 Task: Search and explore beachside Airbnb homes in Cape Cod.
Action: Mouse moved to (444, 64)
Screenshot: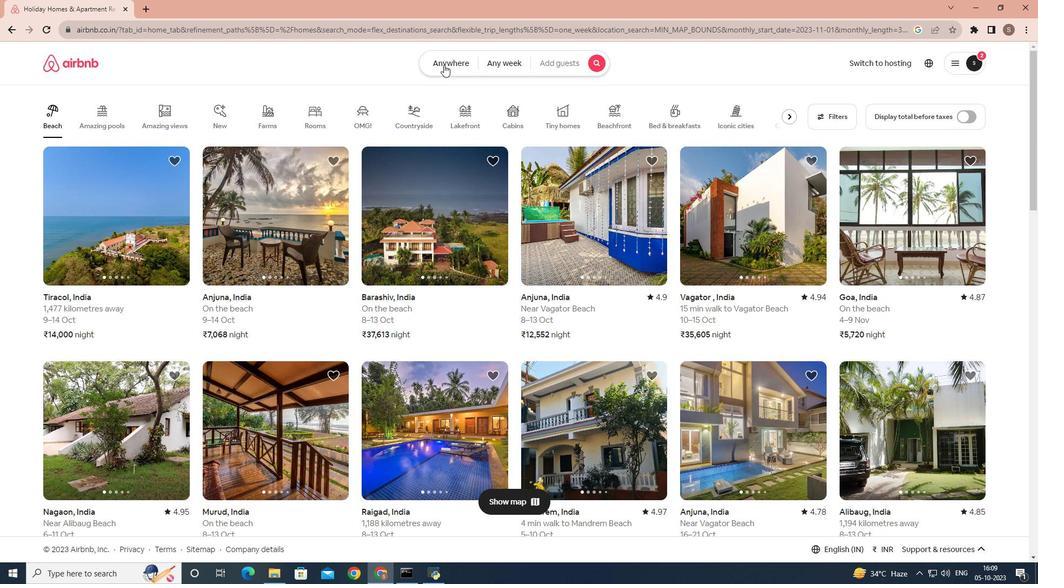
Action: Mouse pressed left at (444, 64)
Screenshot: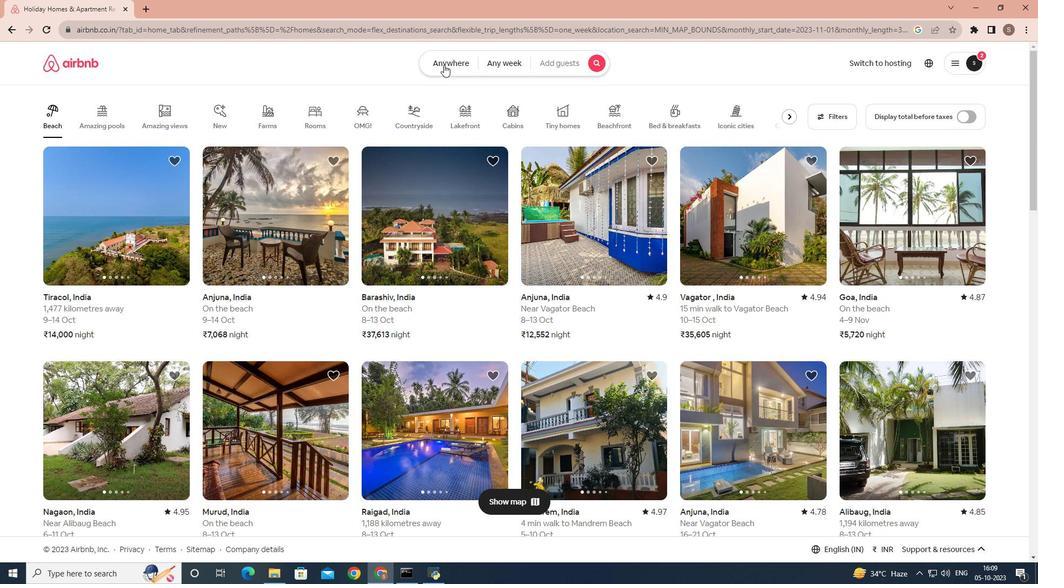 
Action: Mouse moved to (394, 106)
Screenshot: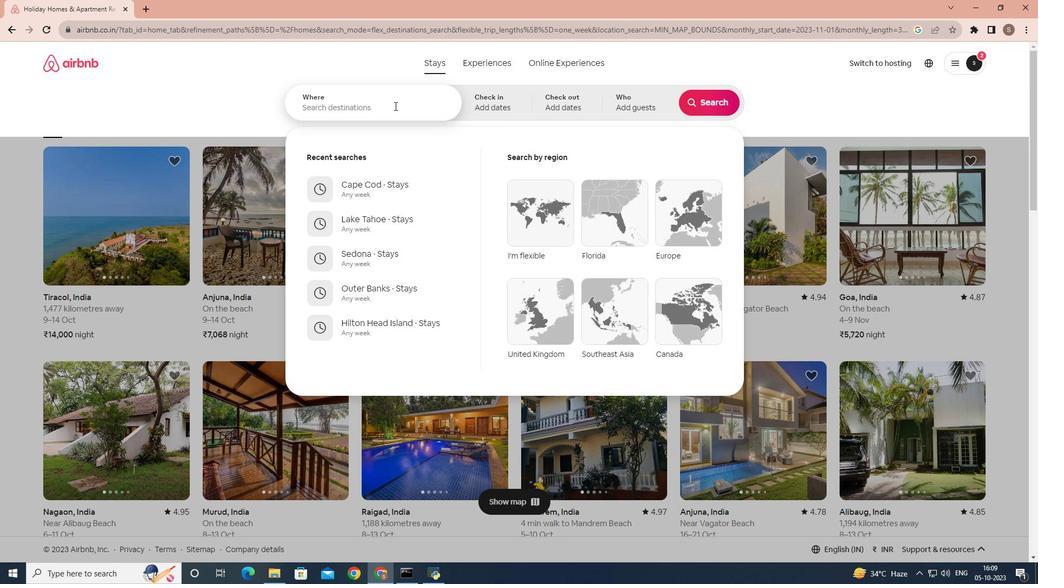 
Action: Mouse pressed left at (394, 106)
Screenshot: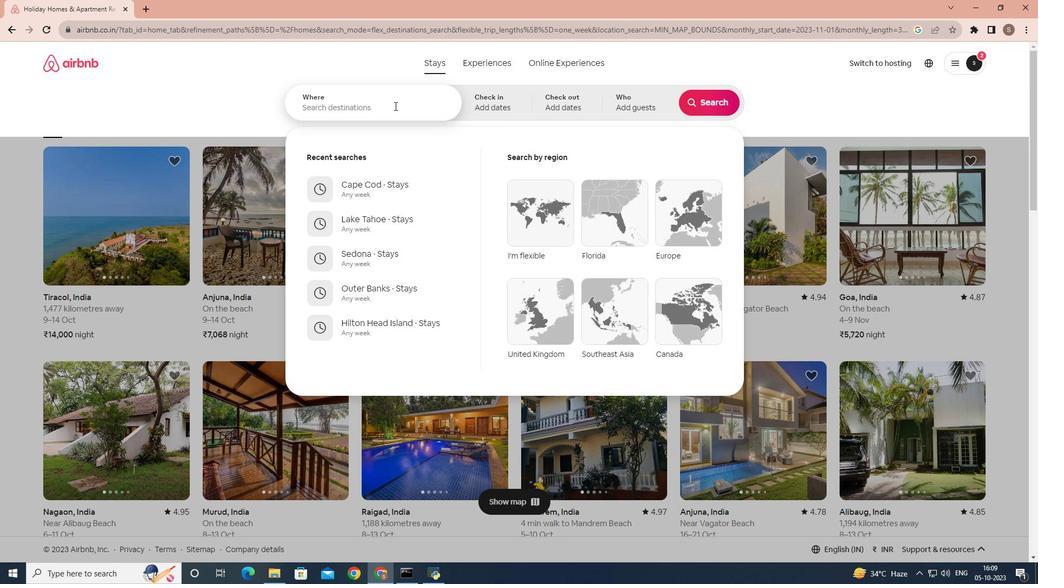 
Action: Key pressed <Key.shift>Cape<Key.space><Key.shift>cod
Screenshot: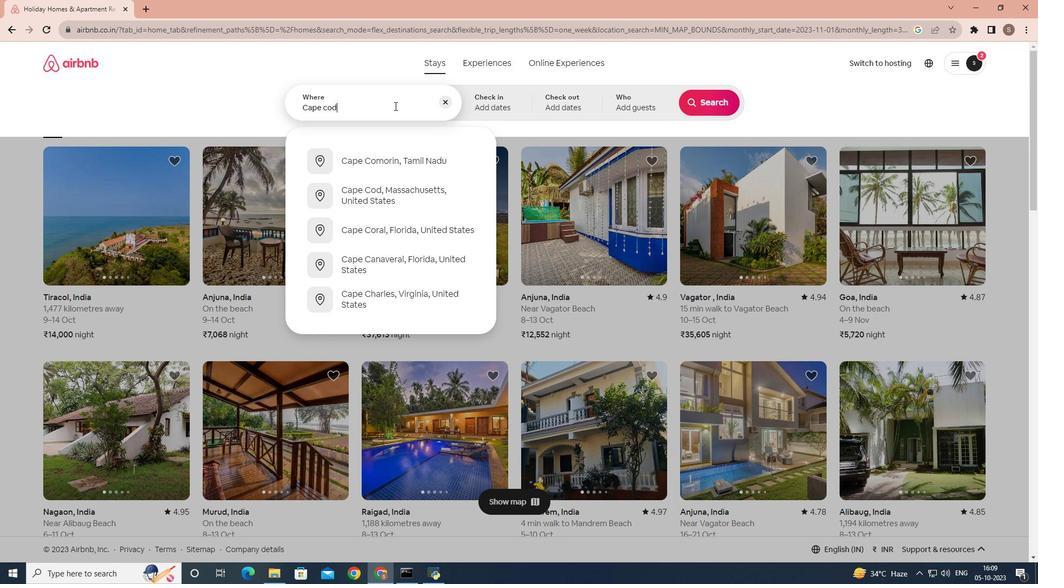 
Action: Mouse moved to (735, 102)
Screenshot: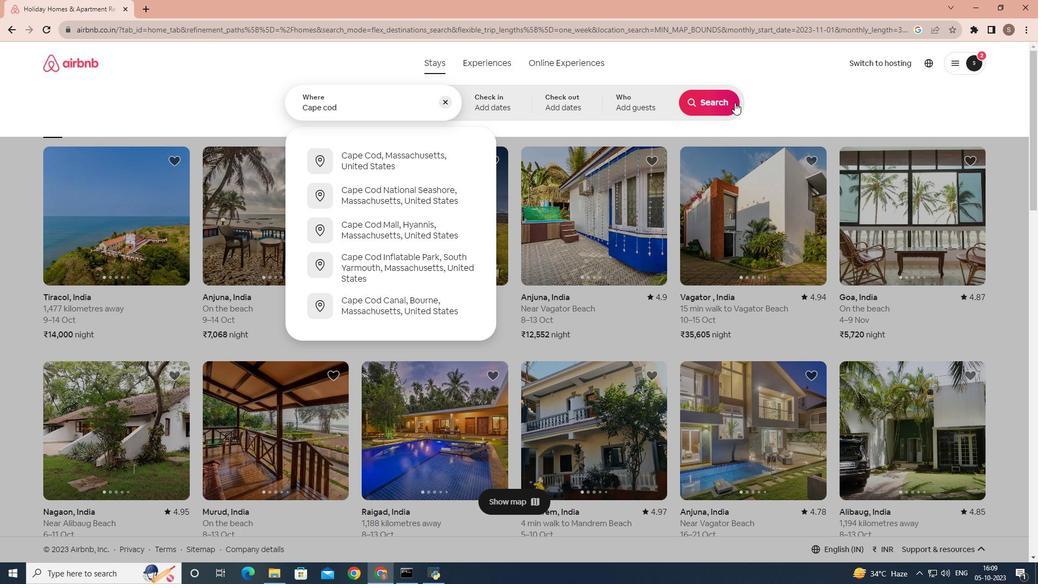 
Action: Mouse pressed left at (735, 102)
Screenshot: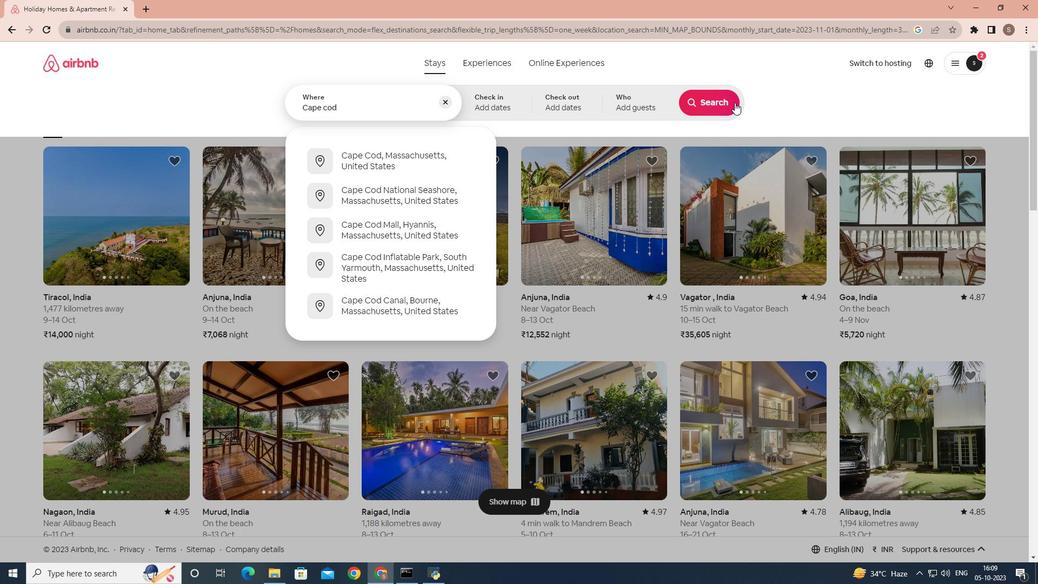 
Action: Mouse moved to (822, 106)
Screenshot: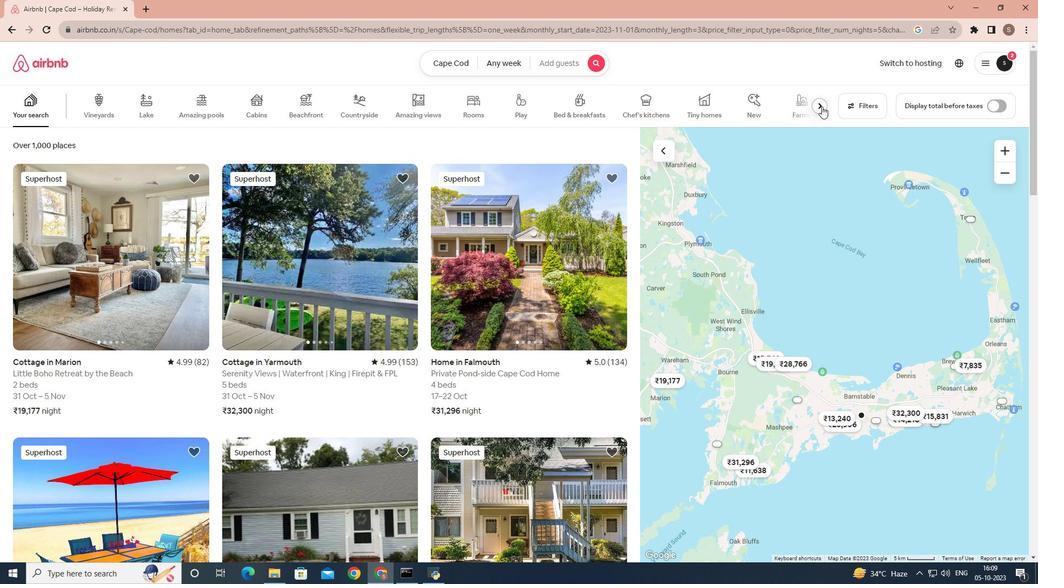 
Action: Mouse pressed left at (822, 106)
Screenshot: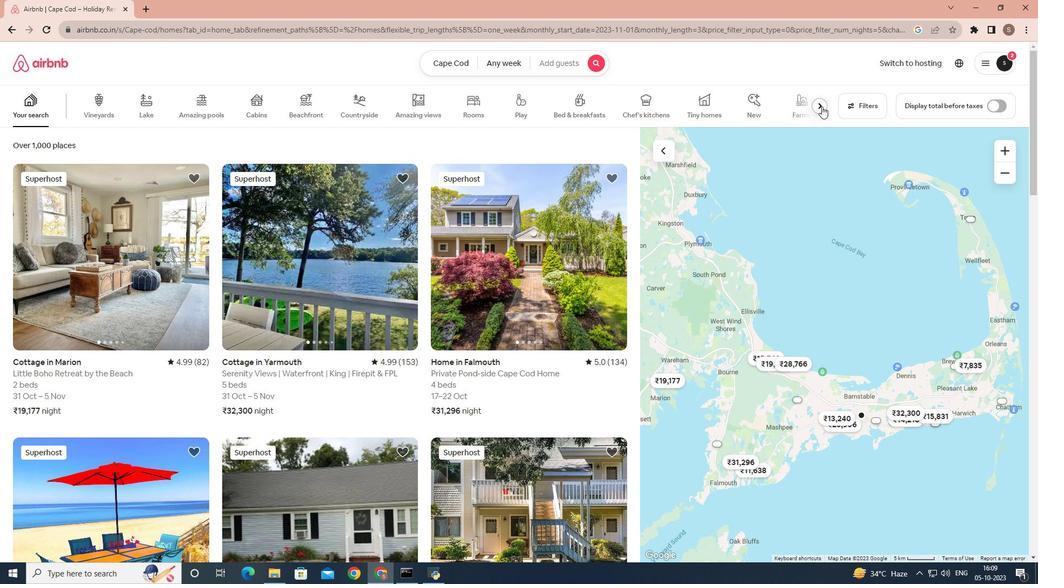 
Action: Mouse moved to (790, 104)
Screenshot: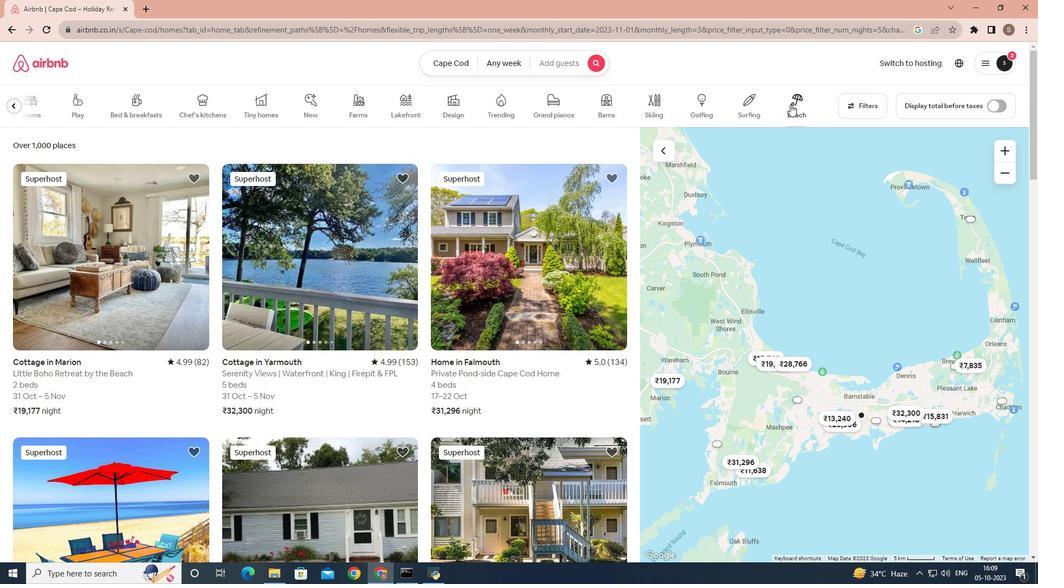 
Action: Mouse pressed left at (790, 104)
Screenshot: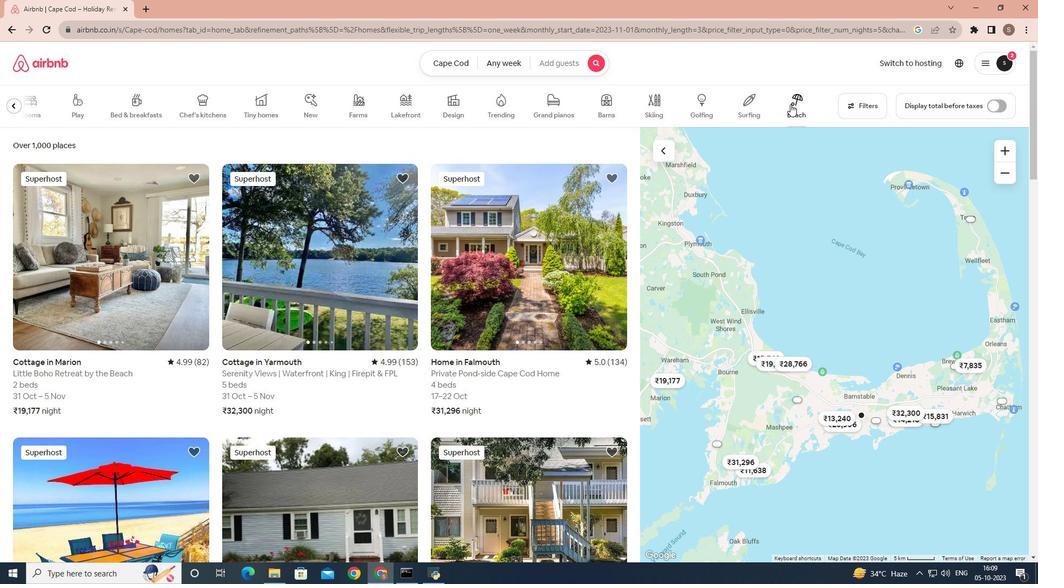 
Action: Mouse moved to (152, 298)
Screenshot: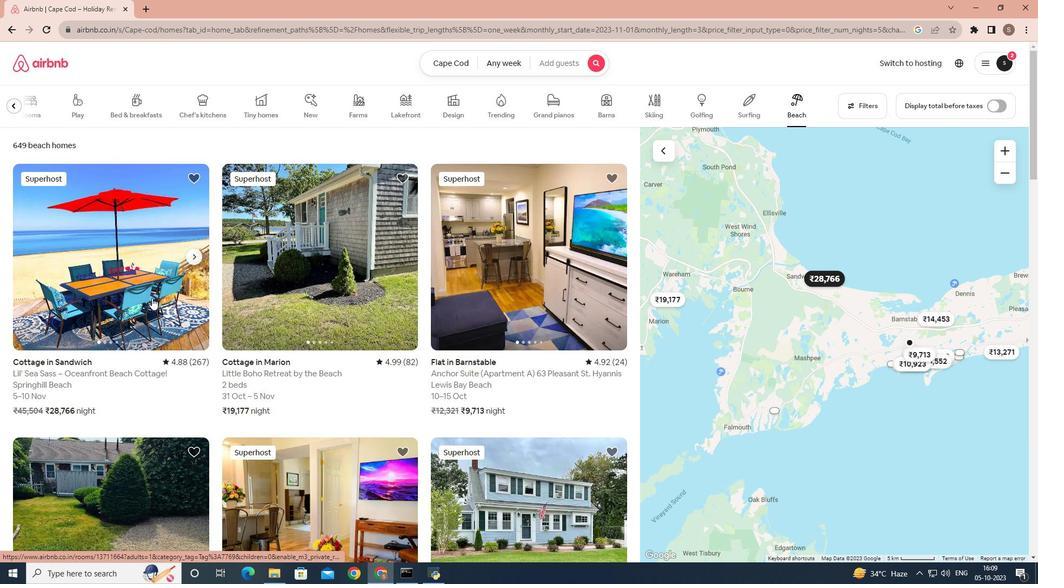 
Action: Mouse pressed left at (152, 298)
Screenshot: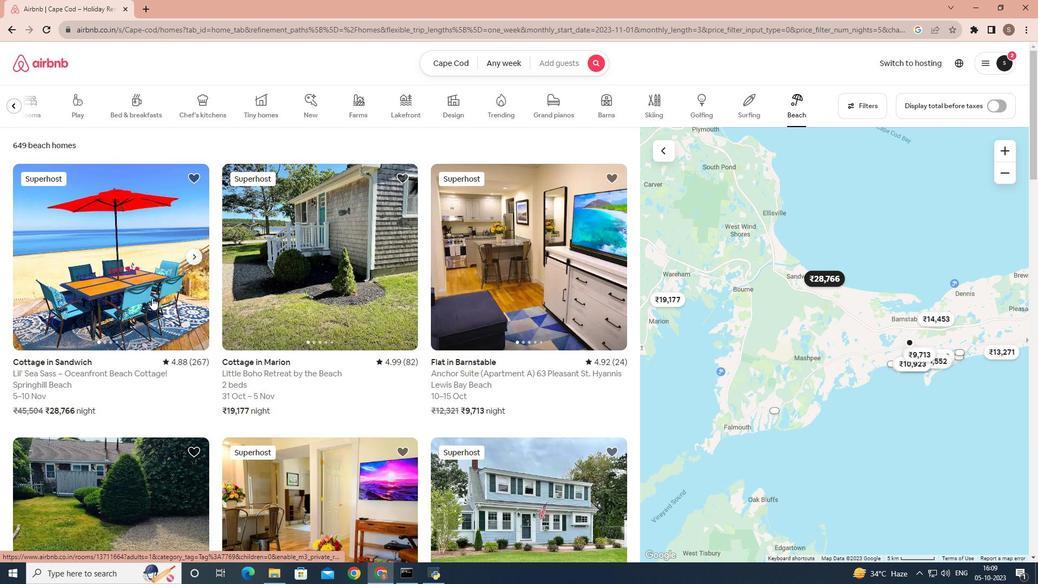 
Action: Mouse moved to (745, 400)
Screenshot: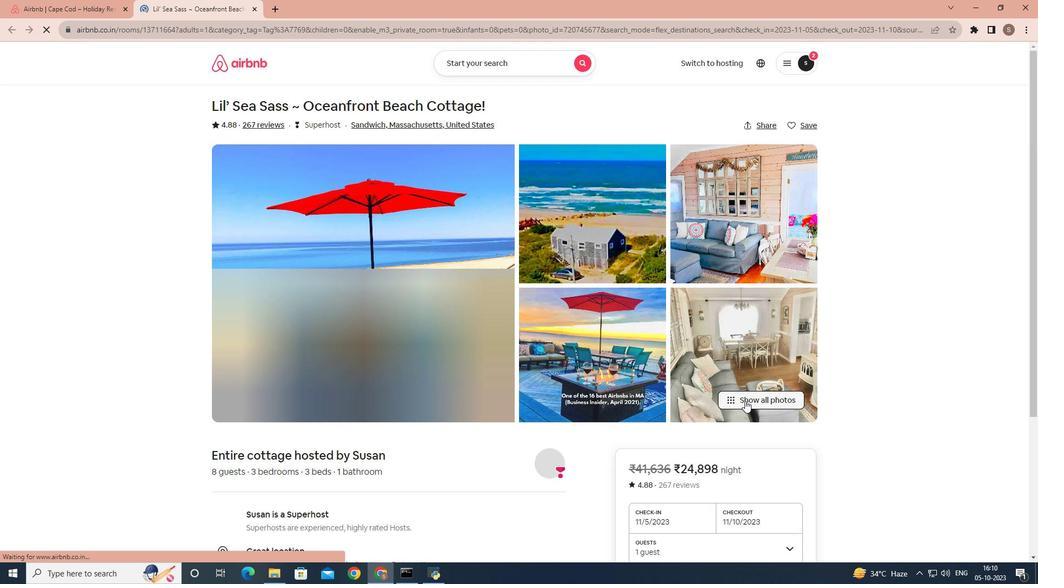 
Action: Mouse pressed left at (745, 400)
Screenshot: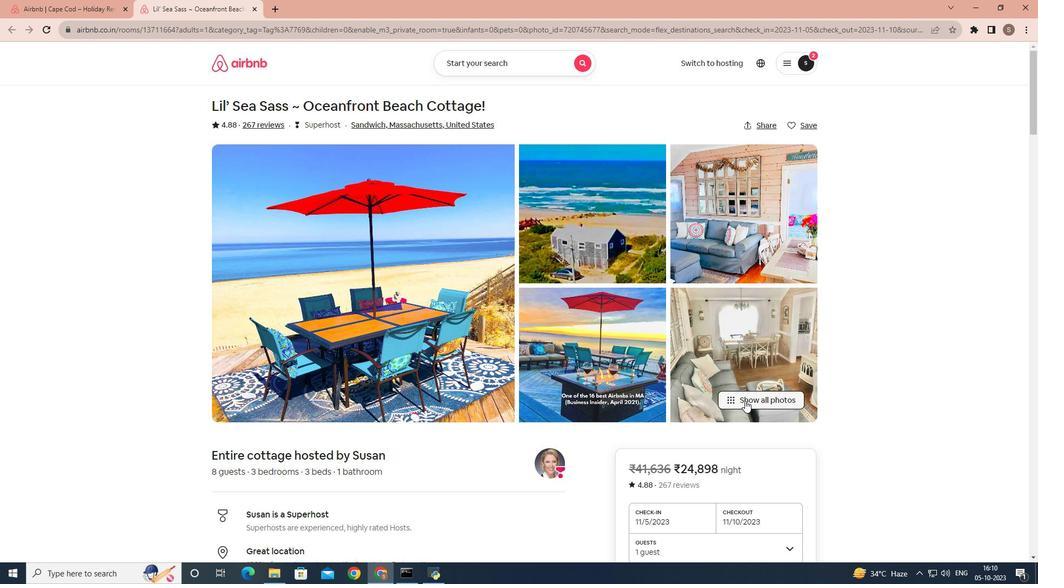 
Action: Mouse moved to (728, 407)
Screenshot: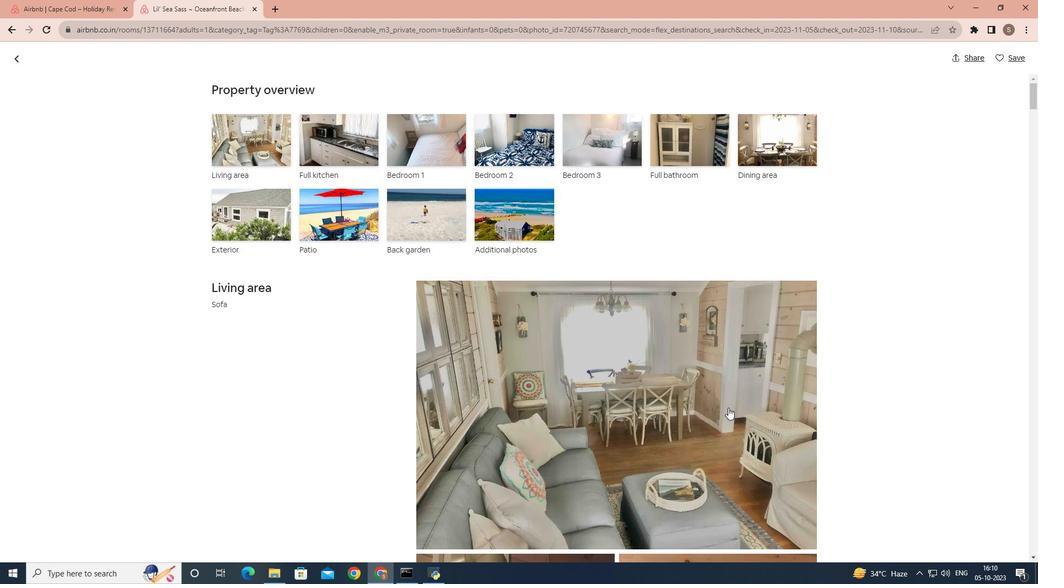 
Action: Mouse scrolled (728, 407) with delta (0, 0)
Screenshot: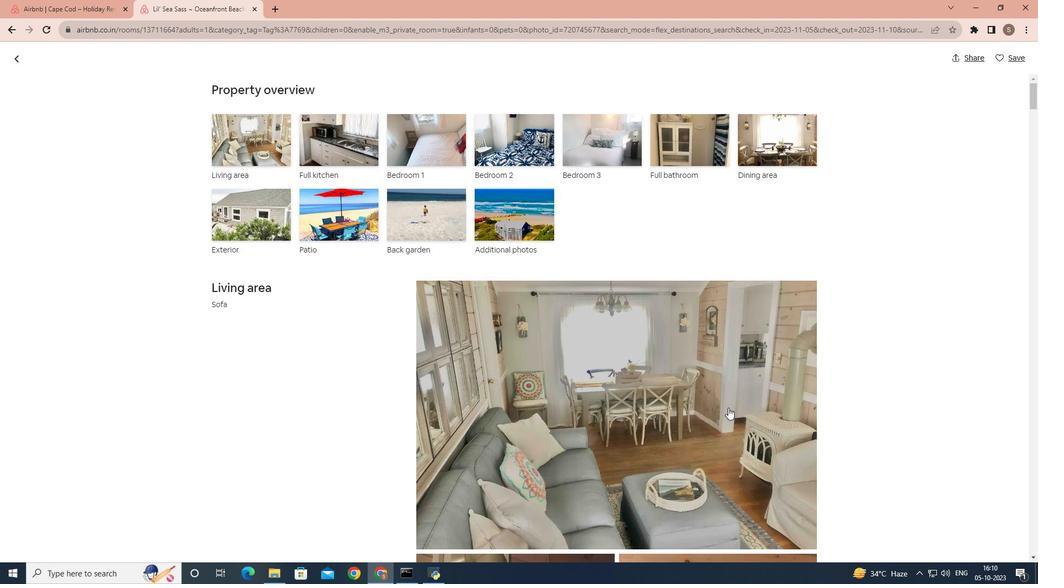
Action: Mouse scrolled (728, 407) with delta (0, 0)
Screenshot: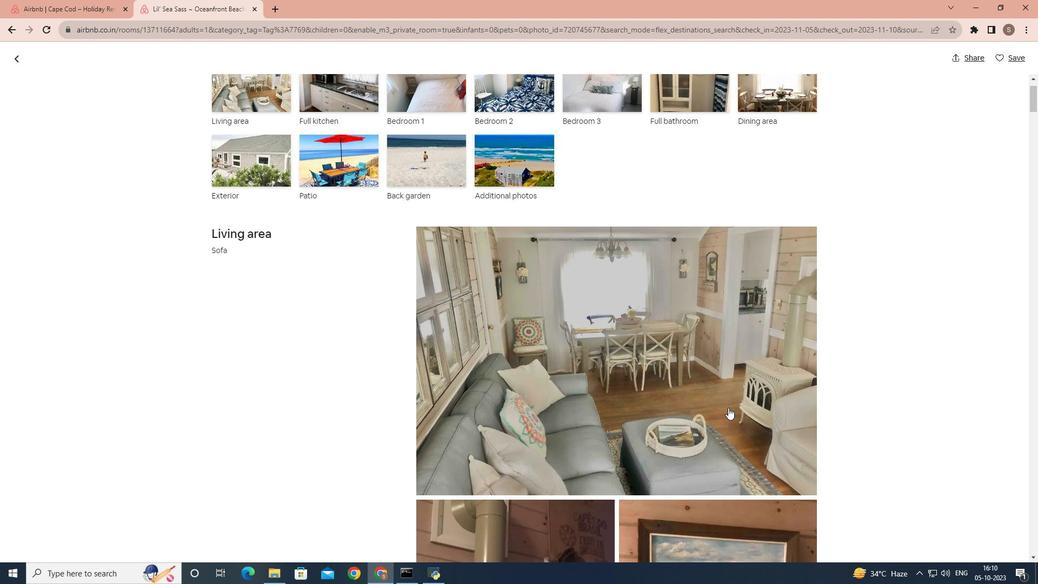 
Action: Mouse scrolled (728, 407) with delta (0, 0)
Screenshot: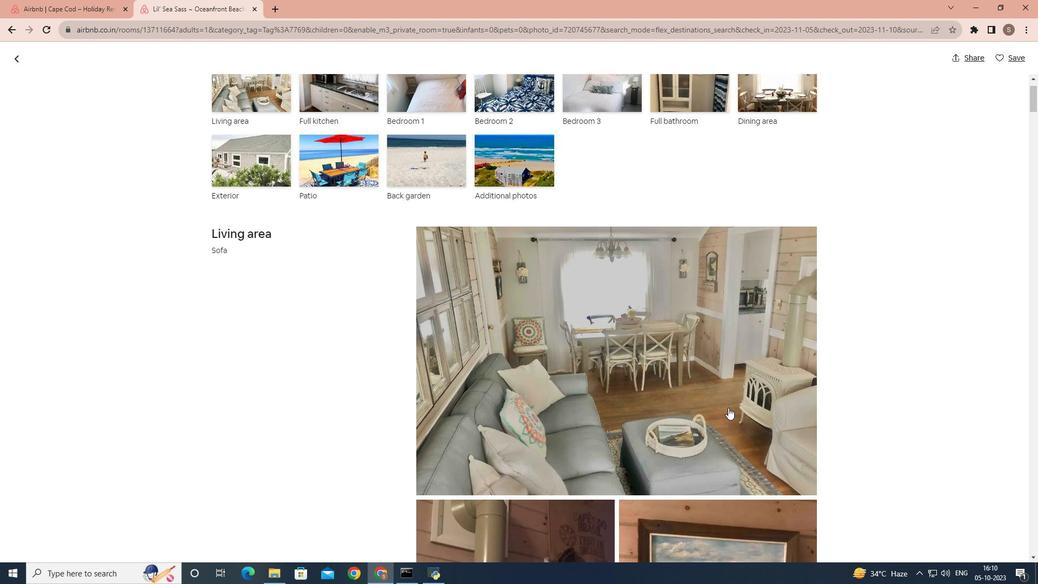 
Action: Mouse scrolled (728, 407) with delta (0, 0)
Screenshot: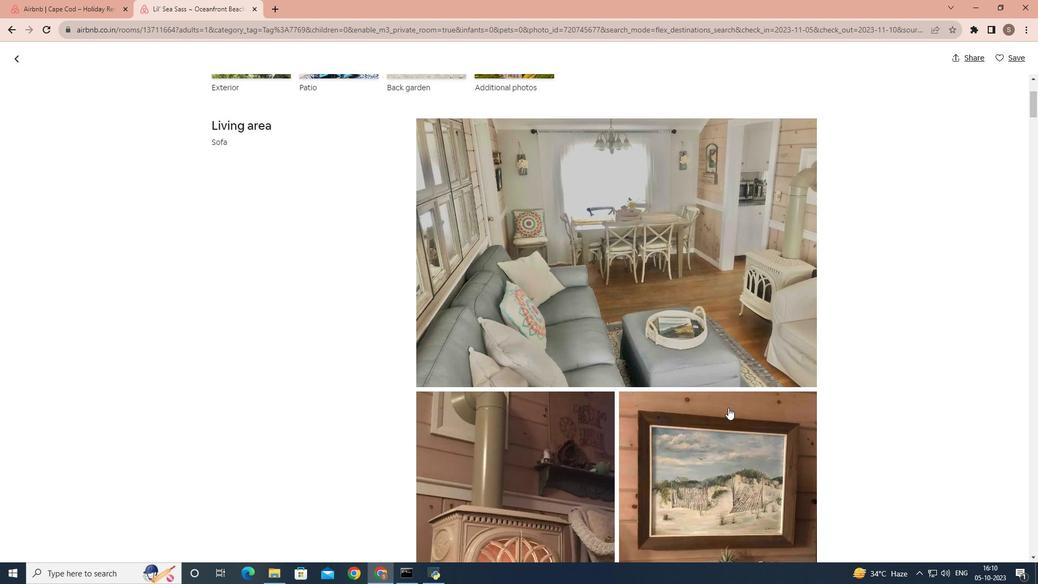 
Action: Mouse scrolled (728, 407) with delta (0, 0)
Screenshot: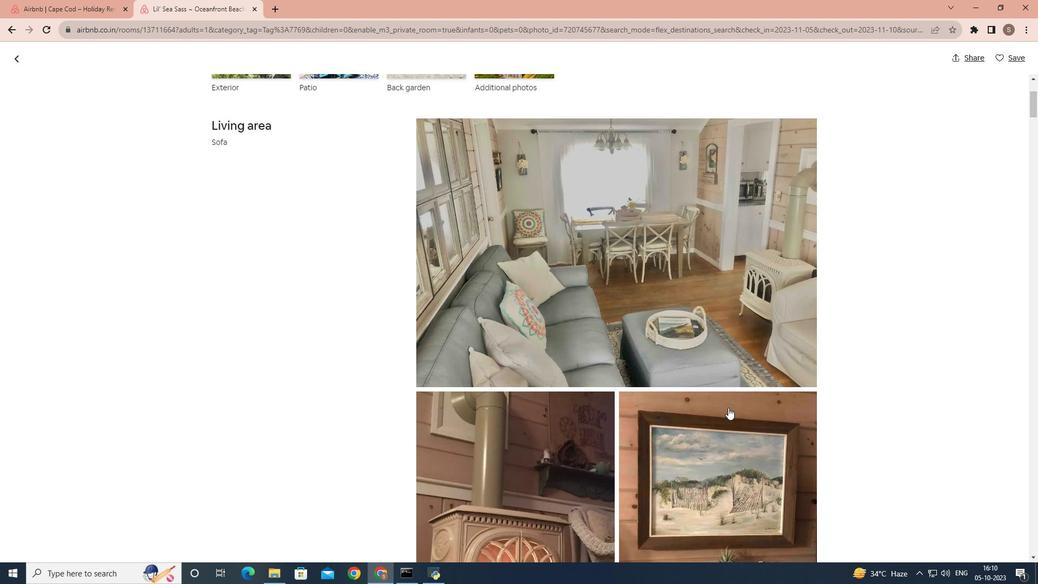 
Action: Mouse scrolled (728, 407) with delta (0, 0)
Screenshot: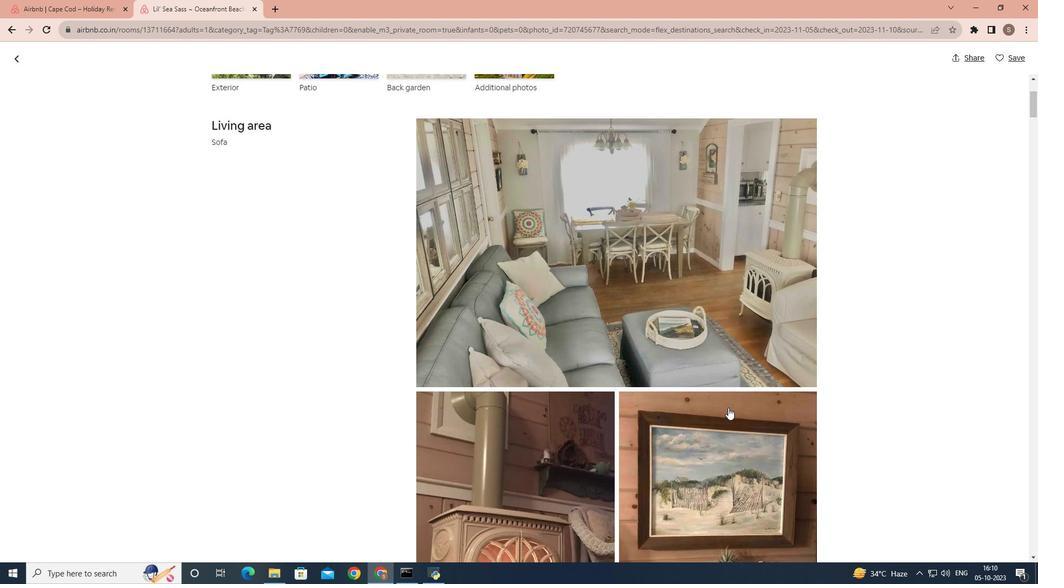 
Action: Mouse scrolled (728, 407) with delta (0, 0)
Screenshot: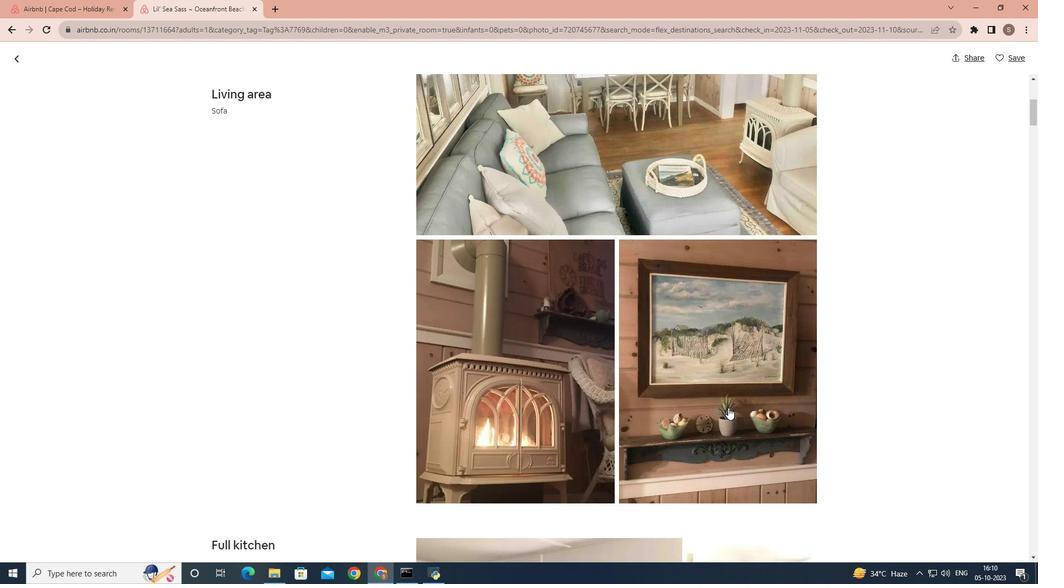 
Action: Mouse scrolled (728, 407) with delta (0, 0)
Screenshot: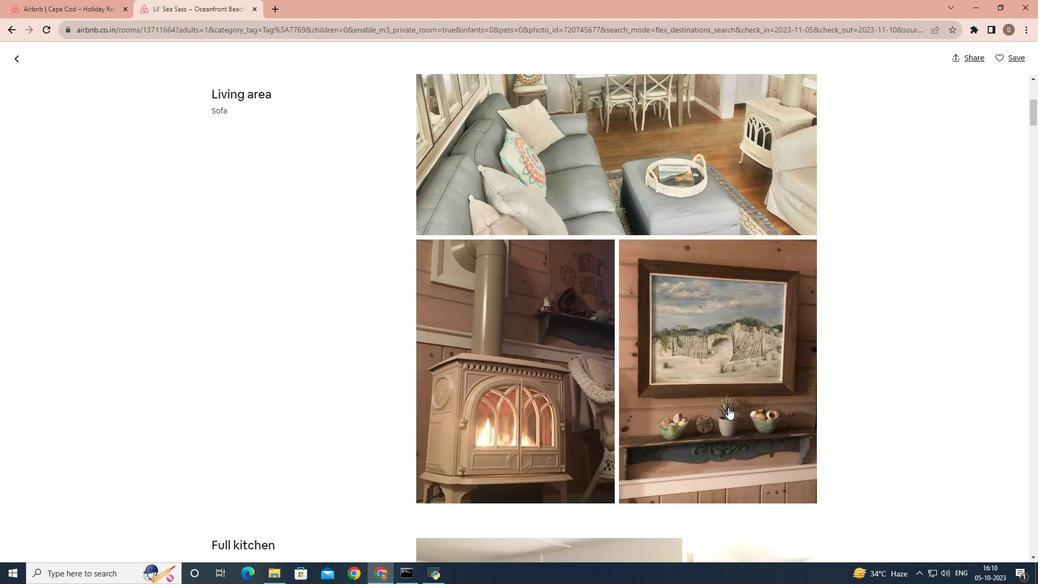 
Action: Mouse scrolled (728, 407) with delta (0, 0)
Screenshot: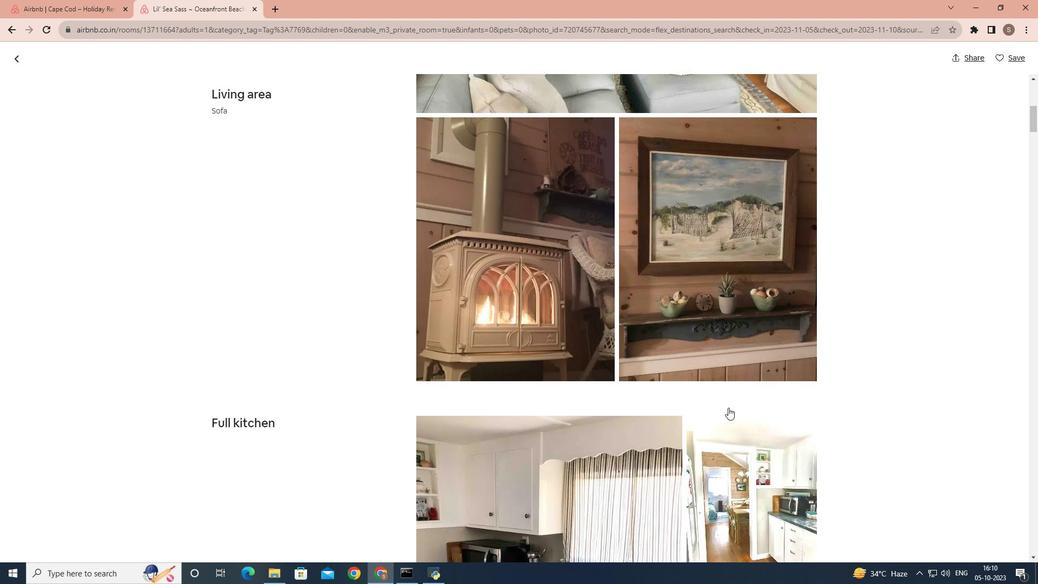 
Action: Mouse scrolled (728, 407) with delta (0, 0)
Screenshot: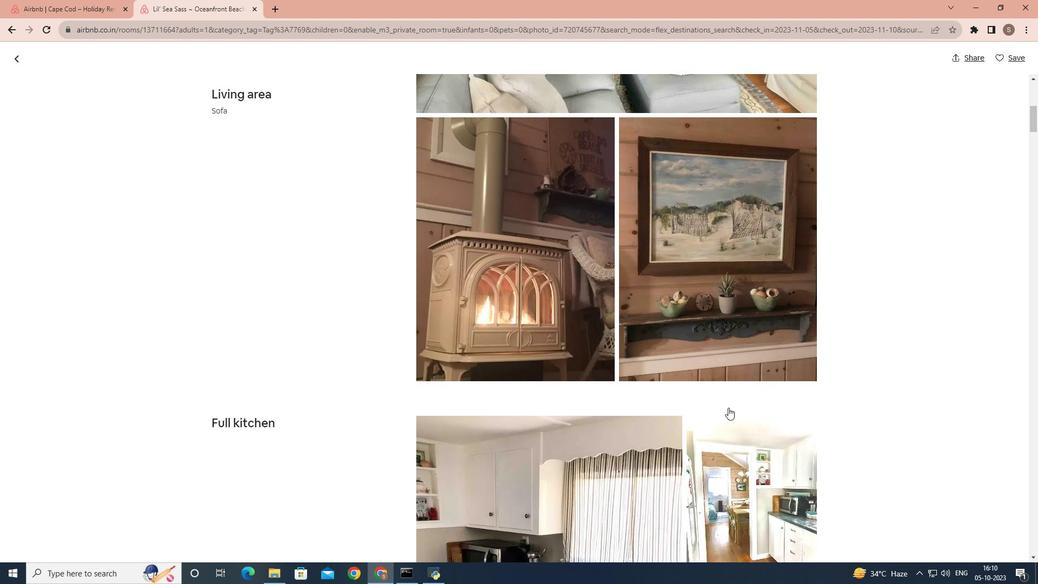 
Action: Mouse scrolled (728, 407) with delta (0, 0)
Screenshot: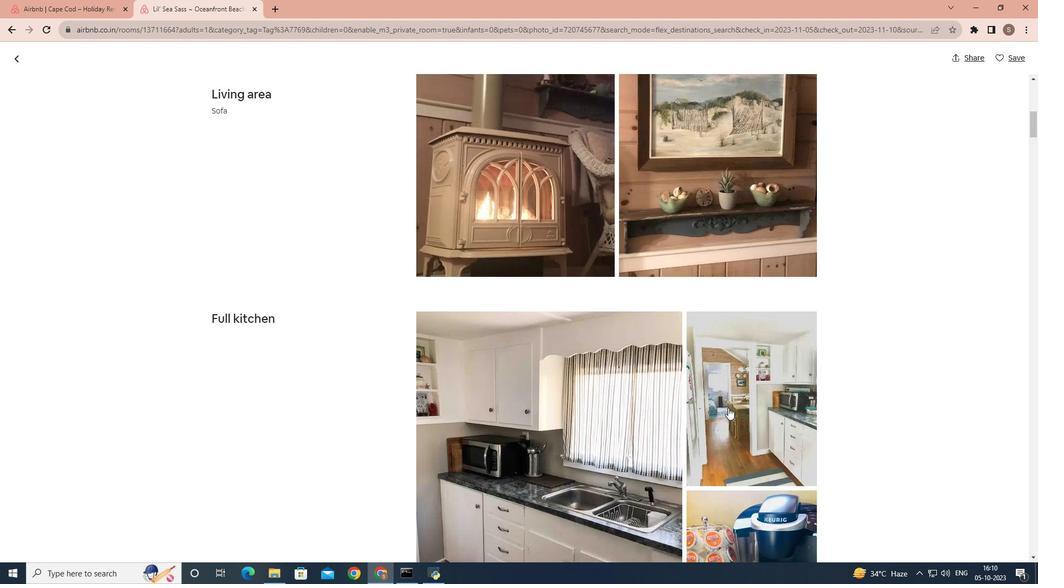 
Action: Mouse scrolled (728, 407) with delta (0, 0)
Screenshot: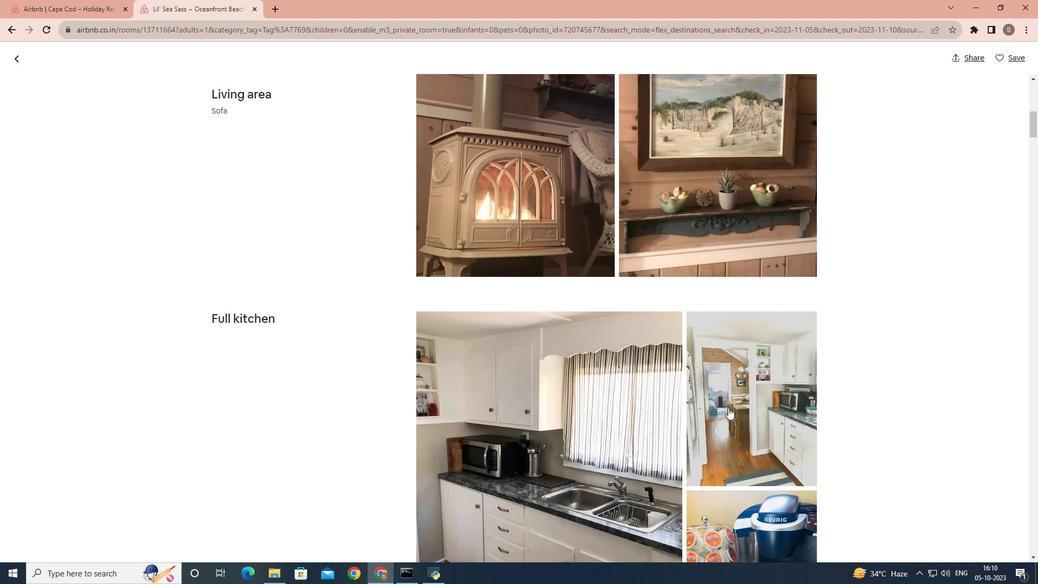 
Action: Mouse scrolled (728, 407) with delta (0, 0)
Screenshot: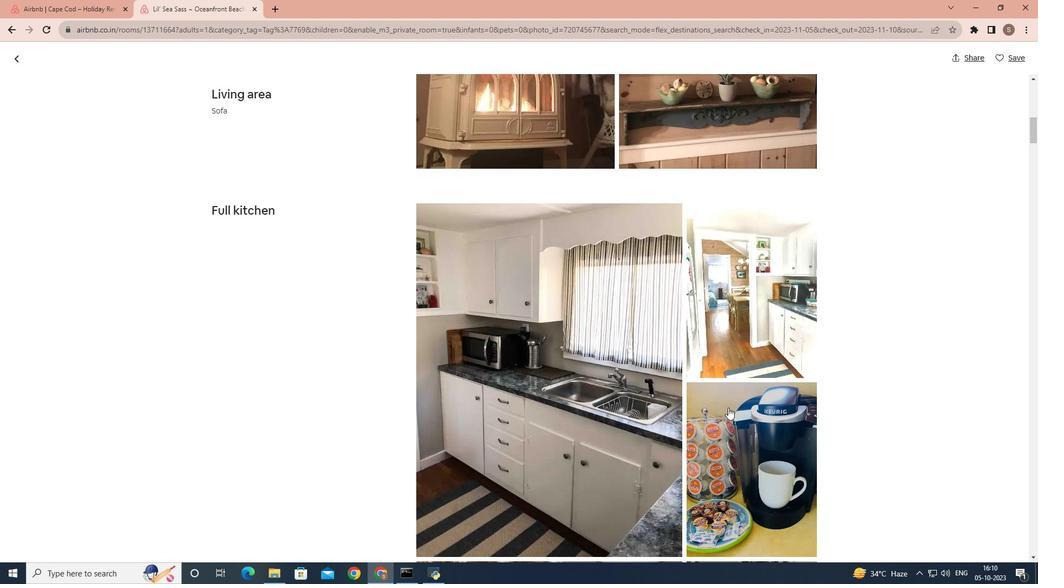 
Action: Mouse scrolled (728, 407) with delta (0, 0)
Screenshot: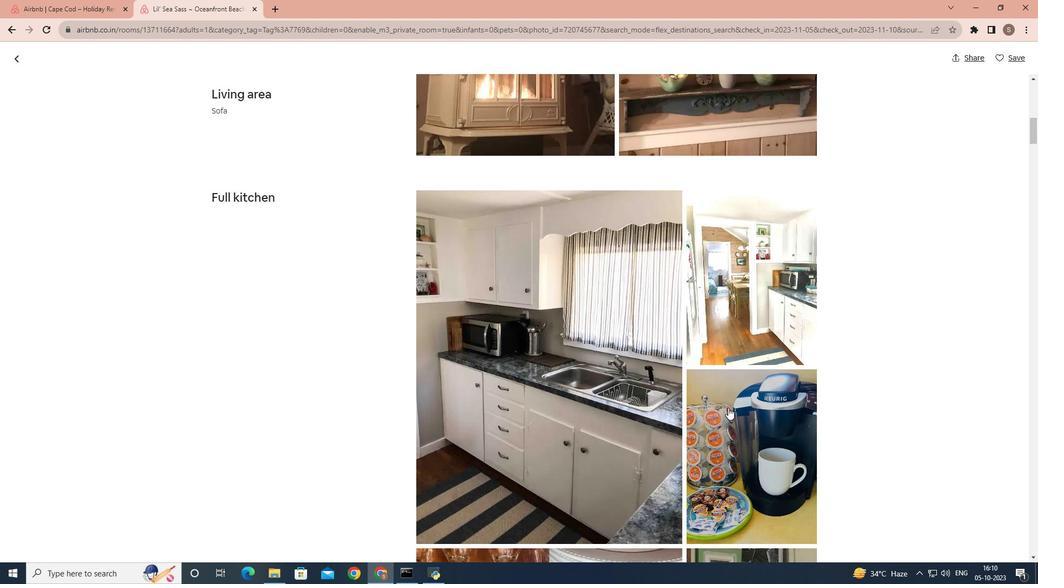 
Action: Mouse scrolled (728, 407) with delta (0, 0)
Screenshot: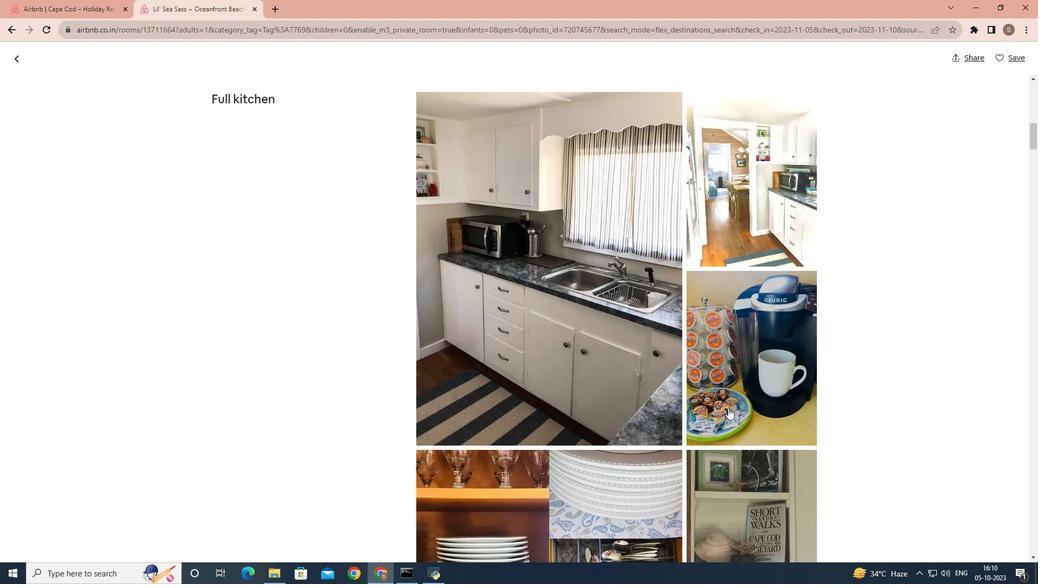 
Action: Mouse scrolled (728, 407) with delta (0, 0)
Screenshot: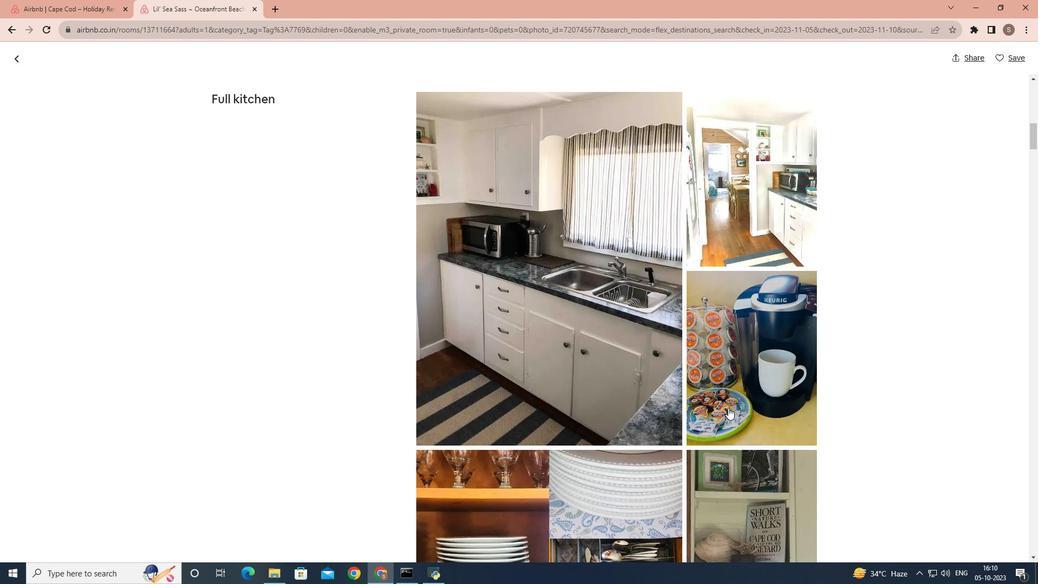 
Action: Mouse scrolled (728, 407) with delta (0, 0)
Screenshot: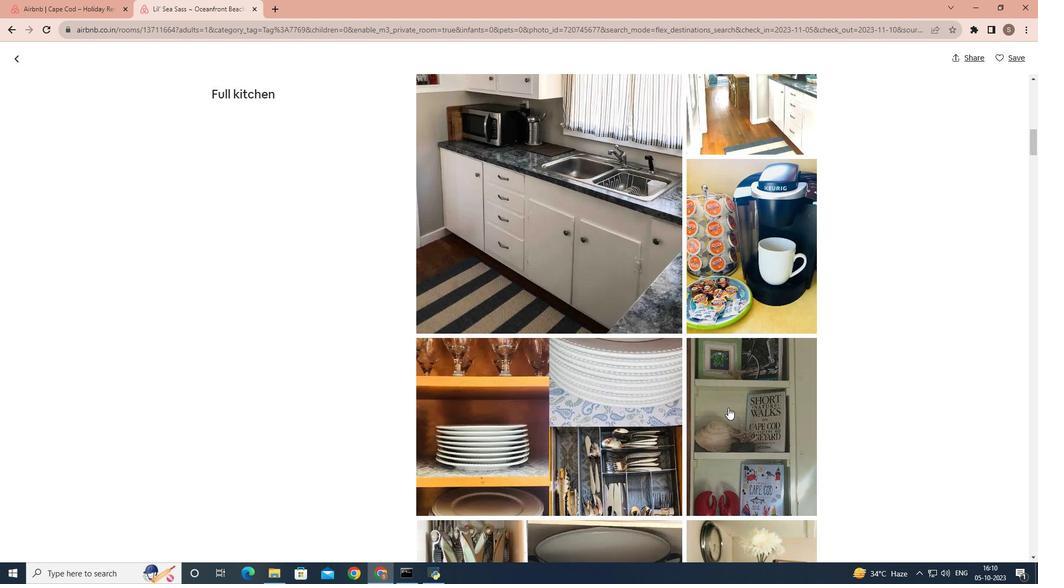 
Action: Mouse scrolled (728, 407) with delta (0, 0)
Screenshot: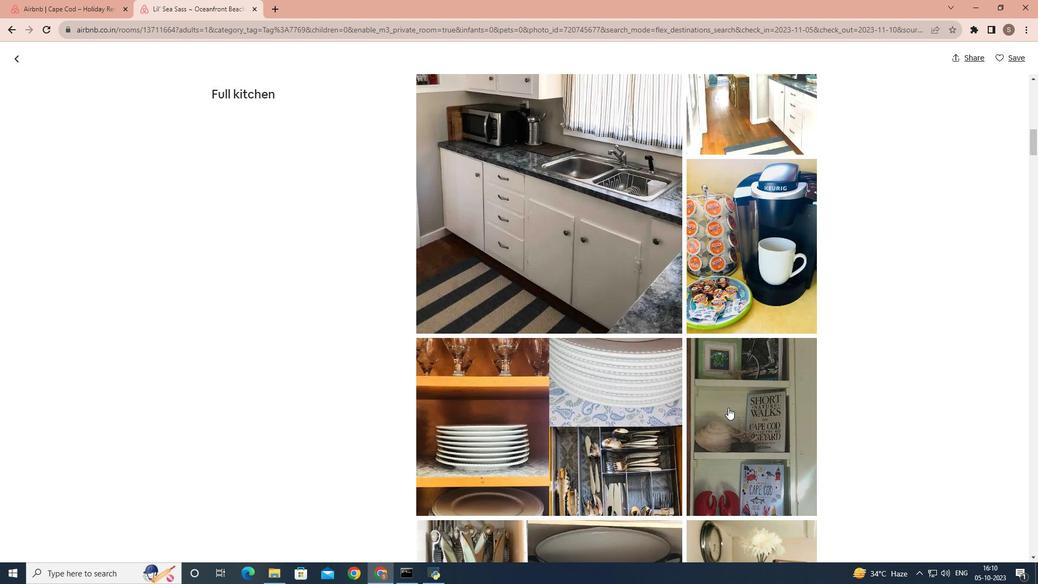 
Action: Mouse scrolled (728, 407) with delta (0, 0)
Screenshot: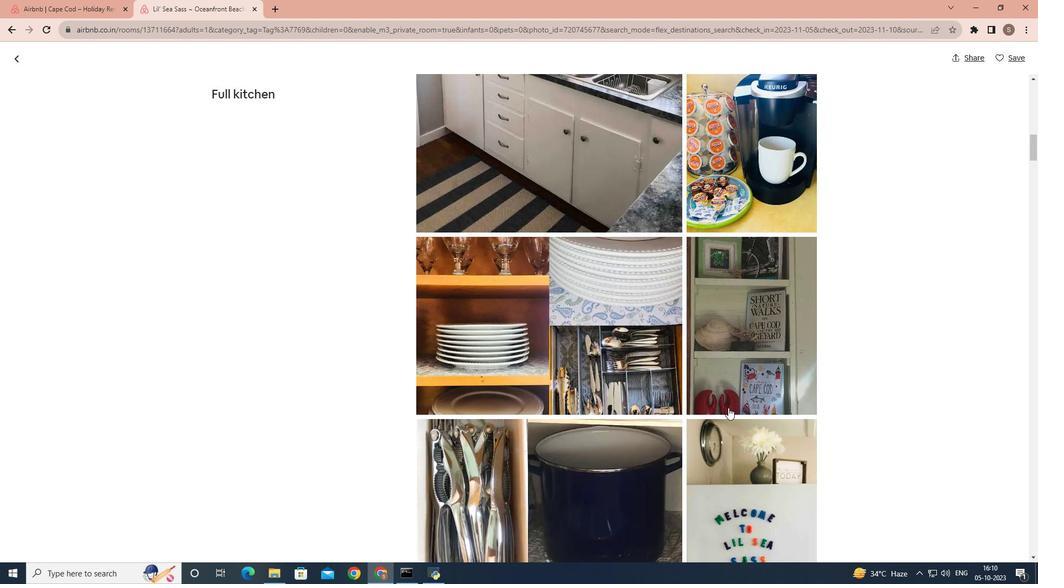 
Action: Mouse scrolled (728, 407) with delta (0, 0)
Screenshot: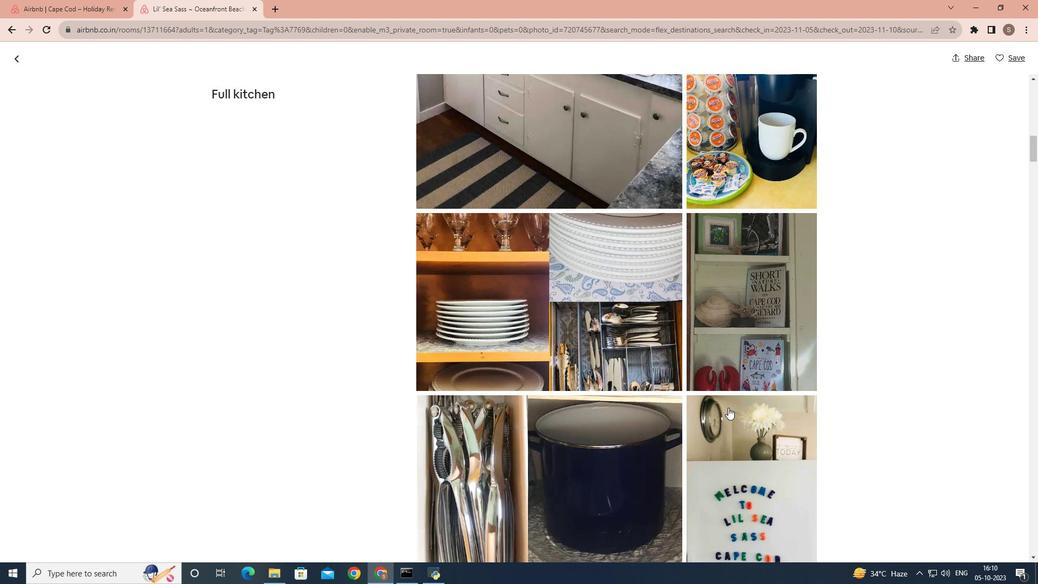 
Action: Mouse scrolled (728, 407) with delta (0, 0)
Screenshot: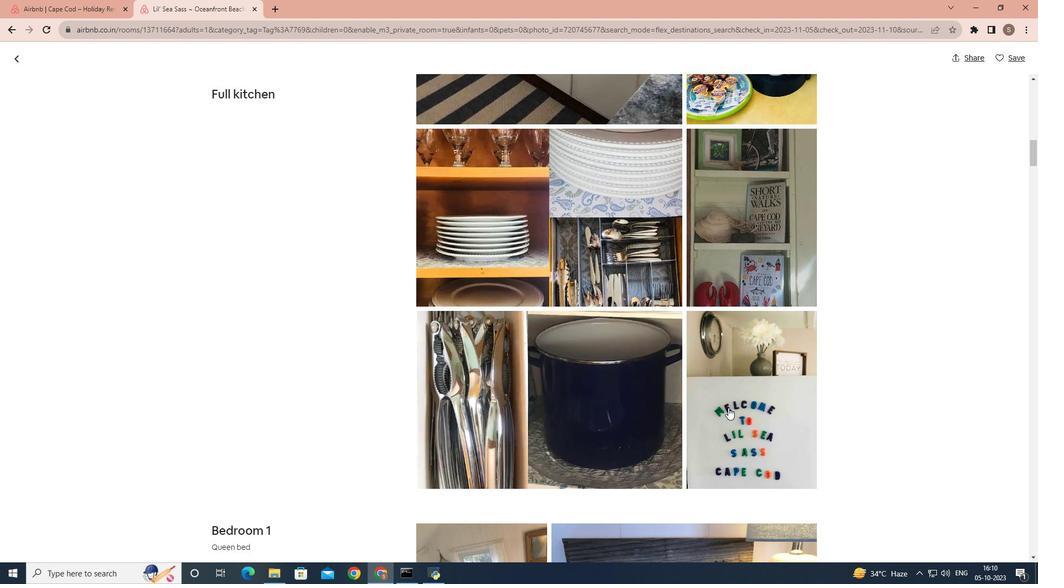 
Action: Mouse scrolled (728, 407) with delta (0, 0)
Screenshot: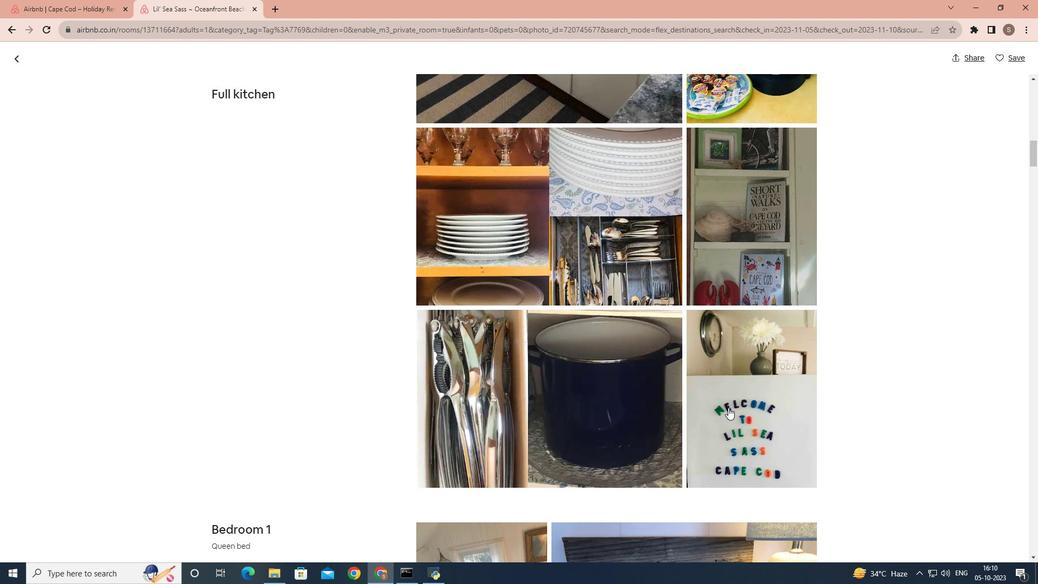 
Action: Mouse scrolled (728, 407) with delta (0, 0)
Screenshot: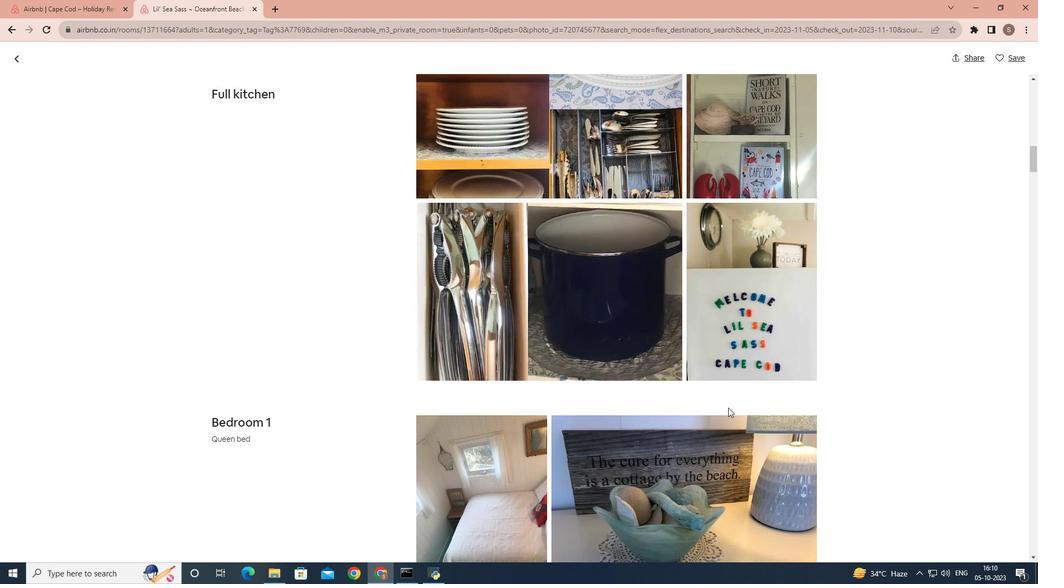 
Action: Mouse scrolled (728, 407) with delta (0, 0)
Screenshot: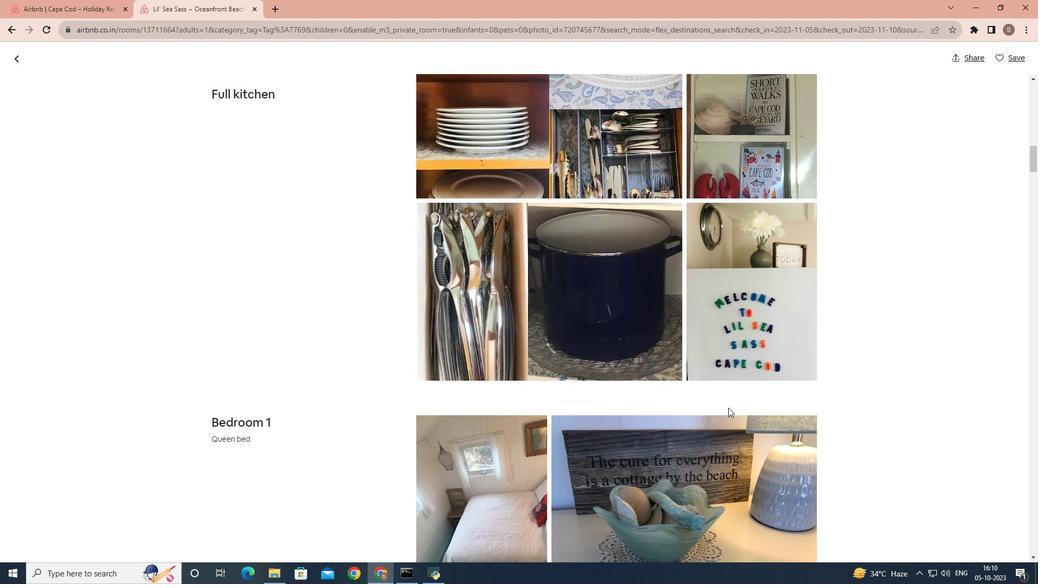 
Action: Mouse scrolled (728, 407) with delta (0, 0)
Screenshot: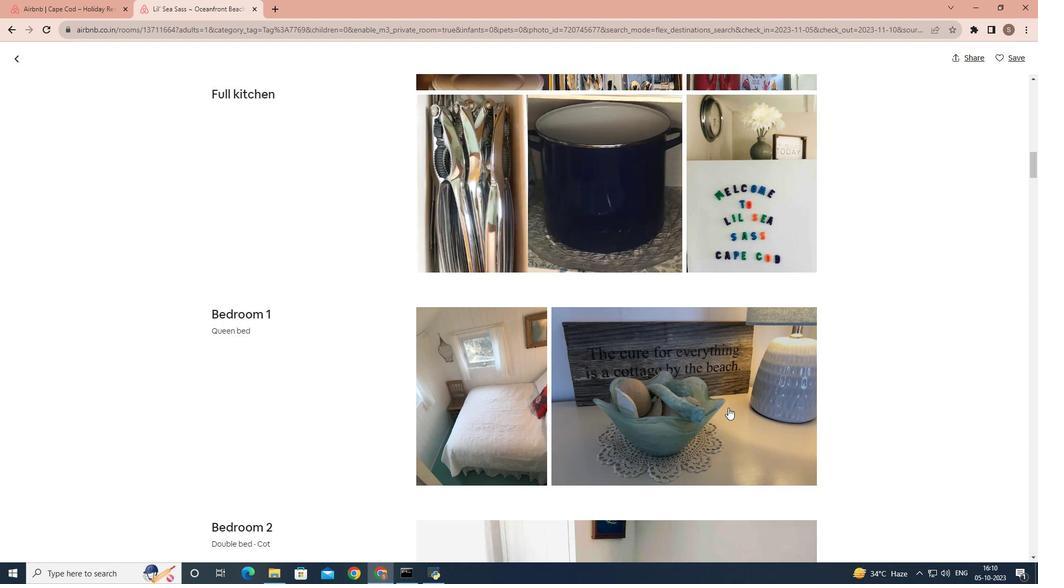 
Action: Mouse scrolled (728, 407) with delta (0, 0)
Screenshot: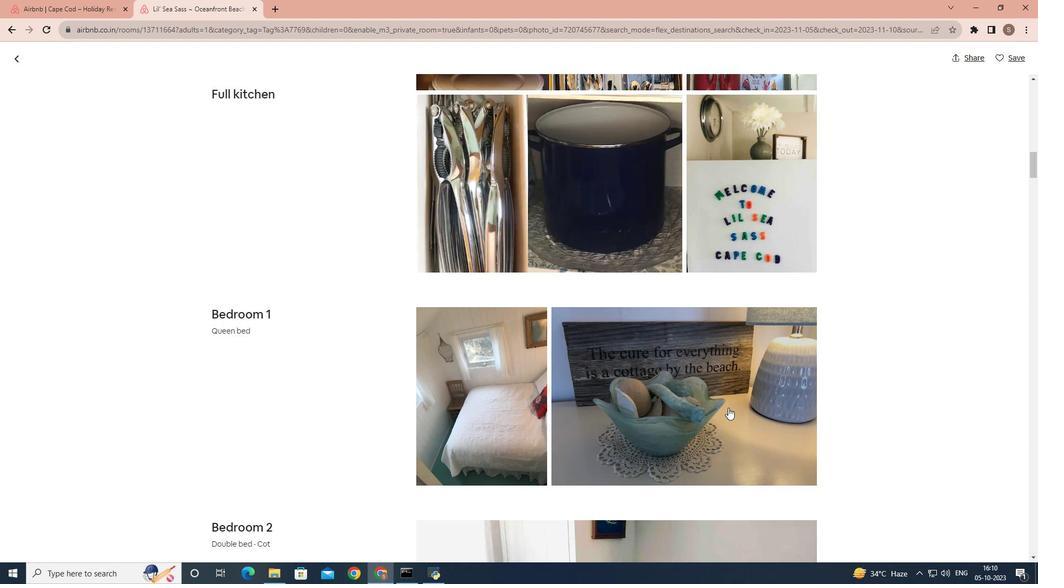 
Action: Mouse scrolled (728, 407) with delta (0, 0)
Screenshot: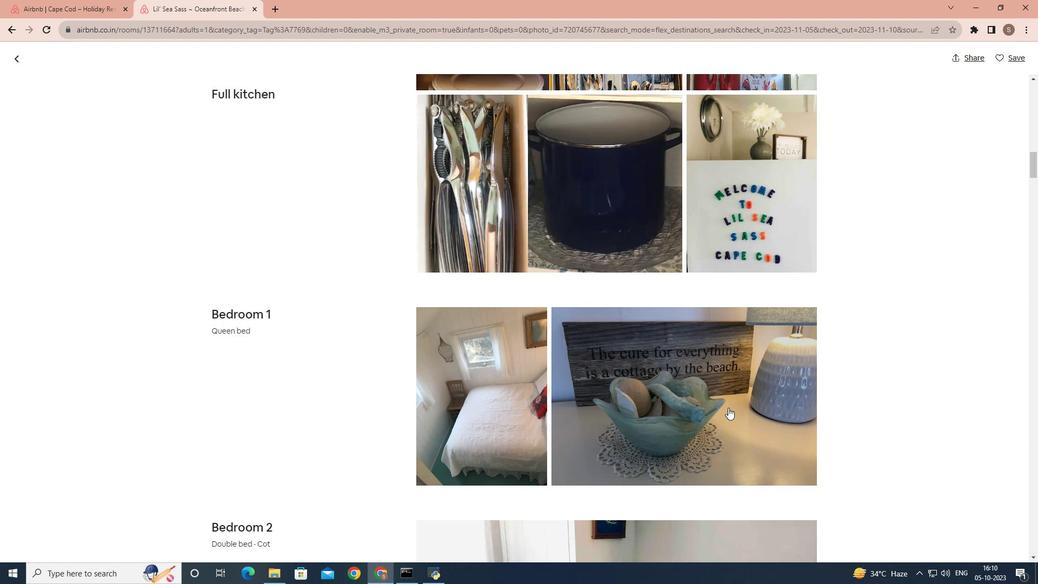 
Action: Mouse scrolled (728, 407) with delta (0, 0)
Screenshot: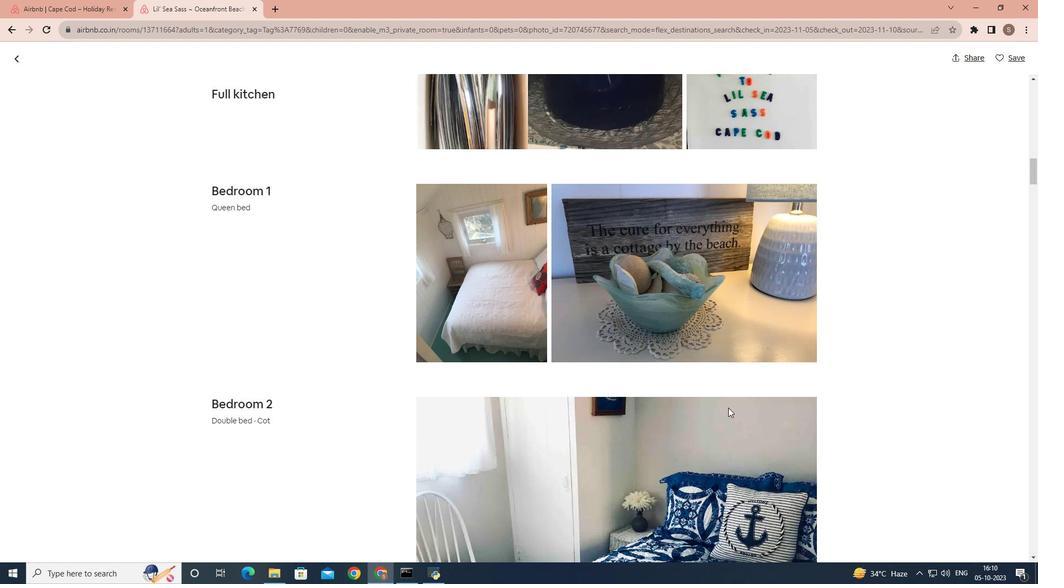 
Action: Mouse scrolled (728, 407) with delta (0, 0)
Screenshot: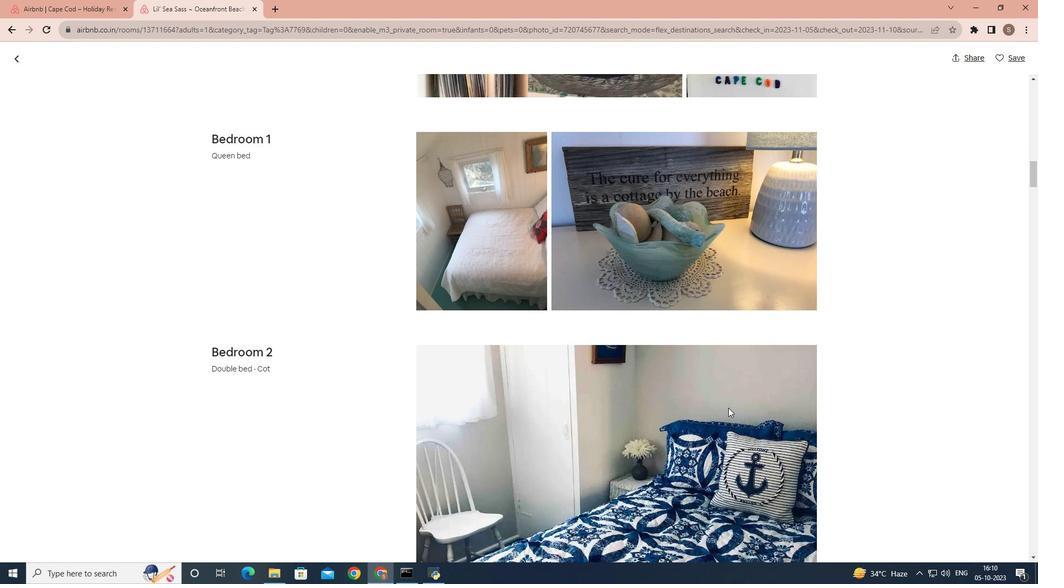 
Action: Mouse scrolled (728, 407) with delta (0, 0)
Screenshot: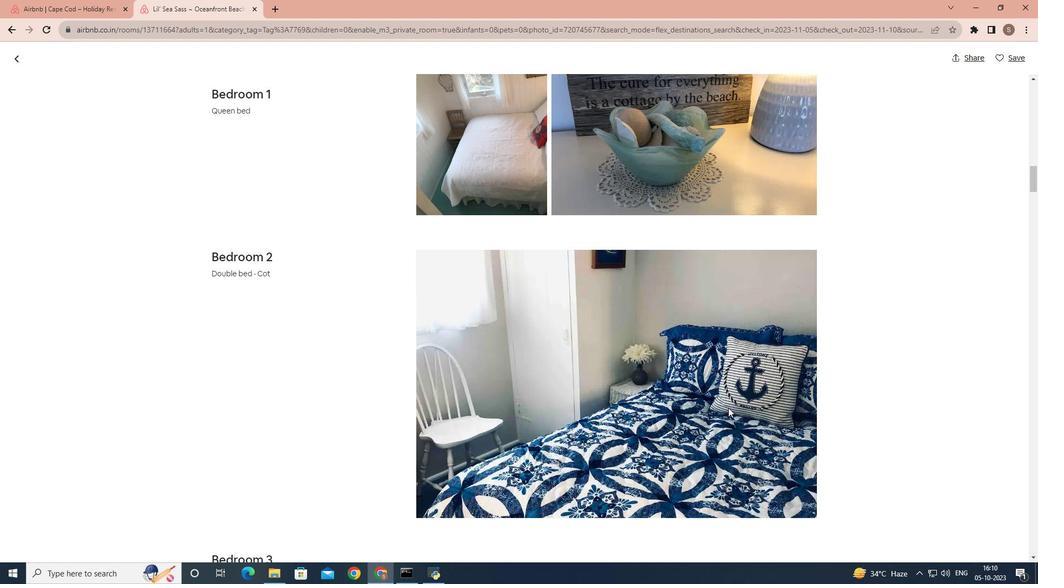 
Action: Mouse scrolled (728, 407) with delta (0, 0)
Screenshot: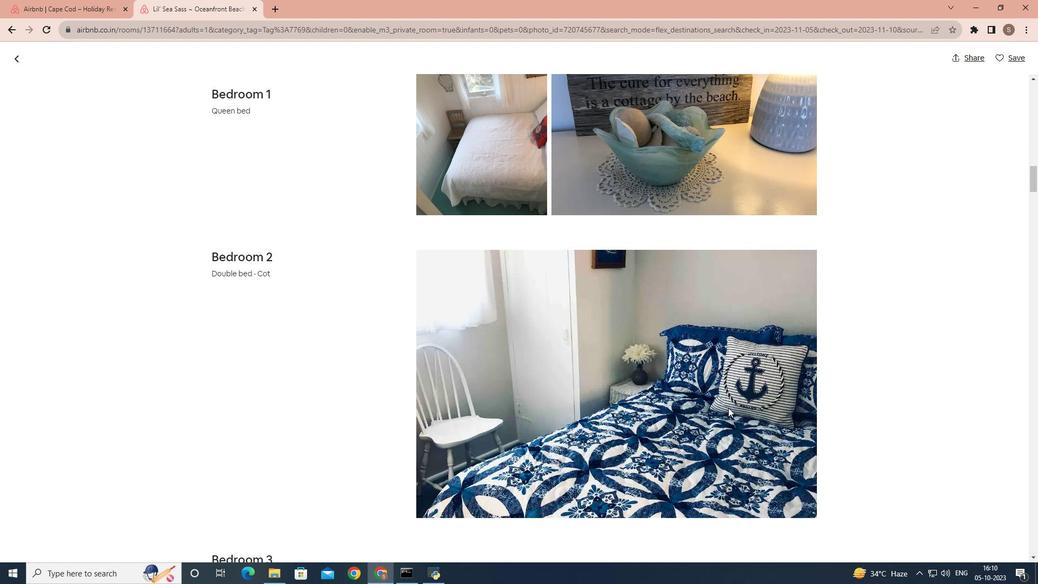 
Action: Mouse scrolled (728, 407) with delta (0, 0)
Screenshot: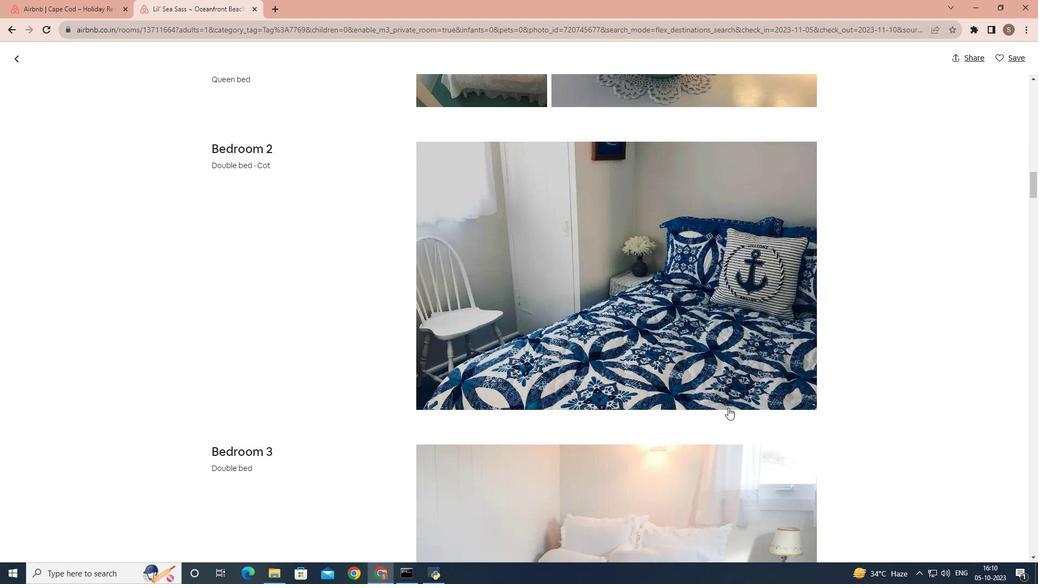 
Action: Mouse scrolled (728, 407) with delta (0, 0)
Screenshot: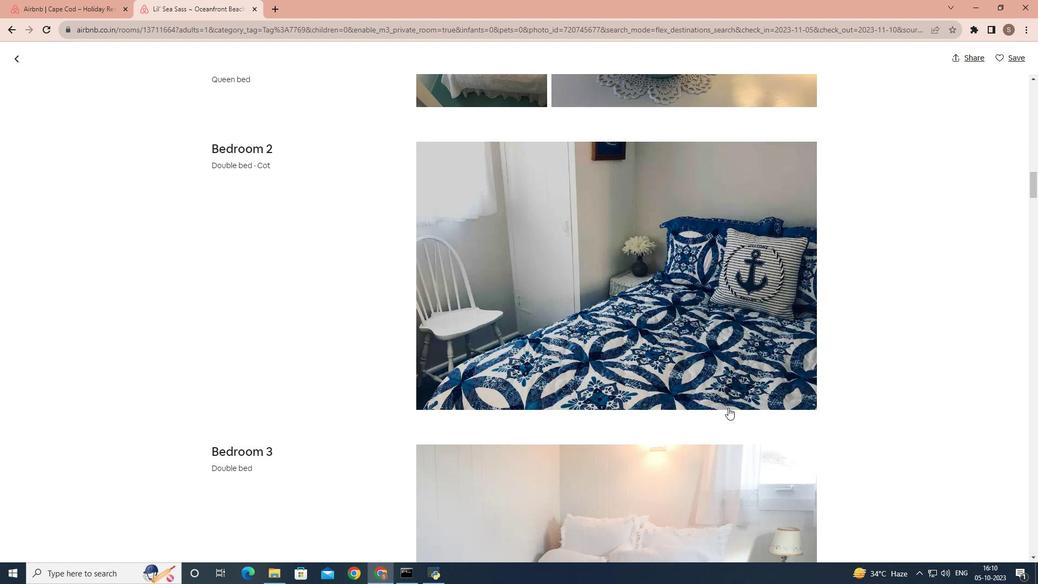 
Action: Mouse scrolled (728, 407) with delta (0, 0)
Screenshot: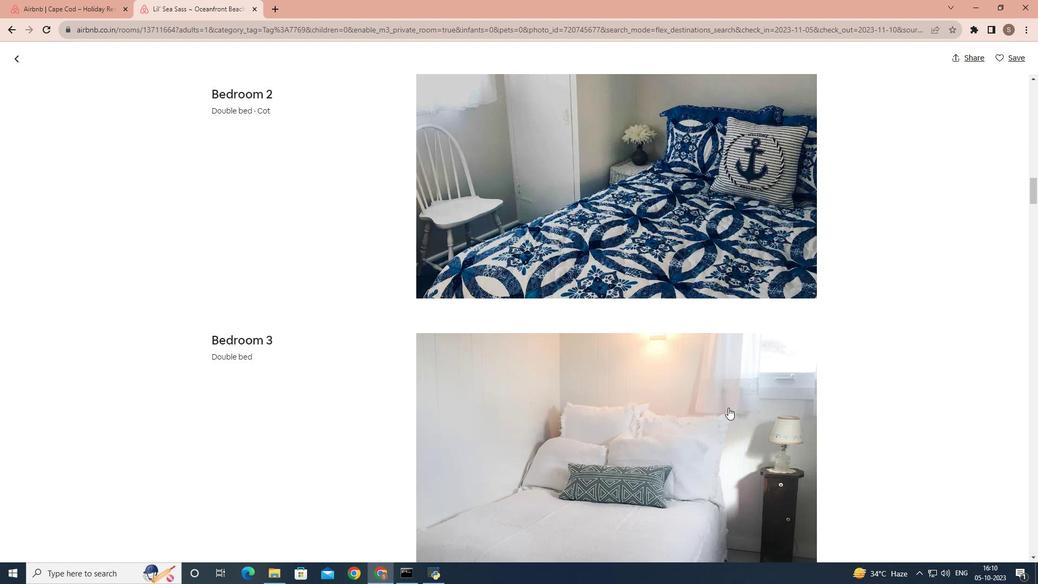 
Action: Mouse scrolled (728, 407) with delta (0, 0)
Screenshot: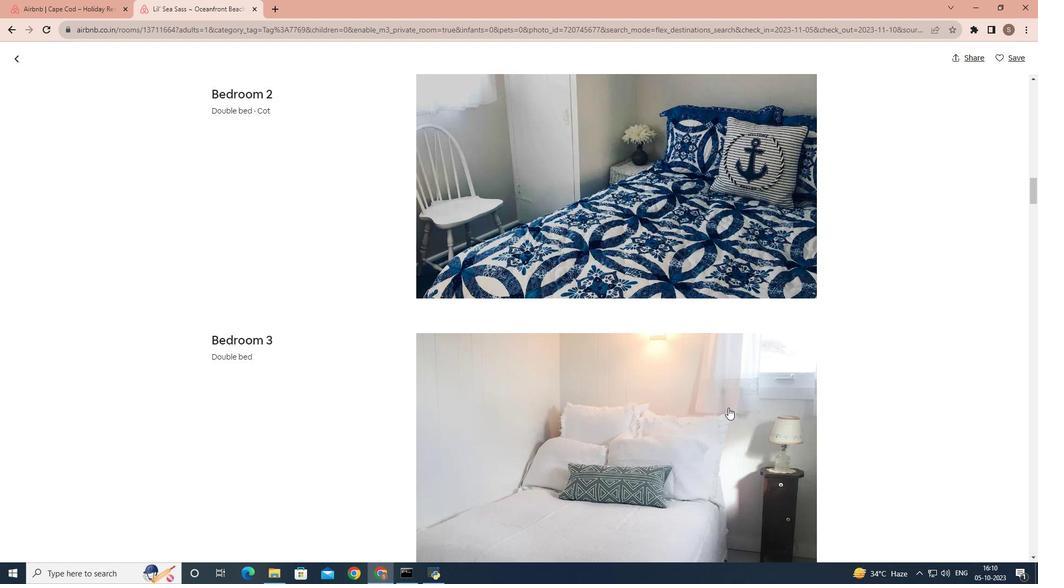 
Action: Mouse scrolled (728, 407) with delta (0, 0)
Screenshot: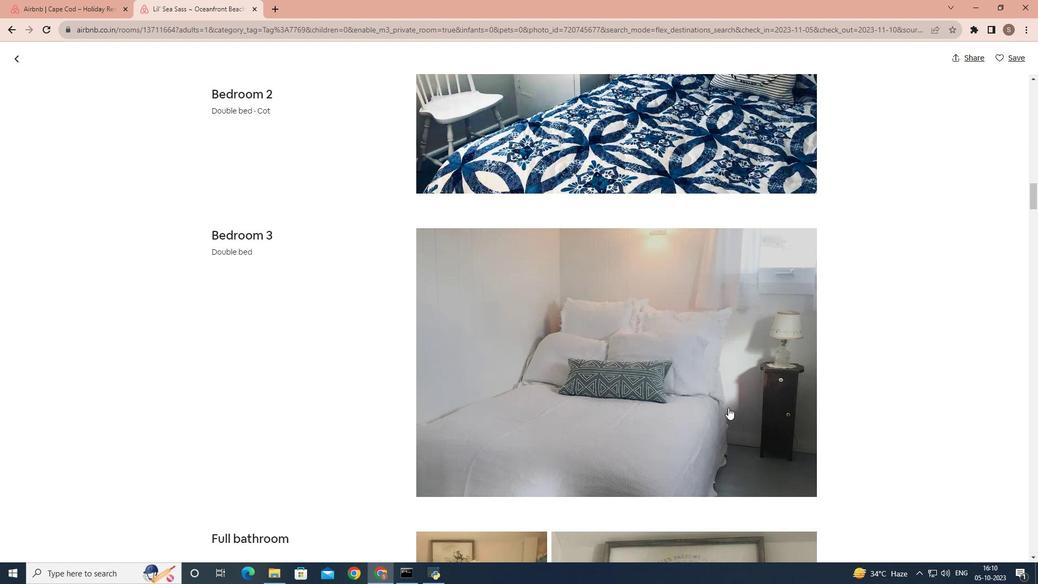 
Action: Mouse scrolled (728, 407) with delta (0, 0)
Screenshot: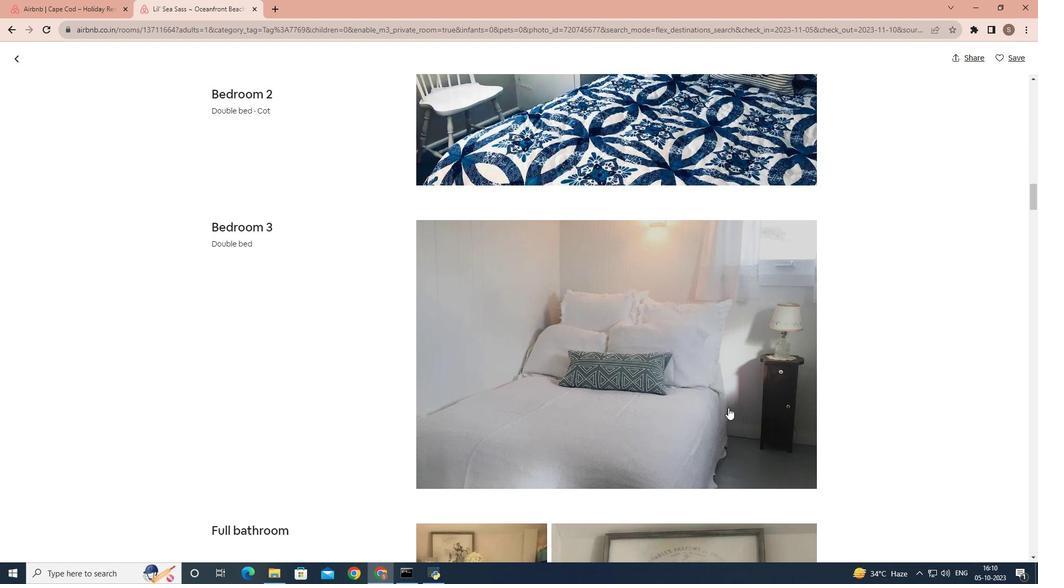 
Action: Mouse scrolled (728, 407) with delta (0, 0)
Screenshot: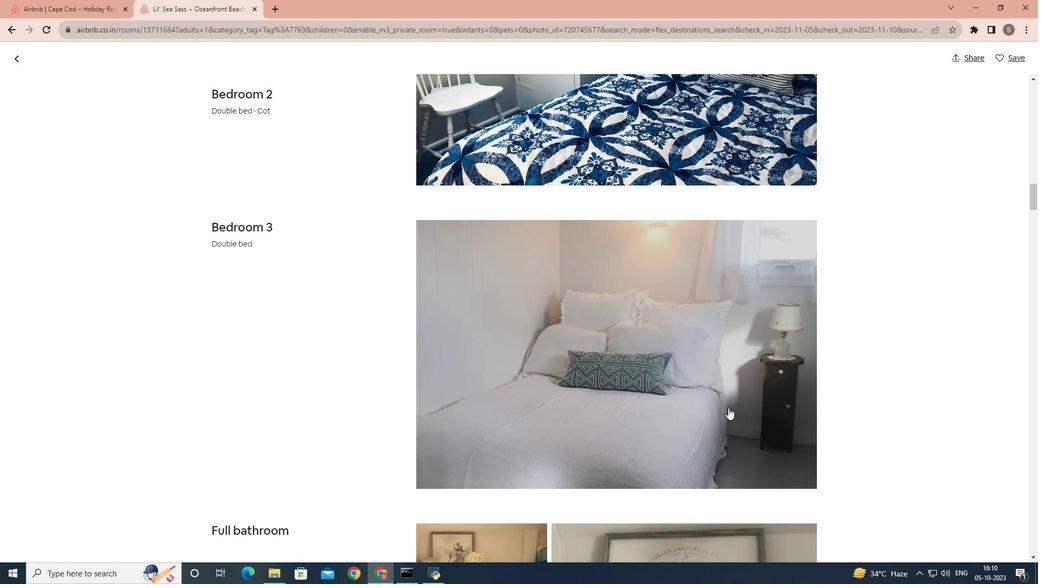 
Action: Mouse moved to (755, 395)
Screenshot: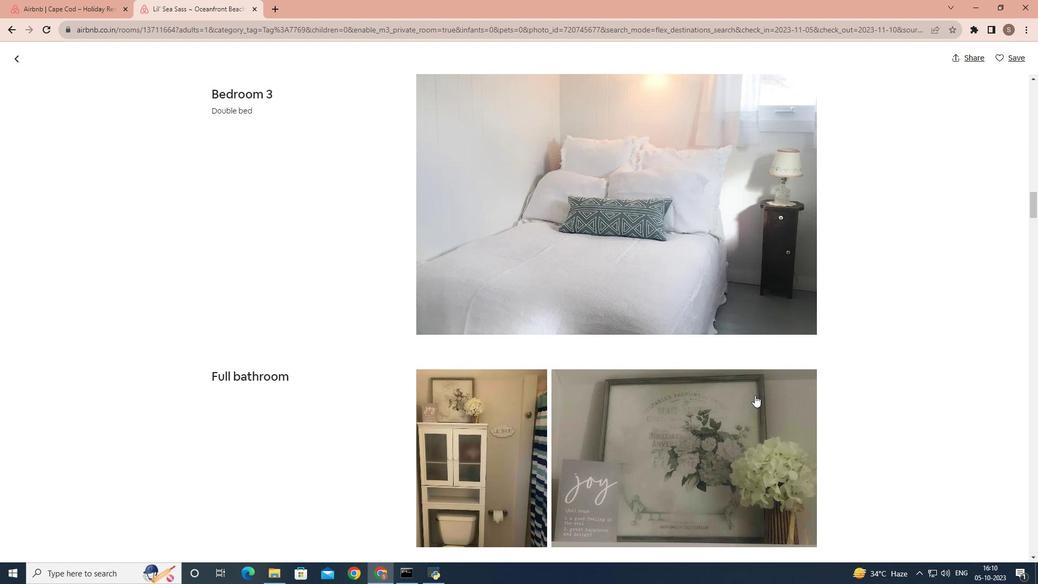 
Action: Mouse scrolled (755, 394) with delta (0, 0)
Screenshot: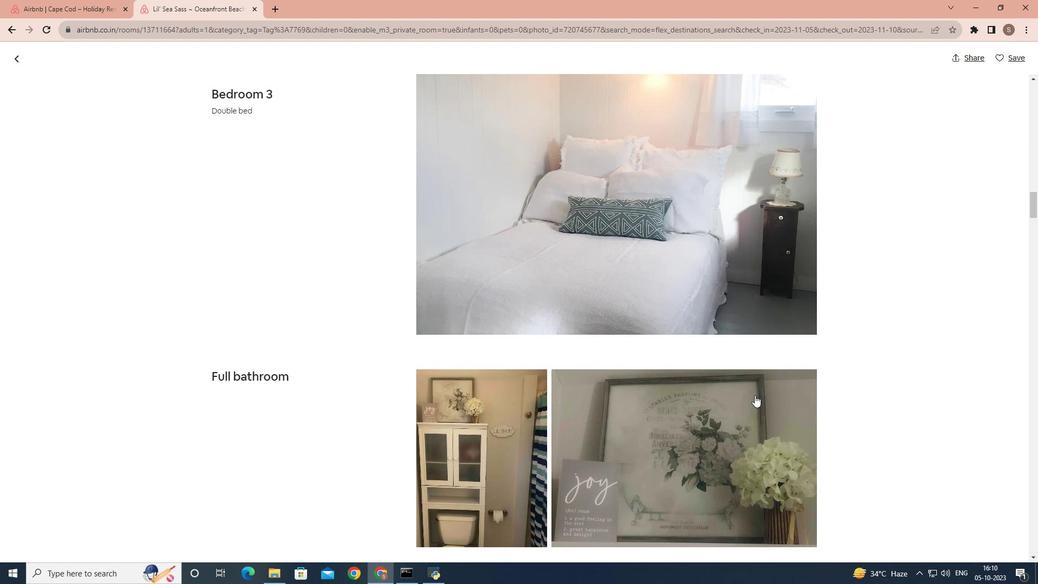 
Action: Mouse scrolled (755, 394) with delta (0, 0)
Screenshot: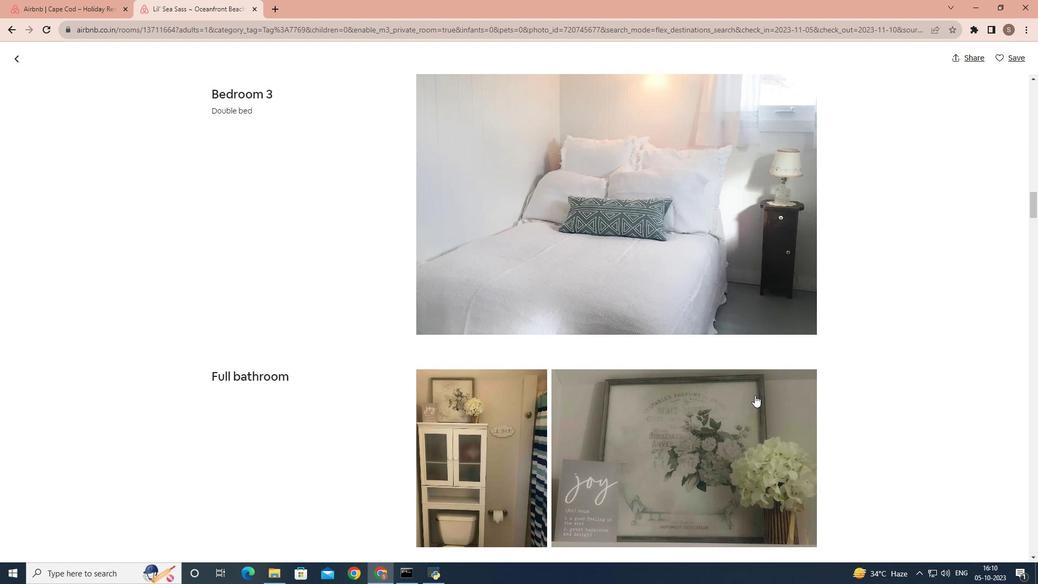
Action: Mouse moved to (814, 401)
Screenshot: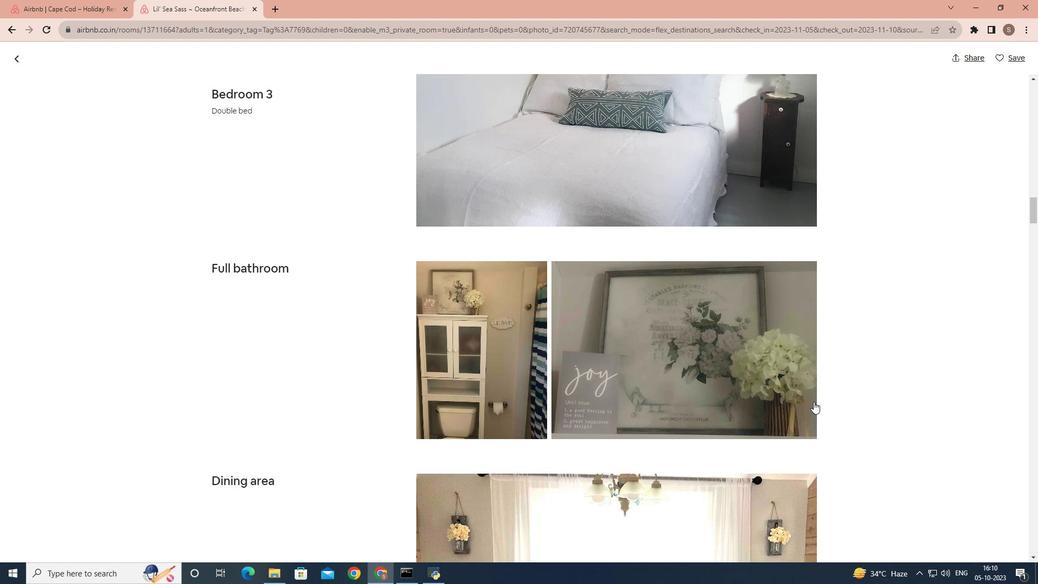 
Action: Mouse scrolled (814, 401) with delta (0, 0)
Screenshot: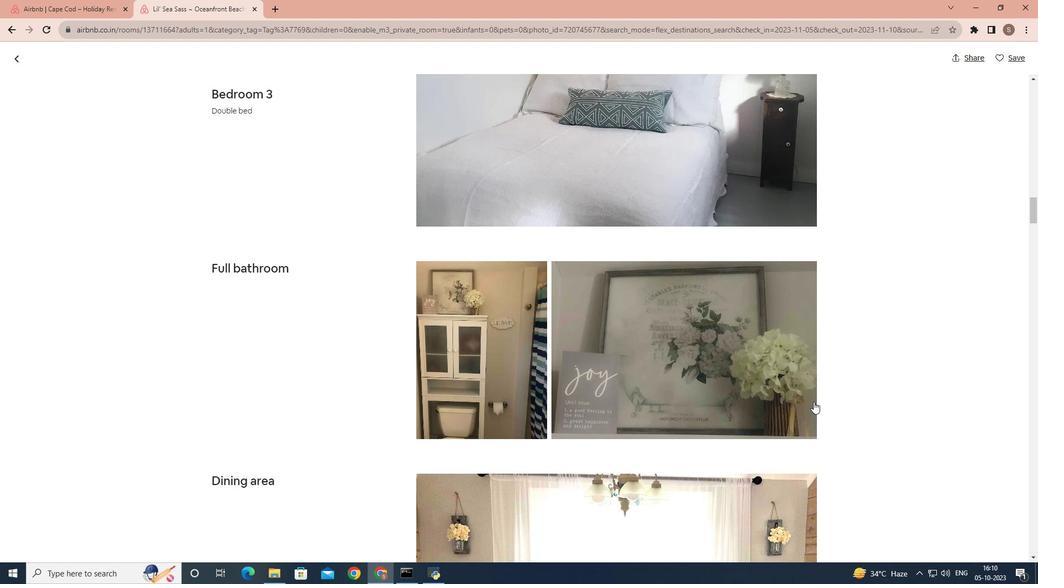 
Action: Mouse scrolled (814, 401) with delta (0, 0)
Screenshot: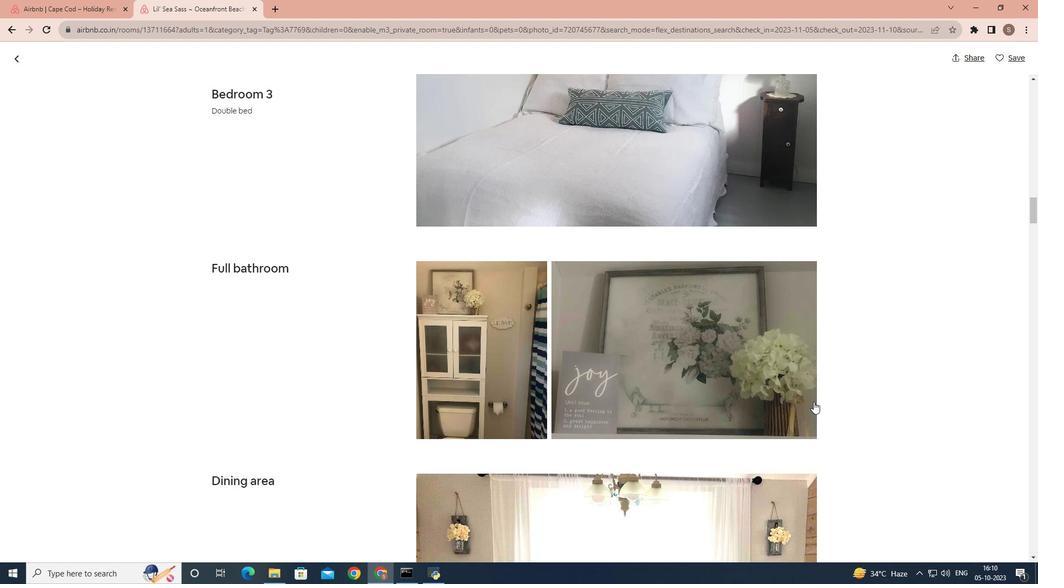 
Action: Mouse scrolled (814, 401) with delta (0, 0)
Screenshot: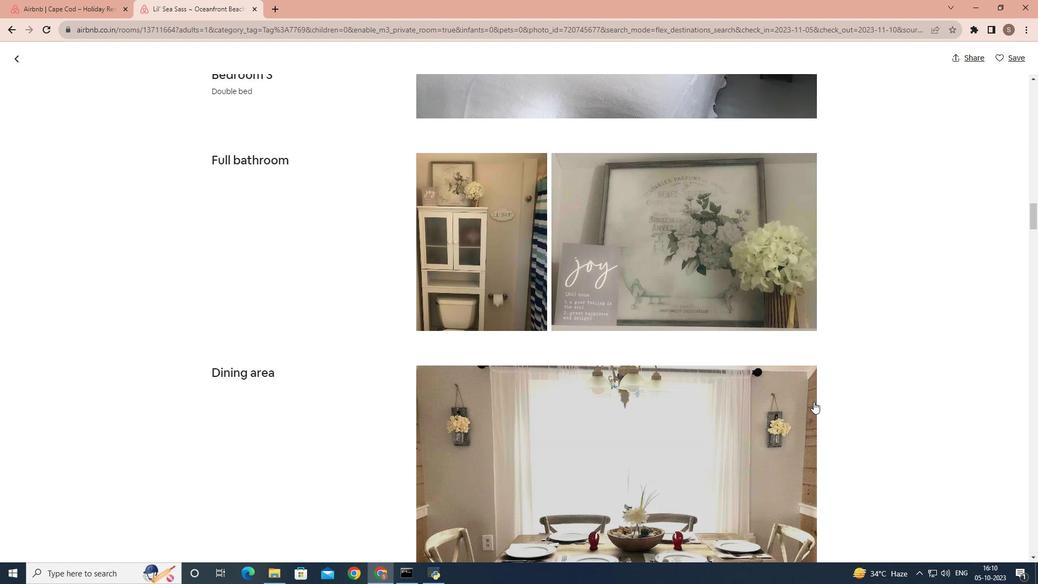 
Action: Mouse scrolled (814, 401) with delta (0, 0)
Screenshot: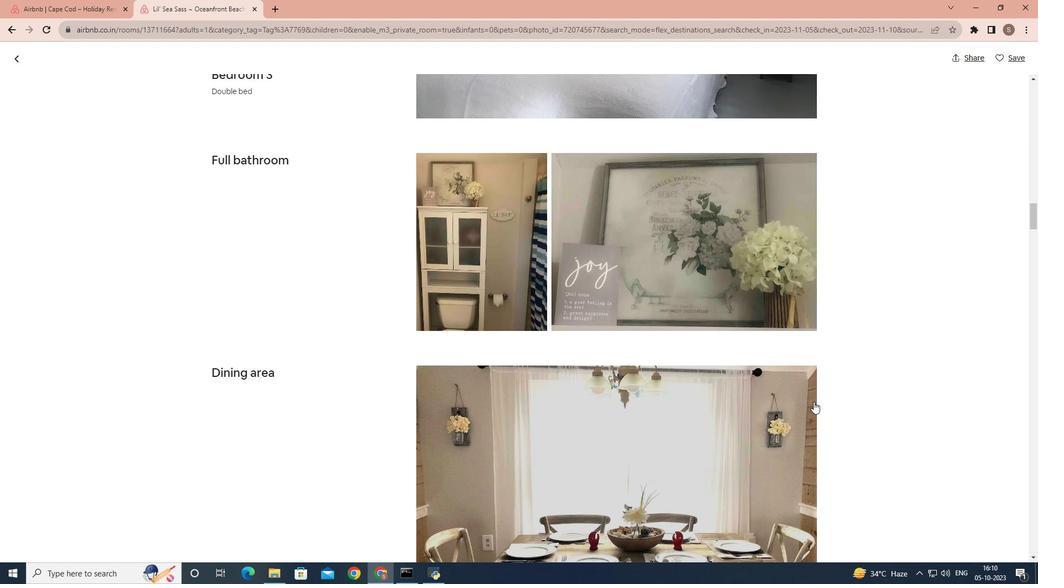 
Action: Mouse scrolled (814, 401) with delta (0, 0)
Screenshot: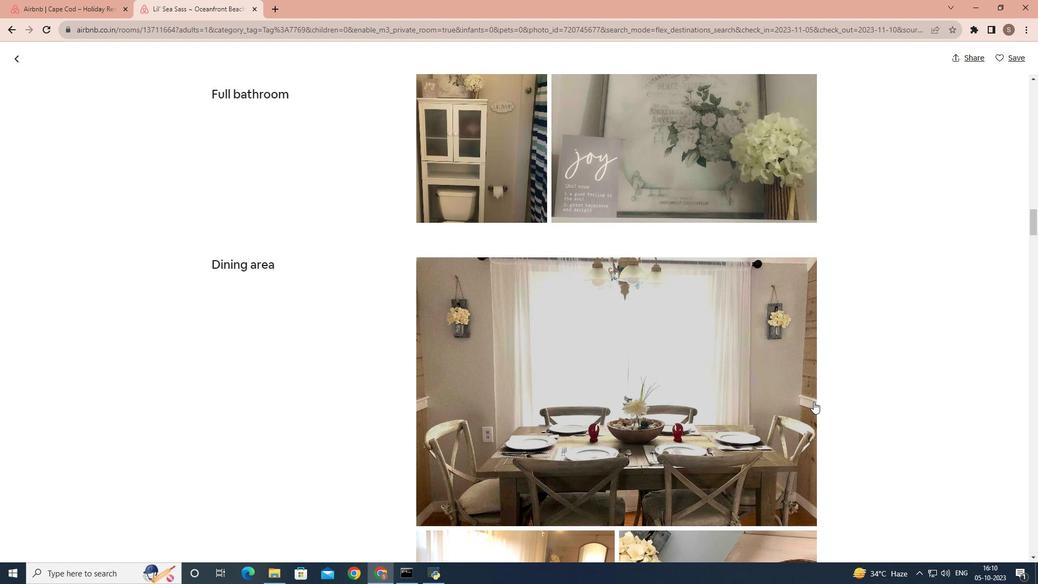 
Action: Mouse scrolled (814, 401) with delta (0, 0)
Screenshot: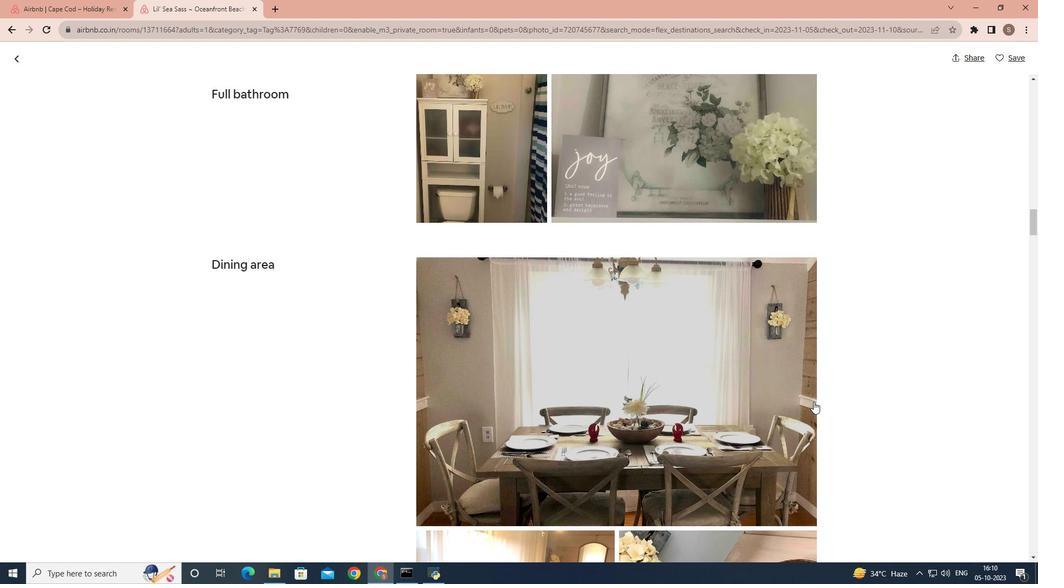 
Action: Mouse scrolled (814, 401) with delta (0, 0)
Screenshot: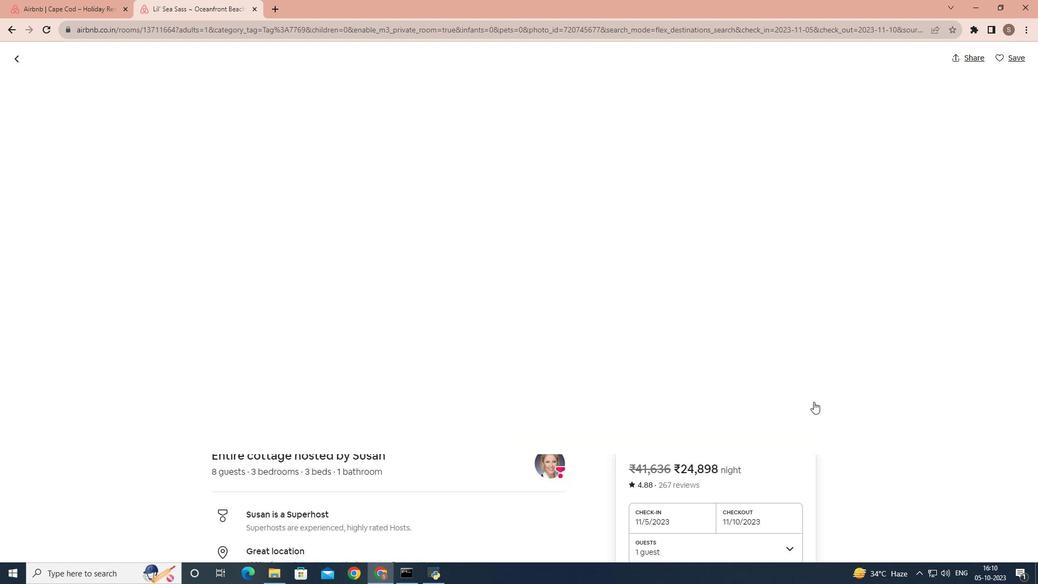 
Action: Mouse scrolled (814, 401) with delta (0, 0)
Screenshot: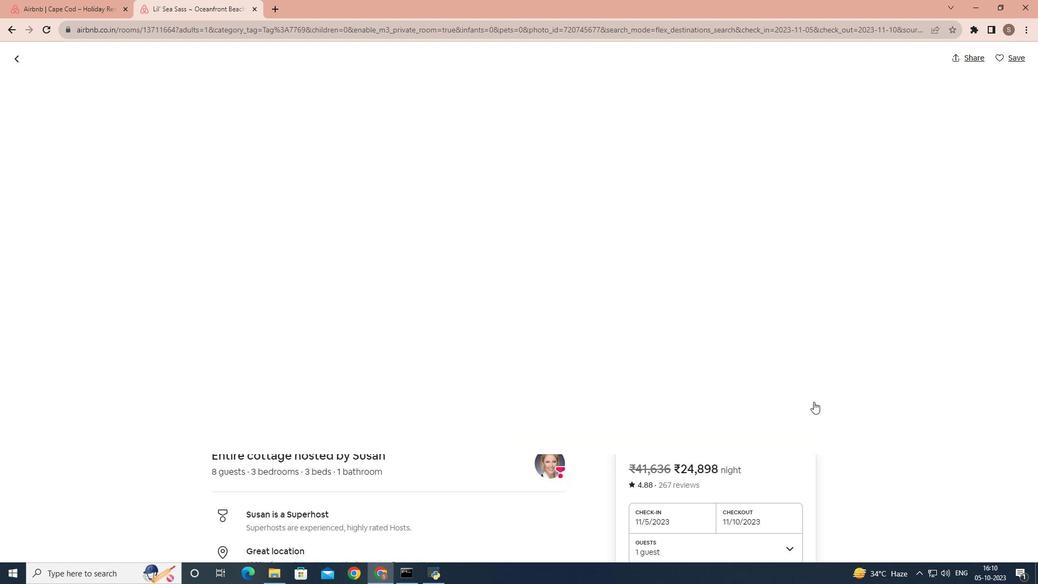
Action: Mouse scrolled (814, 401) with delta (0, 0)
Screenshot: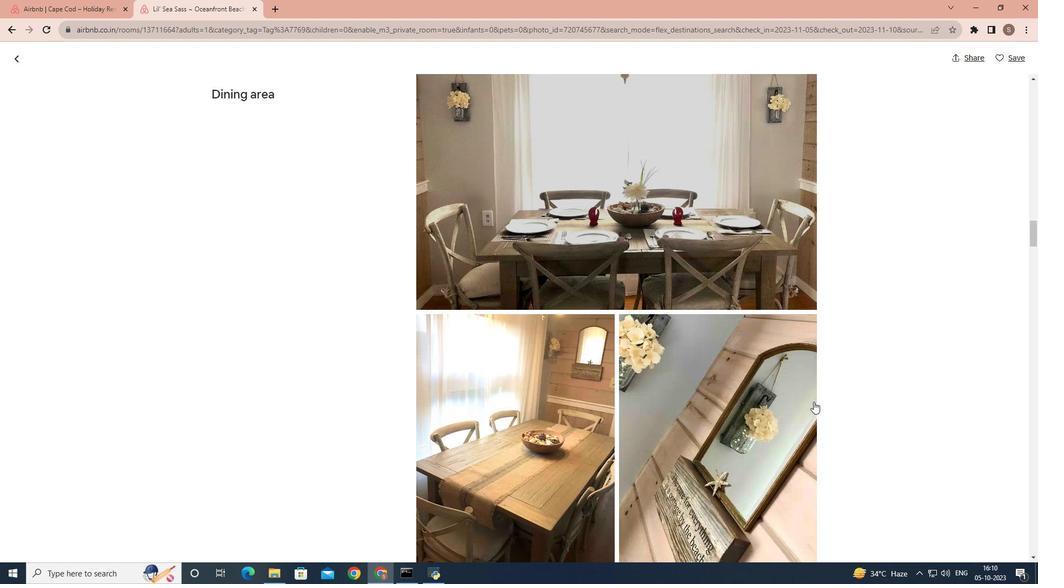 
Action: Mouse scrolled (814, 401) with delta (0, 0)
Screenshot: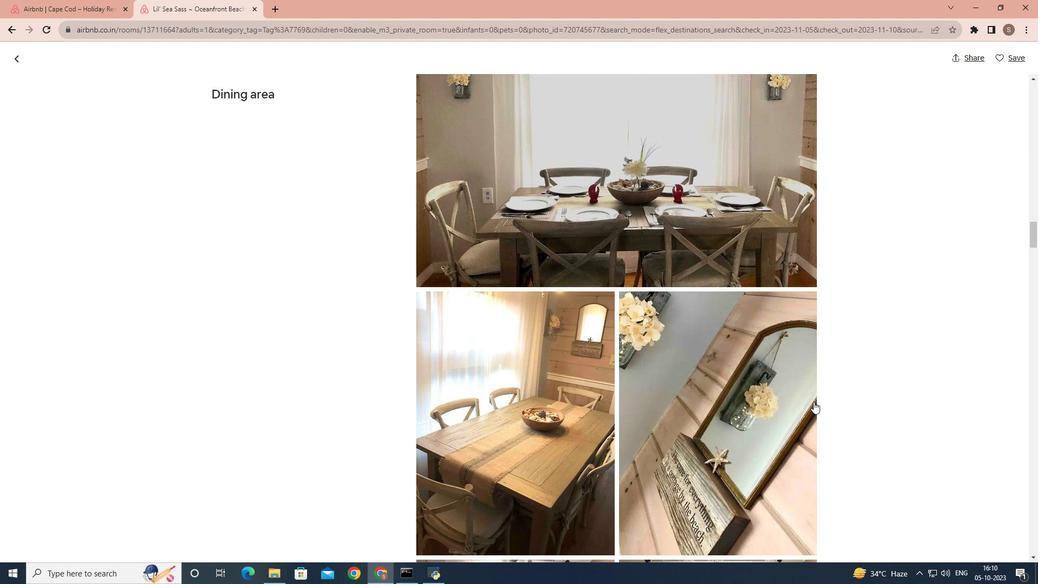 
Action: Mouse scrolled (814, 401) with delta (0, 0)
Screenshot: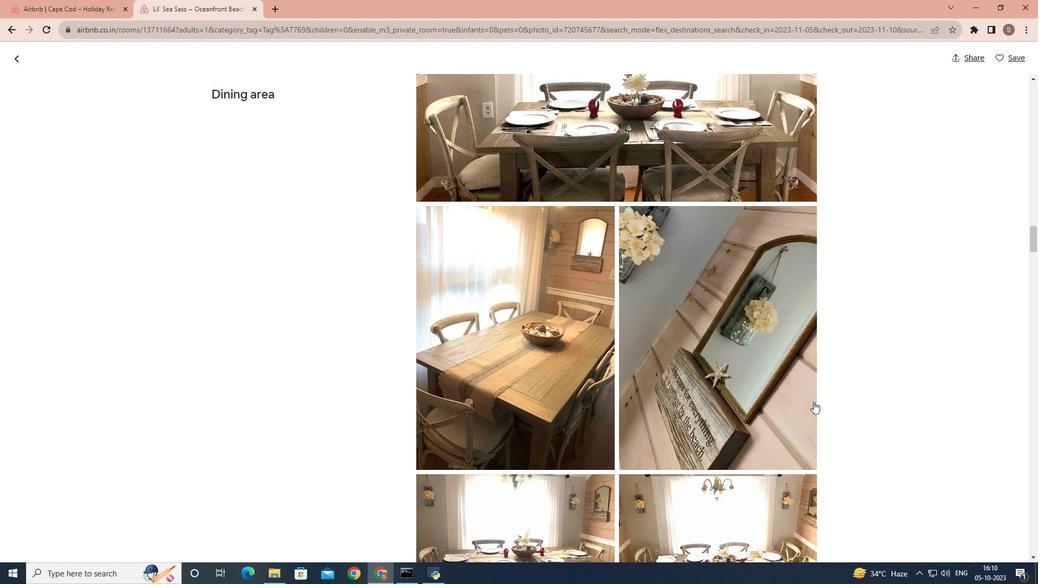 
Action: Mouse scrolled (814, 401) with delta (0, 0)
Screenshot: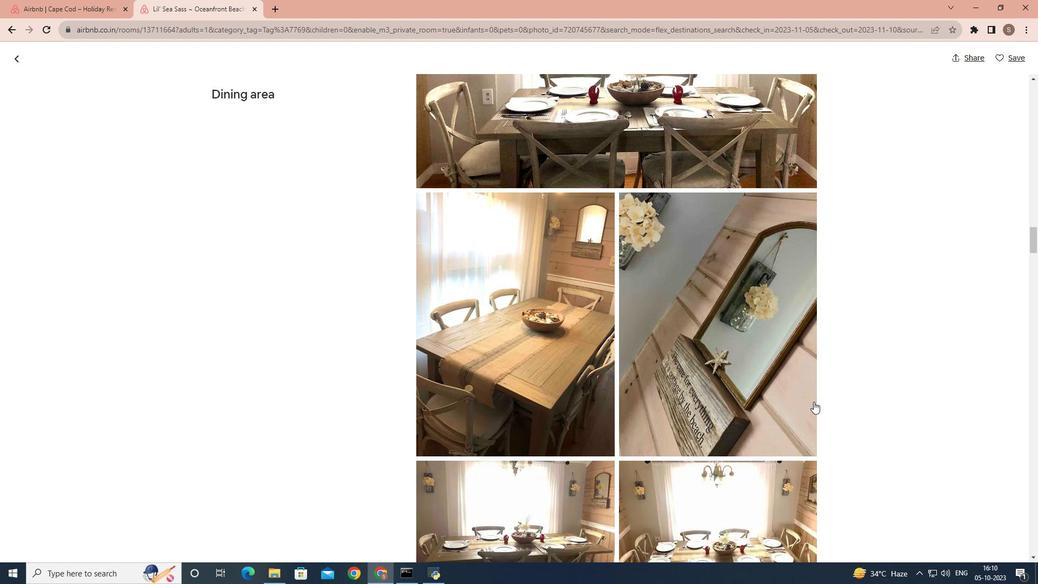 
Action: Mouse scrolled (814, 401) with delta (0, 0)
Screenshot: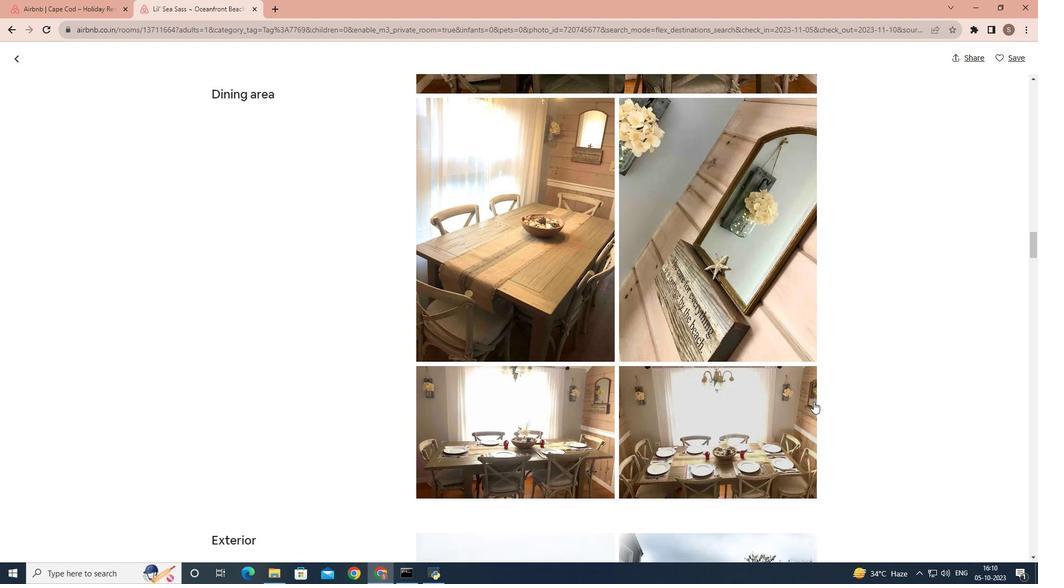 
Action: Mouse scrolled (814, 401) with delta (0, 0)
Screenshot: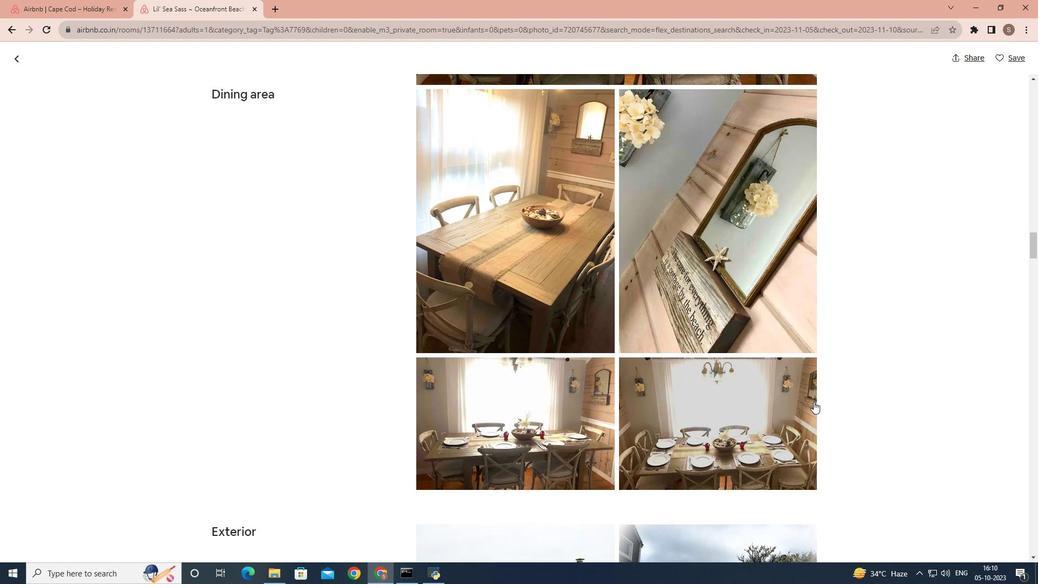 
Action: Mouse scrolled (814, 401) with delta (0, 0)
Screenshot: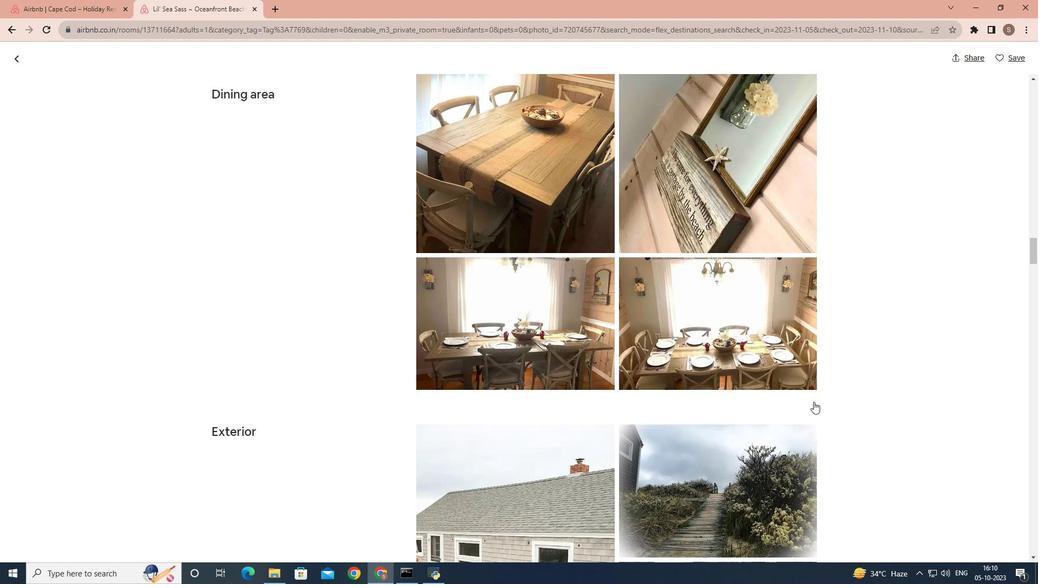 
Action: Mouse scrolled (814, 401) with delta (0, 0)
Screenshot: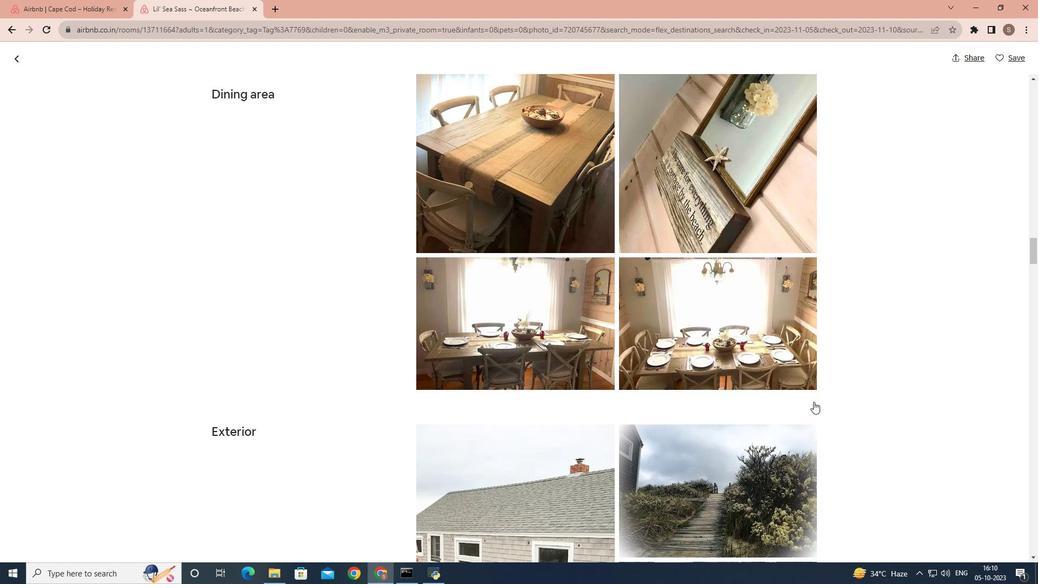 
Action: Mouse scrolled (814, 401) with delta (0, 0)
Screenshot: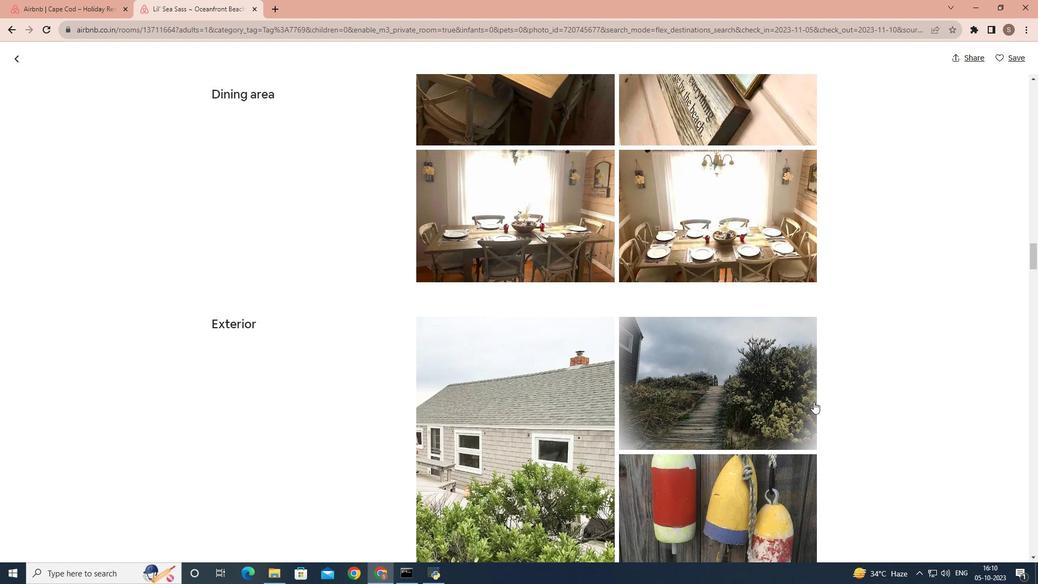 
Action: Mouse scrolled (814, 401) with delta (0, 0)
Screenshot: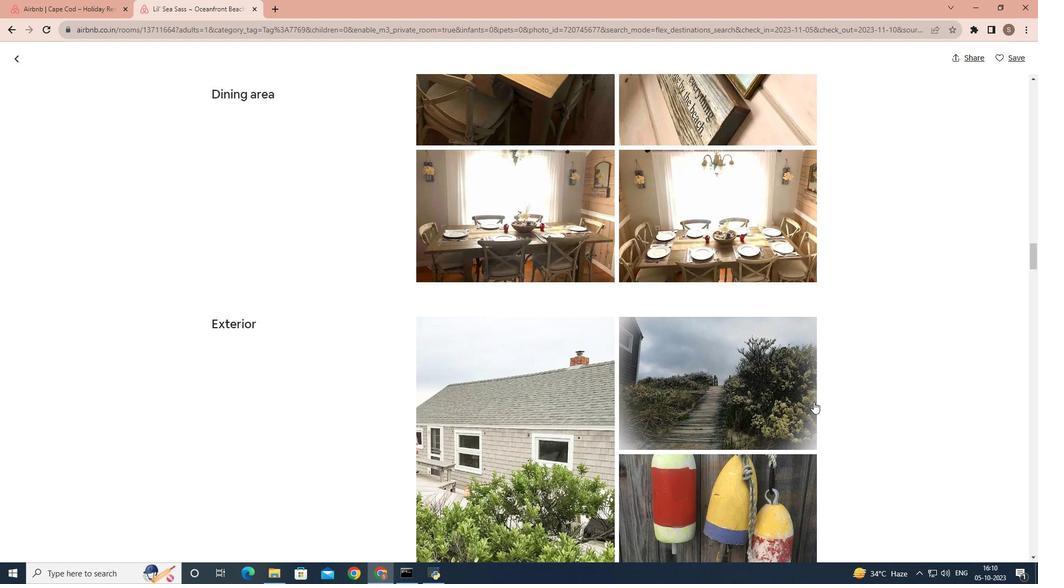 
Action: Mouse scrolled (814, 401) with delta (0, 0)
Screenshot: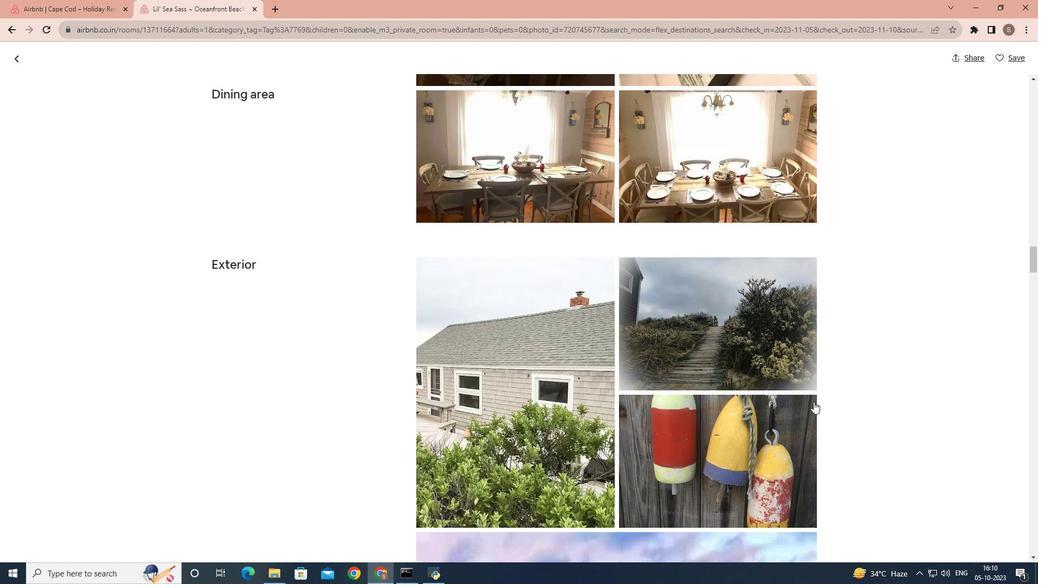 
Action: Mouse scrolled (814, 401) with delta (0, 0)
Screenshot: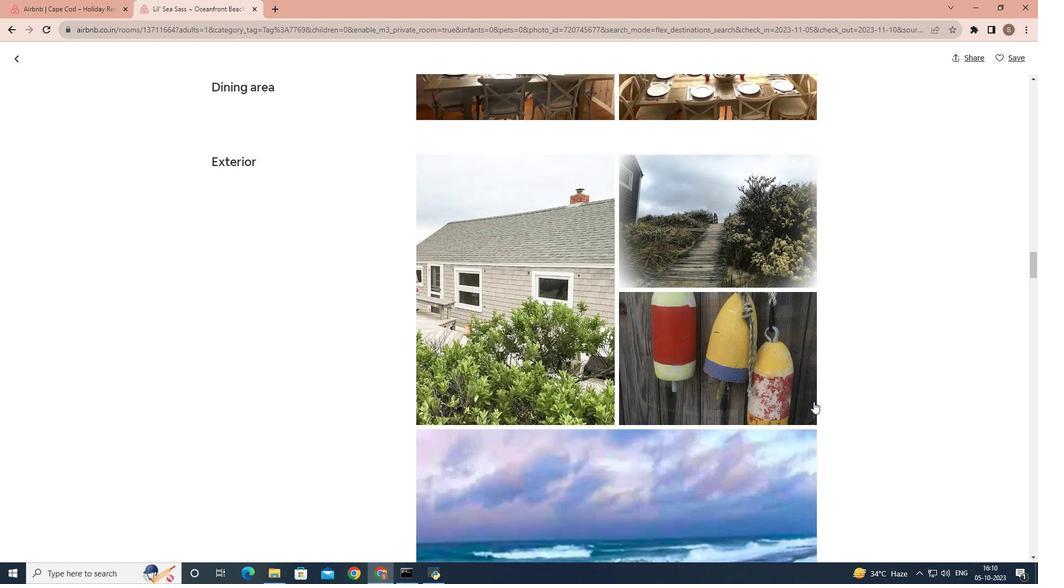 
Action: Mouse scrolled (814, 401) with delta (0, 0)
Screenshot: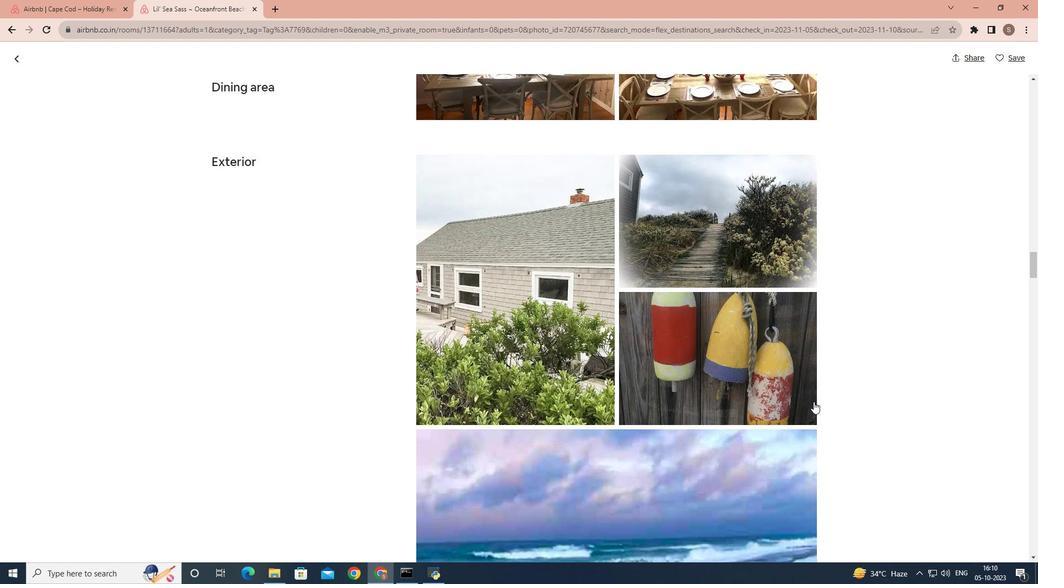 
Action: Mouse scrolled (814, 401) with delta (0, 0)
Screenshot: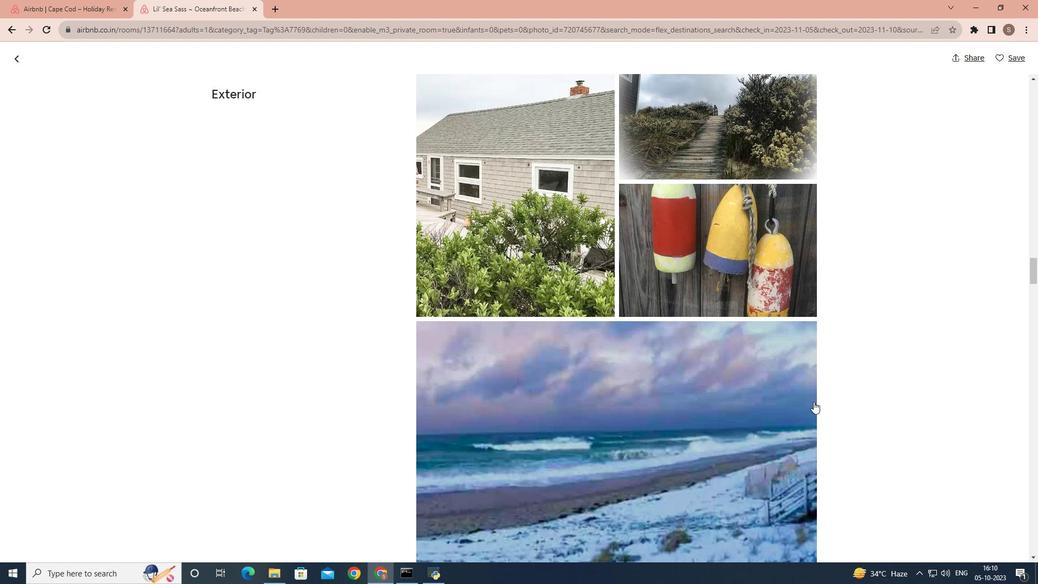
Action: Mouse scrolled (814, 401) with delta (0, 0)
Screenshot: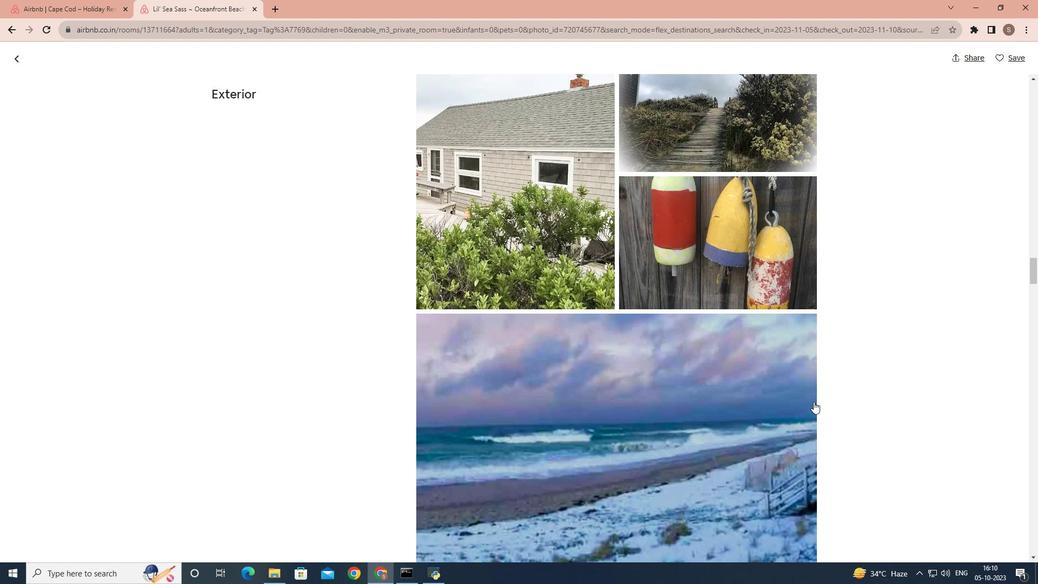 
Action: Mouse scrolled (814, 401) with delta (0, 0)
Screenshot: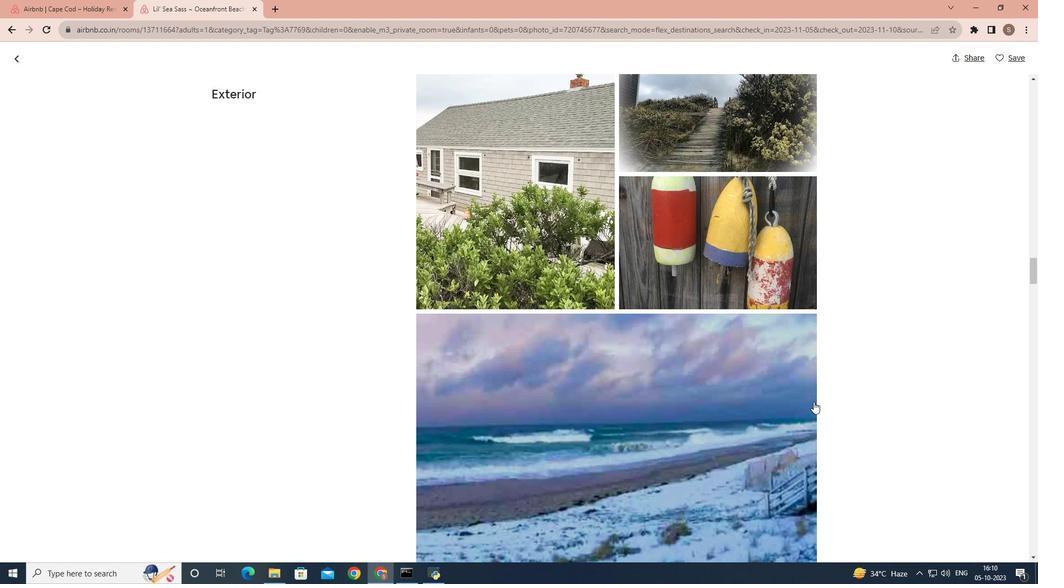 
Action: Mouse scrolled (814, 401) with delta (0, 0)
Screenshot: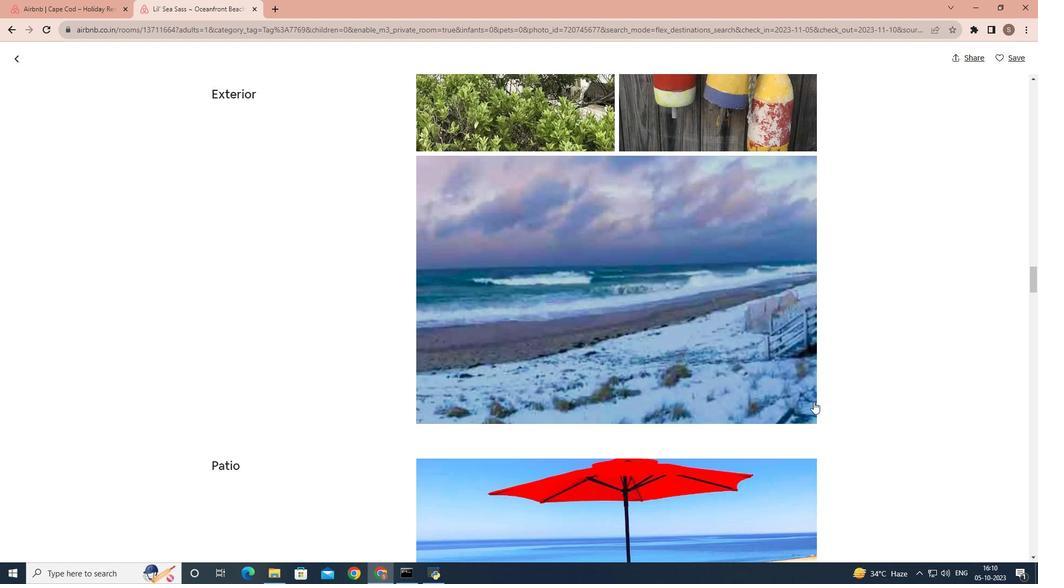 
Action: Mouse scrolled (814, 401) with delta (0, 0)
Screenshot: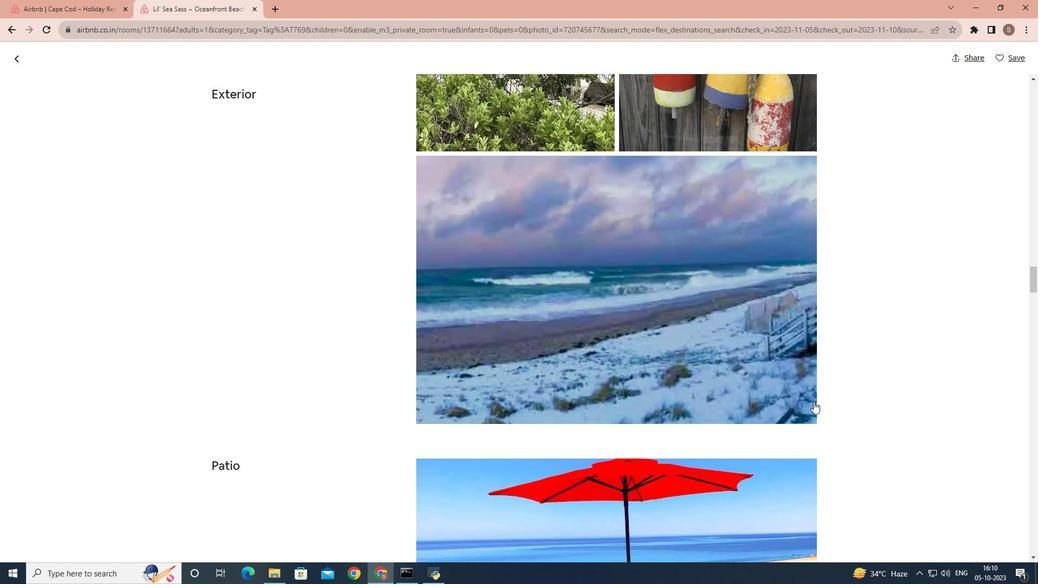 
Action: Mouse scrolled (814, 401) with delta (0, 0)
Screenshot: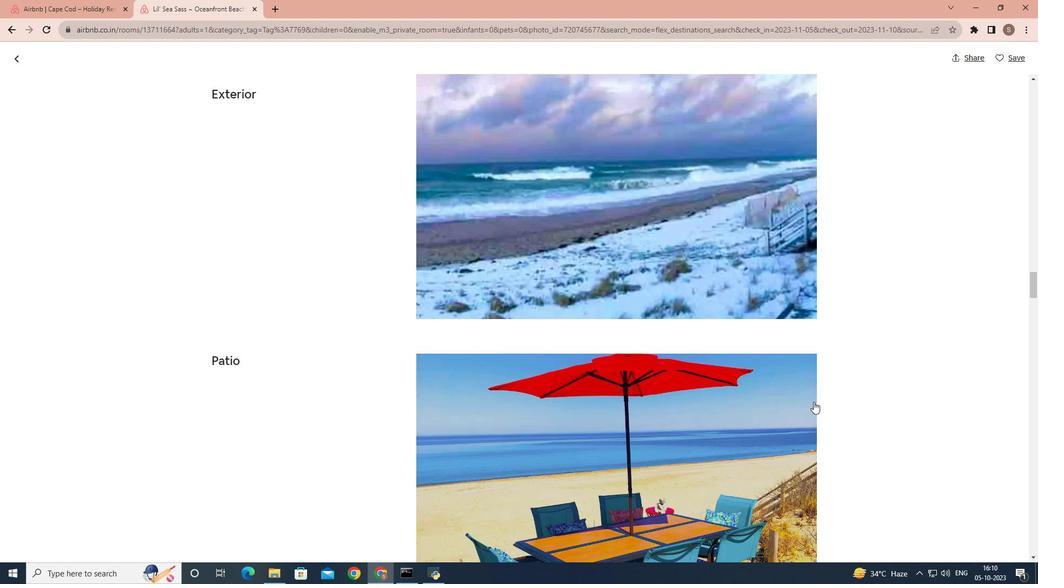 
Action: Mouse scrolled (814, 401) with delta (0, 0)
Screenshot: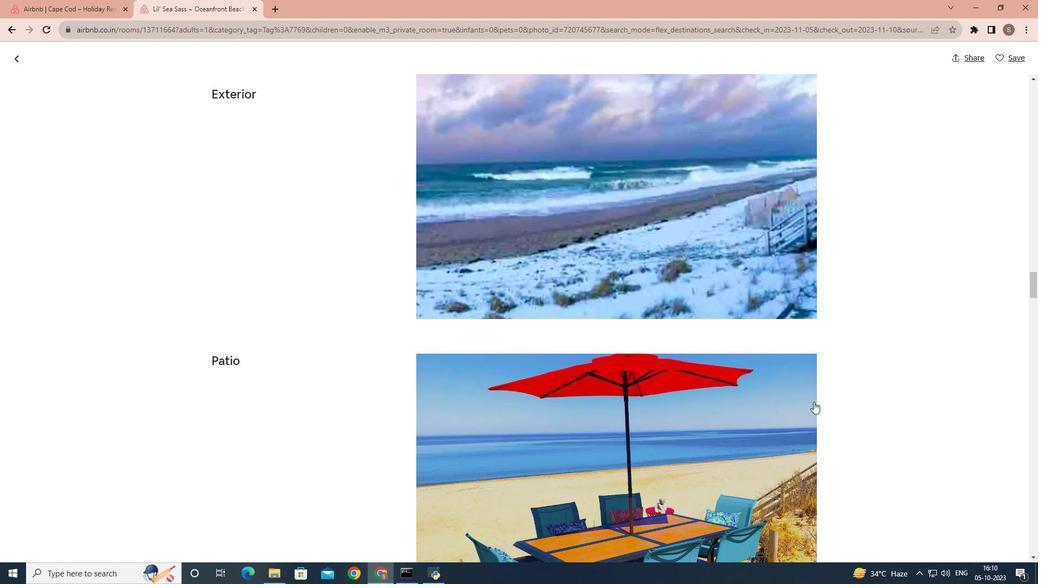 
Action: Mouse scrolled (814, 401) with delta (0, 0)
Screenshot: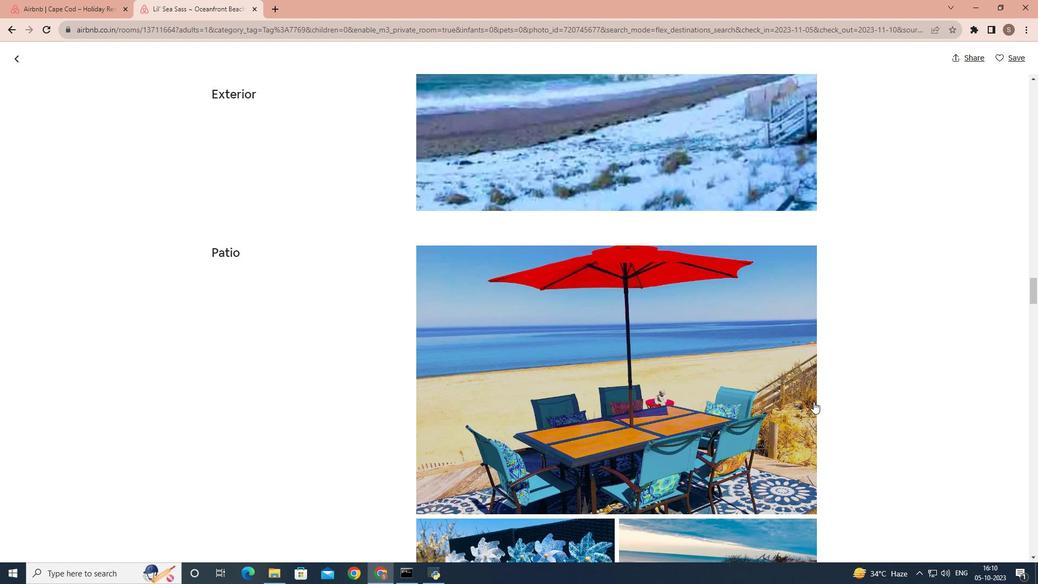 
Action: Mouse scrolled (814, 401) with delta (0, 0)
Screenshot: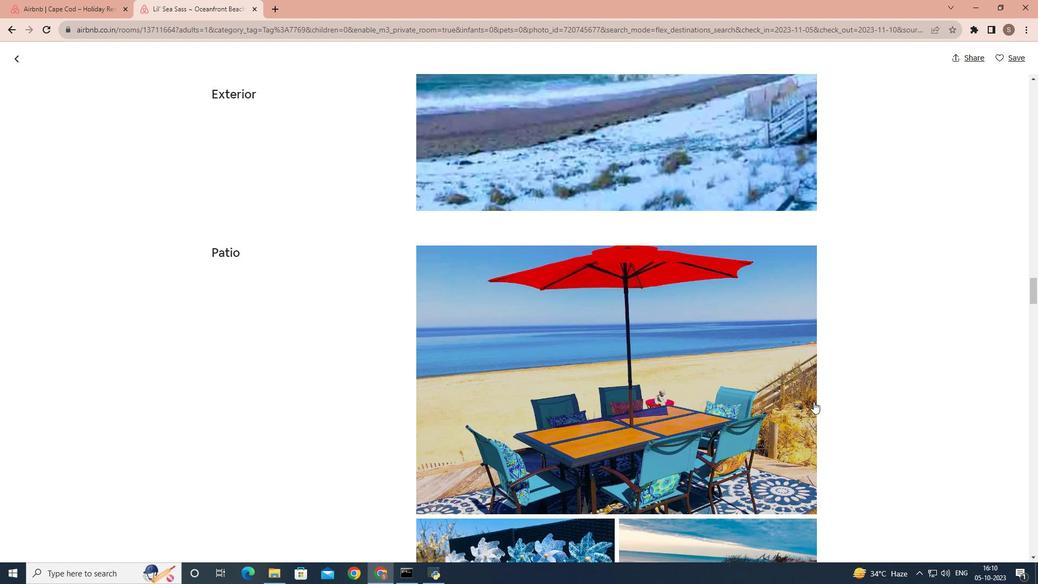 
Action: Mouse scrolled (814, 401) with delta (0, 0)
Screenshot: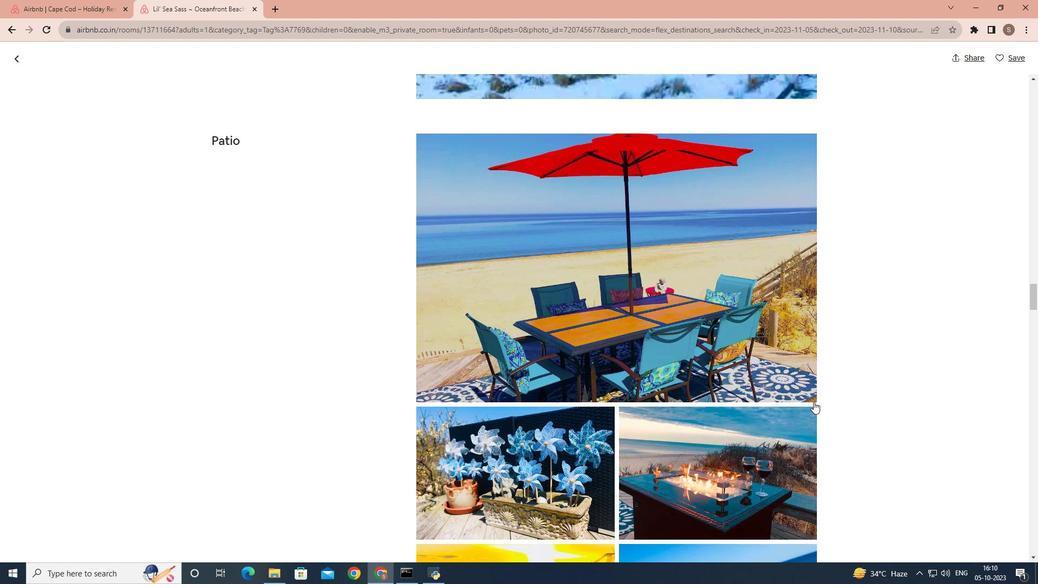 
Action: Mouse scrolled (814, 401) with delta (0, 0)
Screenshot: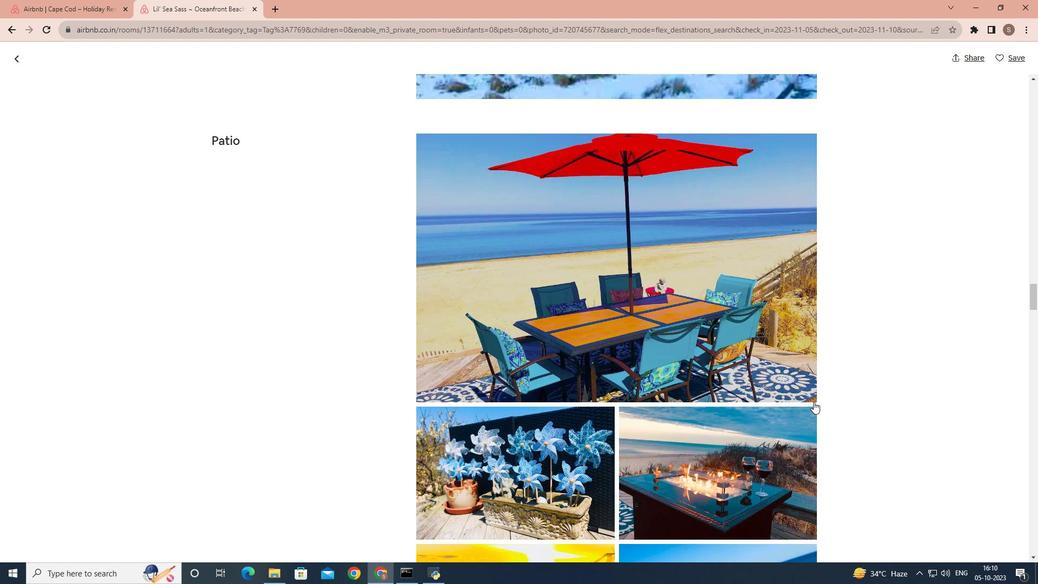 
Action: Mouse scrolled (814, 401) with delta (0, 0)
Screenshot: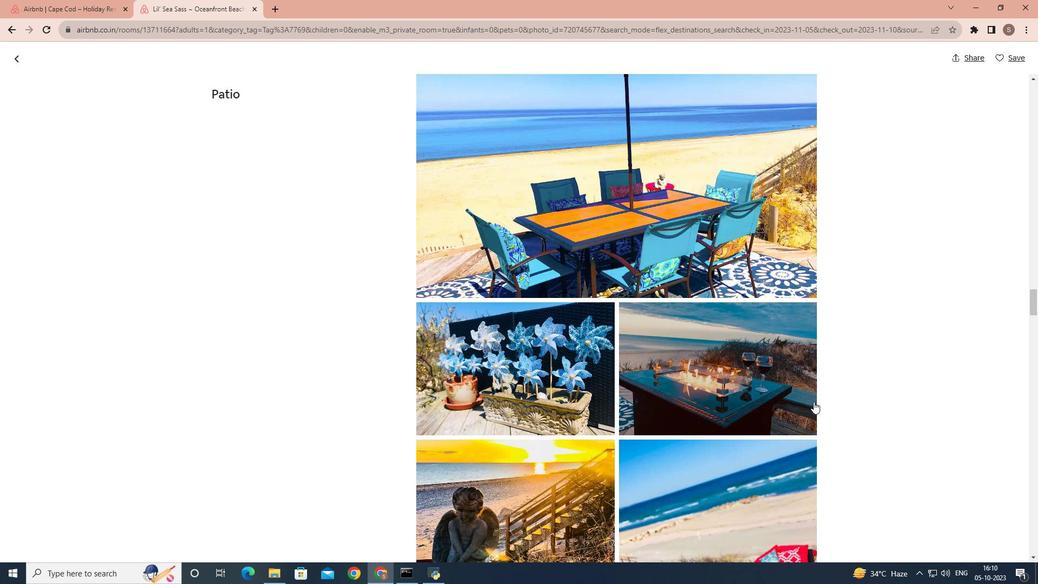 
Action: Mouse scrolled (814, 401) with delta (0, 0)
Screenshot: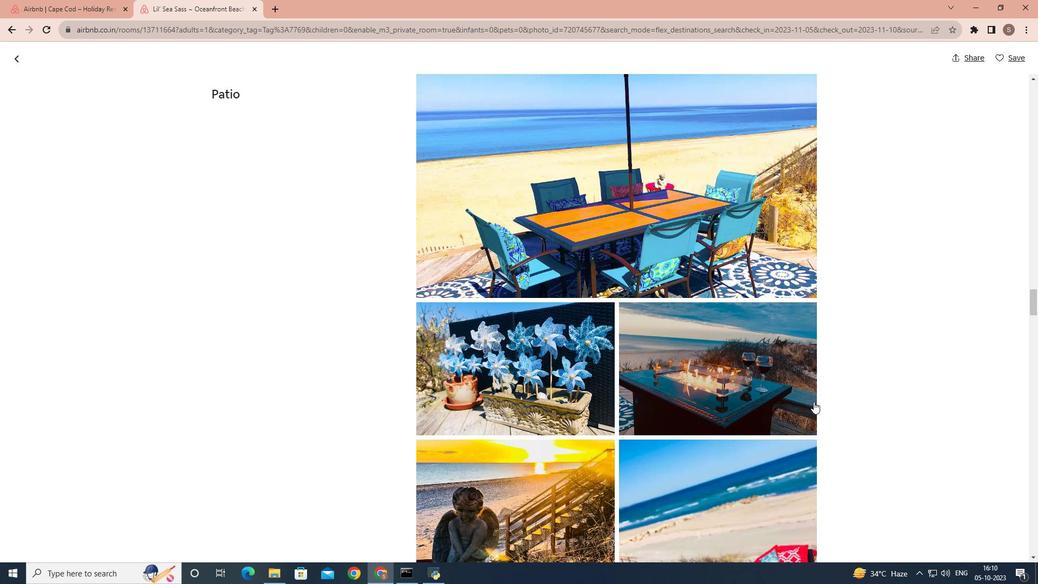 
Action: Mouse scrolled (814, 401) with delta (0, 0)
Screenshot: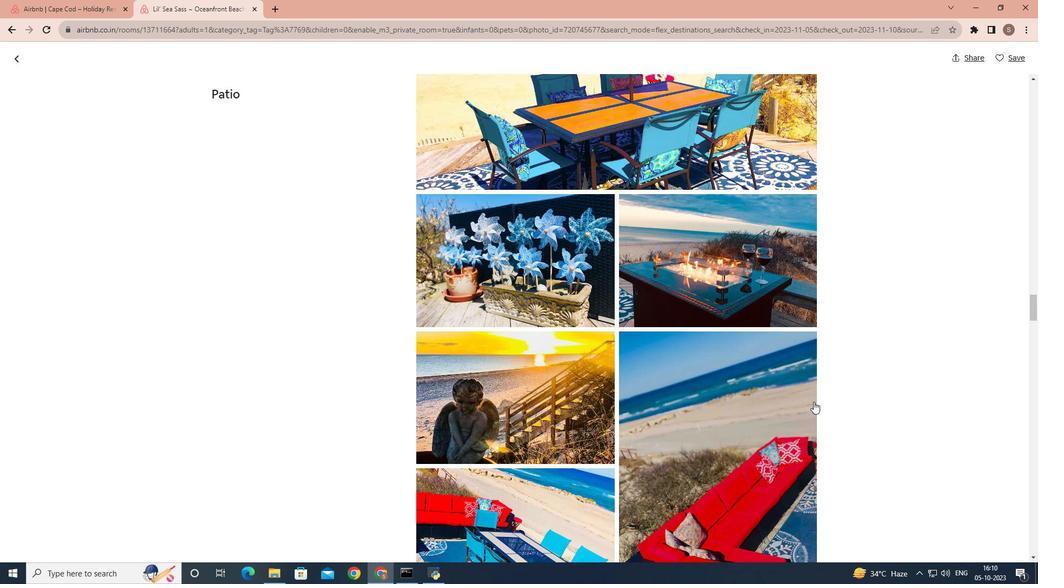 
Action: Mouse scrolled (814, 401) with delta (0, 0)
Screenshot: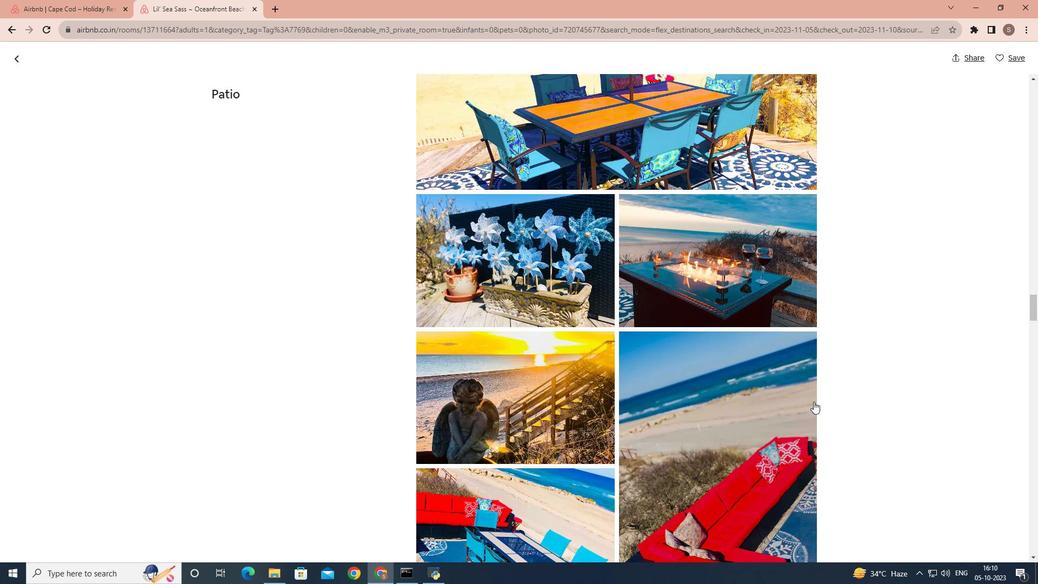 
Action: Mouse scrolled (814, 401) with delta (0, 0)
Screenshot: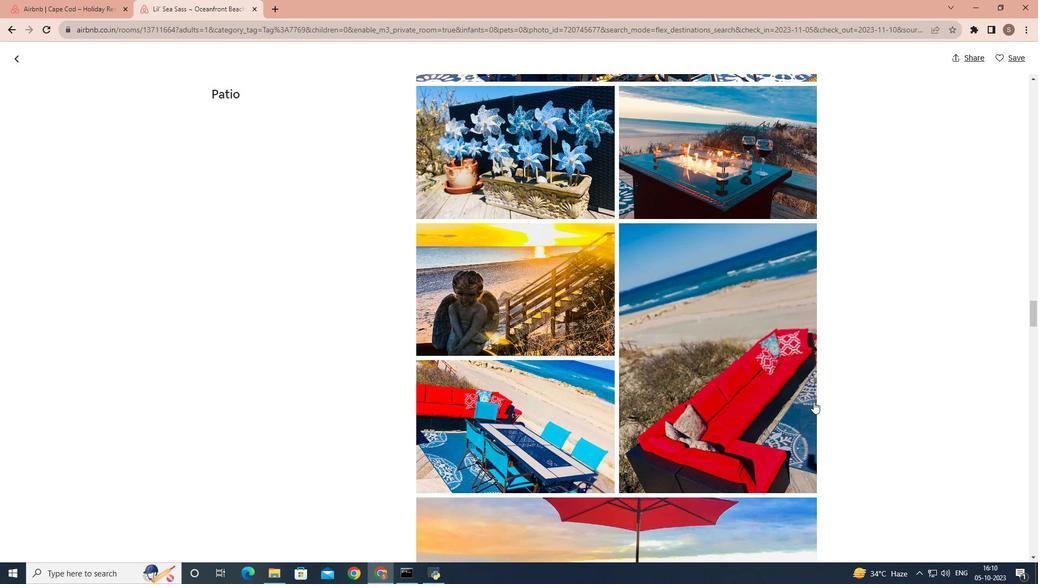 
Action: Mouse scrolled (814, 401) with delta (0, 0)
Screenshot: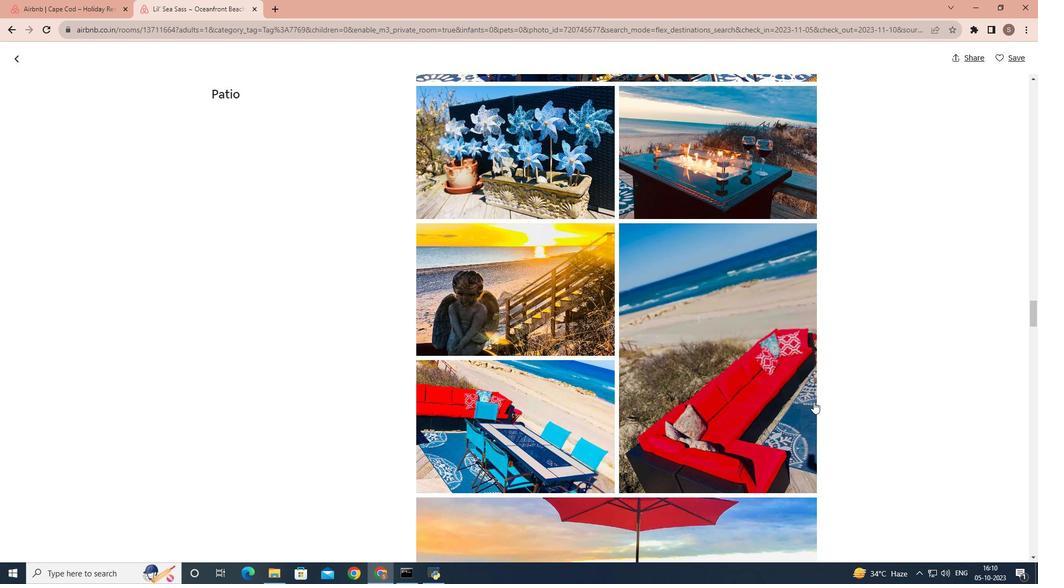 
Action: Mouse scrolled (814, 401) with delta (0, 0)
Screenshot: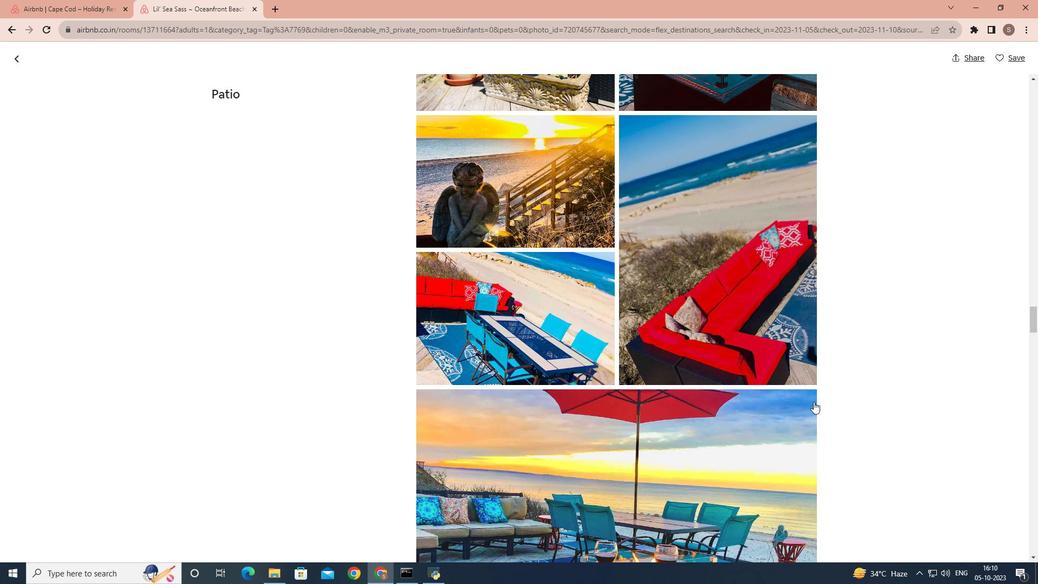 
Action: Mouse scrolled (814, 401) with delta (0, 0)
Screenshot: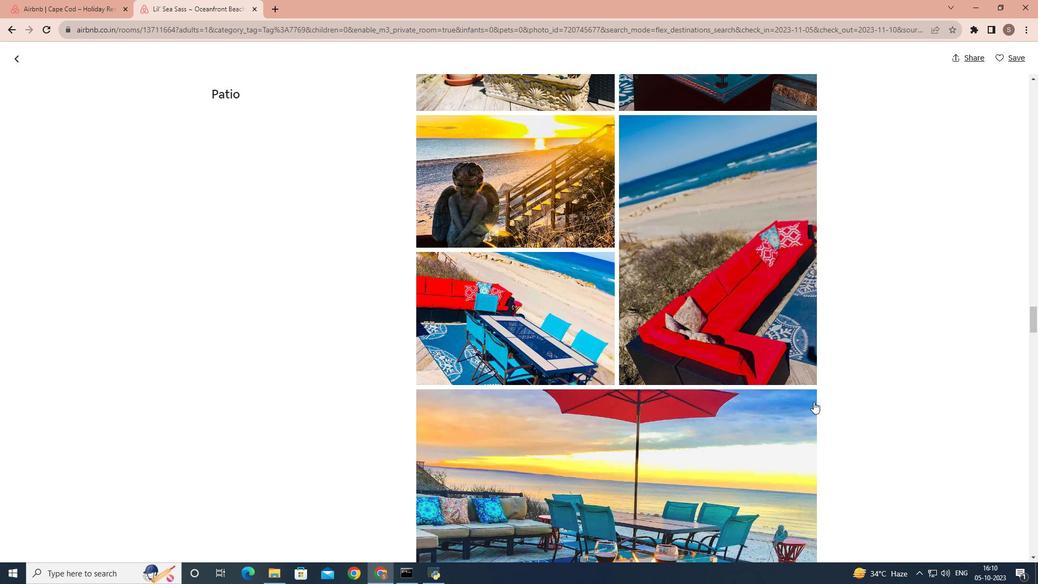 
Action: Mouse scrolled (814, 401) with delta (0, 0)
Screenshot: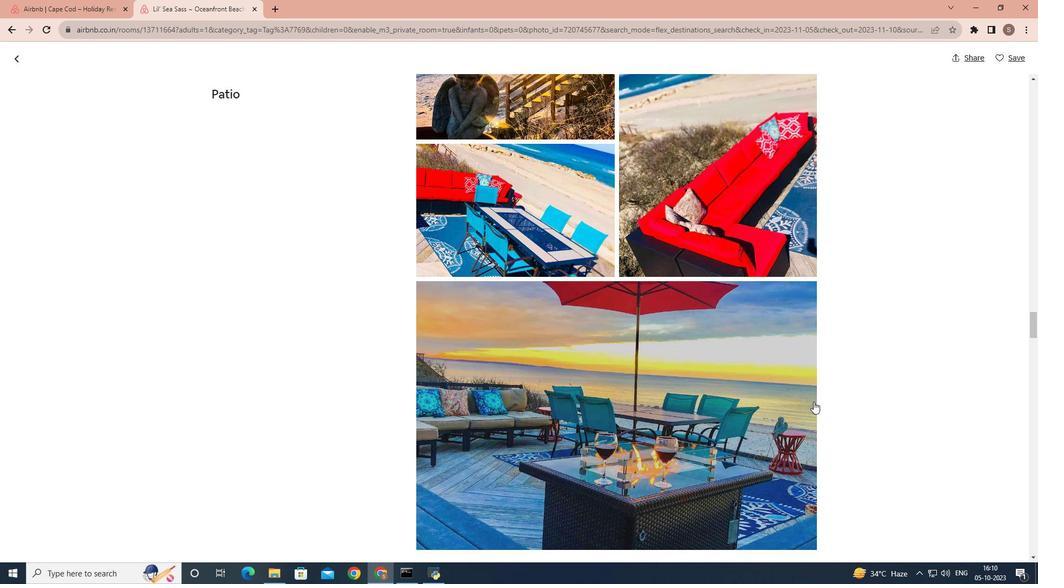 
Action: Mouse scrolled (814, 401) with delta (0, 0)
Screenshot: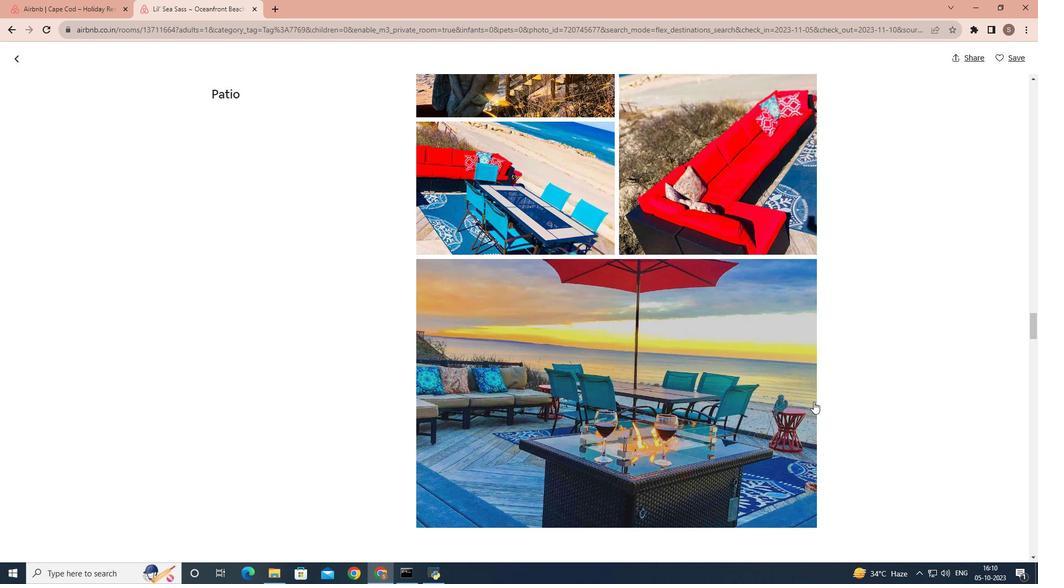
Action: Mouse scrolled (814, 401) with delta (0, 0)
Screenshot: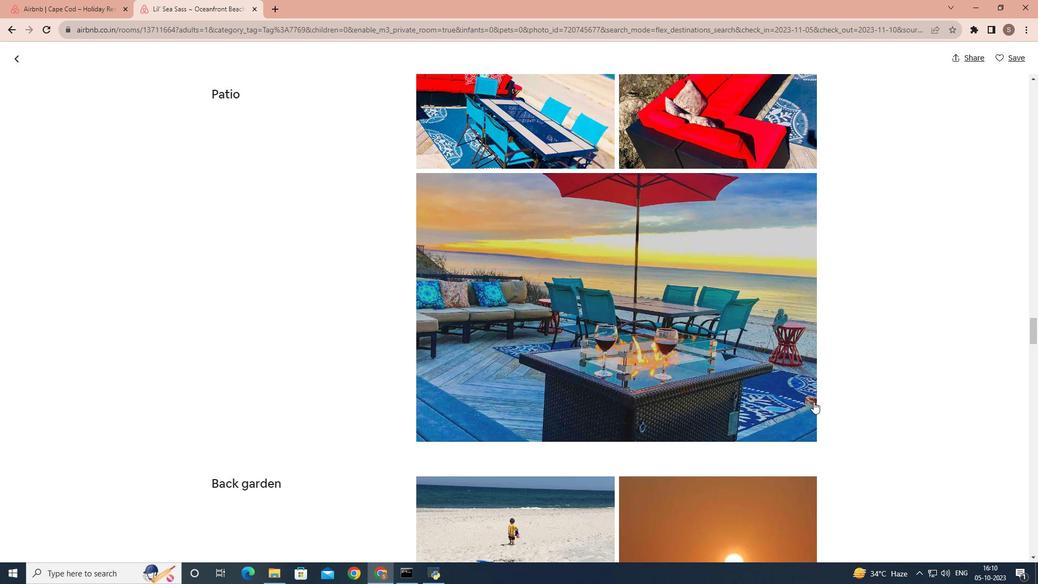 
Action: Mouse scrolled (814, 401) with delta (0, 0)
Screenshot: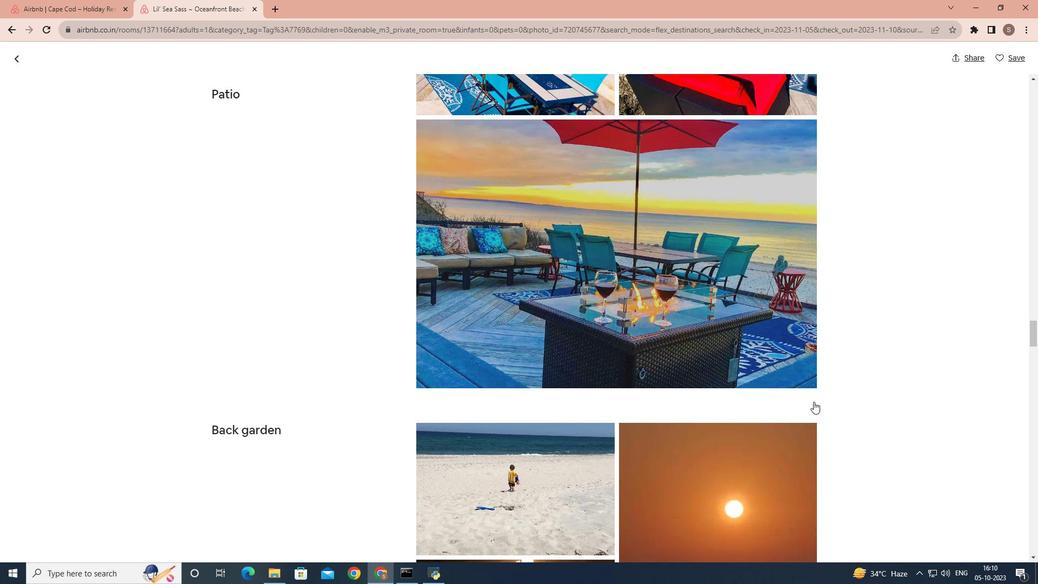 
Action: Mouse scrolled (814, 401) with delta (0, 0)
Screenshot: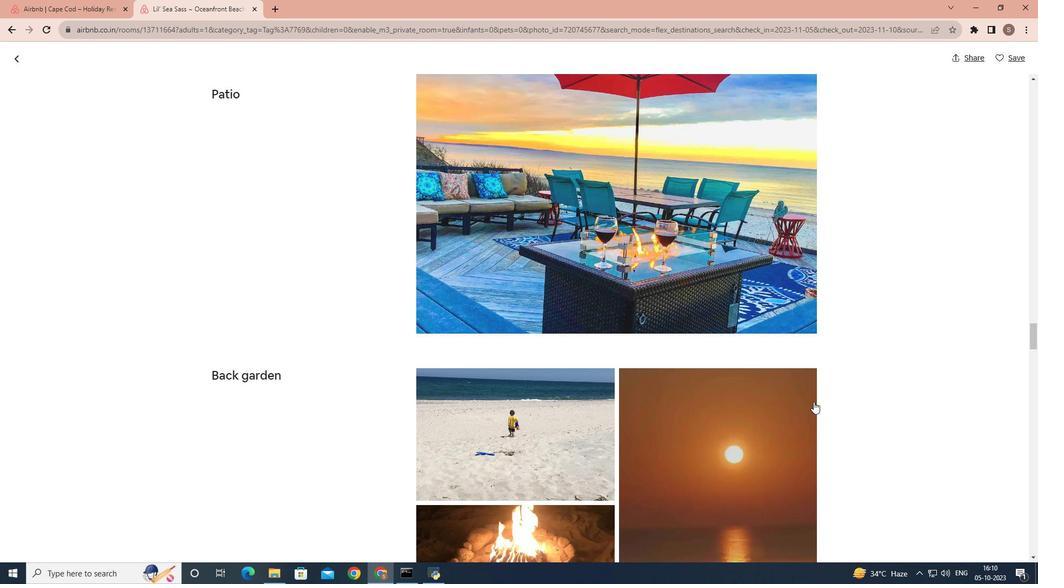 
Action: Mouse scrolled (814, 401) with delta (0, 0)
Screenshot: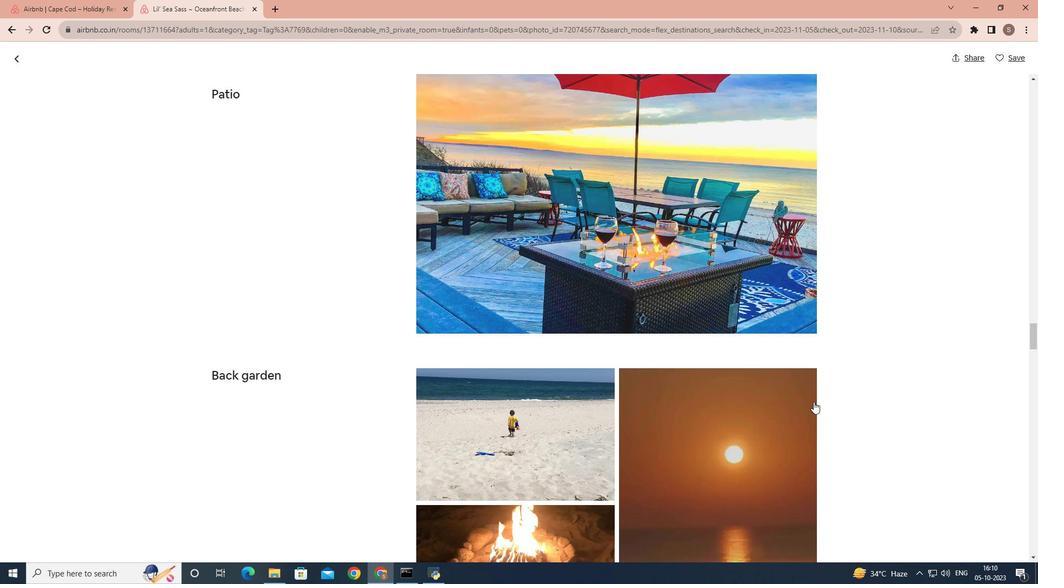 
Action: Mouse scrolled (814, 401) with delta (0, 0)
Screenshot: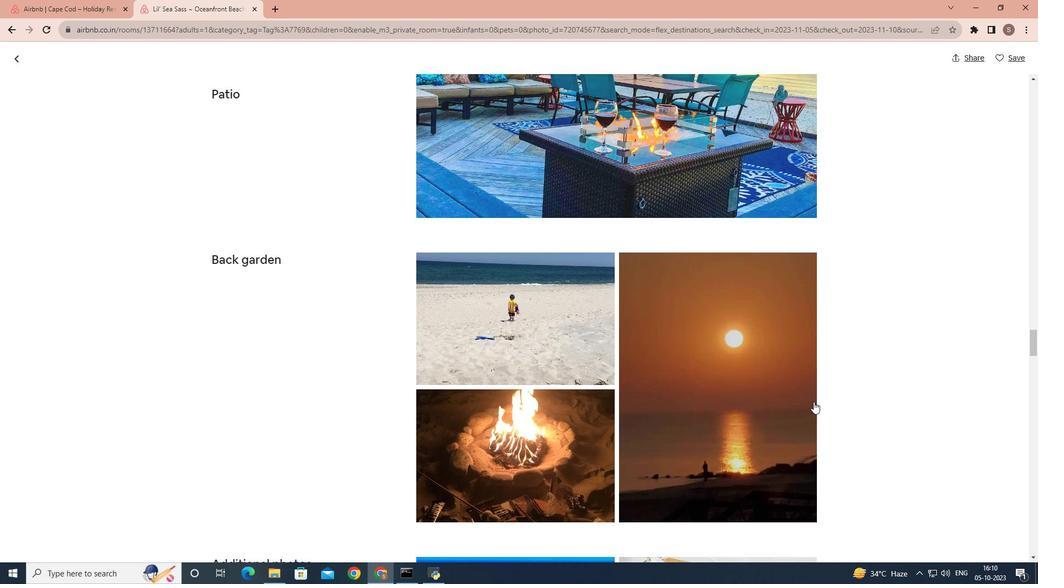 
Action: Mouse scrolled (814, 401) with delta (0, 0)
Screenshot: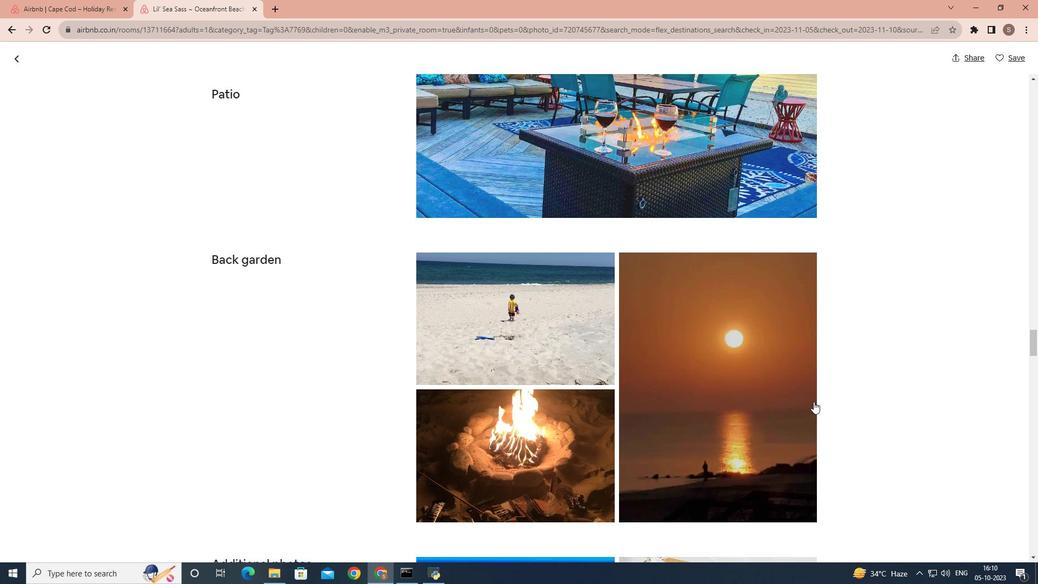 
Action: Mouse scrolled (814, 401) with delta (0, 0)
Screenshot: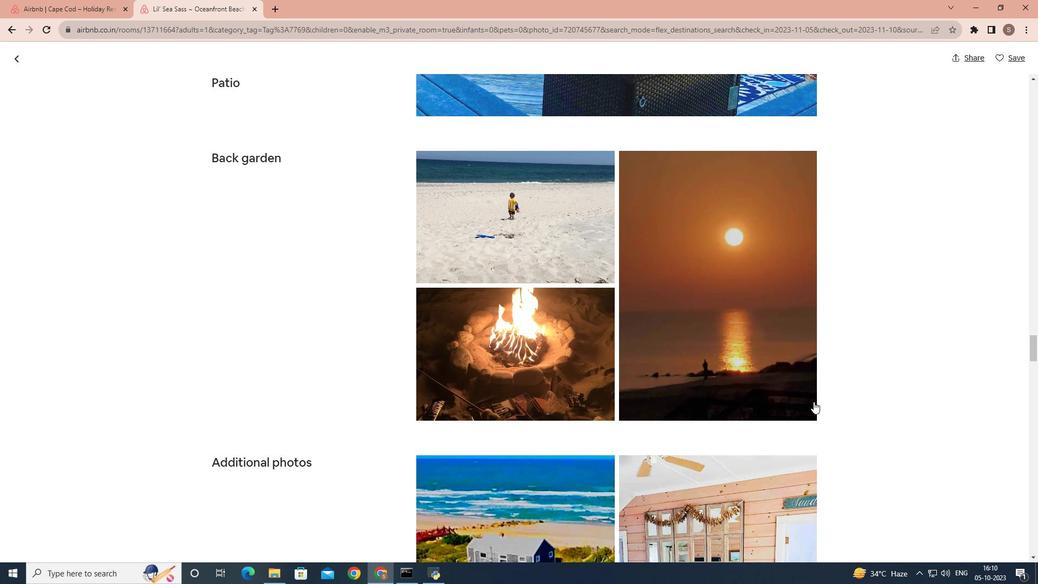 
Action: Mouse scrolled (814, 401) with delta (0, 0)
Screenshot: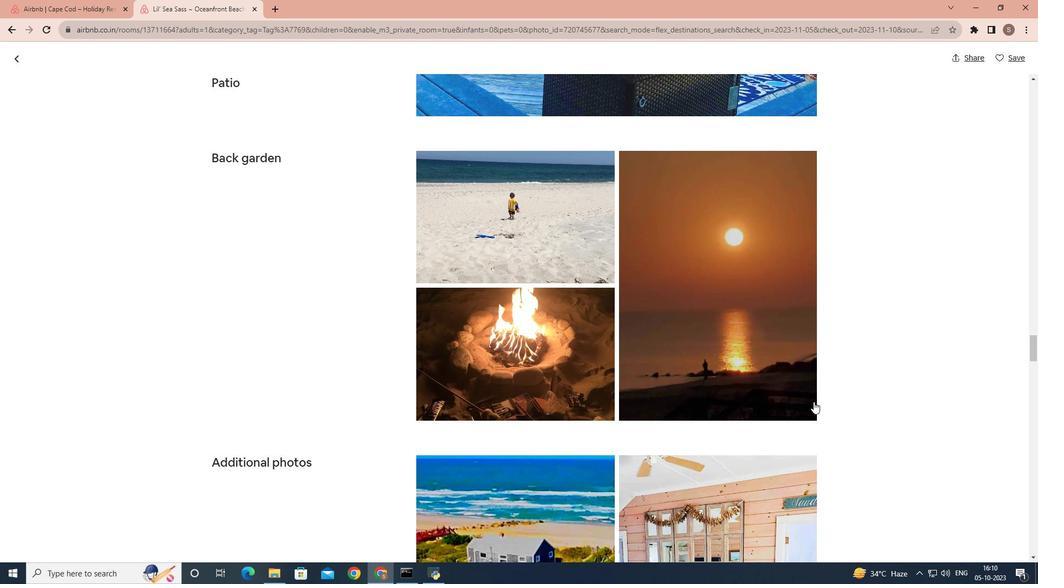 
Action: Mouse scrolled (814, 401) with delta (0, 0)
Screenshot: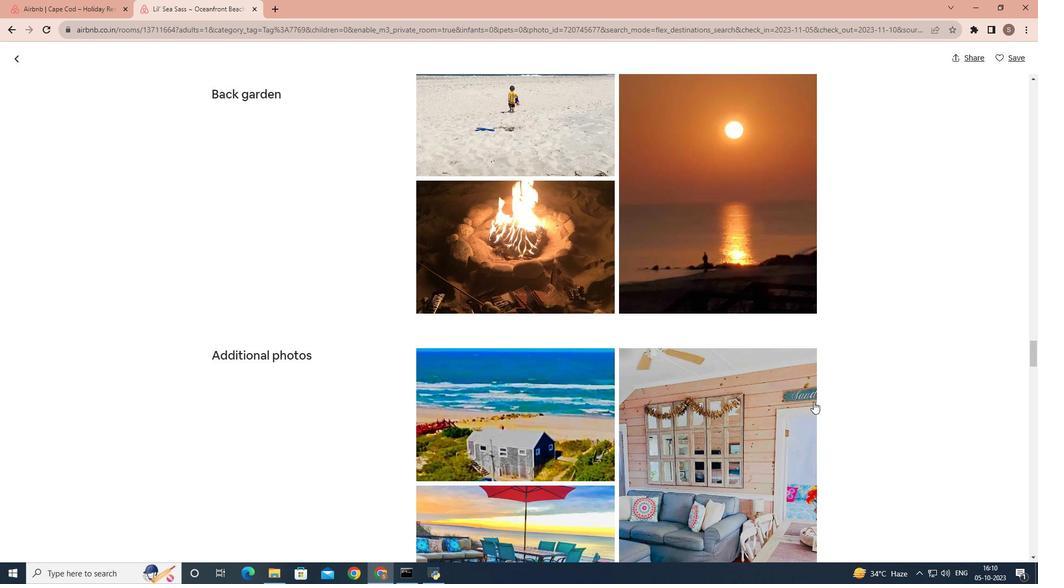 
Action: Mouse scrolled (814, 401) with delta (0, 0)
Screenshot: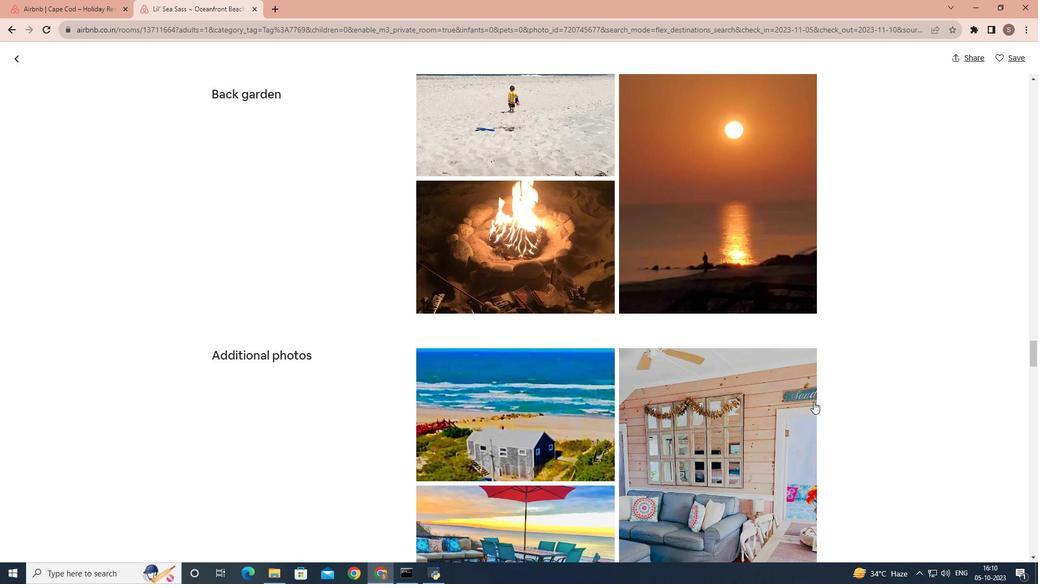 
Action: Mouse scrolled (814, 401) with delta (0, 0)
Screenshot: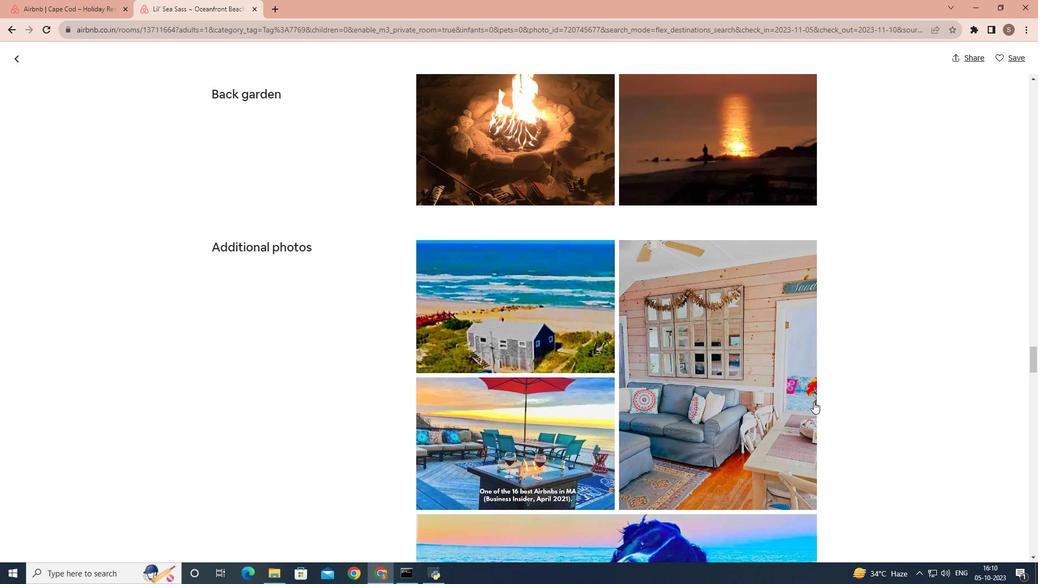 
Action: Mouse scrolled (814, 401) with delta (0, 0)
Screenshot: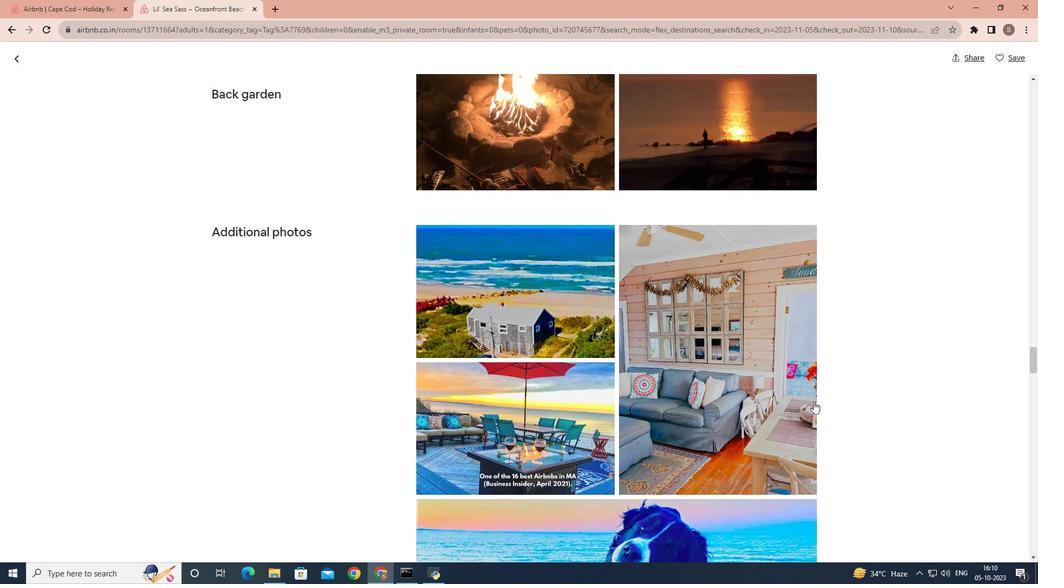 
Action: Mouse scrolled (814, 401) with delta (0, 0)
Screenshot: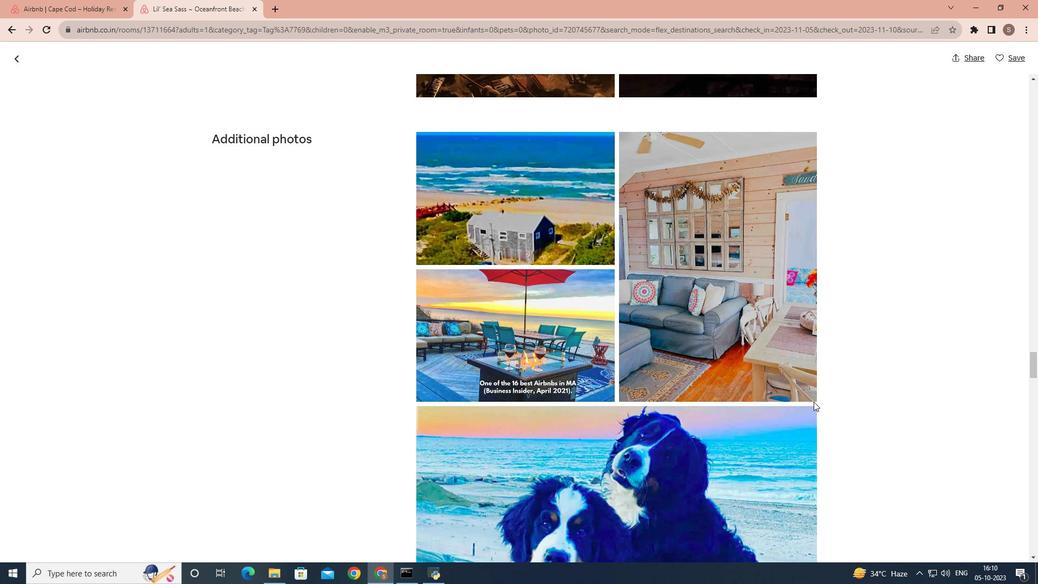 
Action: Mouse scrolled (814, 401) with delta (0, 0)
Screenshot: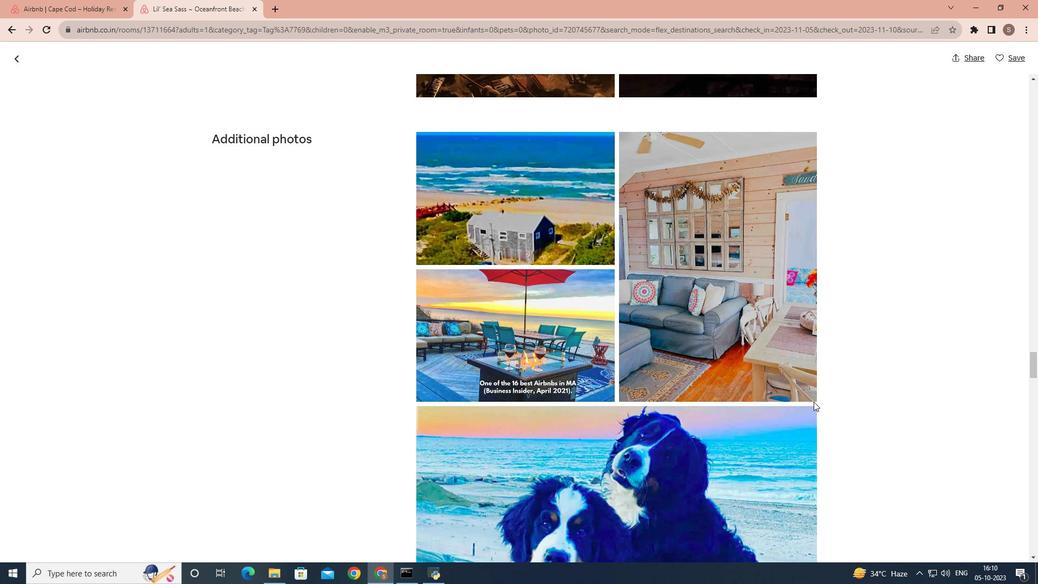 
Action: Mouse scrolled (814, 401) with delta (0, 0)
Screenshot: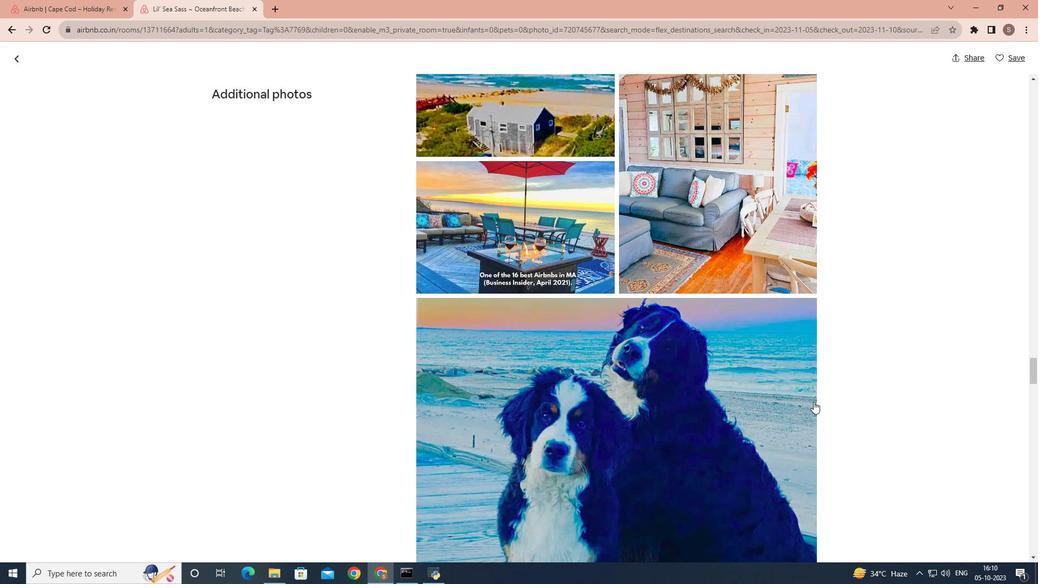 
Action: Mouse scrolled (814, 401) with delta (0, 0)
Screenshot: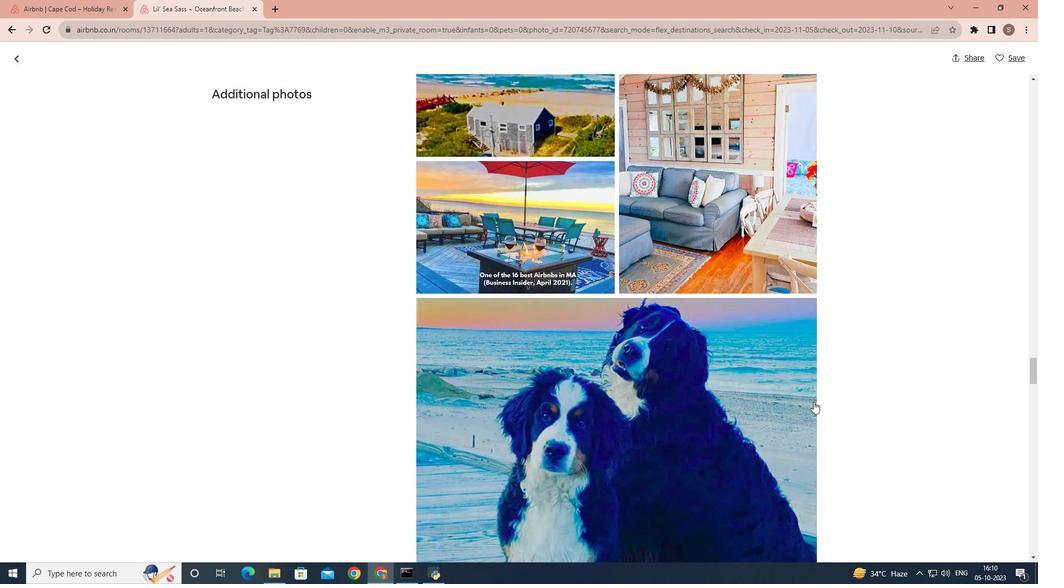 
Action: Mouse scrolled (814, 401) with delta (0, 0)
Screenshot: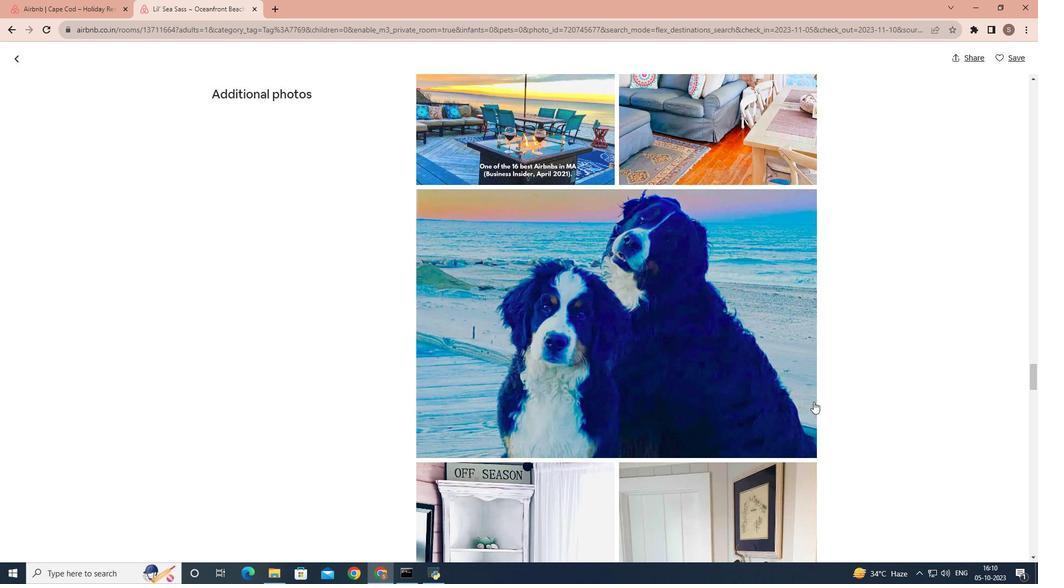 
Action: Mouse scrolled (814, 401) with delta (0, 0)
Screenshot: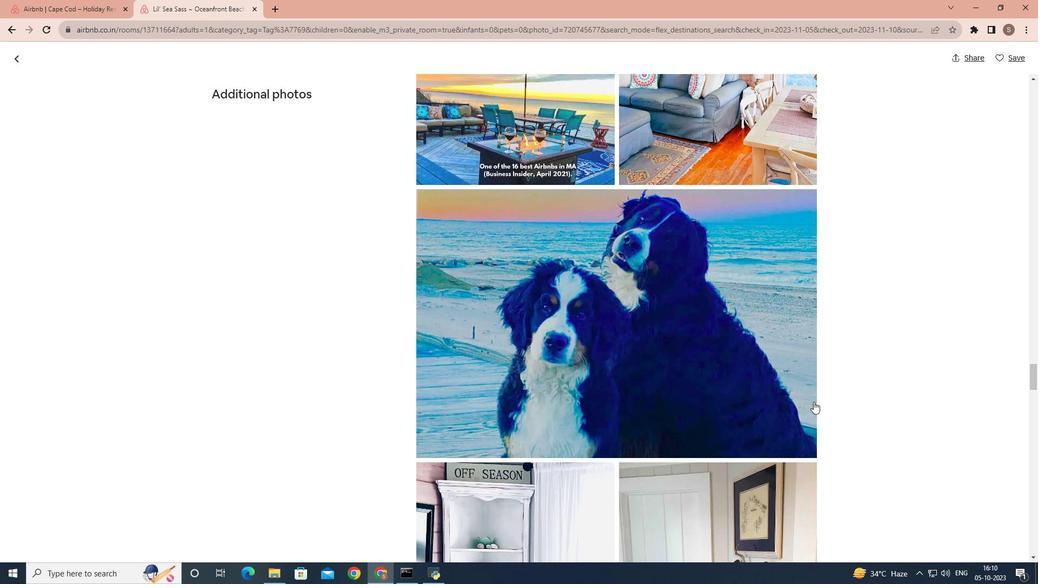 
Action: Mouse scrolled (814, 401) with delta (0, 0)
Screenshot: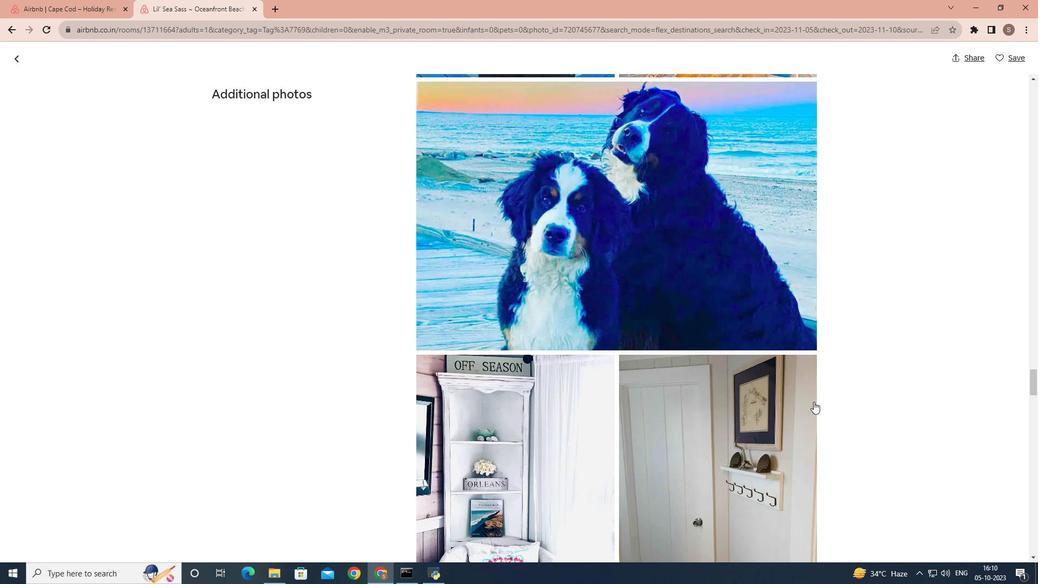 
Action: Mouse scrolled (814, 401) with delta (0, 0)
Screenshot: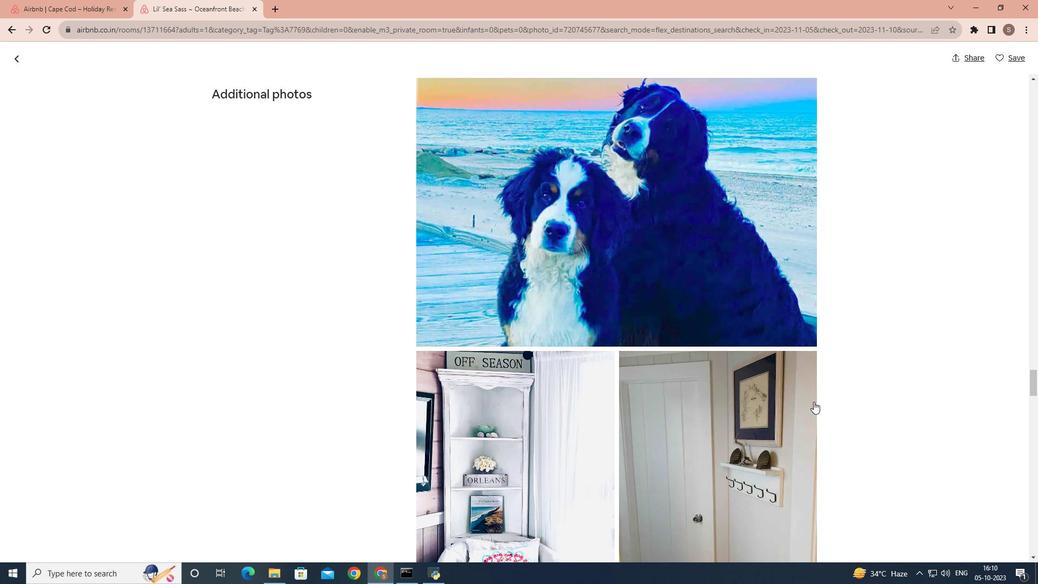 
Action: Mouse scrolled (814, 401) with delta (0, 0)
Screenshot: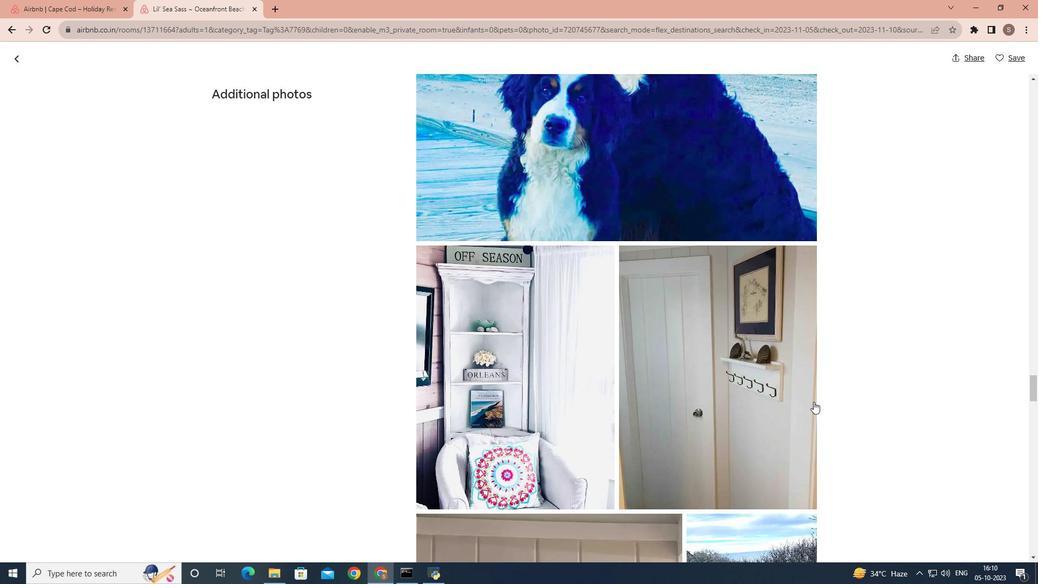 
Action: Mouse scrolled (814, 401) with delta (0, 0)
Screenshot: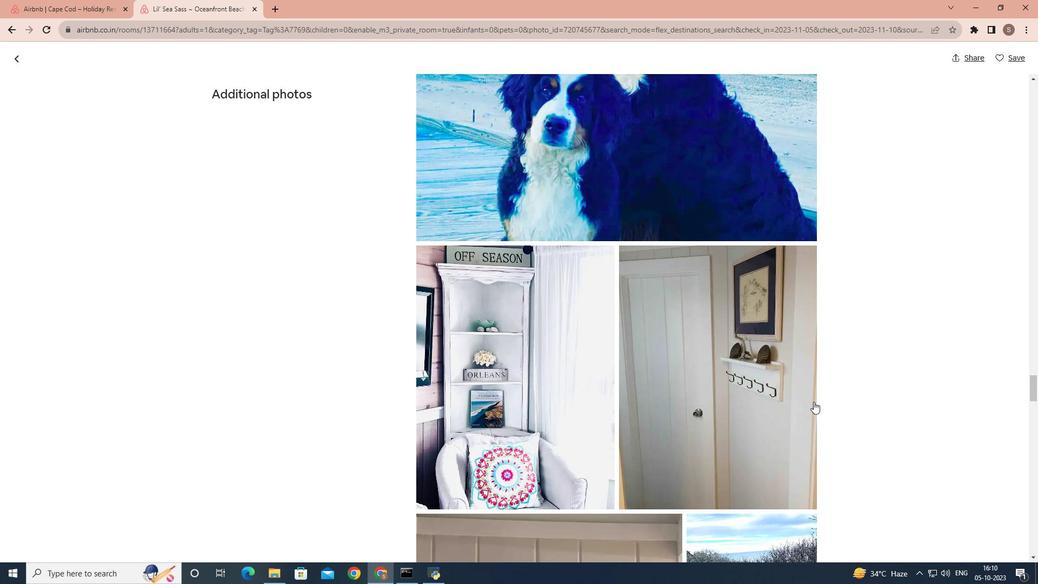 
Action: Mouse scrolled (814, 401) with delta (0, 0)
Screenshot: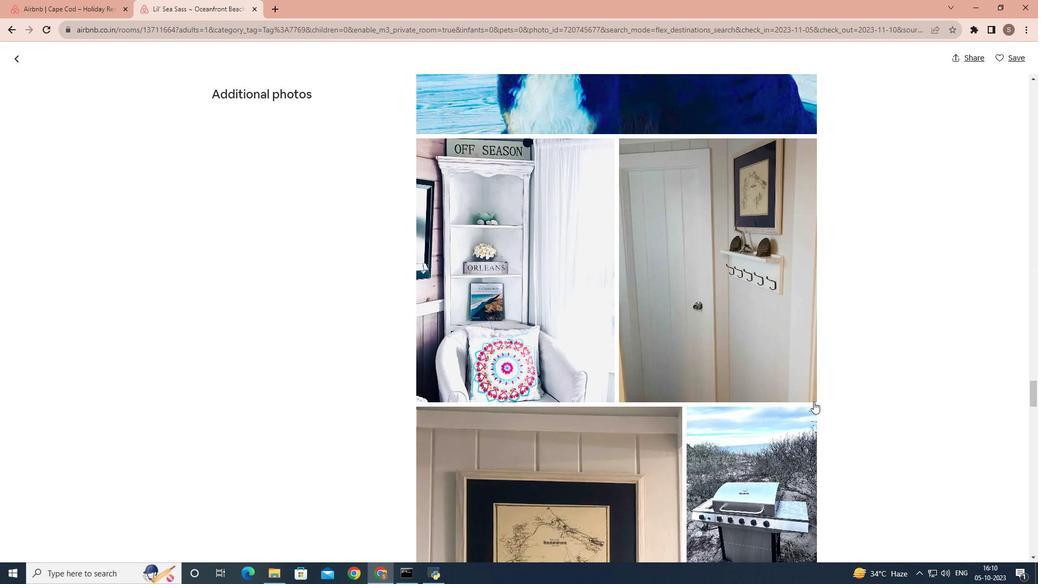 
Action: Mouse scrolled (814, 401) with delta (0, 0)
Screenshot: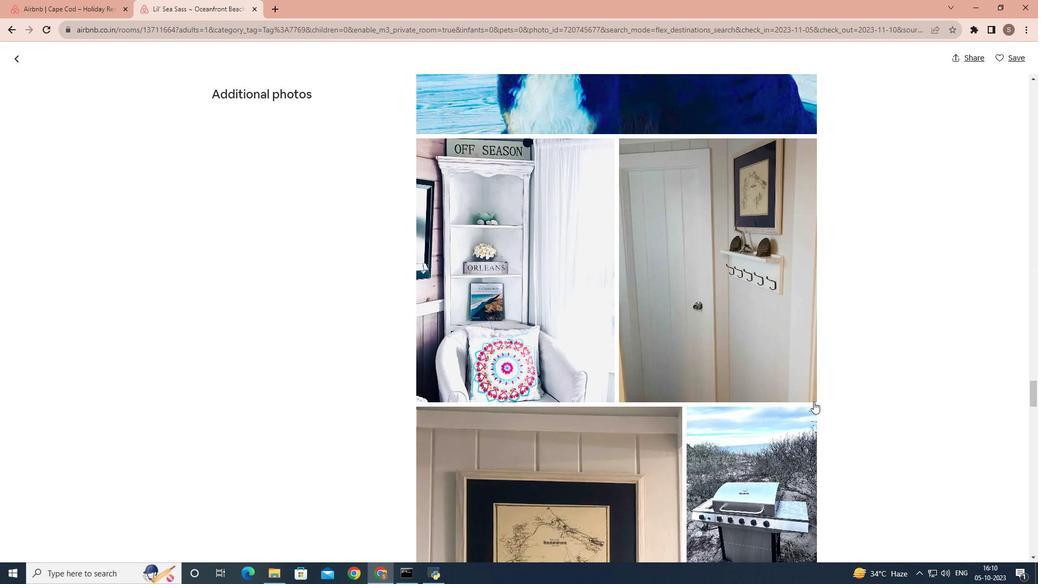 
Action: Mouse scrolled (814, 401) with delta (0, 0)
Screenshot: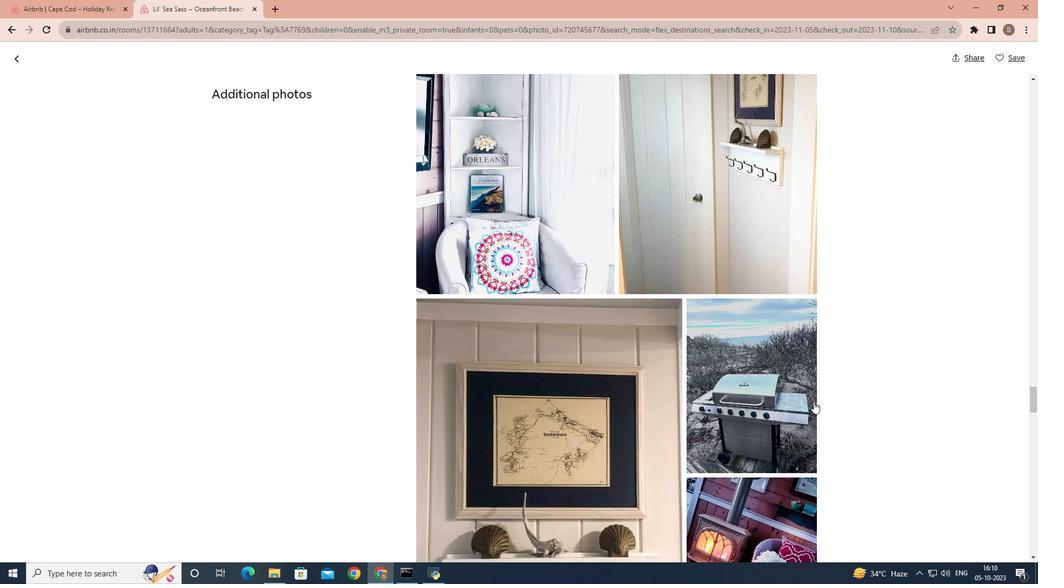
Action: Mouse scrolled (814, 401) with delta (0, 0)
Screenshot: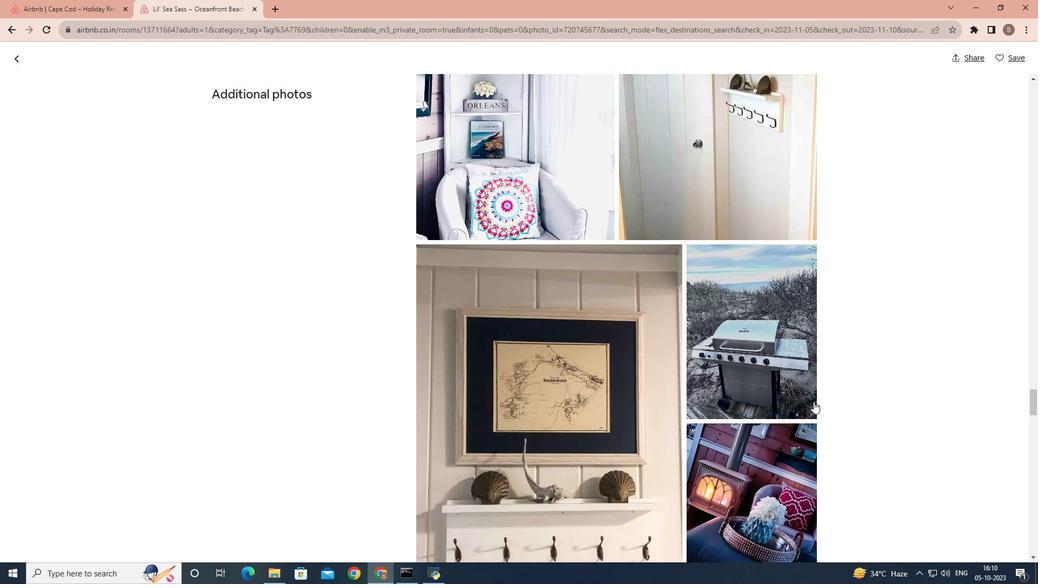 
Action: Mouse scrolled (814, 401) with delta (0, 0)
Screenshot: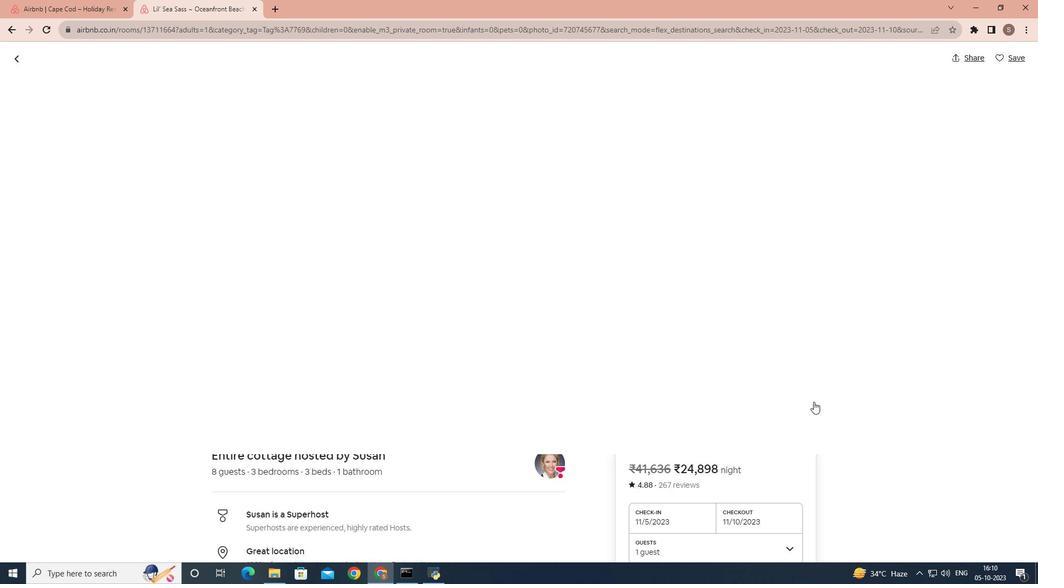
Action: Mouse scrolled (814, 401) with delta (0, 0)
Screenshot: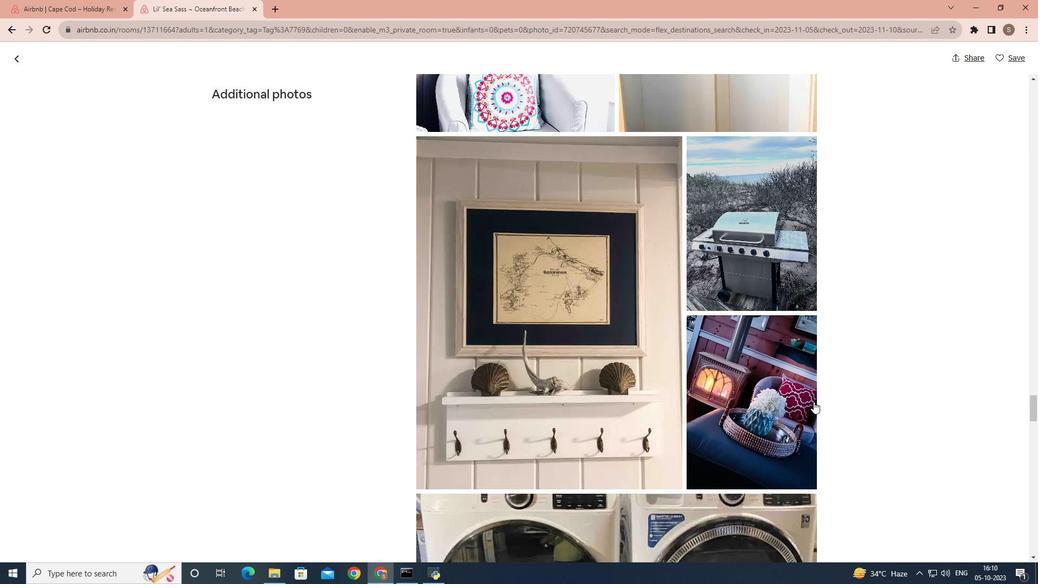 
Action: Mouse scrolled (814, 401) with delta (0, 0)
Screenshot: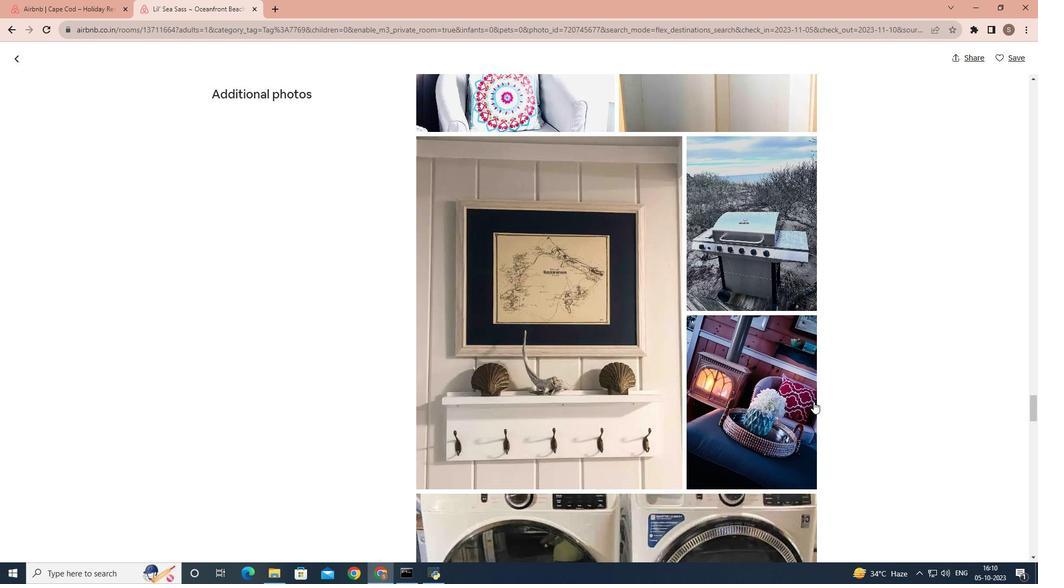 
Action: Mouse scrolled (814, 401) with delta (0, 0)
Screenshot: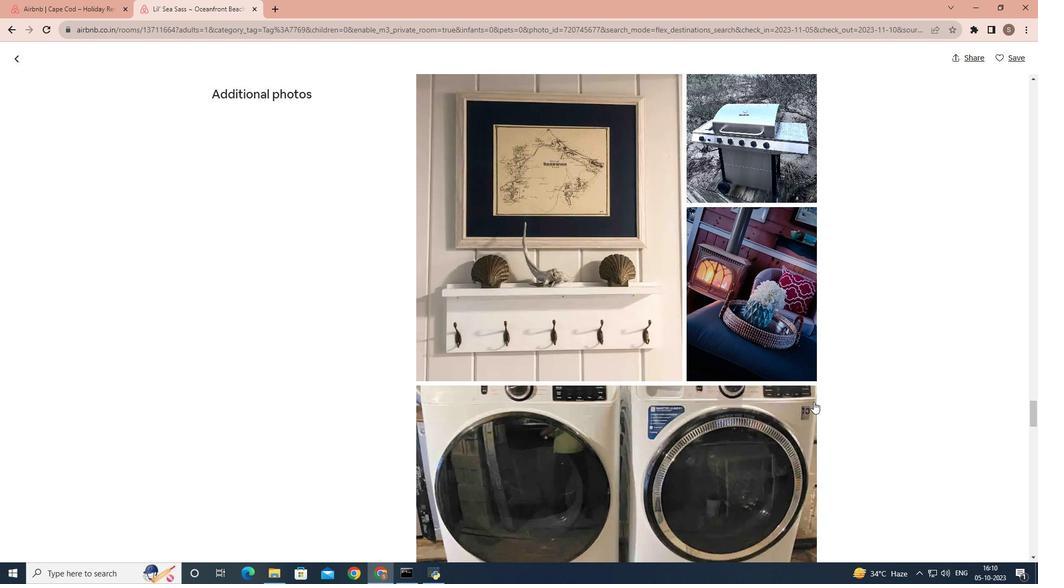 
Action: Mouse scrolled (814, 401) with delta (0, 0)
Screenshot: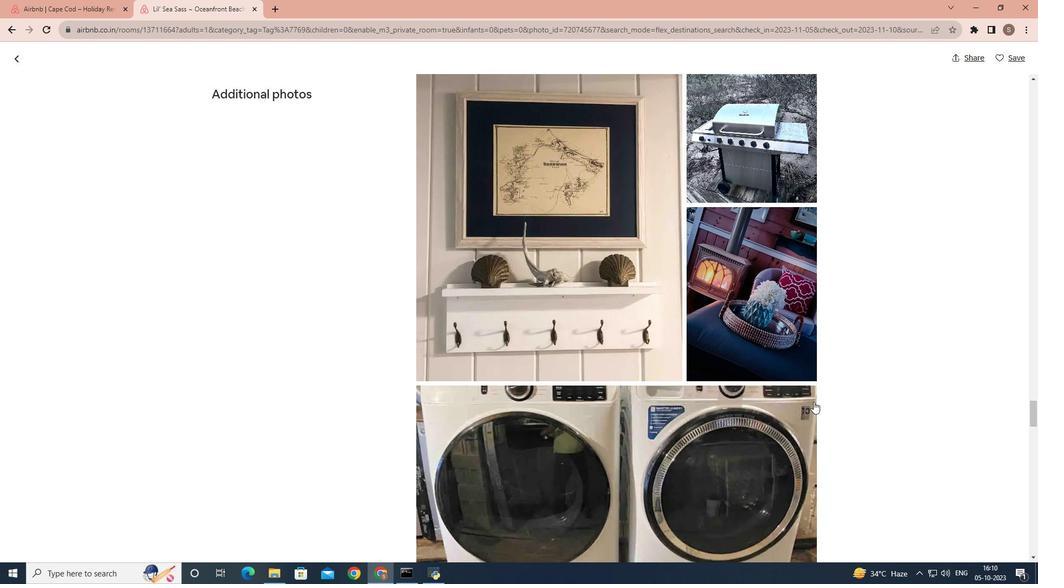 
Action: Mouse scrolled (814, 401) with delta (0, 0)
Screenshot: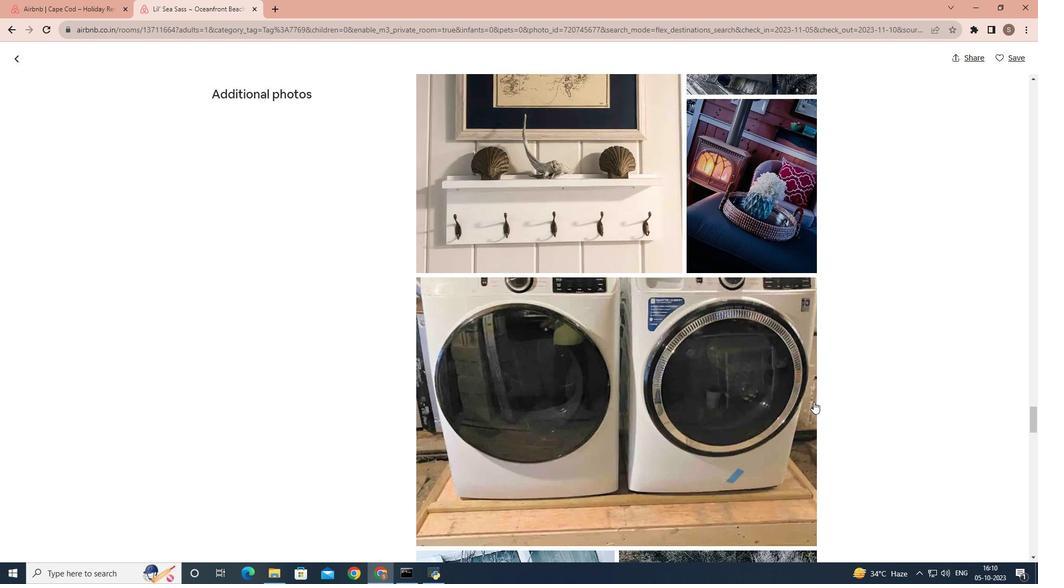 
Action: Mouse scrolled (814, 401) with delta (0, 0)
Screenshot: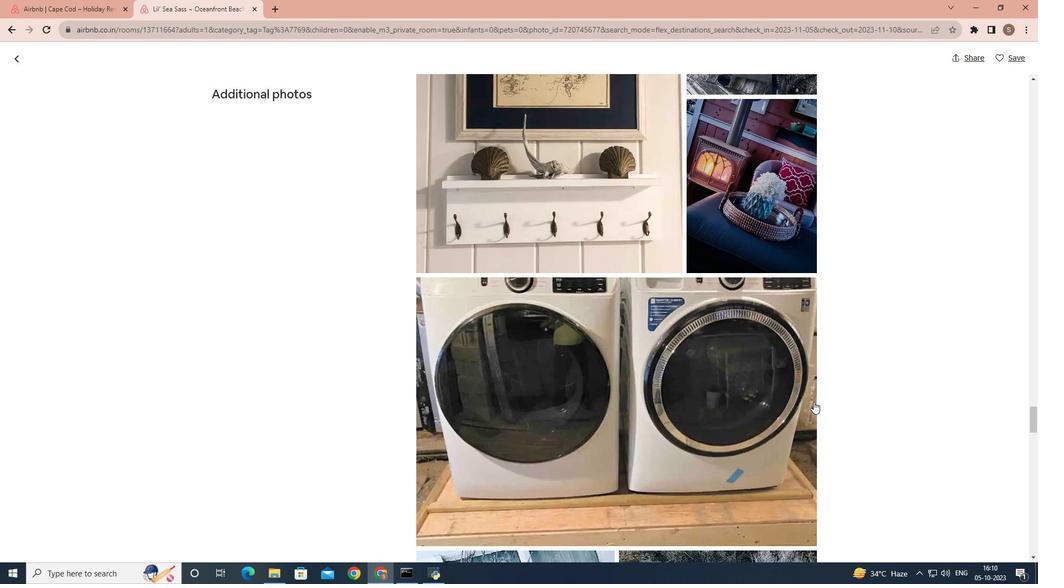 
Action: Mouse scrolled (814, 401) with delta (0, 0)
Screenshot: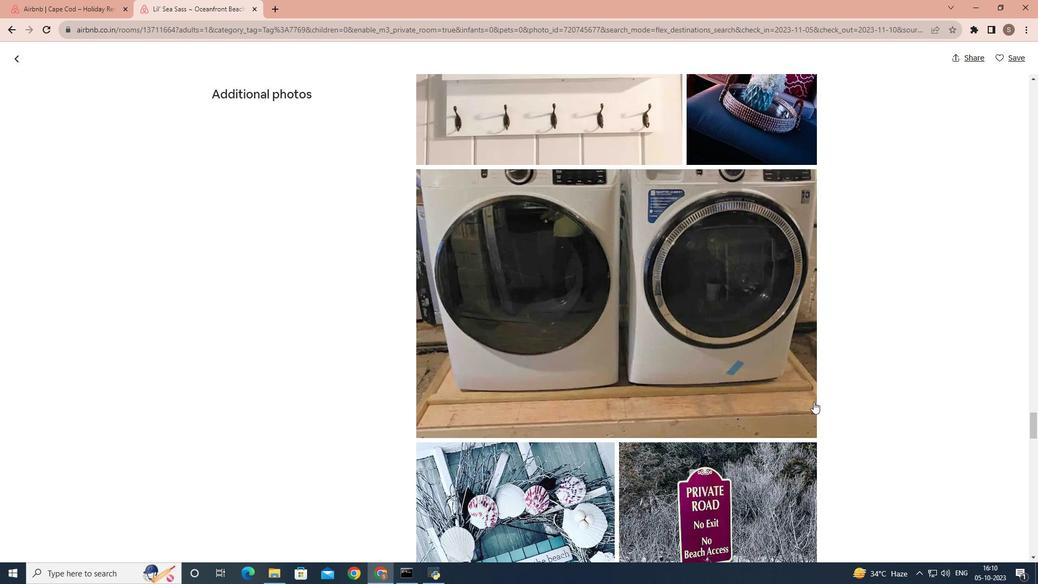 
Action: Mouse scrolled (814, 401) with delta (0, 0)
Screenshot: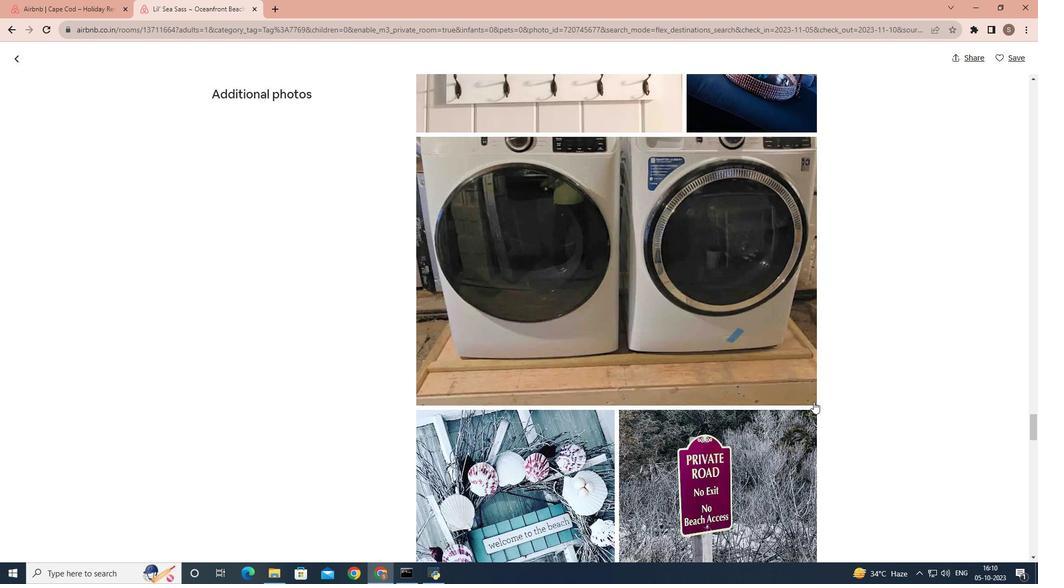 
Action: Mouse scrolled (814, 401) with delta (0, 0)
Screenshot: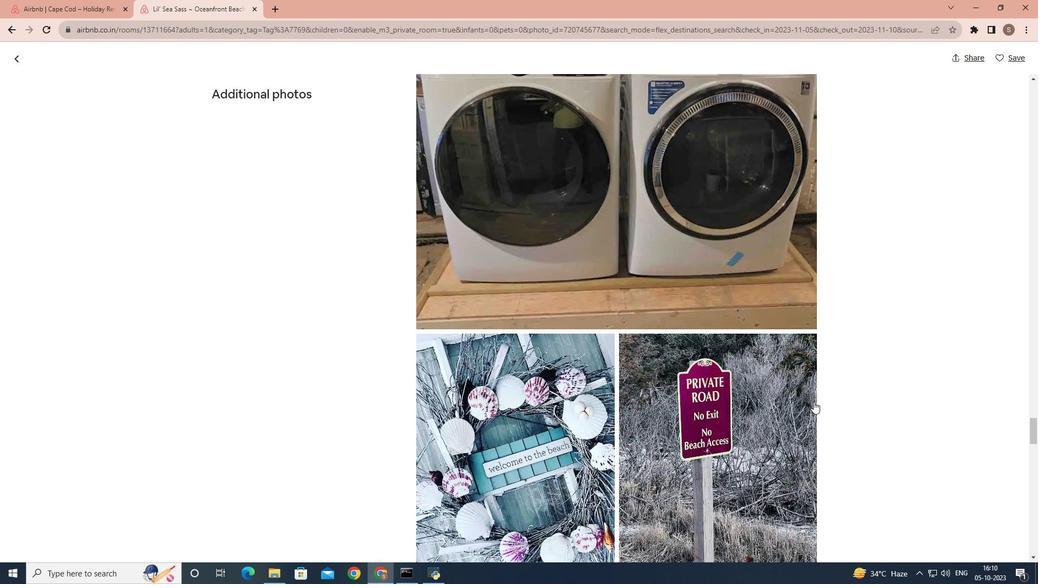 
Action: Mouse scrolled (814, 401) with delta (0, 0)
Screenshot: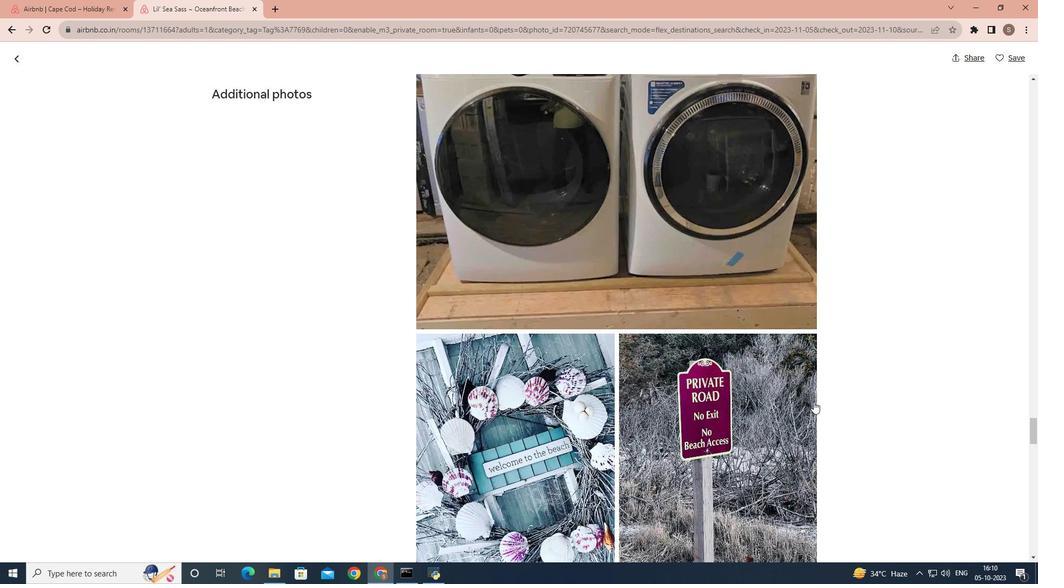 
Action: Mouse scrolled (814, 401) with delta (0, 0)
Screenshot: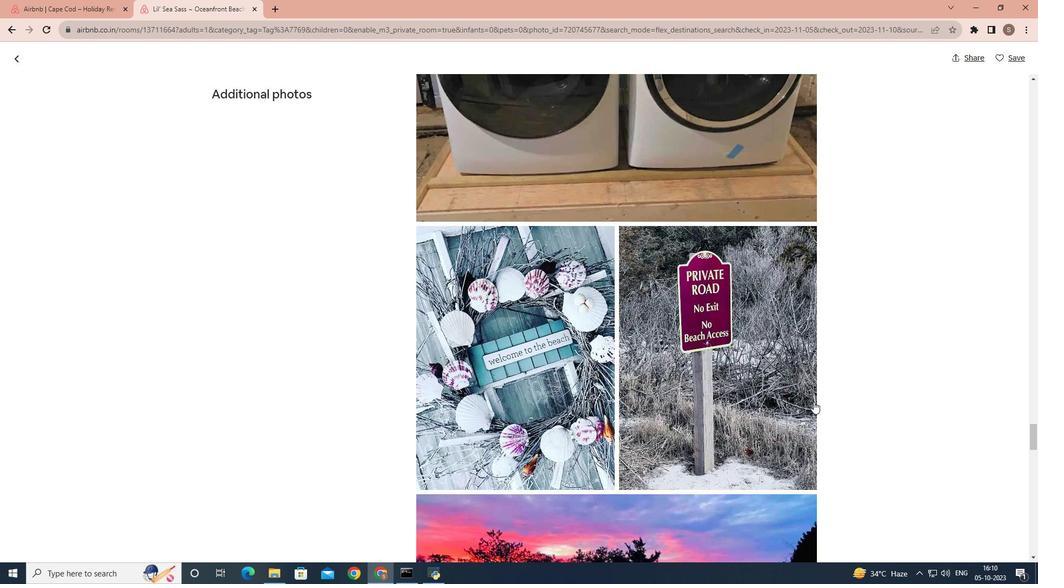 
Action: Mouse scrolled (814, 401) with delta (0, 0)
Screenshot: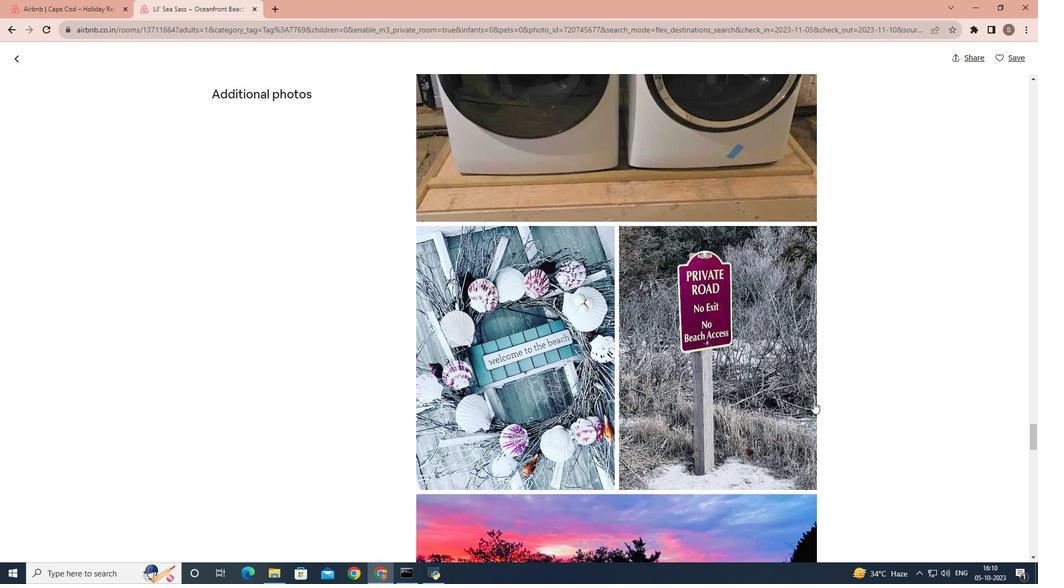 
Action: Mouse scrolled (814, 401) with delta (0, 0)
Screenshot: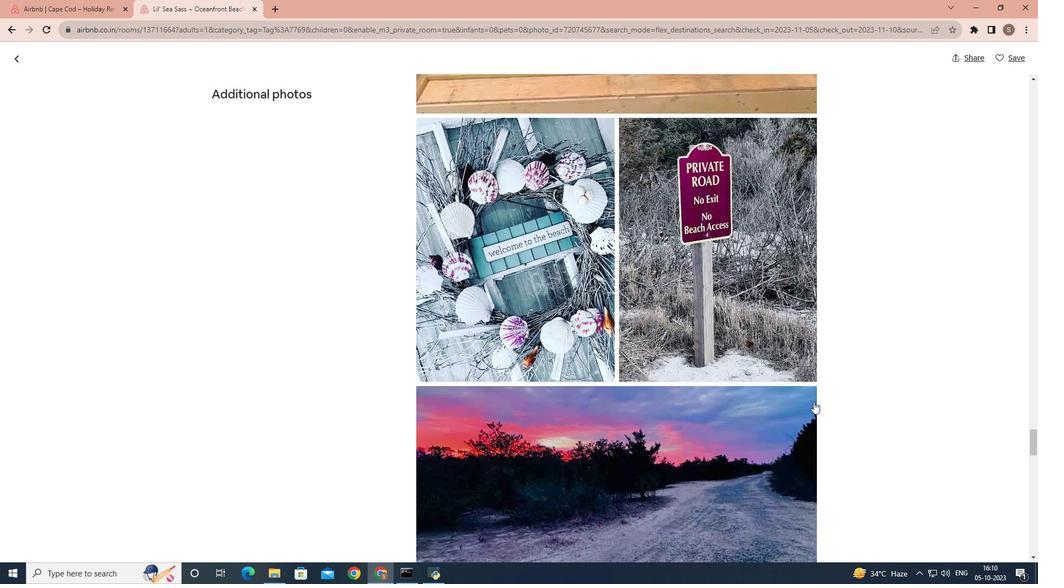 
Action: Mouse scrolled (814, 401) with delta (0, 0)
Screenshot: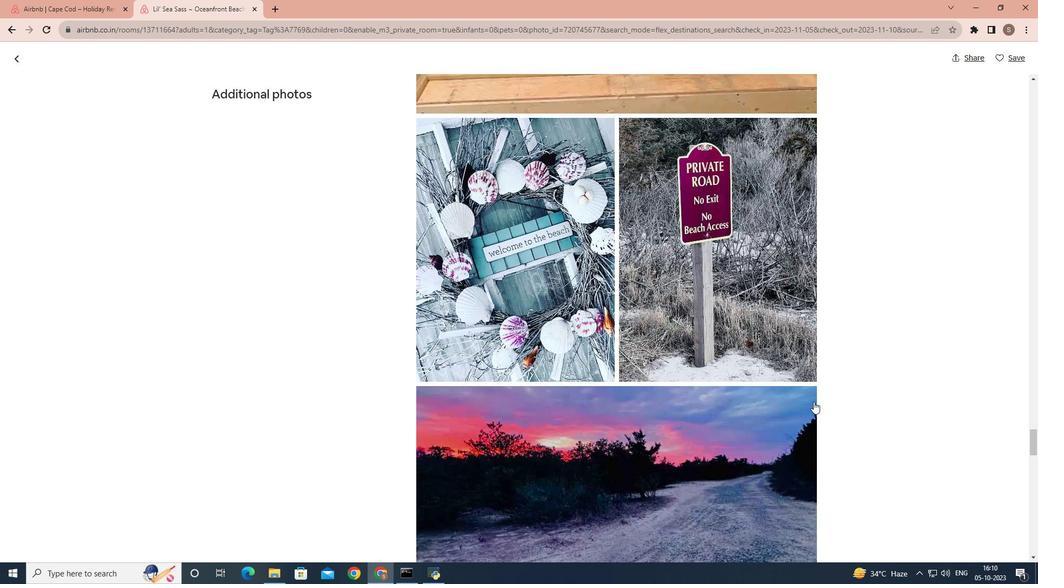 
Action: Mouse scrolled (814, 401) with delta (0, 0)
Screenshot: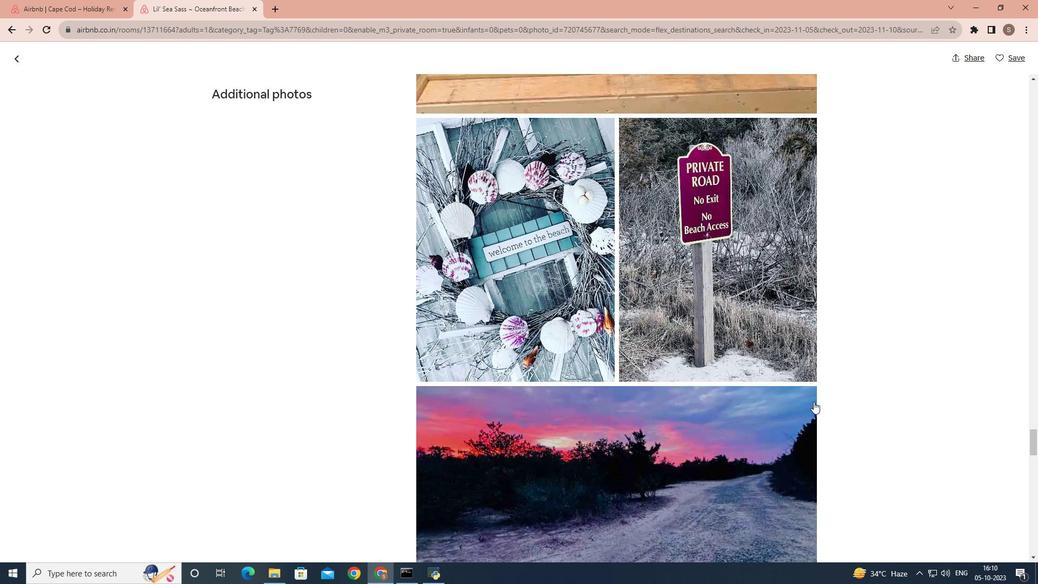 
Action: Mouse scrolled (814, 401) with delta (0, 0)
Screenshot: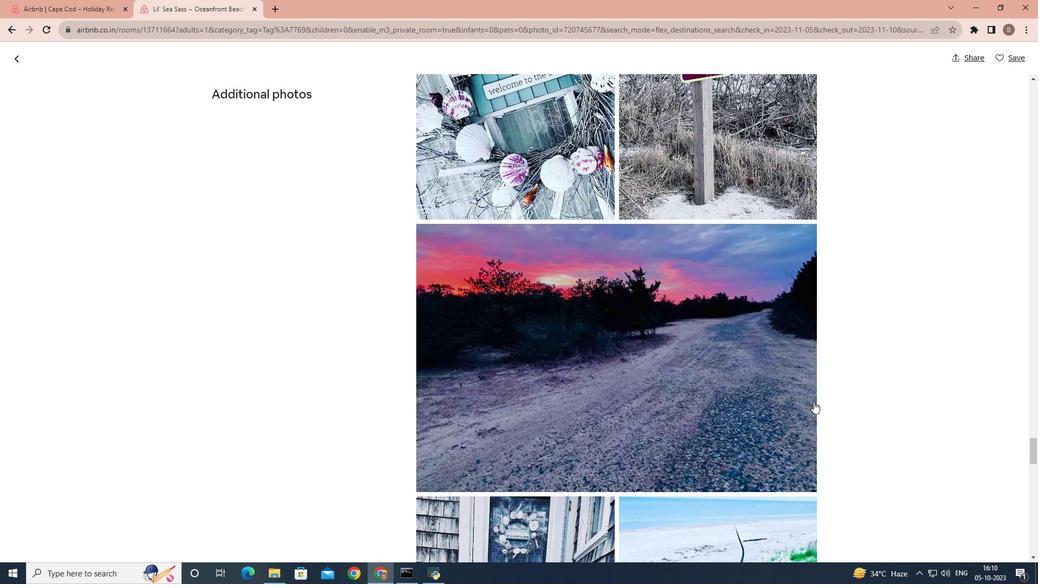 
Action: Mouse scrolled (814, 401) with delta (0, 0)
Screenshot: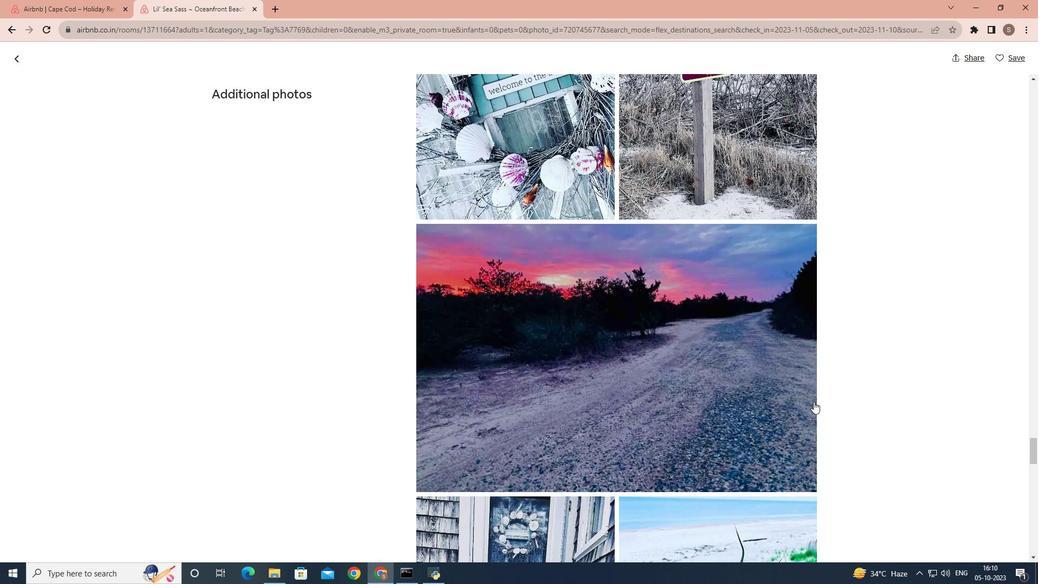 
Action: Mouse scrolled (814, 401) with delta (0, 0)
Screenshot: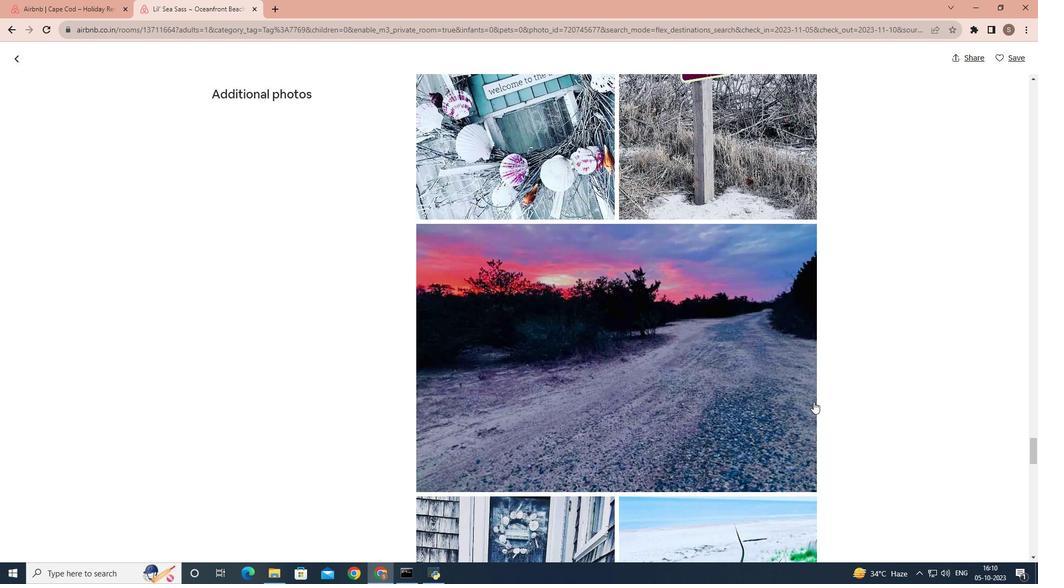 
Action: Mouse scrolled (814, 401) with delta (0, 0)
Screenshot: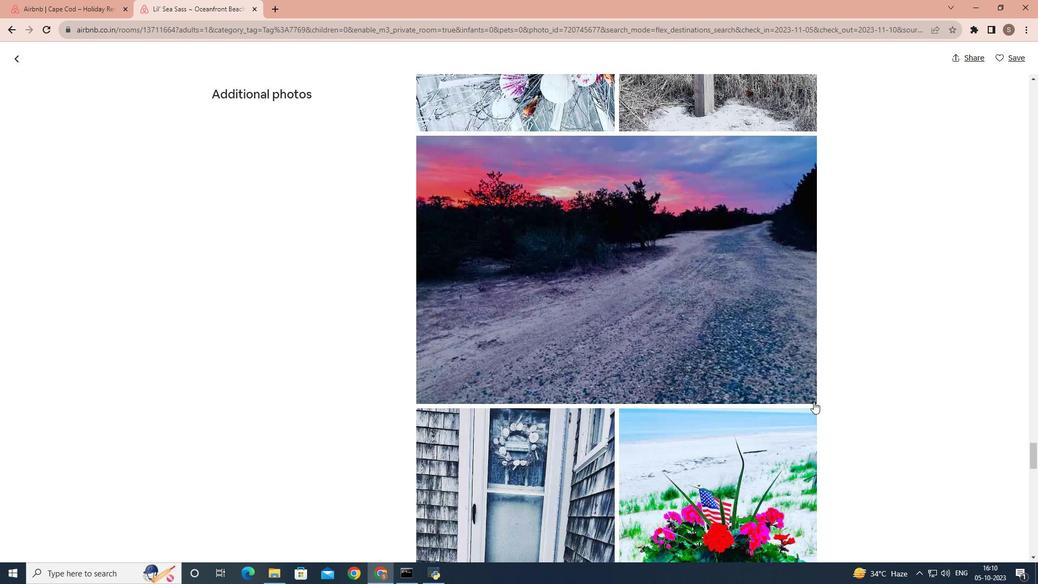
Action: Mouse scrolled (814, 401) with delta (0, 0)
Screenshot: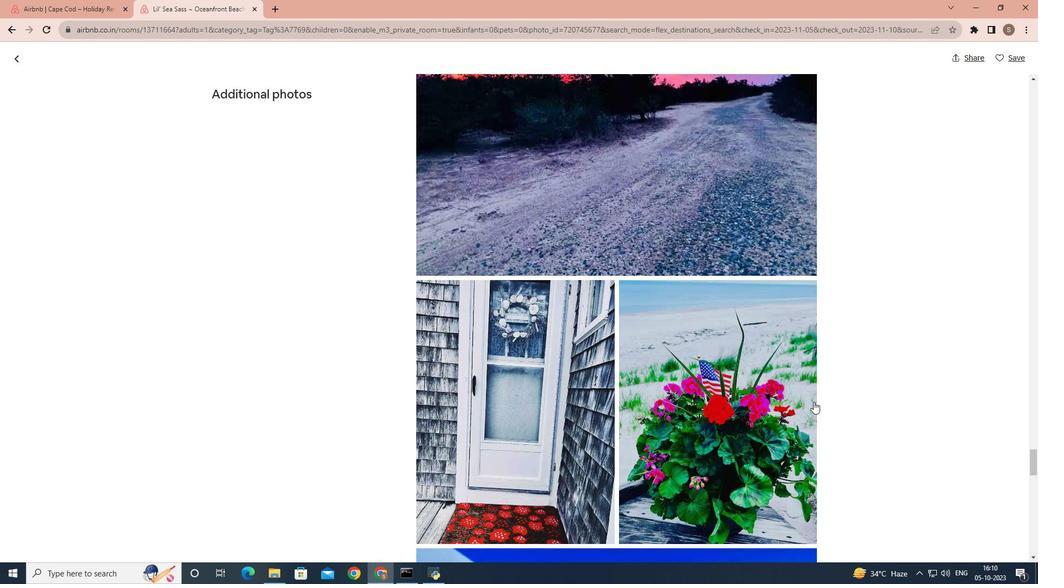 
Action: Mouse scrolled (814, 401) with delta (0, 0)
Screenshot: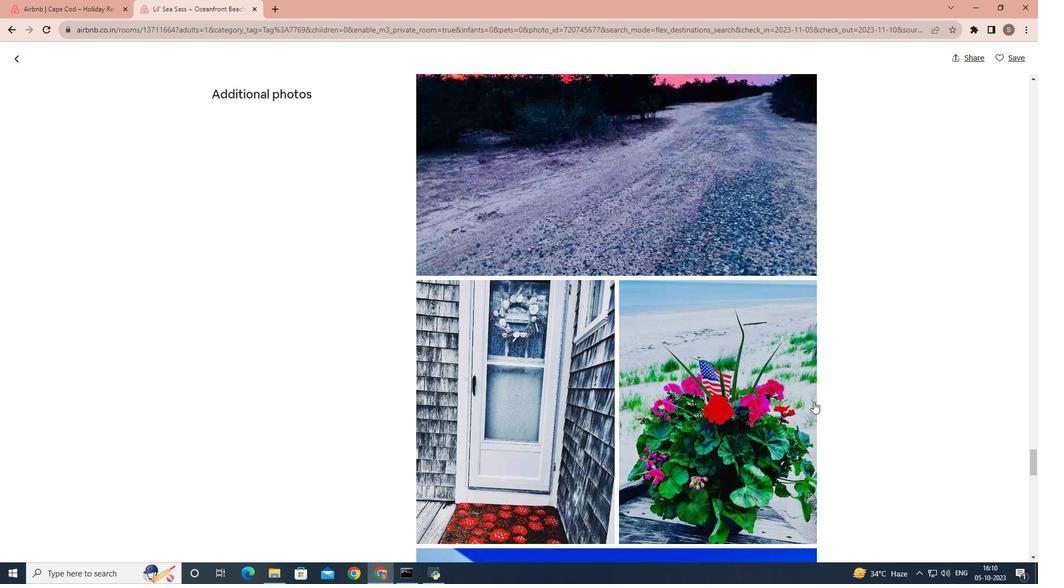 
Action: Mouse scrolled (814, 401) with delta (0, 0)
Screenshot: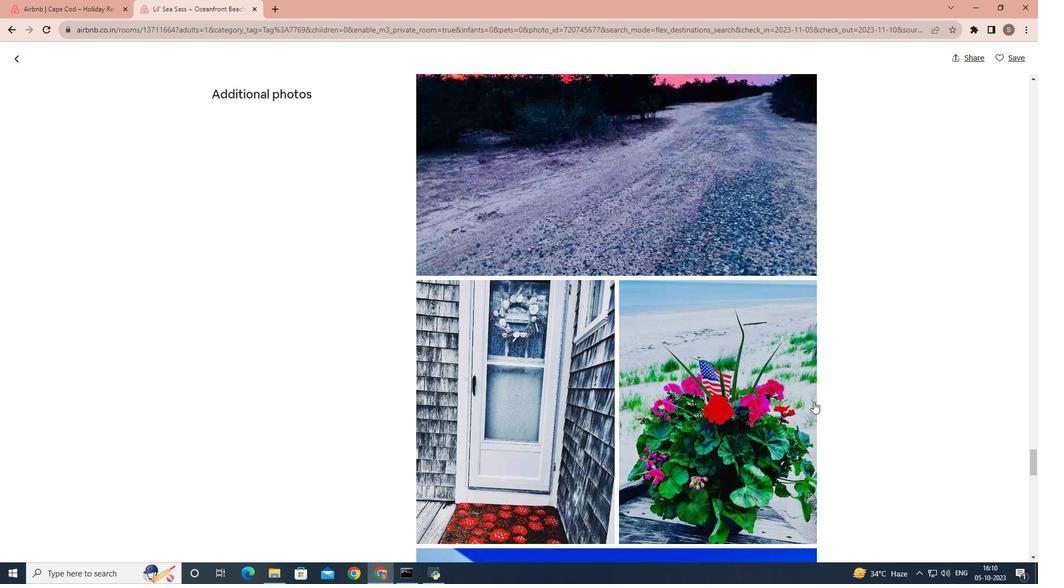
Action: Mouse scrolled (814, 401) with delta (0, 0)
Screenshot: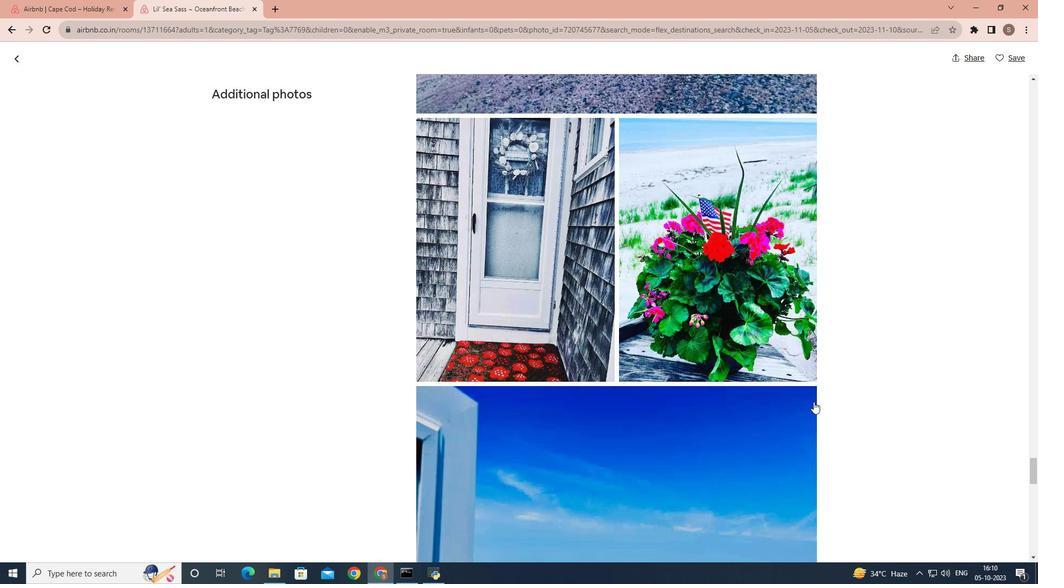 
Action: Mouse scrolled (814, 401) with delta (0, 0)
Screenshot: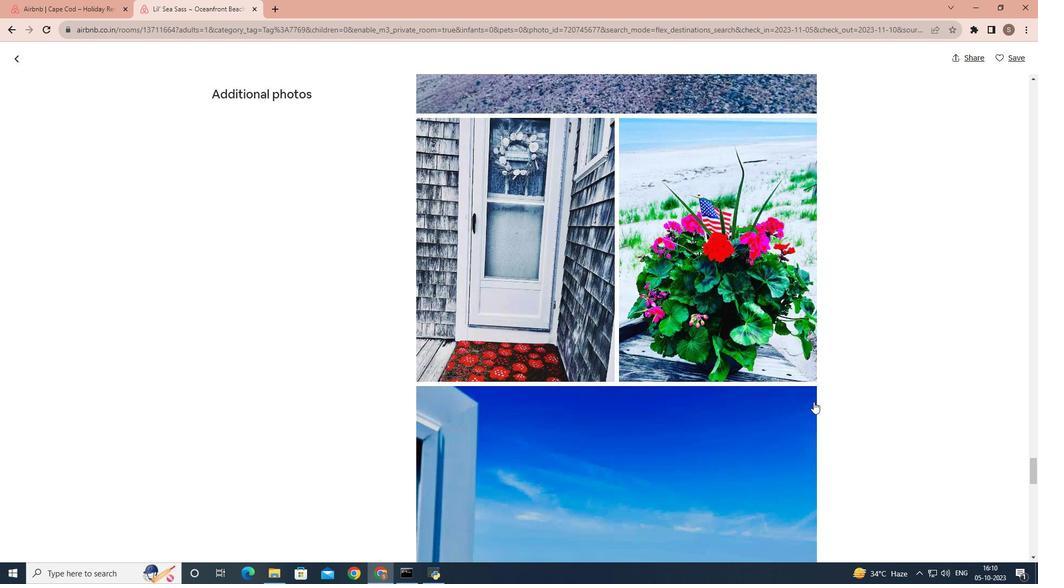 
Action: Mouse scrolled (814, 401) with delta (0, 0)
Screenshot: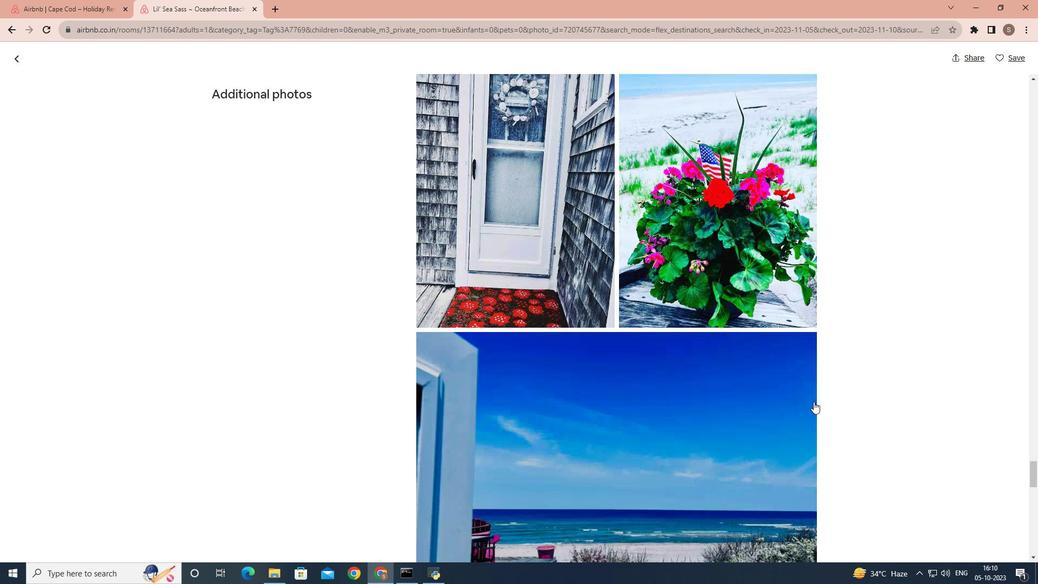 
Action: Mouse scrolled (814, 401) with delta (0, 0)
Screenshot: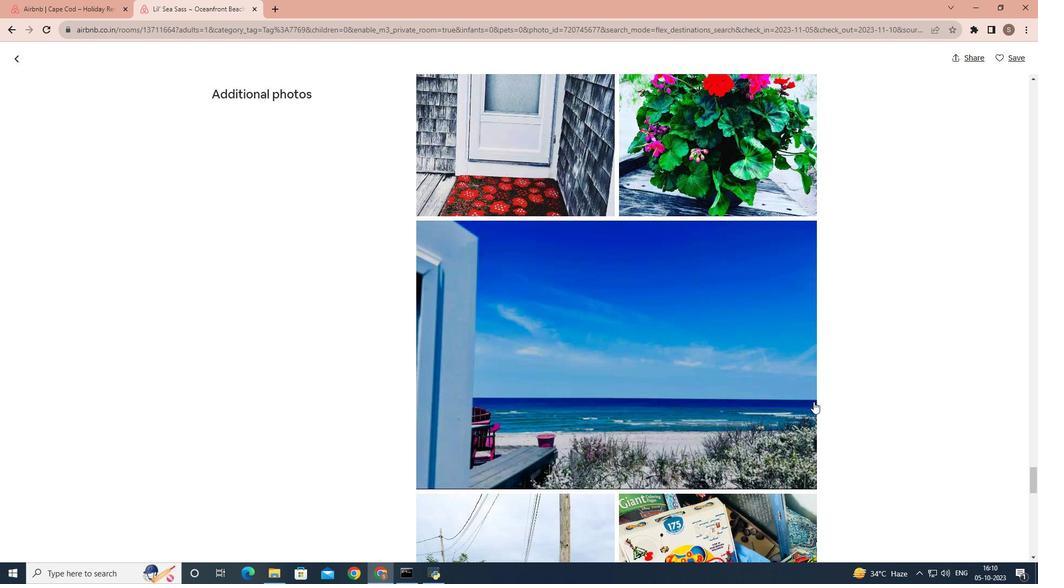 
Action: Mouse scrolled (814, 401) with delta (0, 0)
Screenshot: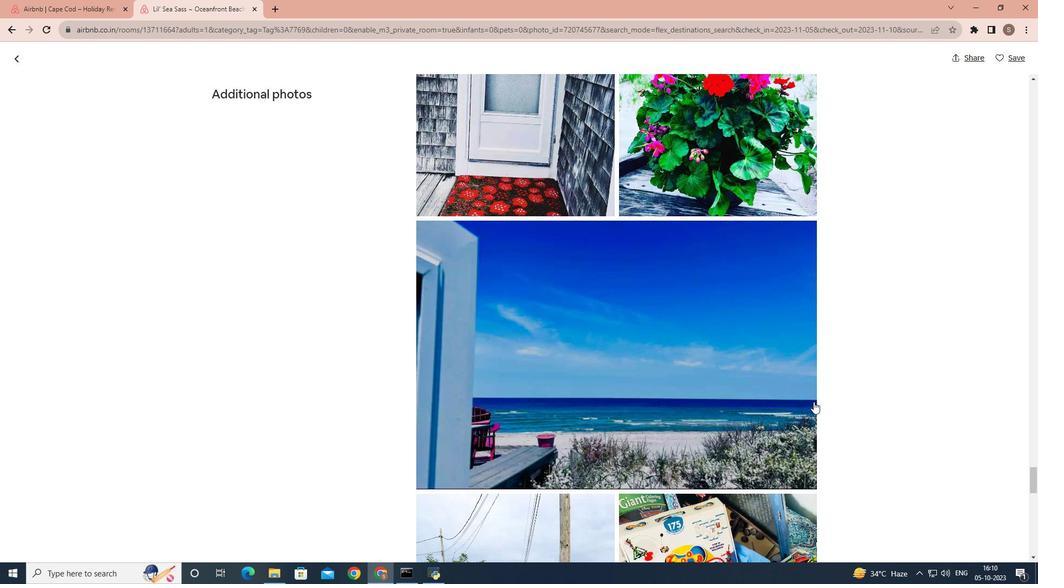 
Action: Mouse scrolled (814, 401) with delta (0, 0)
Screenshot: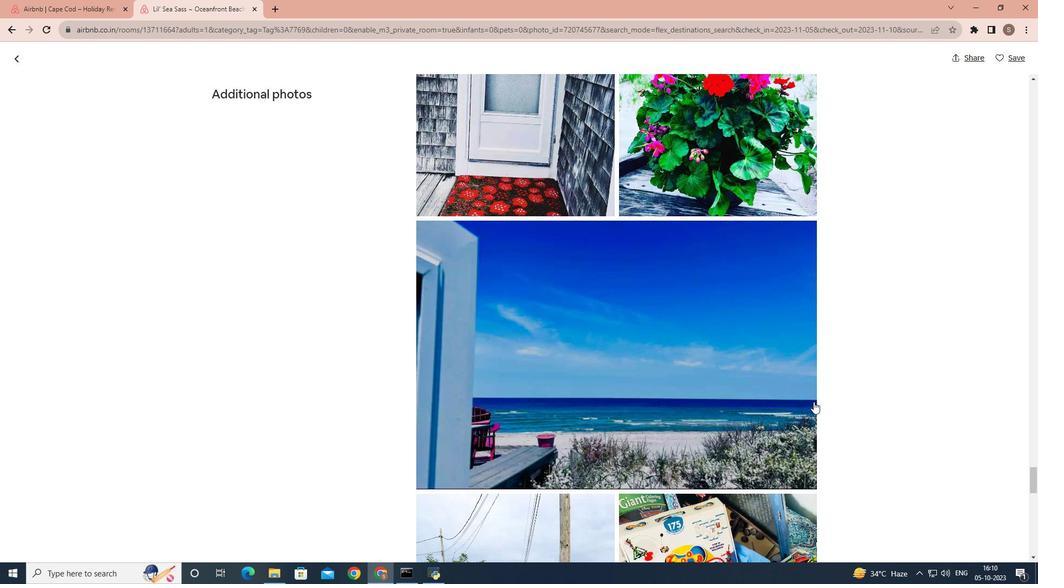 
Action: Mouse scrolled (814, 401) with delta (0, 0)
Screenshot: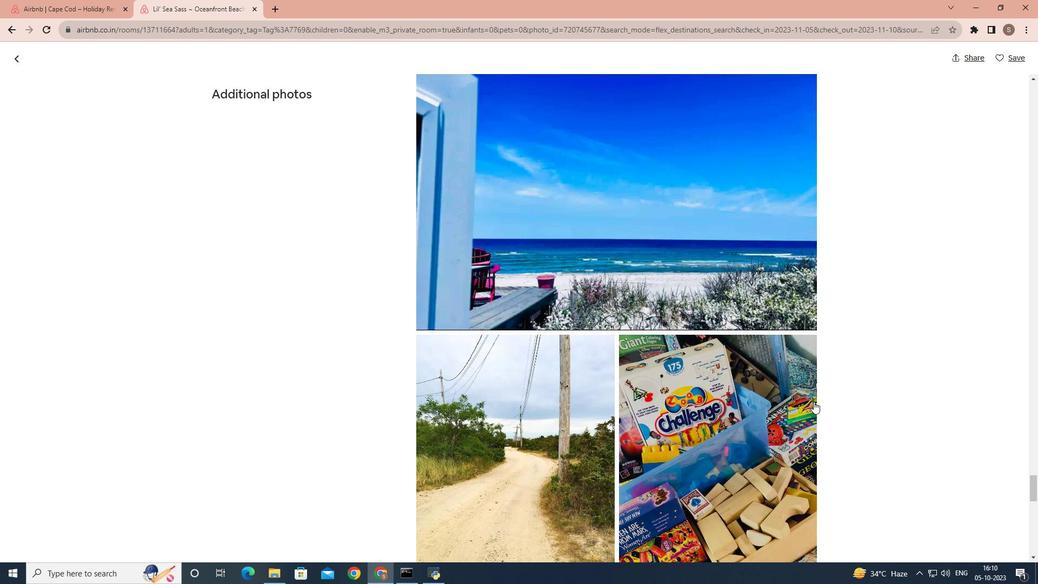 
Action: Mouse scrolled (814, 401) with delta (0, 0)
Screenshot: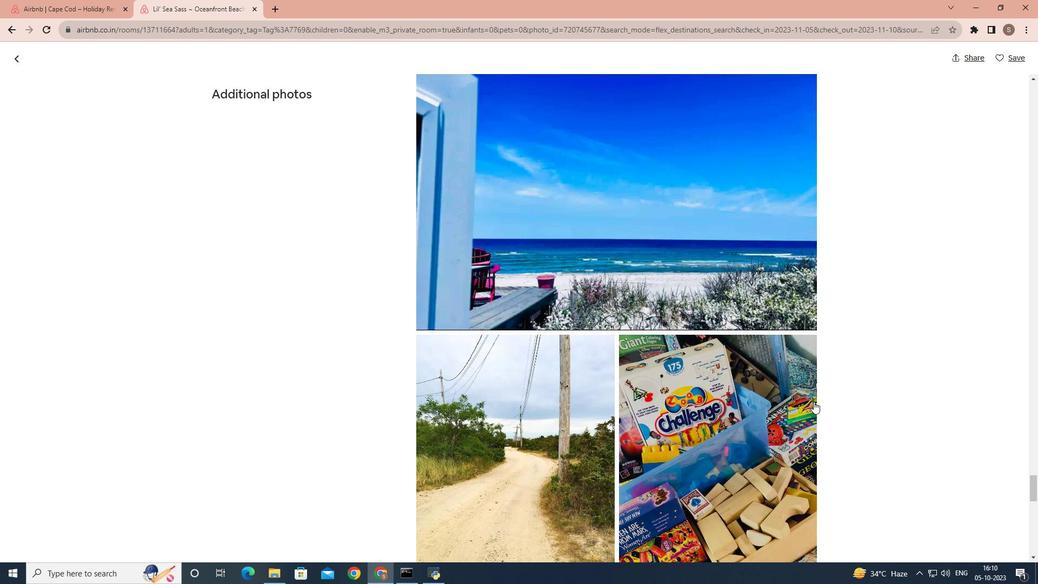 
Action: Mouse scrolled (814, 401) with delta (0, 0)
Screenshot: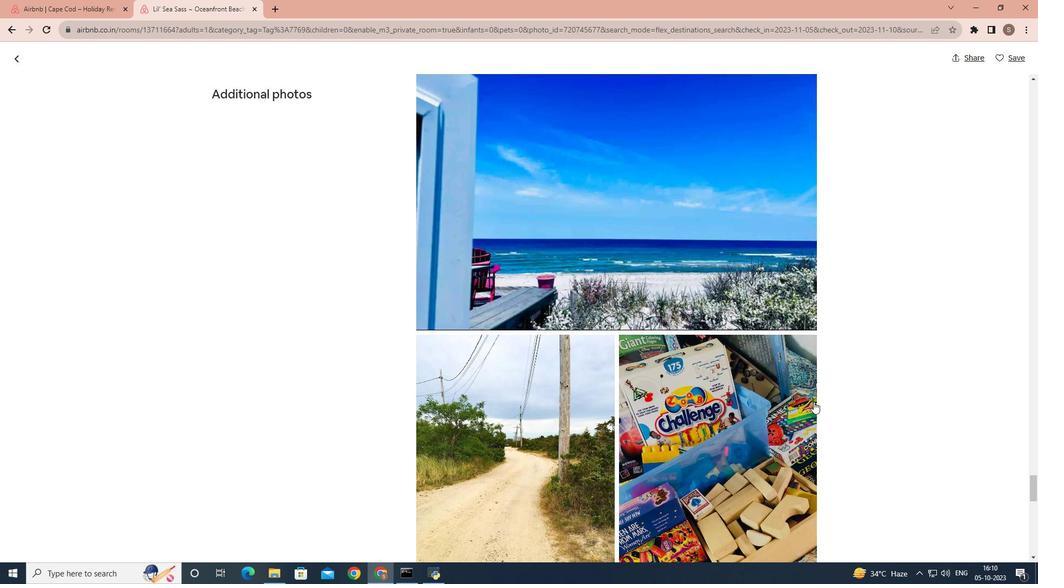 
Action: Mouse scrolled (814, 401) with delta (0, 0)
Screenshot: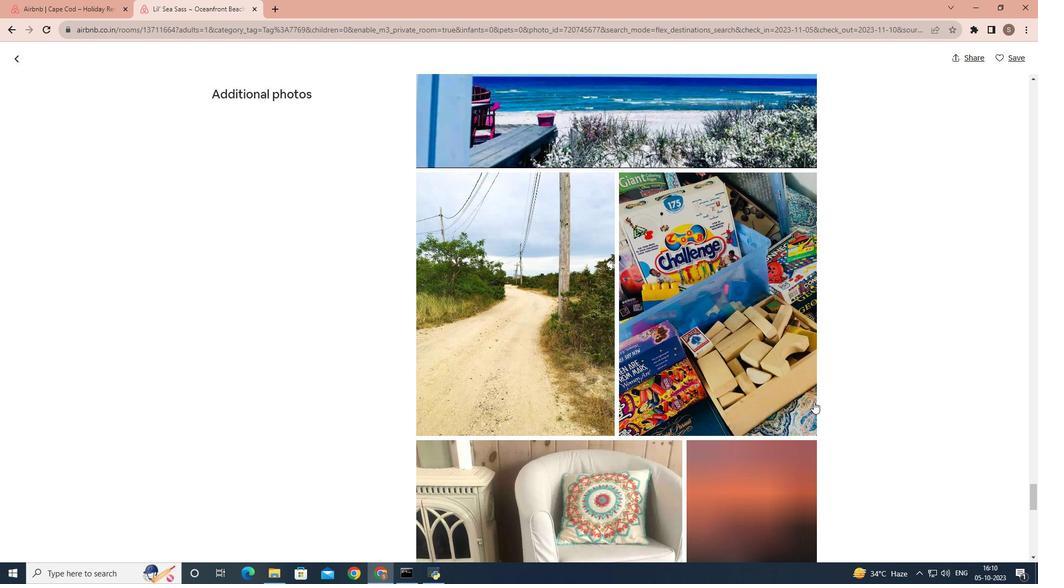
Action: Mouse scrolled (814, 401) with delta (0, 0)
Screenshot: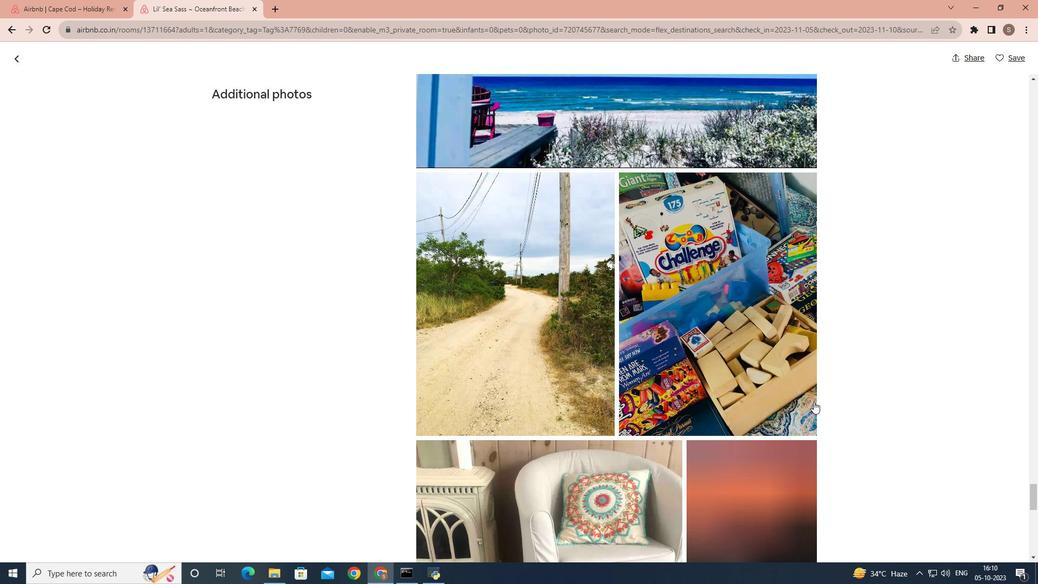 
Action: Mouse scrolled (814, 401) with delta (0, 0)
Screenshot: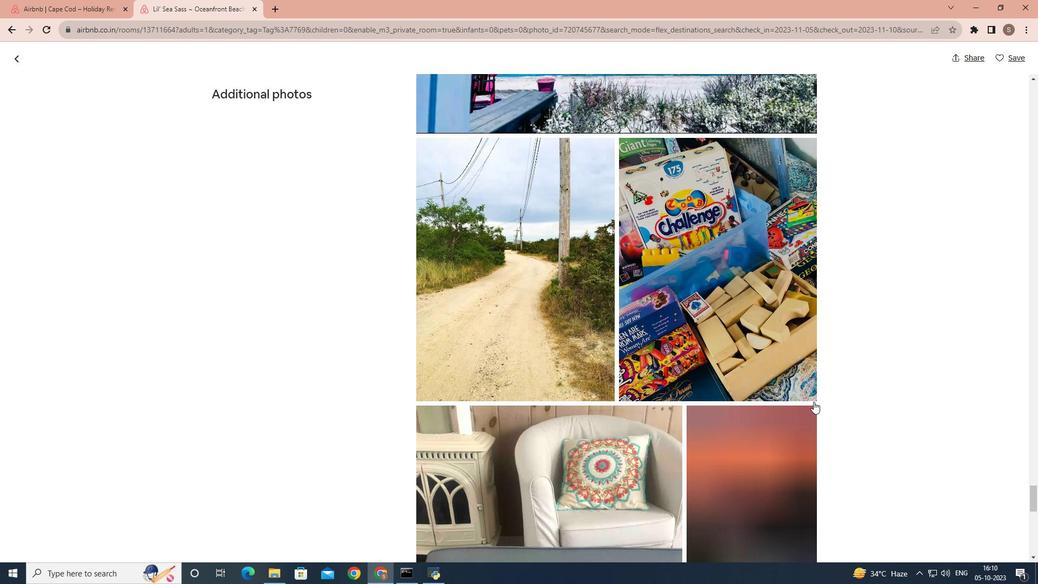 
Action: Mouse scrolled (814, 401) with delta (0, 0)
Screenshot: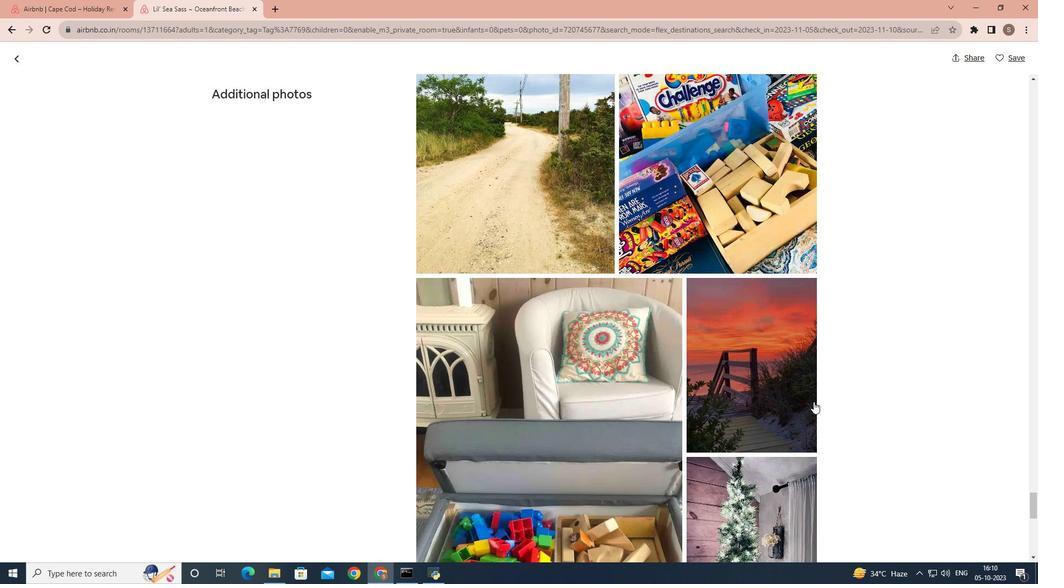 
Action: Mouse scrolled (814, 401) with delta (0, 0)
Screenshot: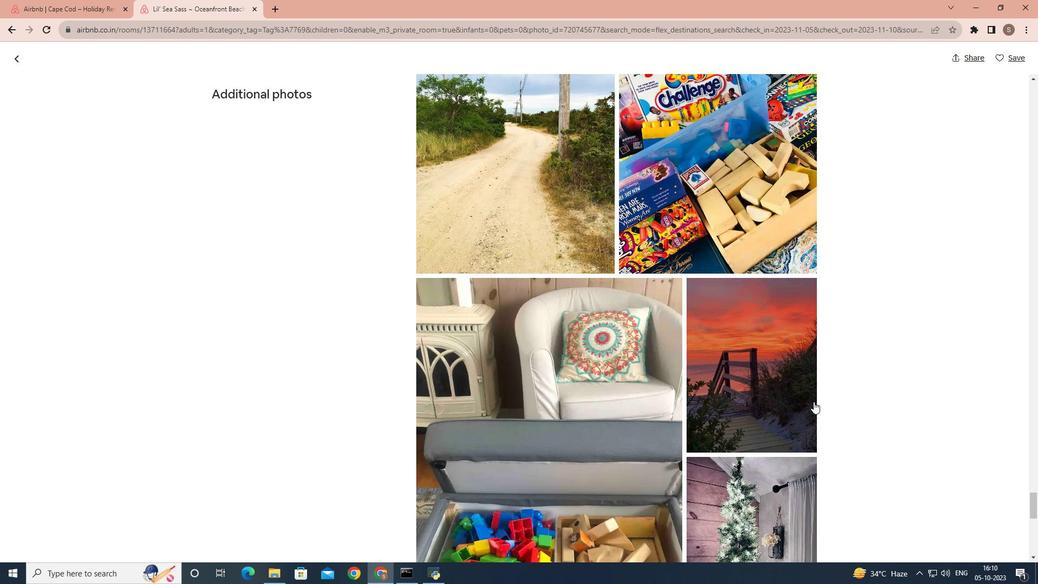 
Action: Mouse scrolled (814, 401) with delta (0, 0)
Screenshot: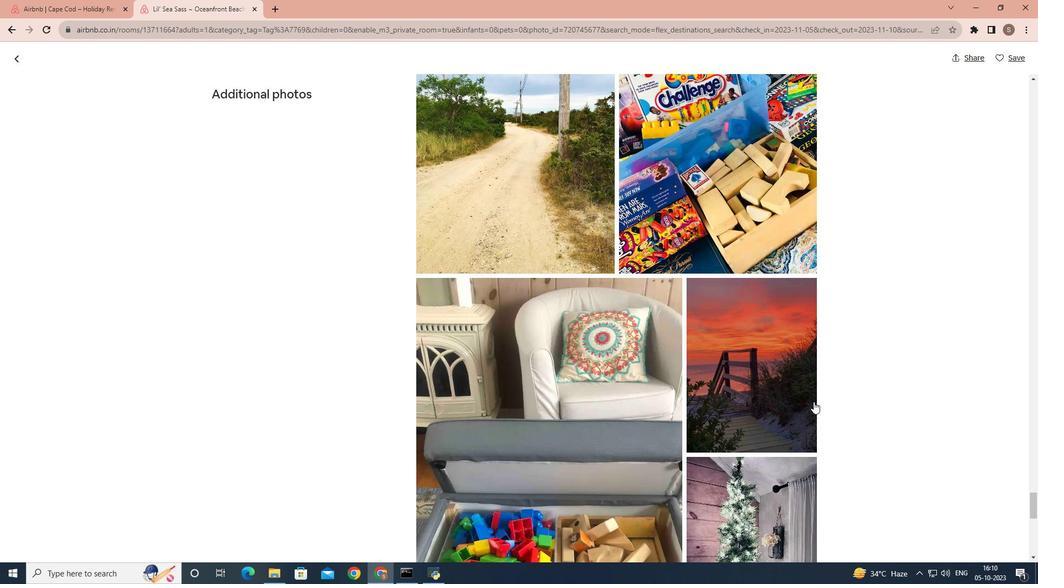 
Action: Mouse scrolled (814, 401) with delta (0, 0)
Screenshot: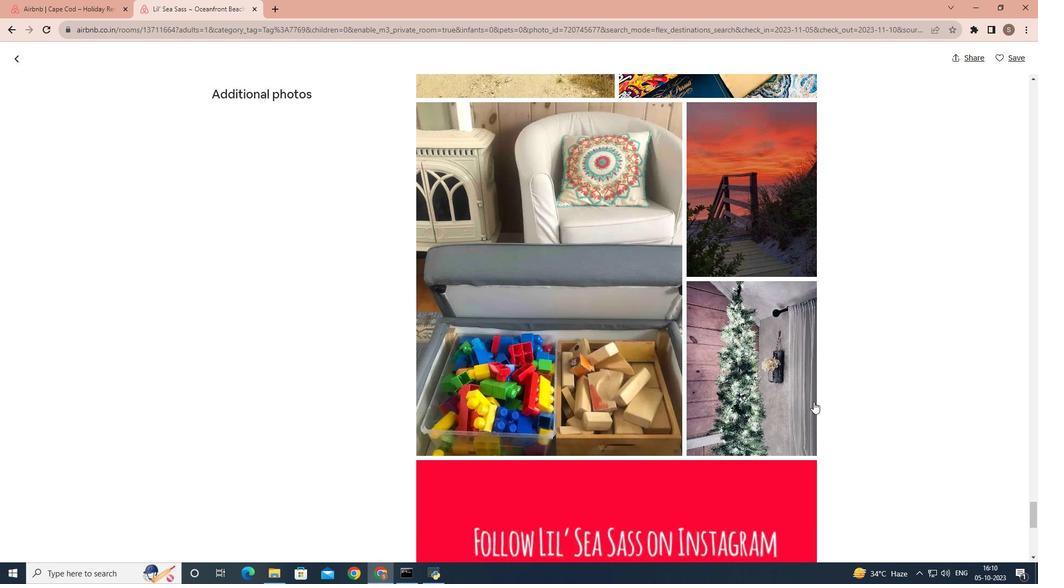 
Action: Mouse scrolled (814, 401) with delta (0, 0)
Screenshot: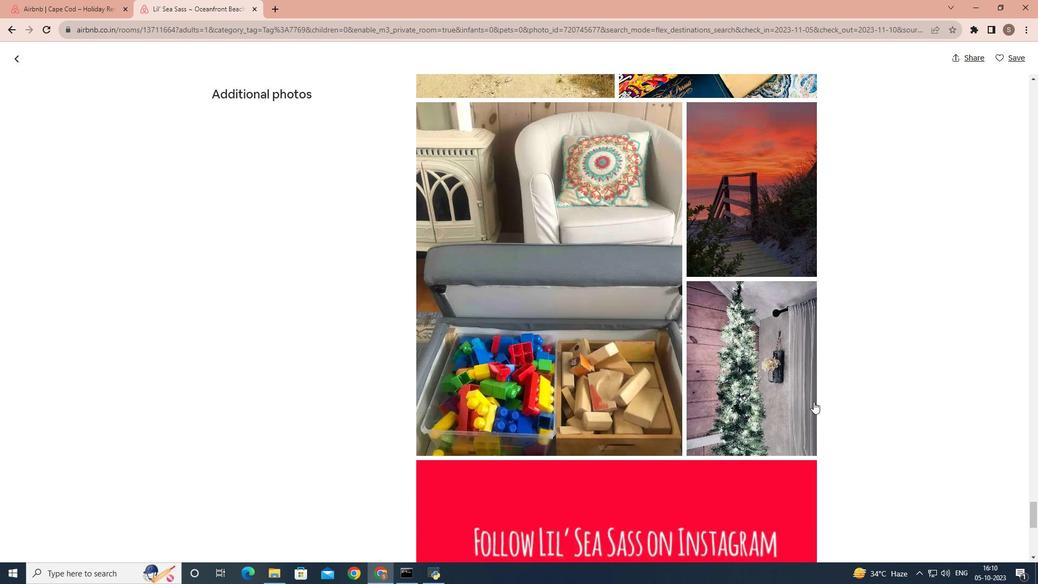 
Action: Mouse scrolled (814, 401) with delta (0, 0)
Screenshot: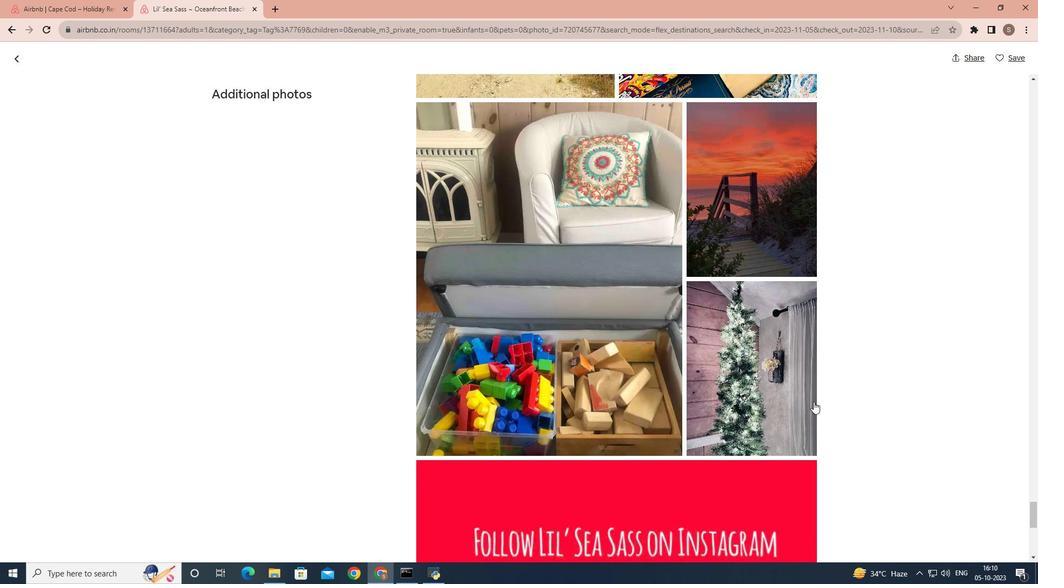 
Action: Mouse scrolled (814, 401) with delta (0, 0)
Screenshot: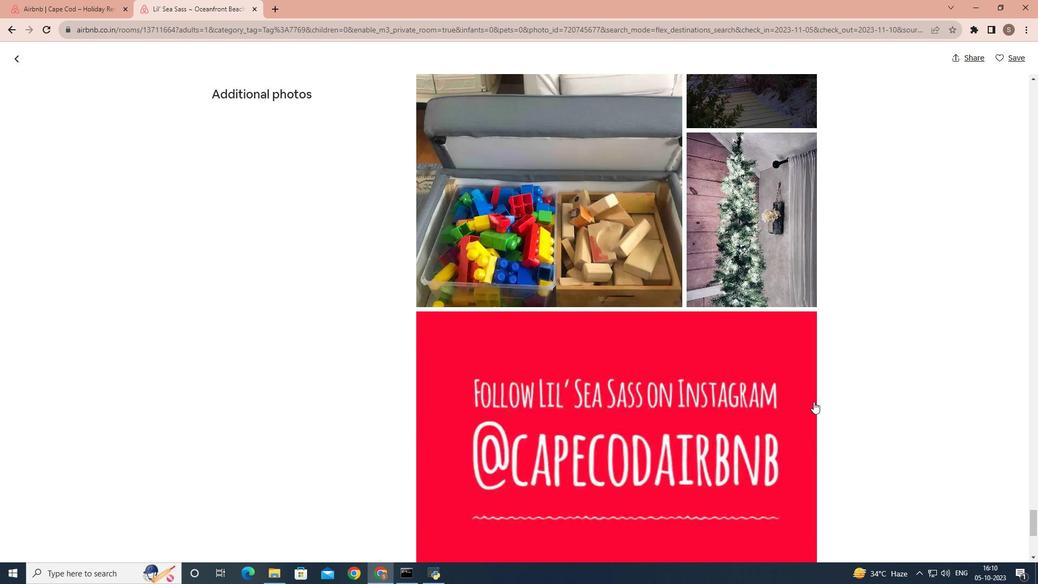 
Action: Mouse scrolled (814, 401) with delta (0, 0)
Screenshot: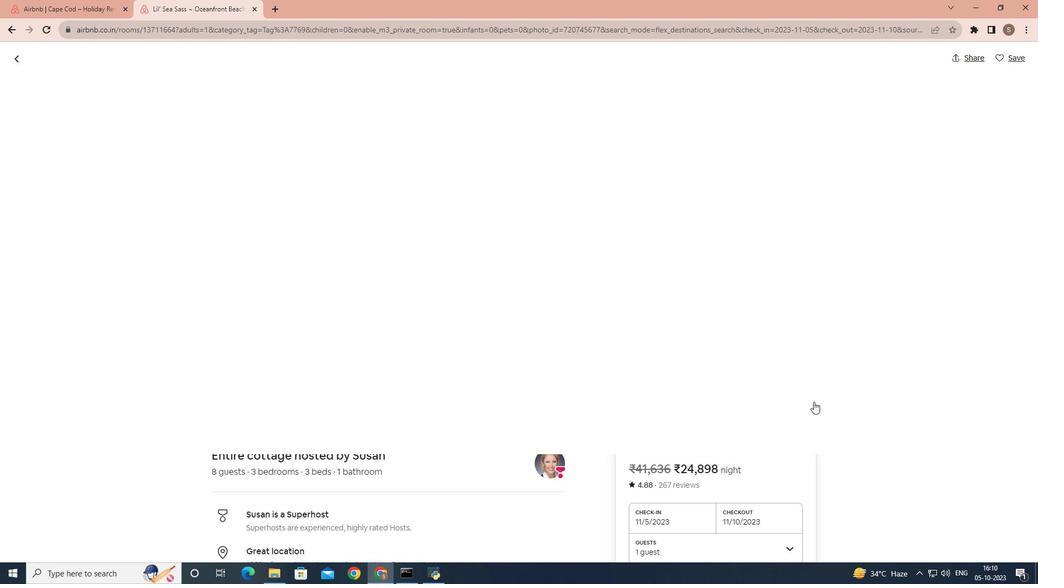 
Action: Mouse scrolled (814, 401) with delta (0, 0)
Screenshot: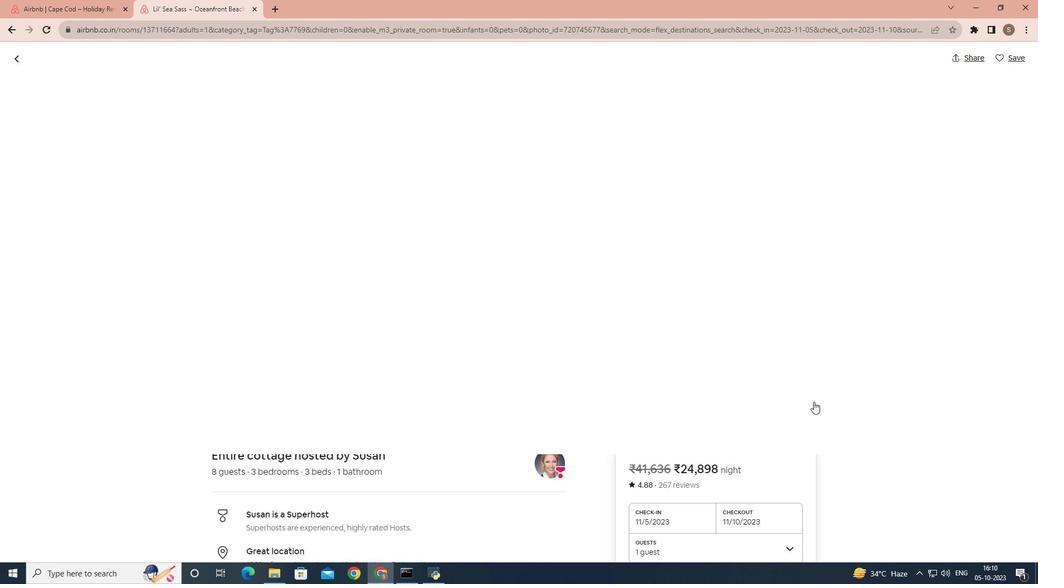 
Action: Mouse scrolled (814, 401) with delta (0, 0)
Screenshot: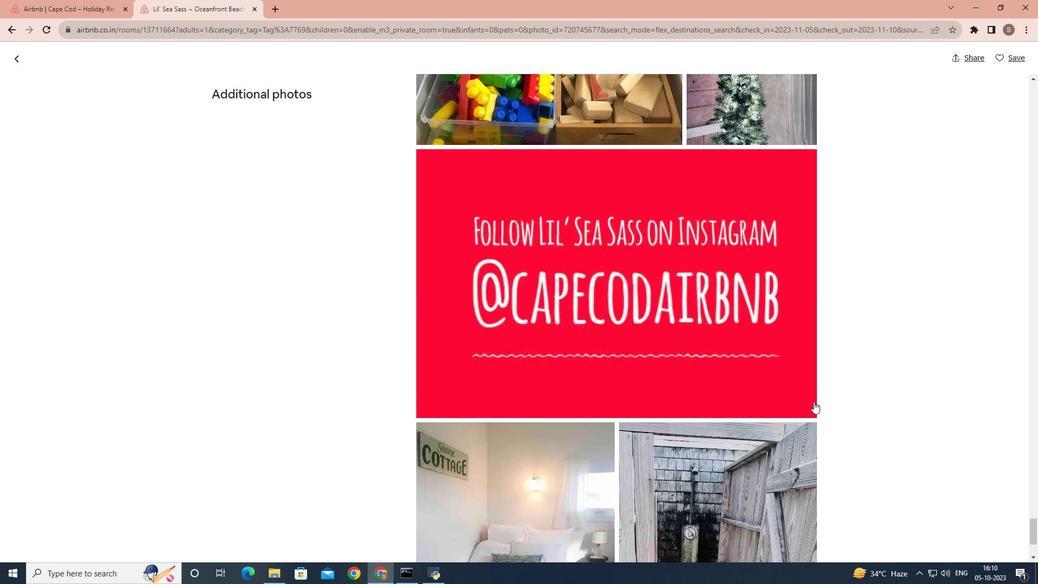 
Action: Mouse scrolled (814, 401) with delta (0, 0)
Screenshot: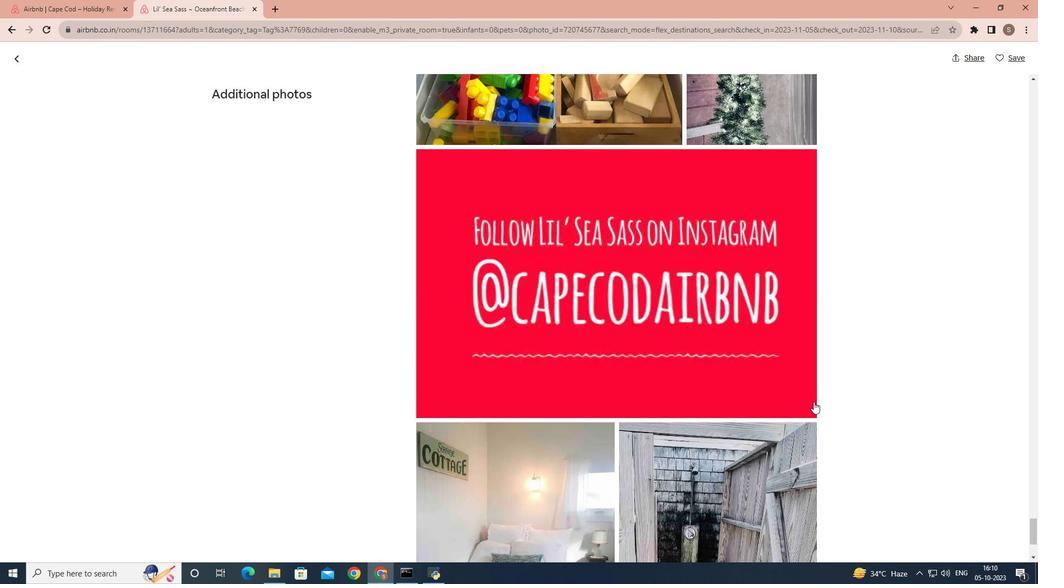 
Action: Mouse scrolled (814, 401) with delta (0, 0)
Screenshot: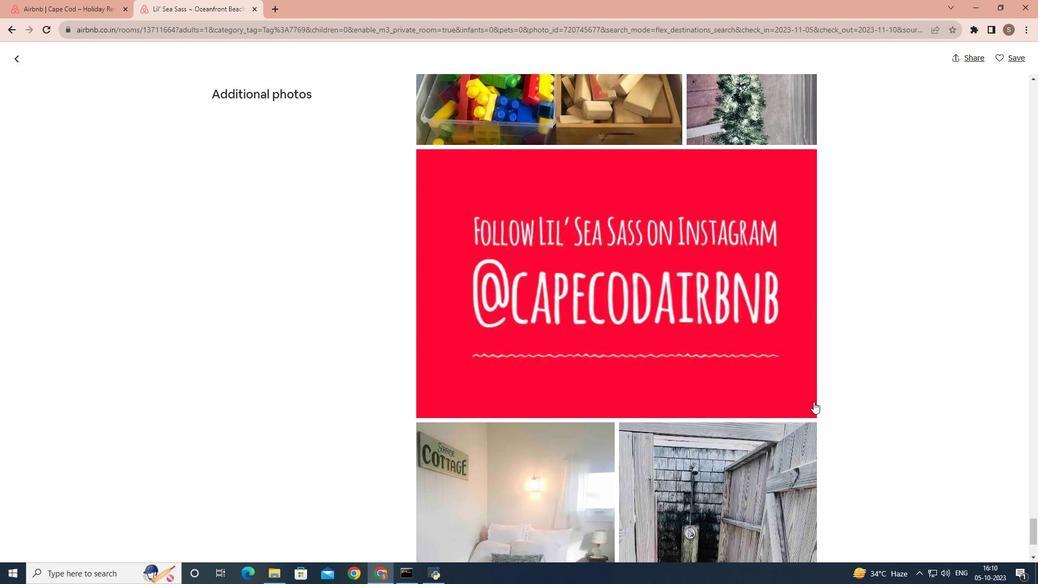 
Action: Mouse scrolled (814, 401) with delta (0, 0)
Screenshot: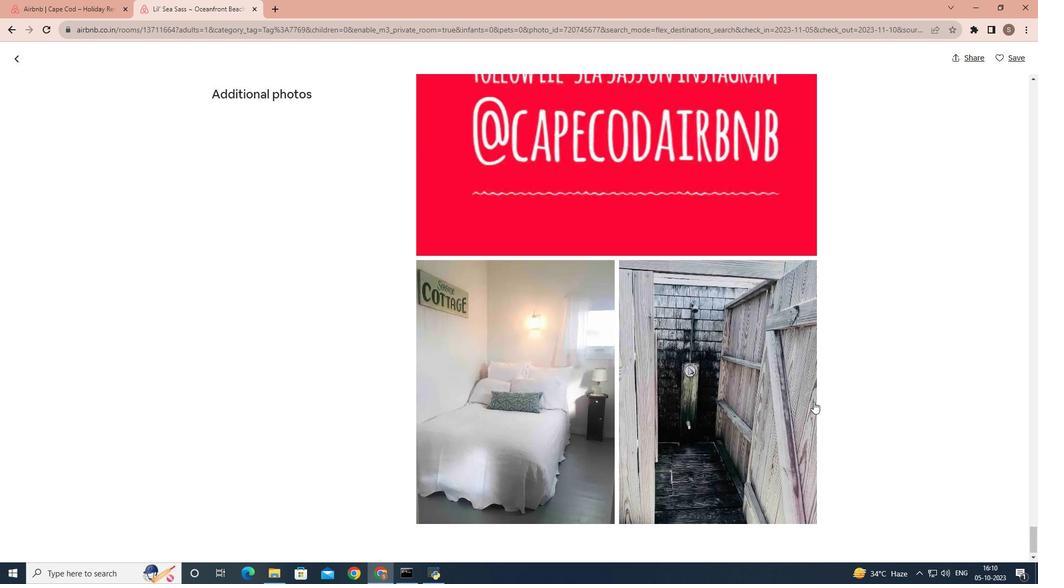 
Action: Mouse scrolled (814, 401) with delta (0, 0)
Screenshot: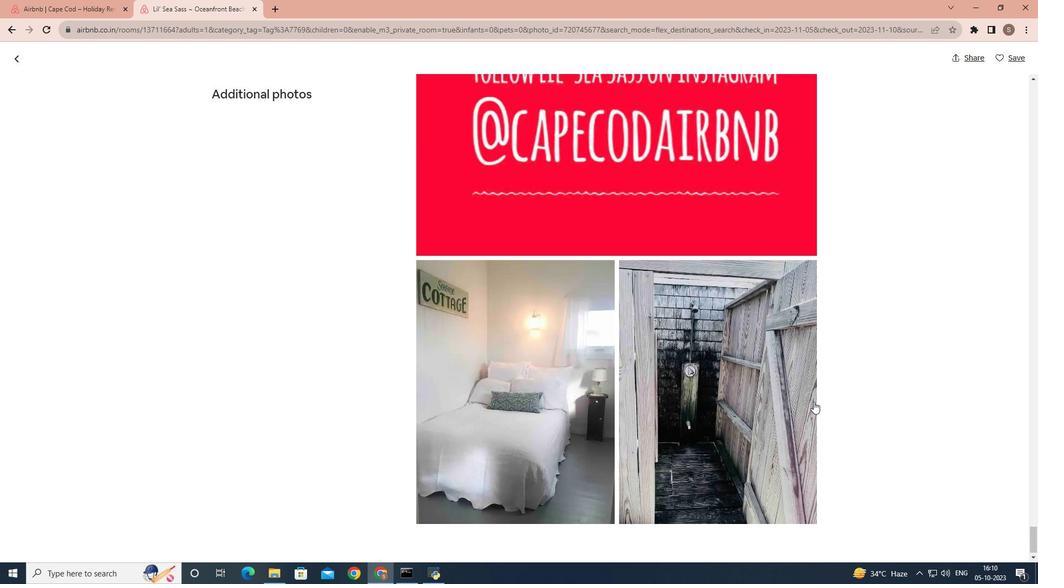 
Action: Mouse scrolled (814, 401) with delta (0, 0)
Screenshot: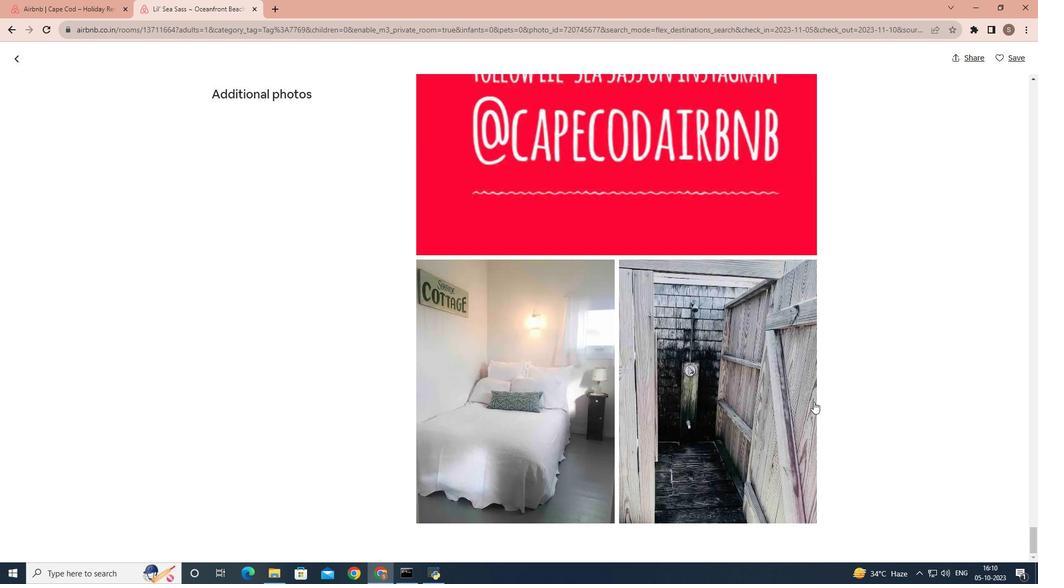 
Action: Mouse scrolled (814, 401) with delta (0, 0)
Screenshot: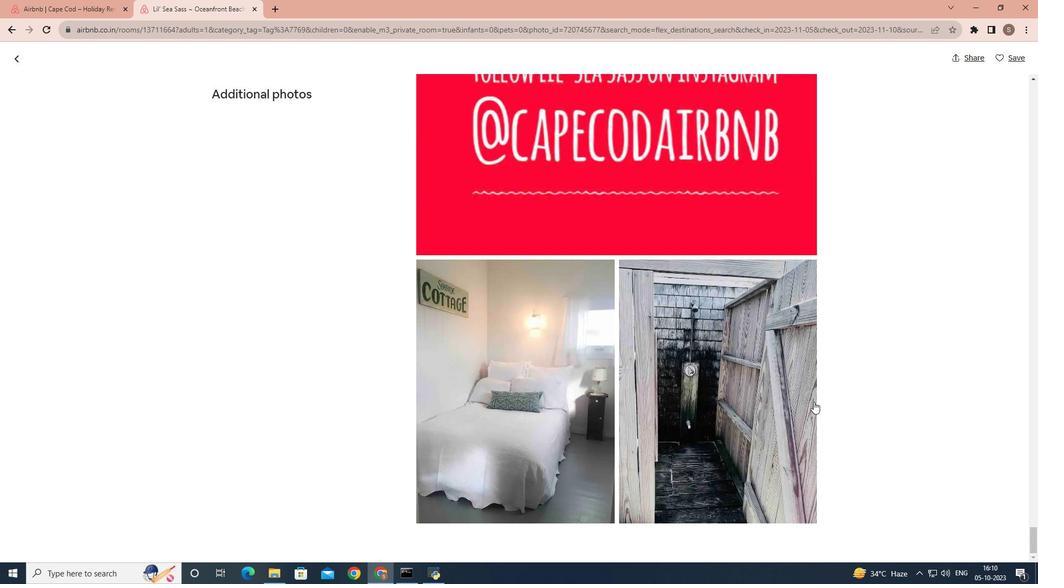 
Action: Mouse scrolled (814, 401) with delta (0, 0)
Screenshot: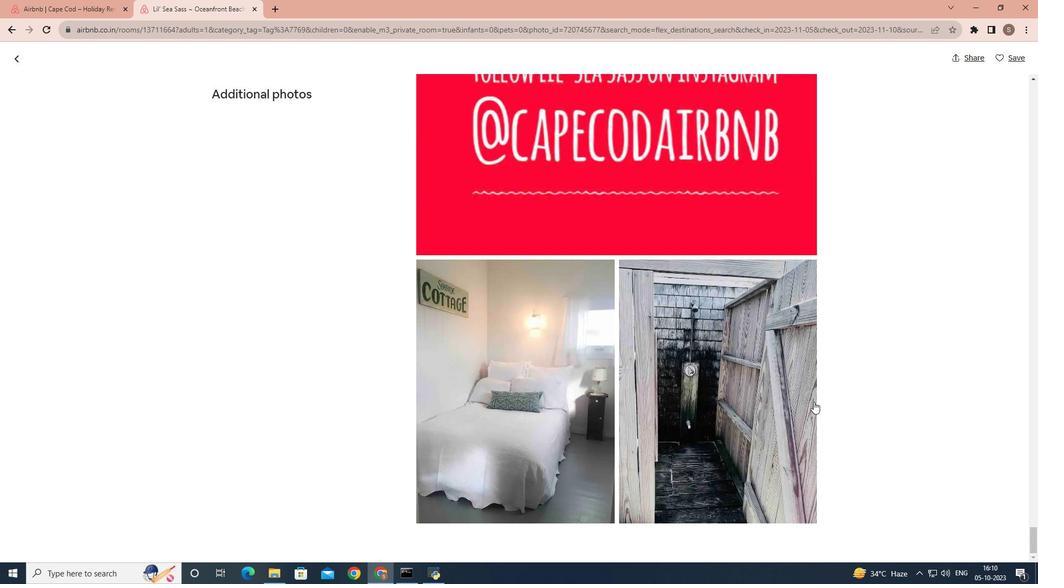 
Action: Mouse scrolled (814, 401) with delta (0, 0)
Screenshot: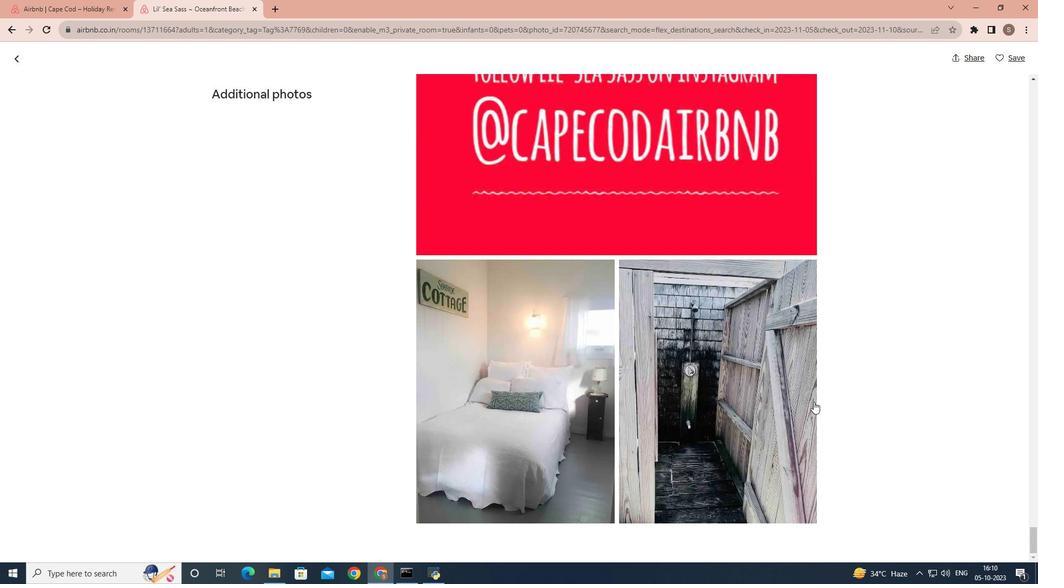 
Action: Mouse moved to (21, 56)
Screenshot: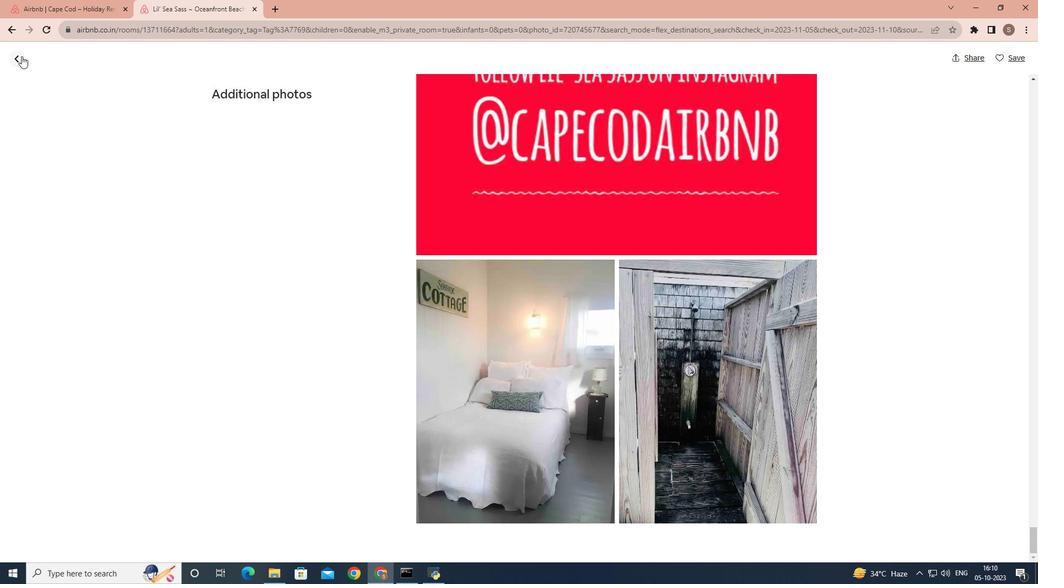 
Action: Mouse pressed left at (21, 56)
Screenshot: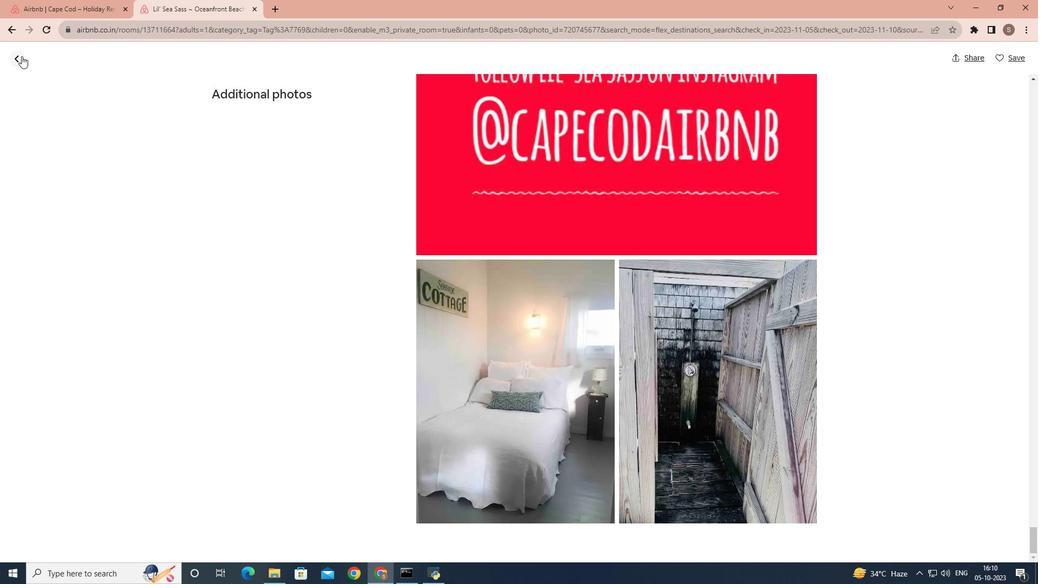 
Action: Mouse moved to (471, 356)
Screenshot: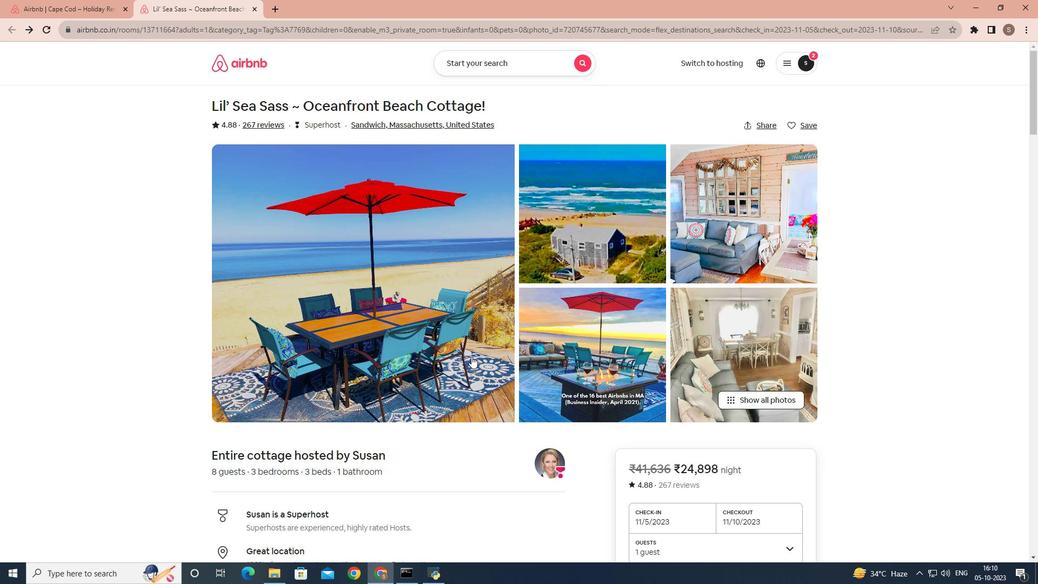 
Action: Mouse scrolled (471, 356) with delta (0, 0)
Screenshot: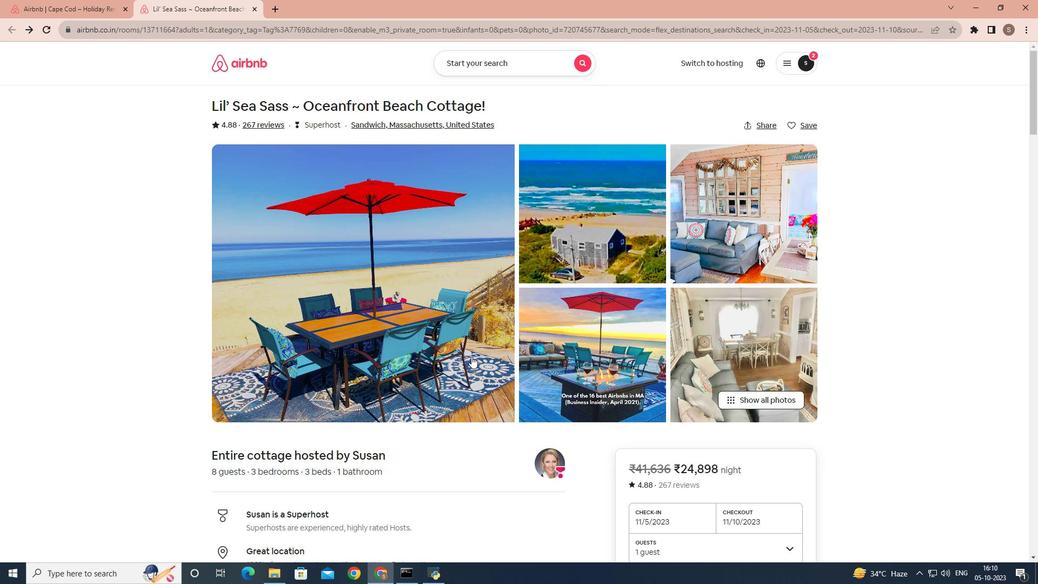 
Action: Mouse moved to (471, 357)
Screenshot: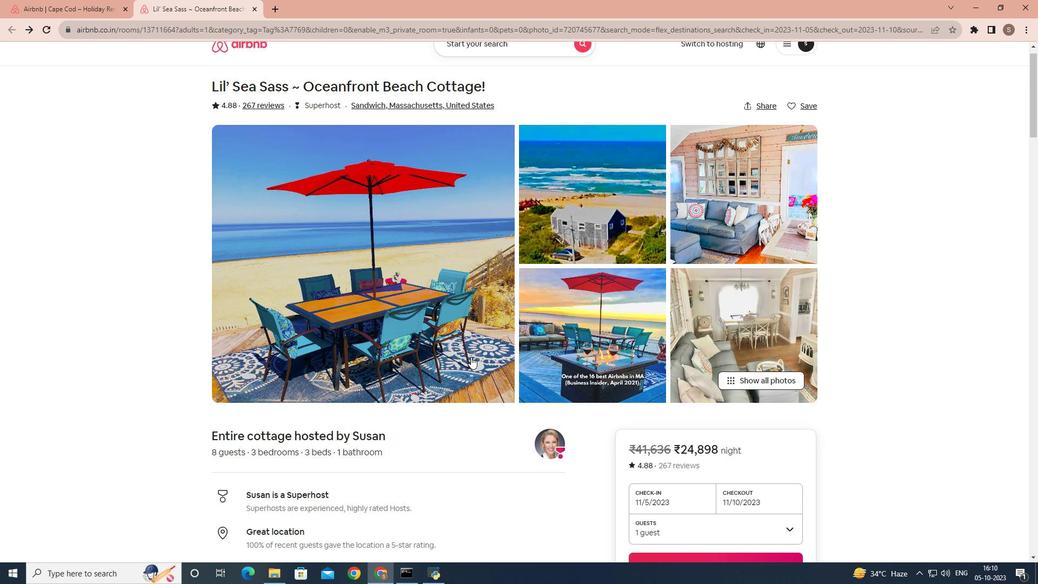 
Action: Mouse scrolled (471, 356) with delta (0, 0)
Screenshot: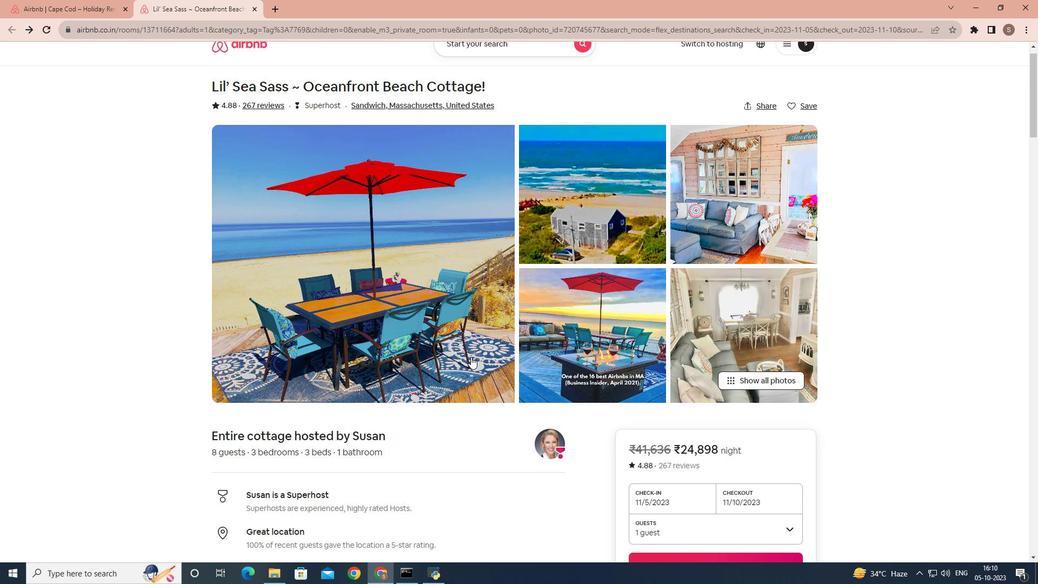 
Action: Mouse scrolled (471, 356) with delta (0, 0)
Screenshot: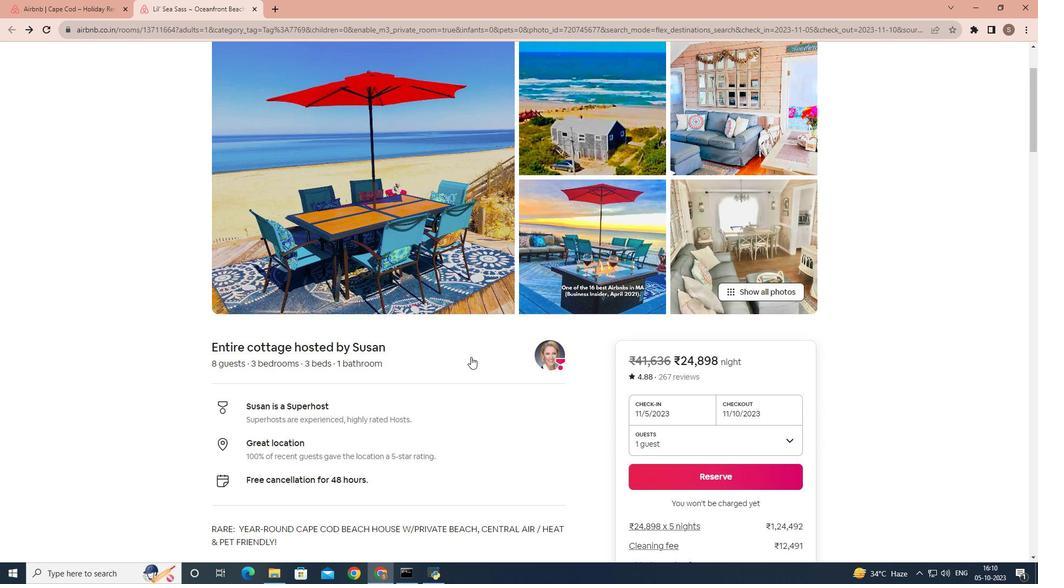 
Action: Mouse scrolled (471, 356) with delta (0, 0)
Screenshot: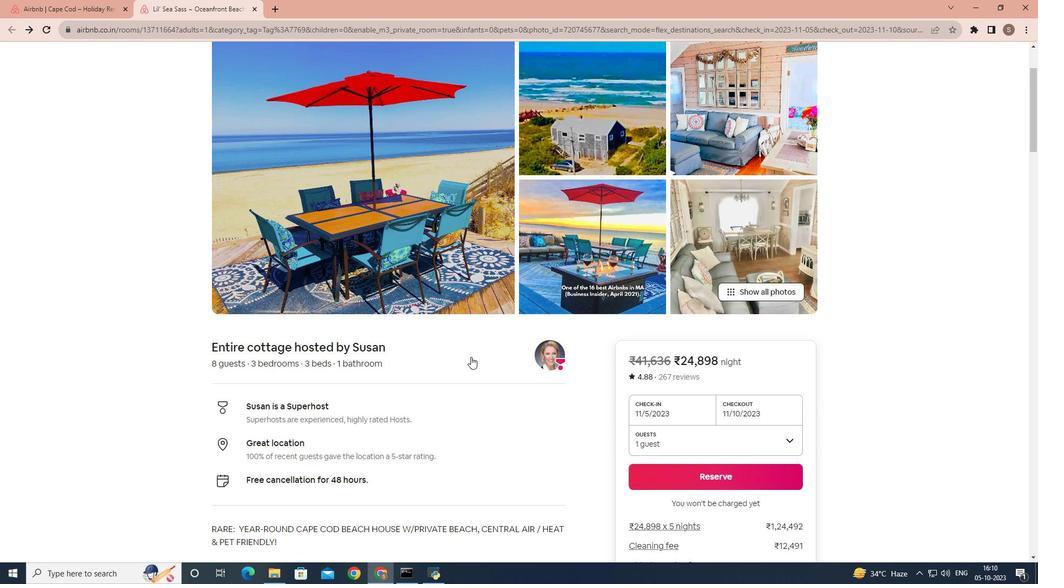 
Action: Mouse moved to (438, 368)
Screenshot: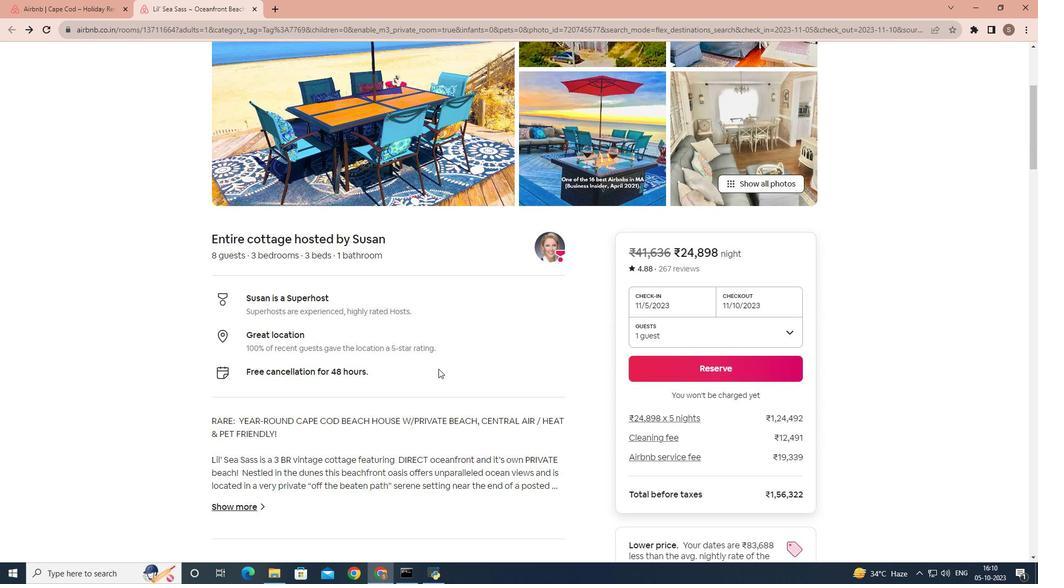 
Action: Mouse scrolled (438, 368) with delta (0, 0)
Screenshot: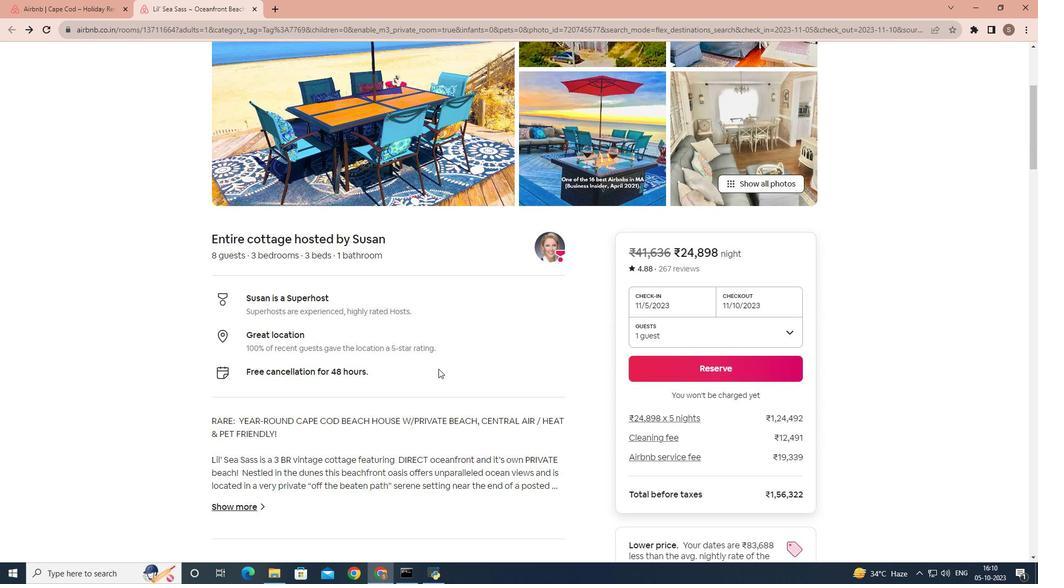 
Action: Mouse moved to (438, 369)
Screenshot: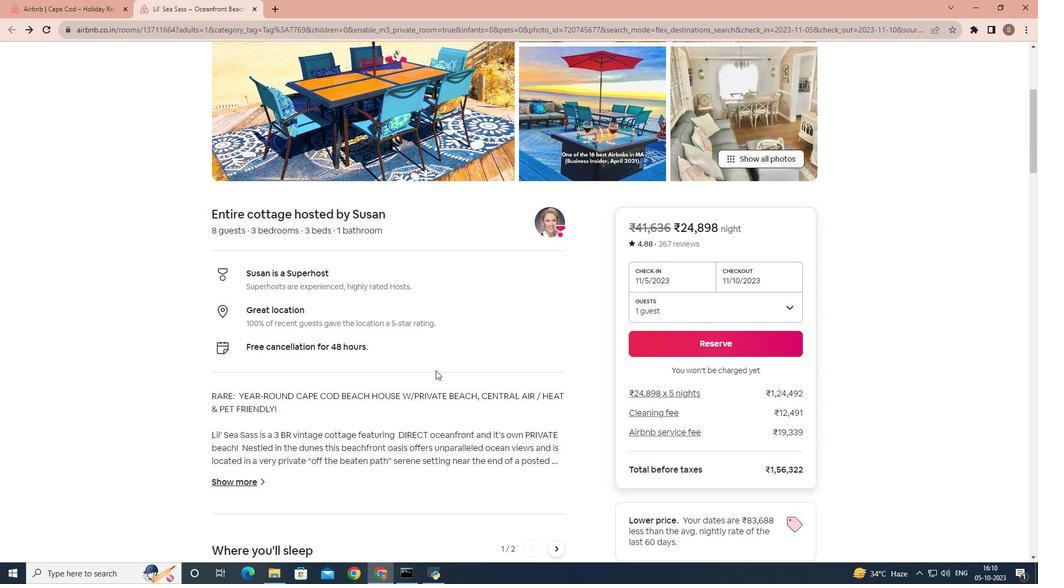 
Action: Mouse scrolled (438, 368) with delta (0, 0)
Screenshot: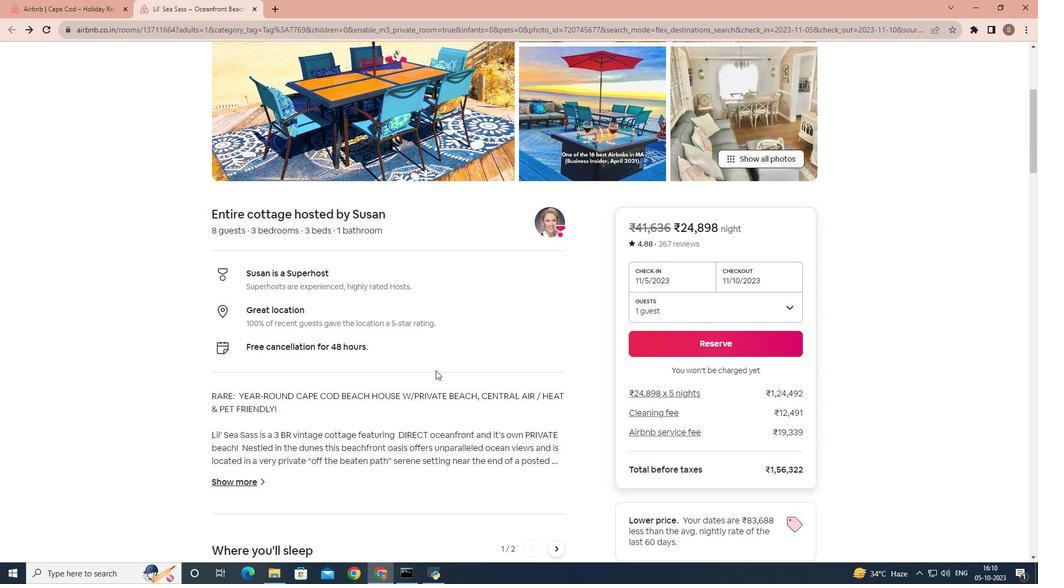 
Action: Mouse moved to (434, 370)
Screenshot: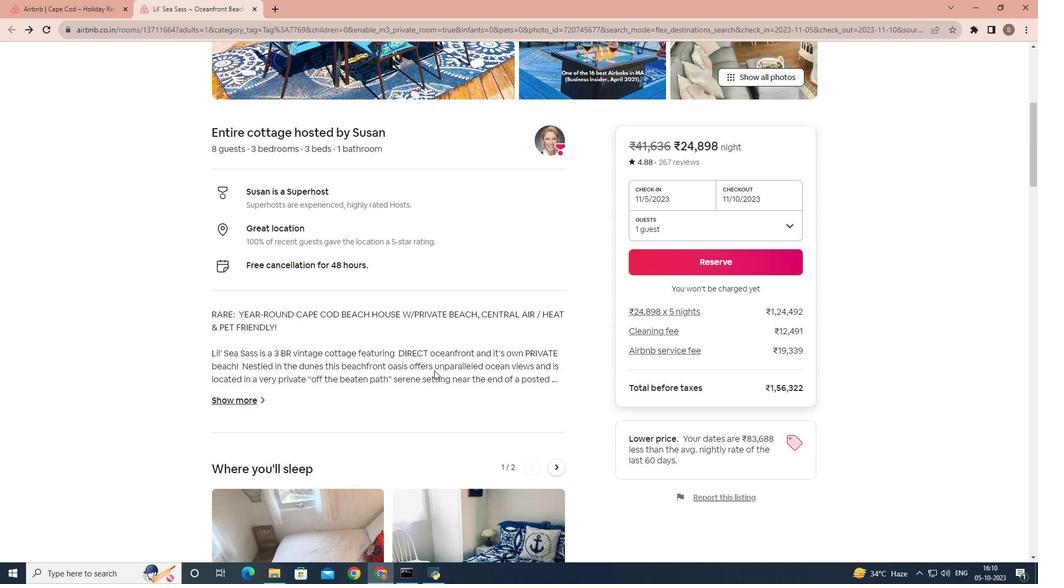 
Action: Mouse scrolled (434, 370) with delta (0, 0)
Screenshot: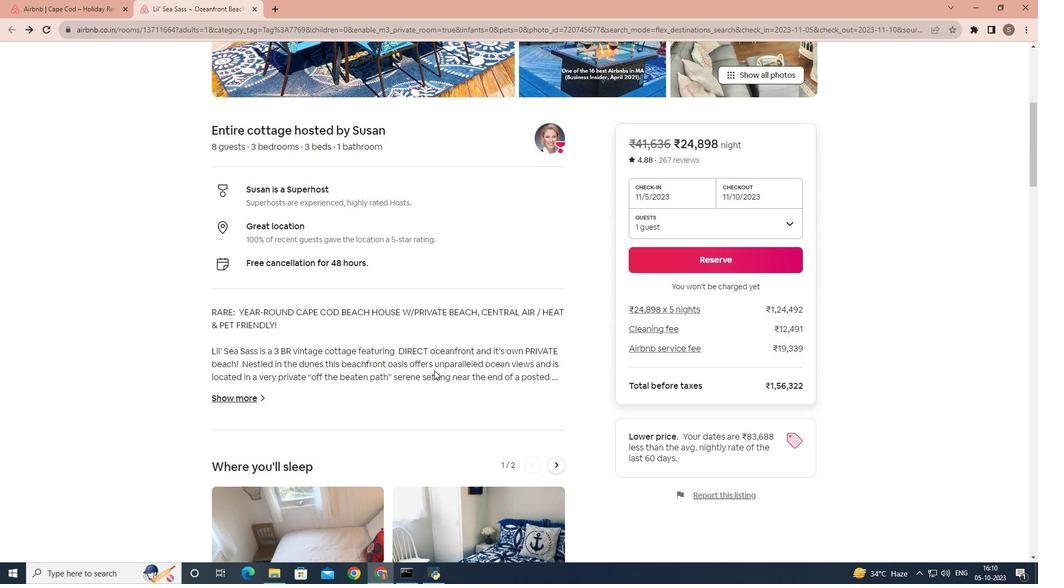 
Action: Mouse scrolled (434, 370) with delta (0, 0)
Screenshot: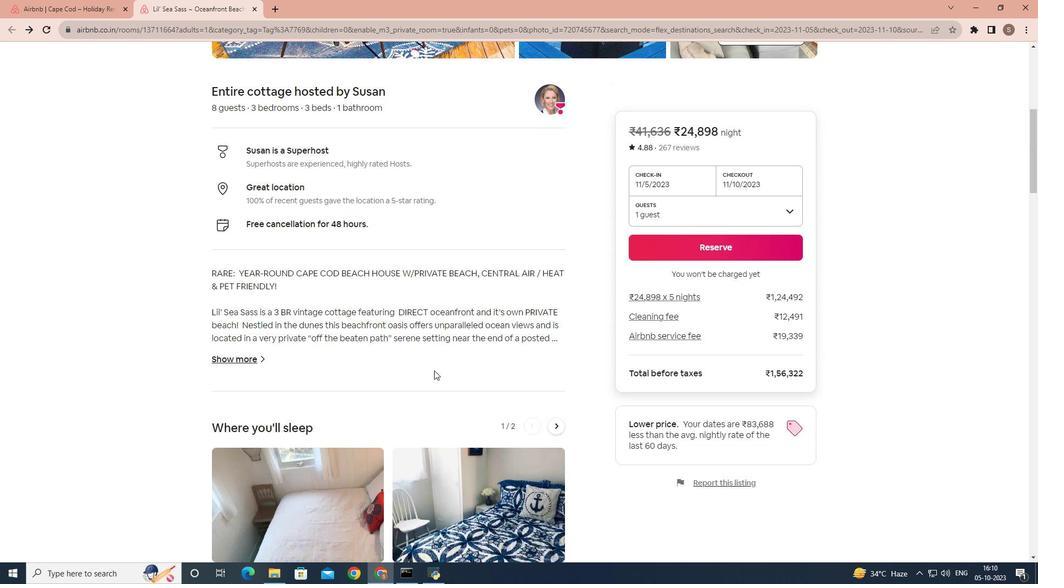 
Action: Mouse scrolled (434, 370) with delta (0, 0)
Screenshot: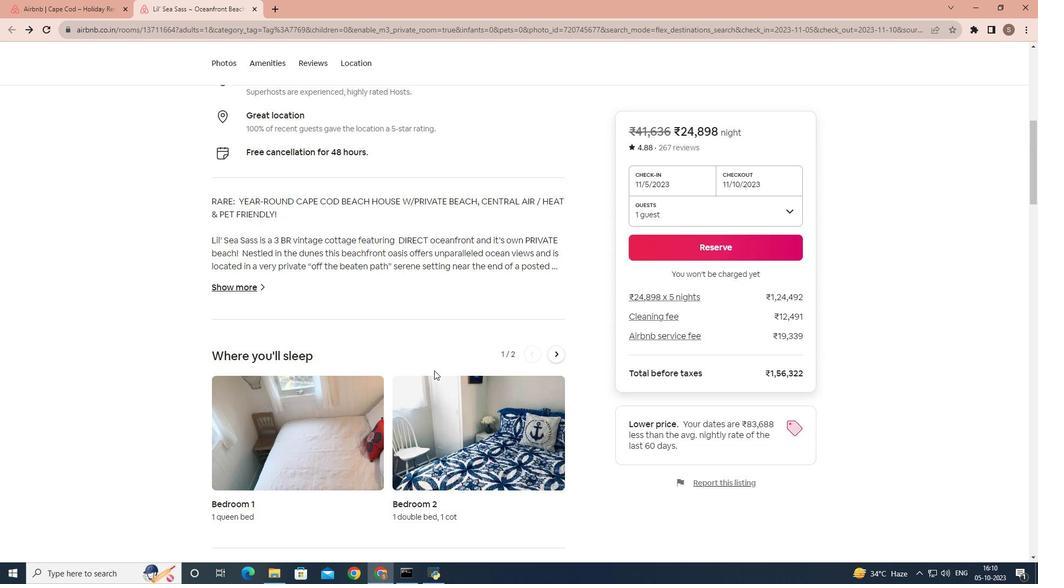 
Action: Mouse scrolled (434, 370) with delta (0, 0)
Screenshot: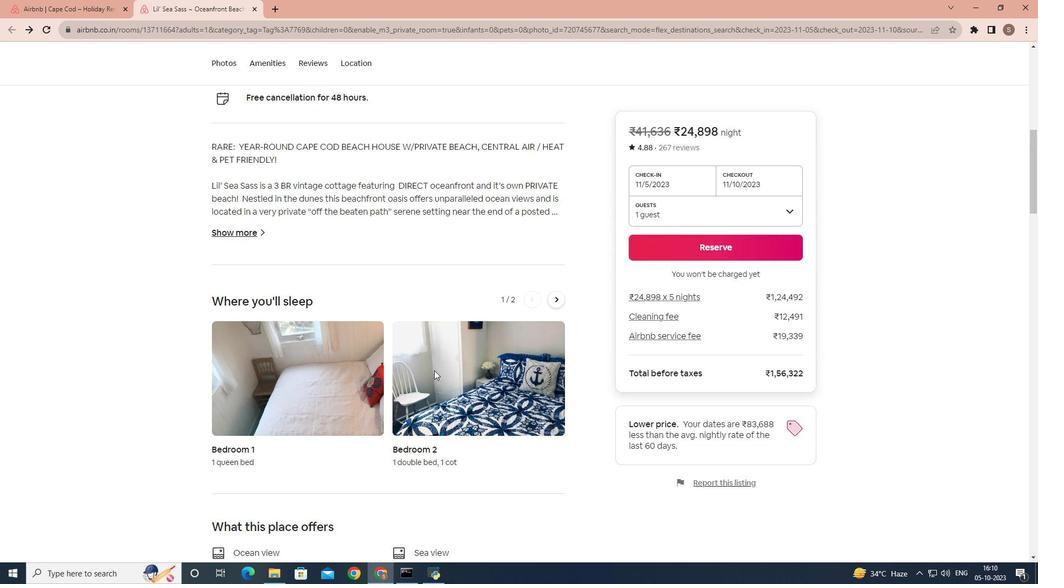 
Action: Mouse scrolled (434, 370) with delta (0, 0)
Screenshot: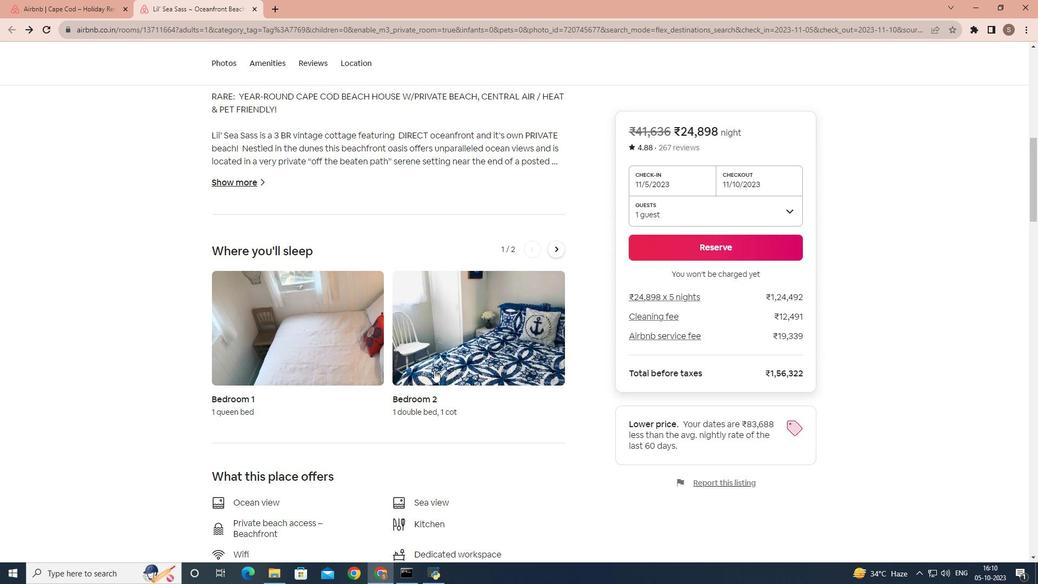
Action: Mouse scrolled (434, 370) with delta (0, 0)
Screenshot: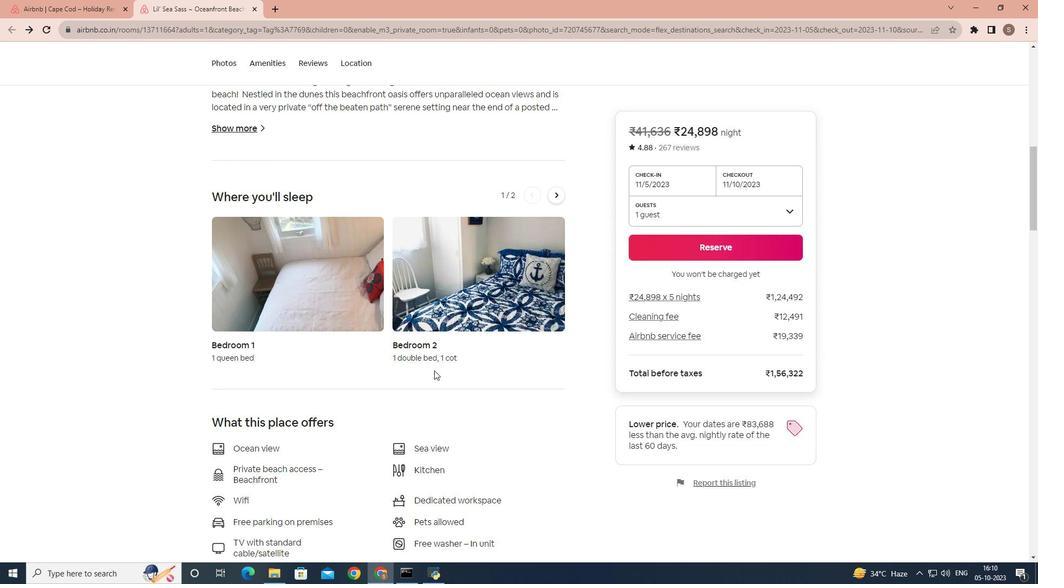 
Action: Mouse moved to (429, 384)
Screenshot: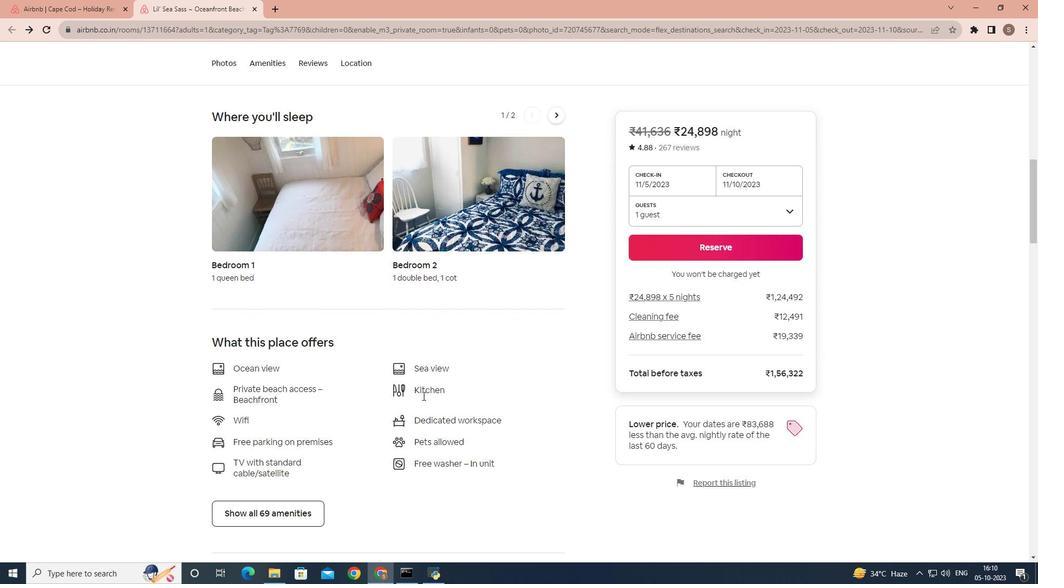 
Action: Mouse scrolled (429, 384) with delta (0, 0)
Screenshot: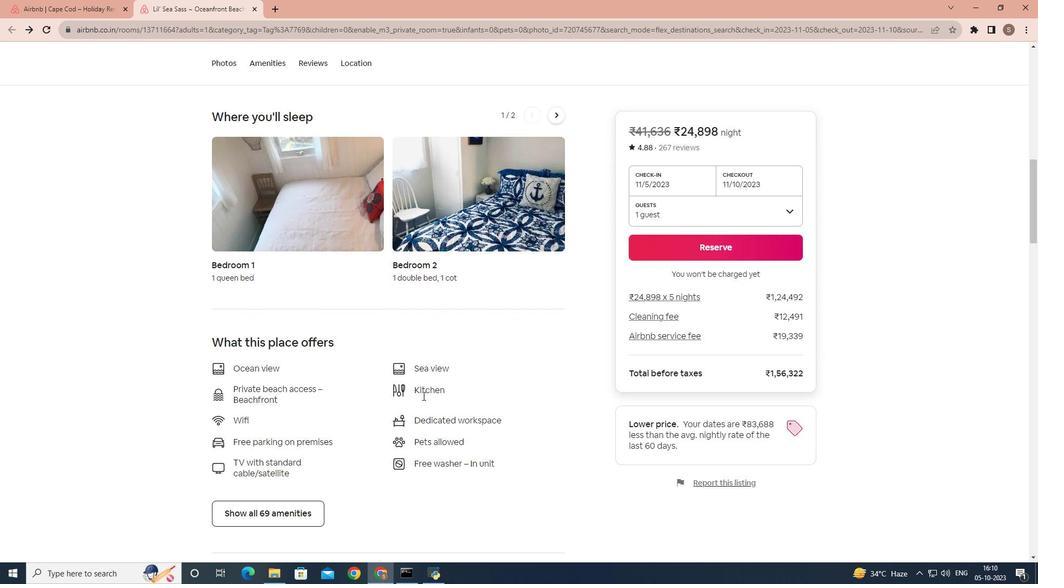 
Action: Mouse moved to (418, 399)
Screenshot: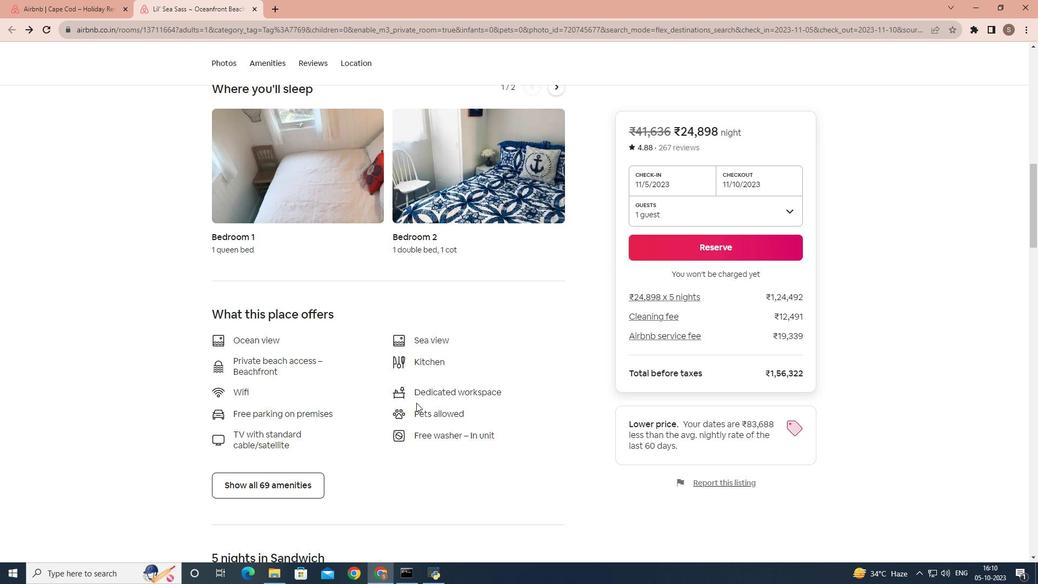 
Action: Mouse scrolled (418, 398) with delta (0, 0)
Screenshot: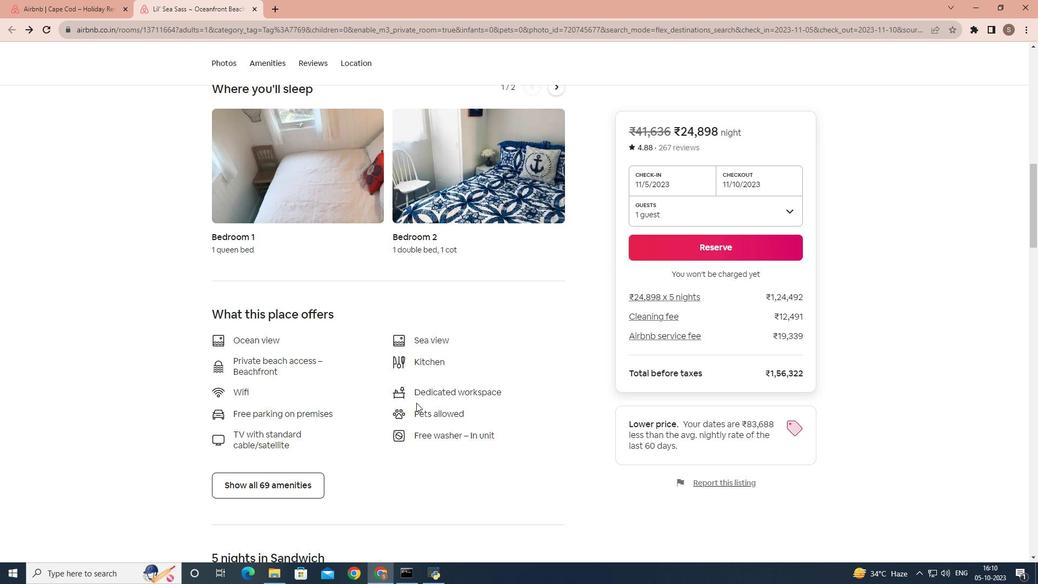 
Action: Mouse moved to (309, 427)
Screenshot: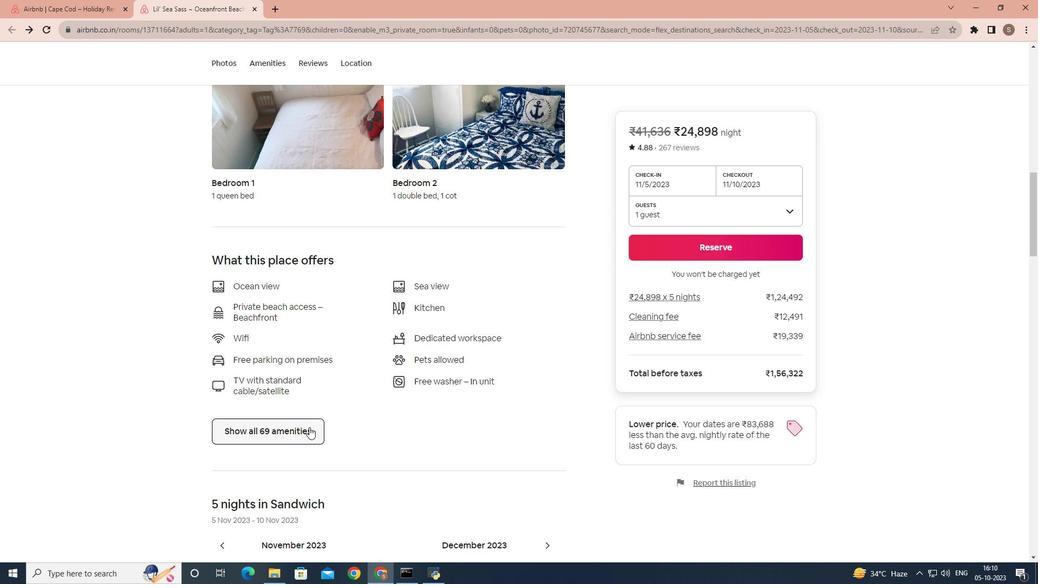 
Action: Mouse pressed left at (309, 427)
Screenshot: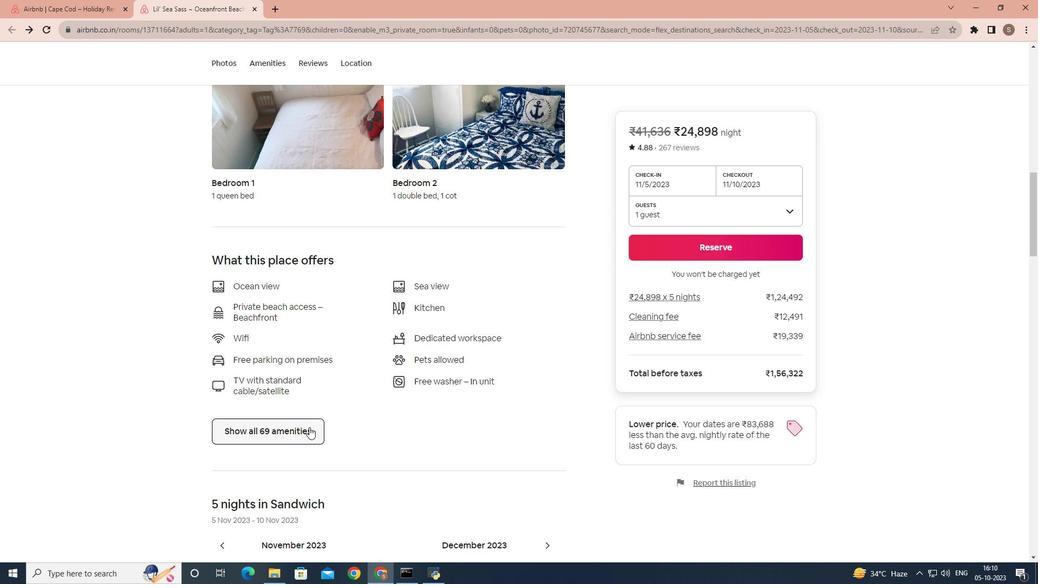 
Action: Mouse moved to (383, 434)
Screenshot: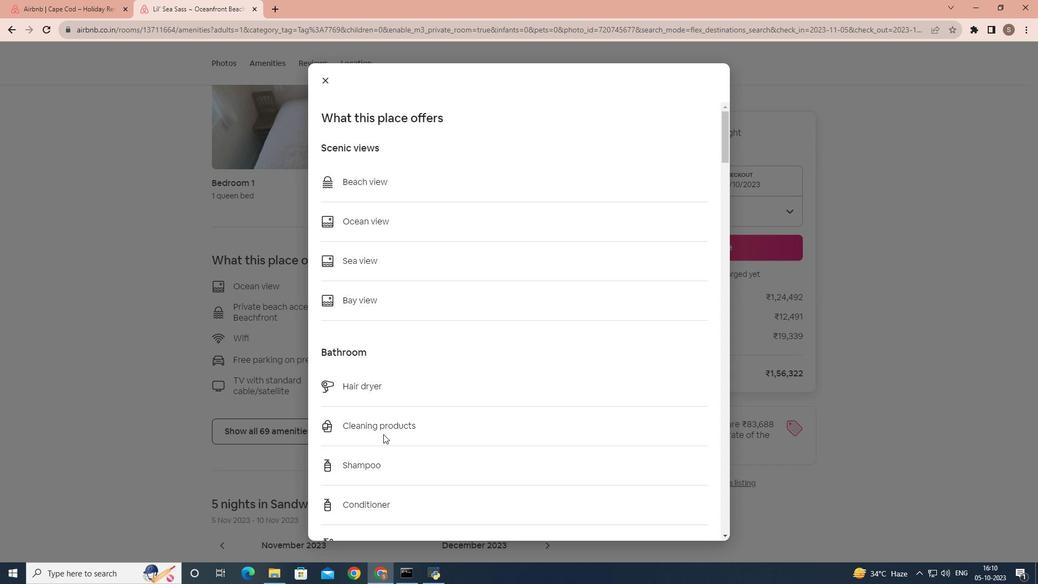 
Action: Mouse scrolled (383, 433) with delta (0, 0)
Screenshot: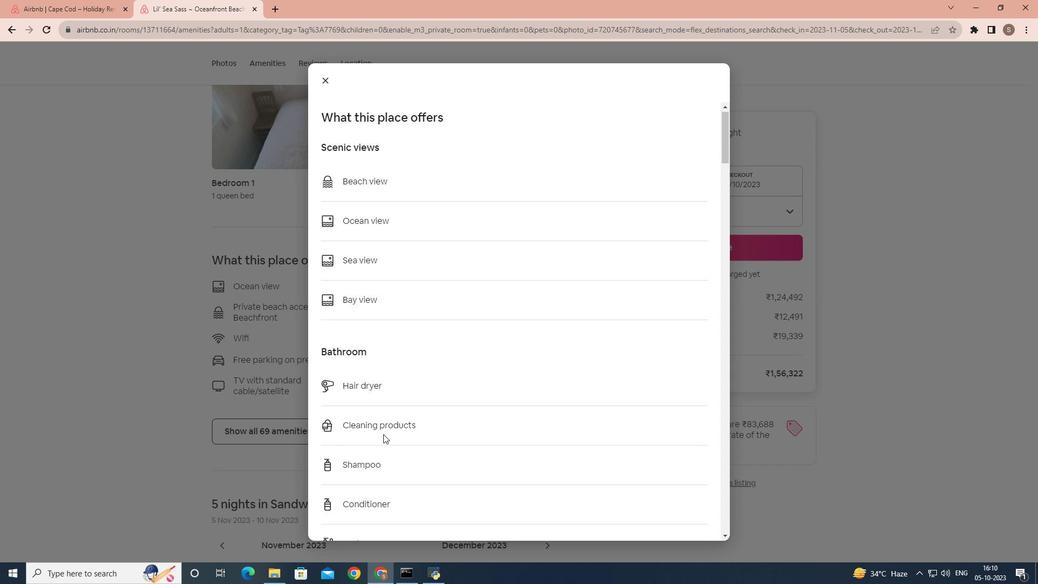 
Action: Mouse scrolled (383, 433) with delta (0, 0)
Screenshot: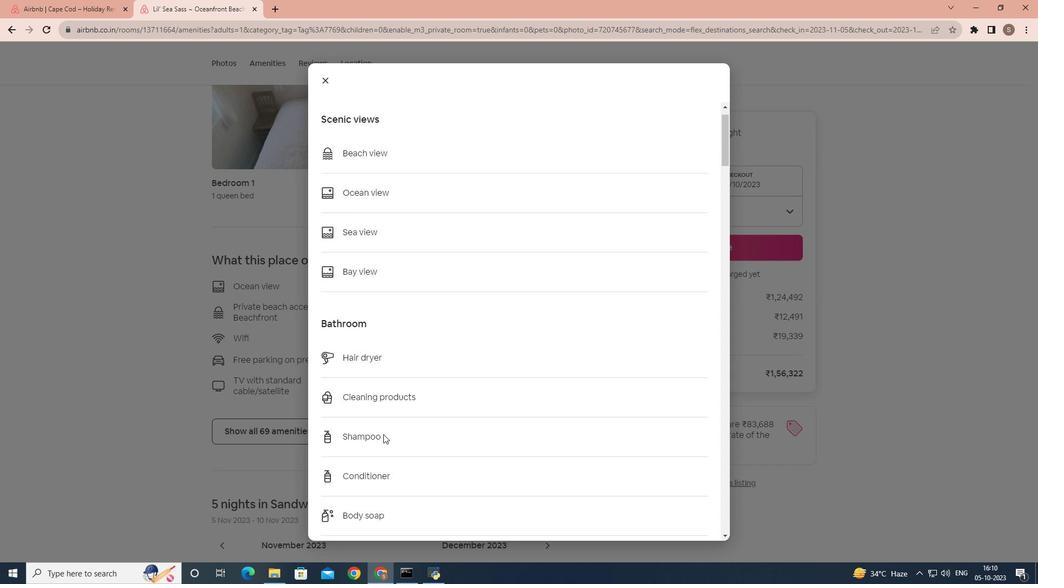 
Action: Mouse scrolled (383, 433) with delta (0, 0)
Screenshot: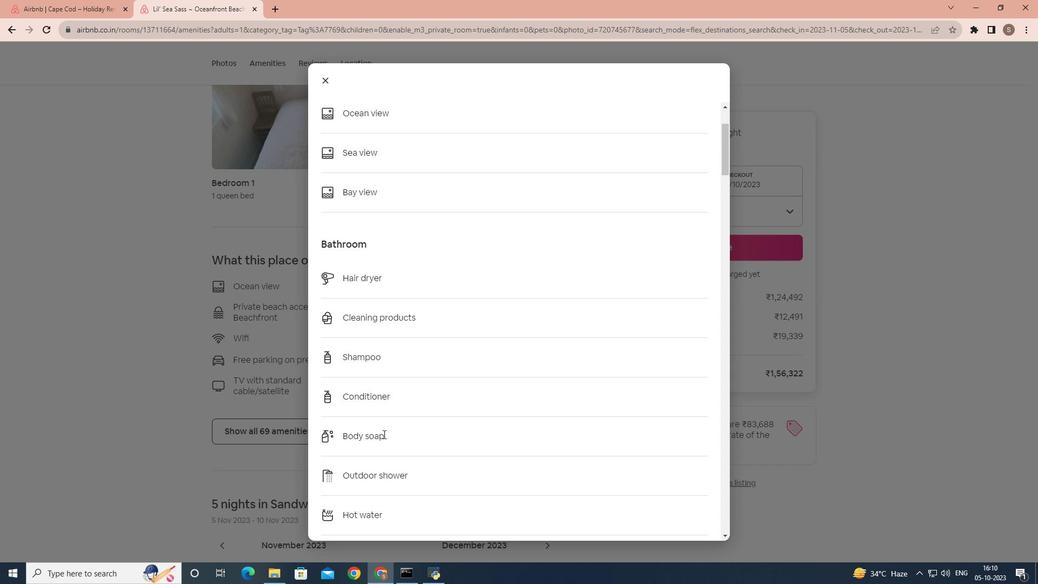 
Action: Mouse scrolled (383, 433) with delta (0, 0)
Screenshot: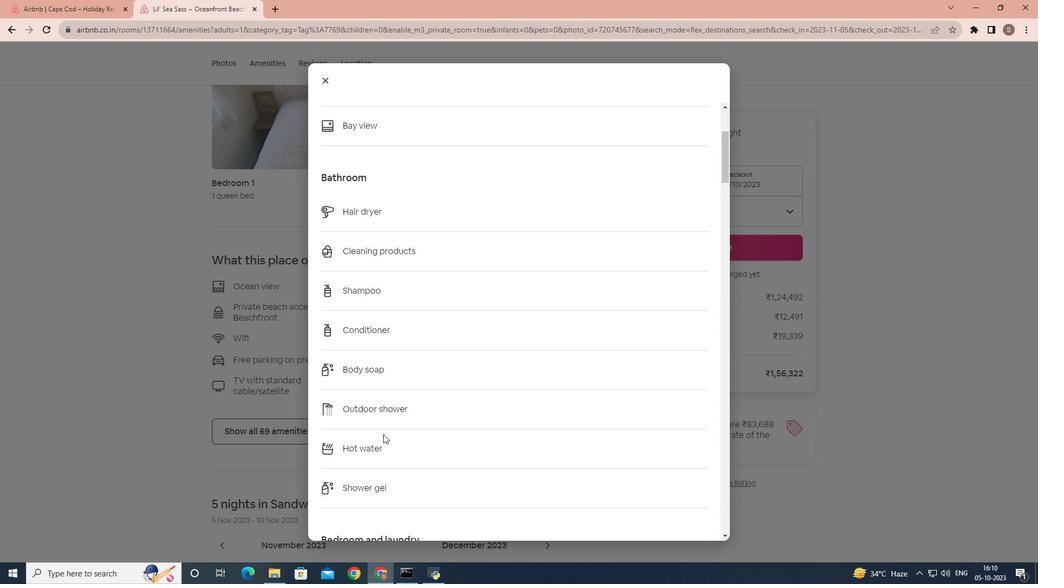 
Action: Mouse scrolled (383, 433) with delta (0, 0)
Screenshot: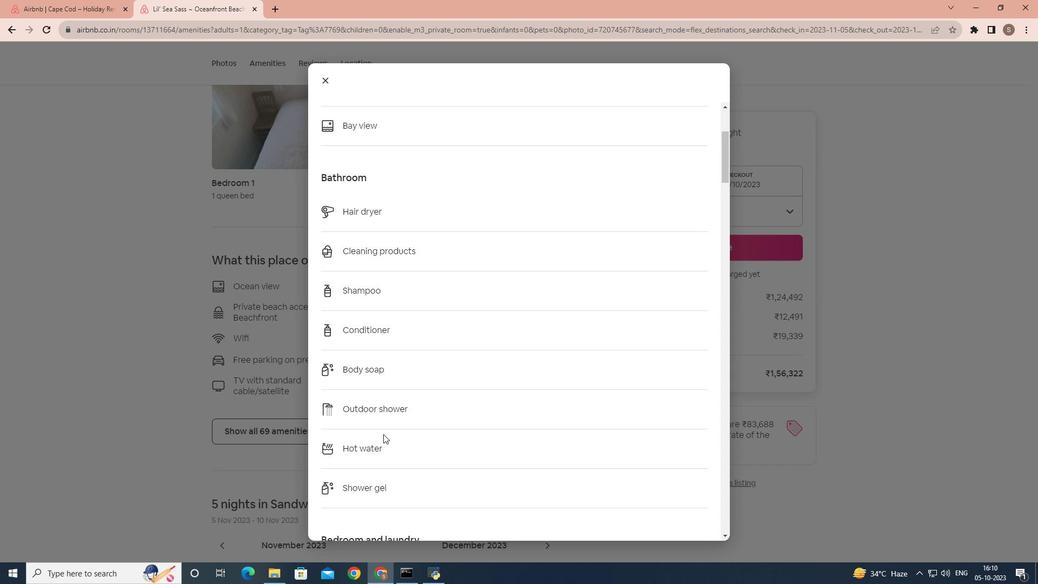 
Action: Mouse scrolled (383, 433) with delta (0, 0)
Screenshot: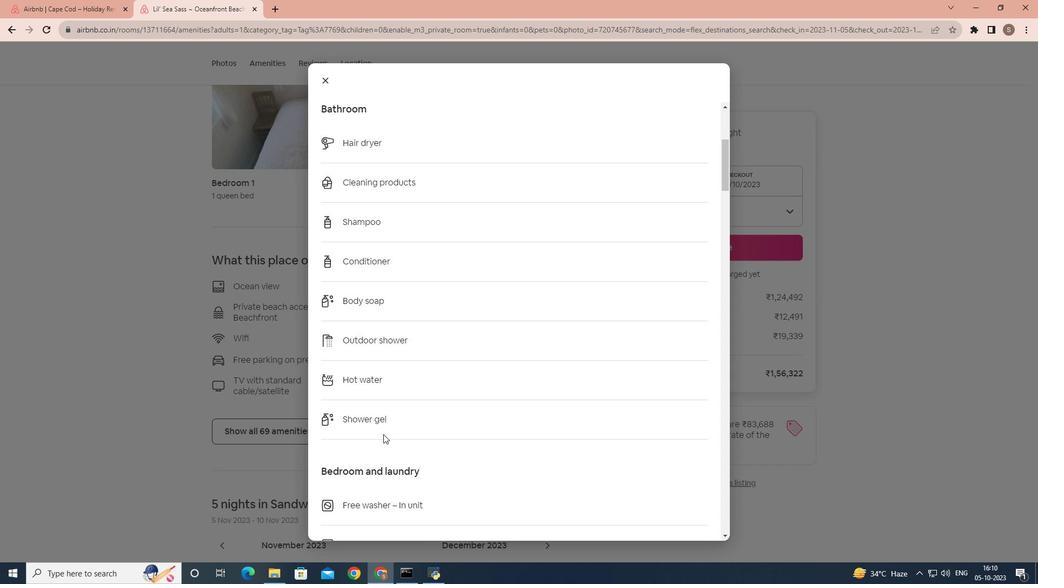 
Action: Mouse scrolled (383, 433) with delta (0, 0)
Screenshot: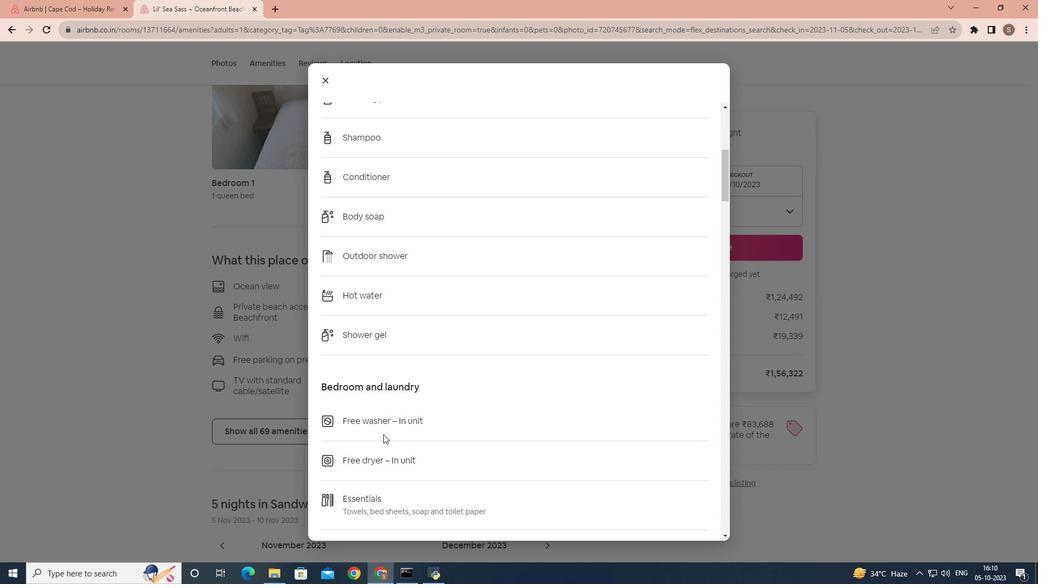 
Action: Mouse scrolled (383, 433) with delta (0, 0)
Screenshot: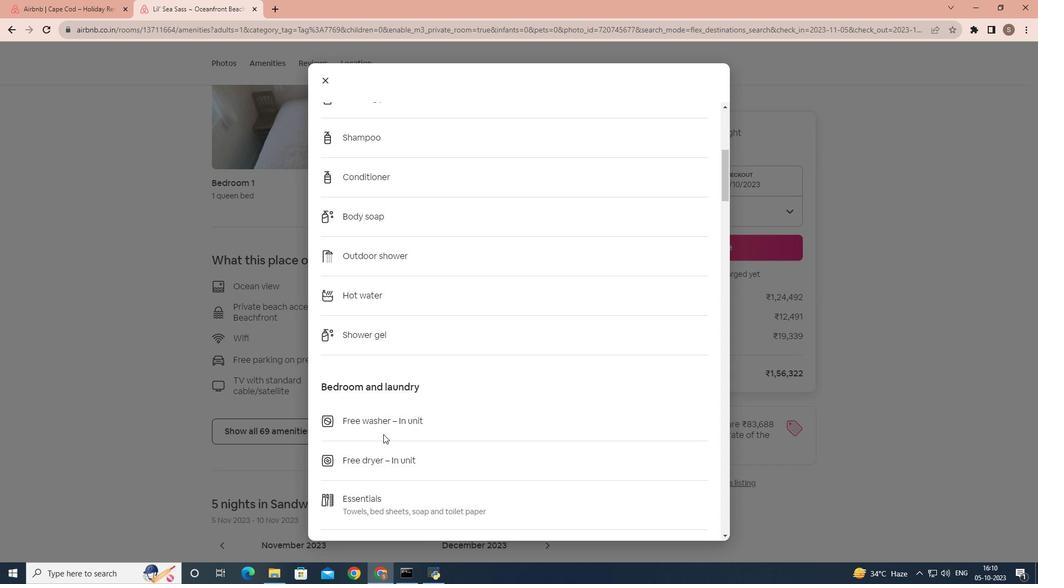 
Action: Mouse scrolled (383, 433) with delta (0, 0)
Screenshot: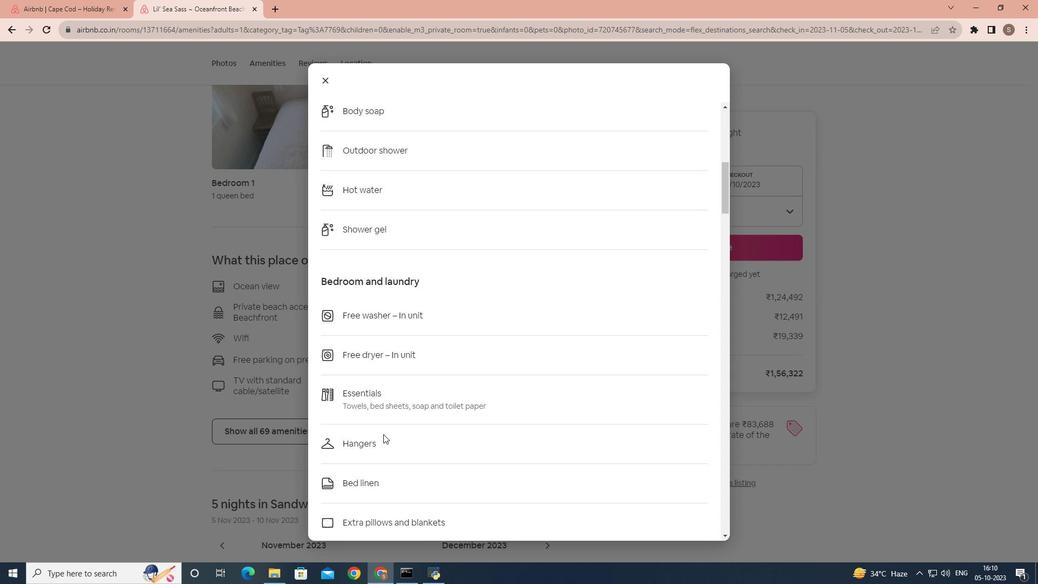 
Action: Mouse scrolled (383, 433) with delta (0, 0)
Screenshot: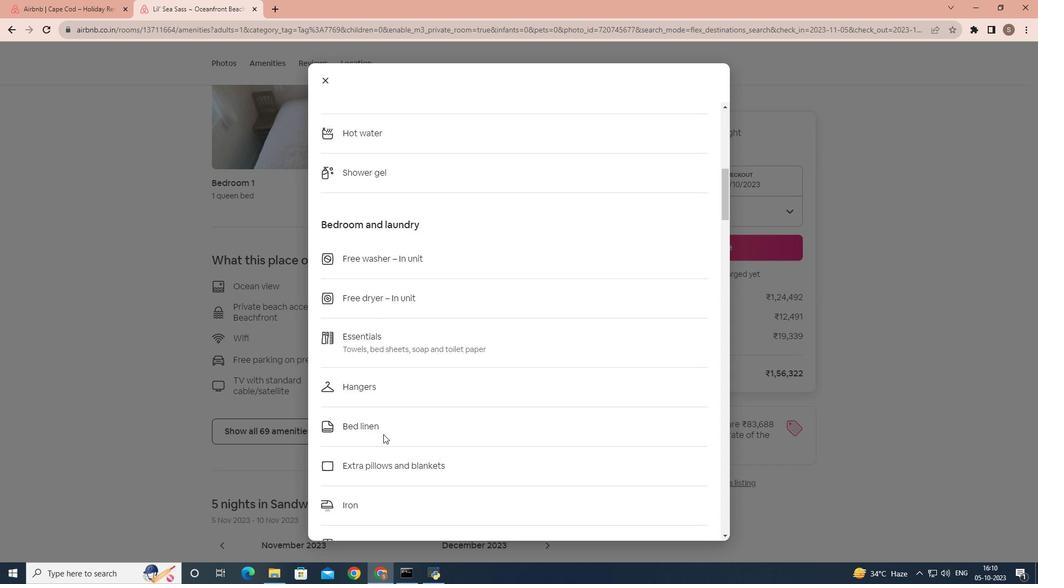 
Action: Mouse scrolled (383, 433) with delta (0, 0)
Screenshot: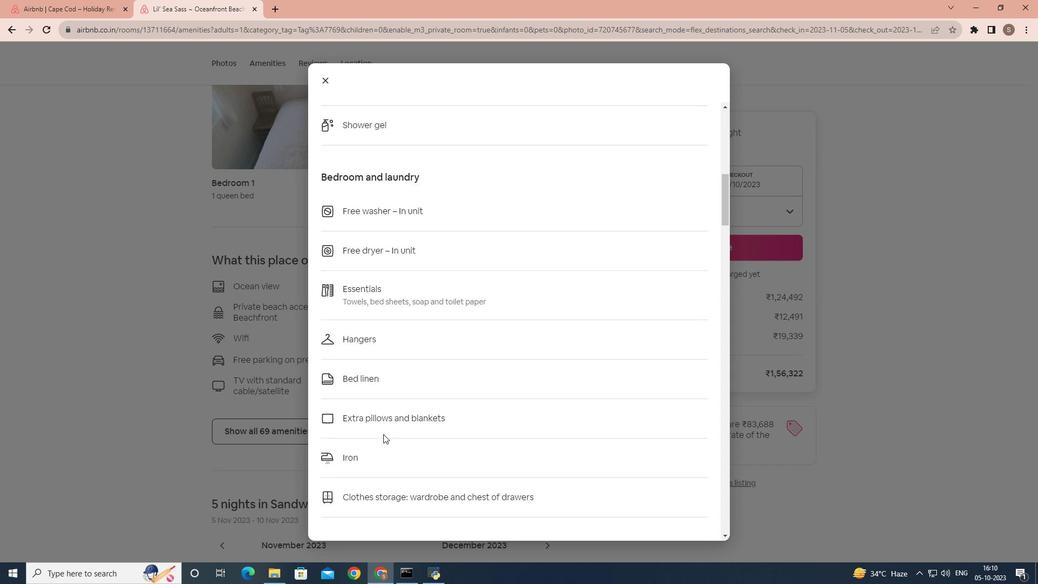
Action: Mouse scrolled (383, 433) with delta (0, 0)
Screenshot: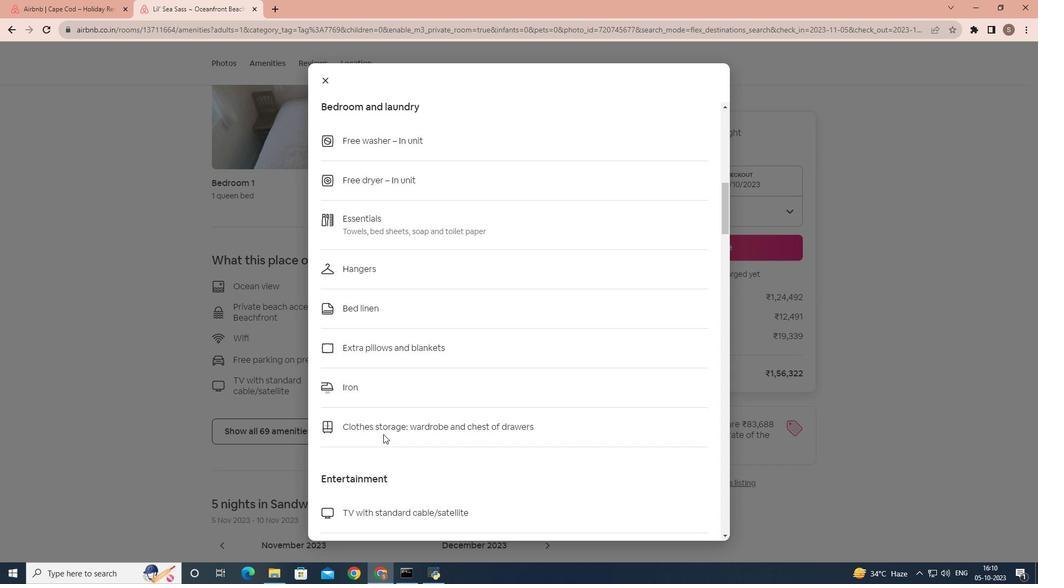 
Action: Mouse scrolled (383, 433) with delta (0, 0)
Screenshot: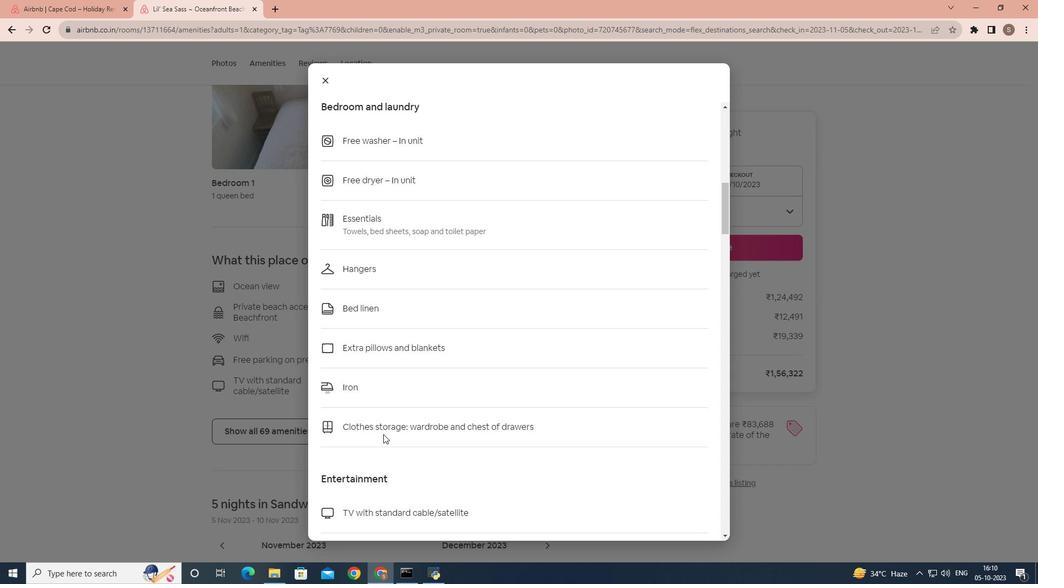 
Action: Mouse scrolled (383, 433) with delta (0, 0)
Screenshot: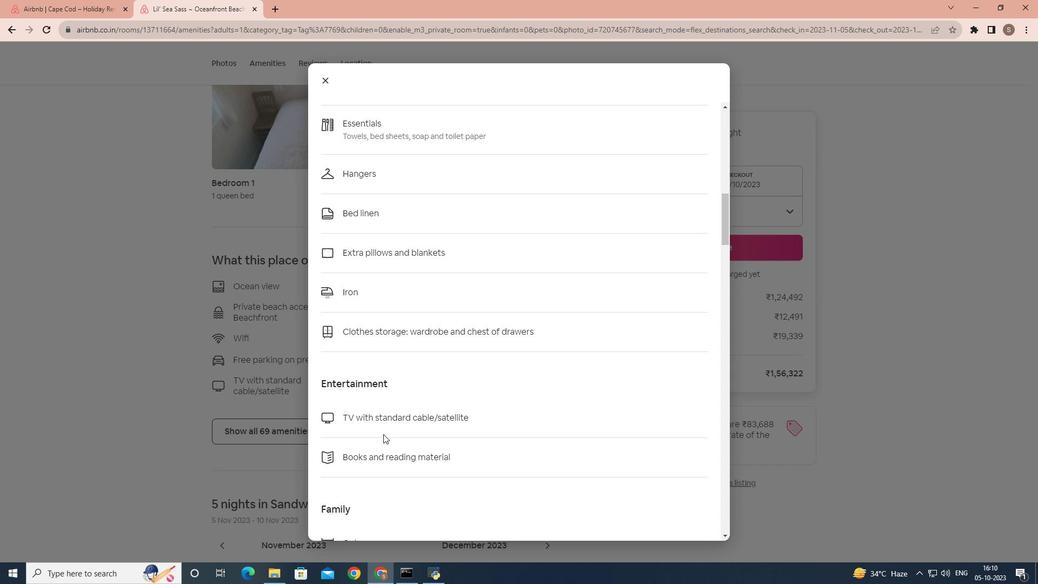 
Action: Mouse scrolled (383, 433) with delta (0, 0)
Screenshot: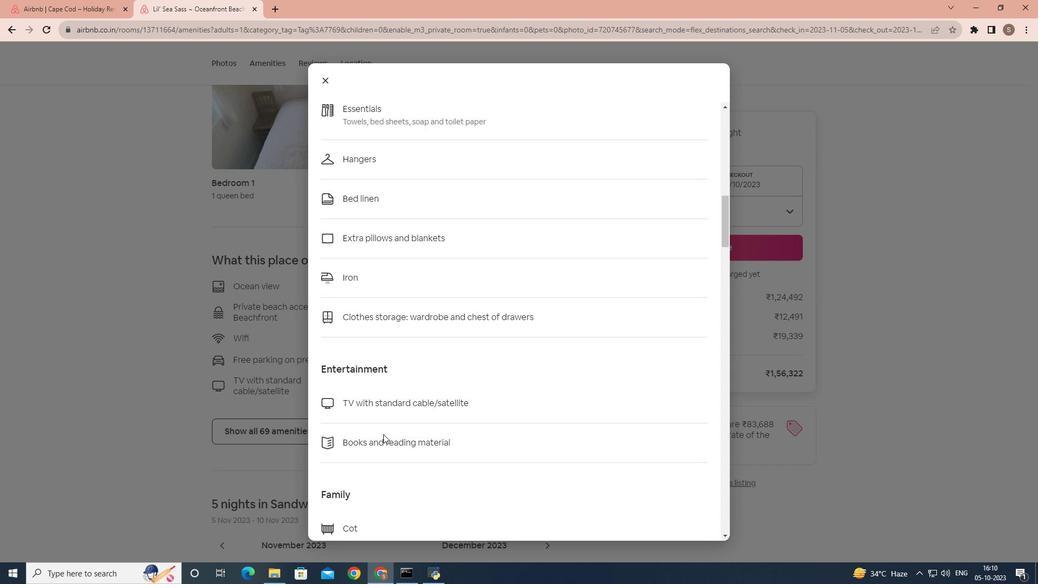 
Action: Mouse scrolled (383, 433) with delta (0, 0)
Screenshot: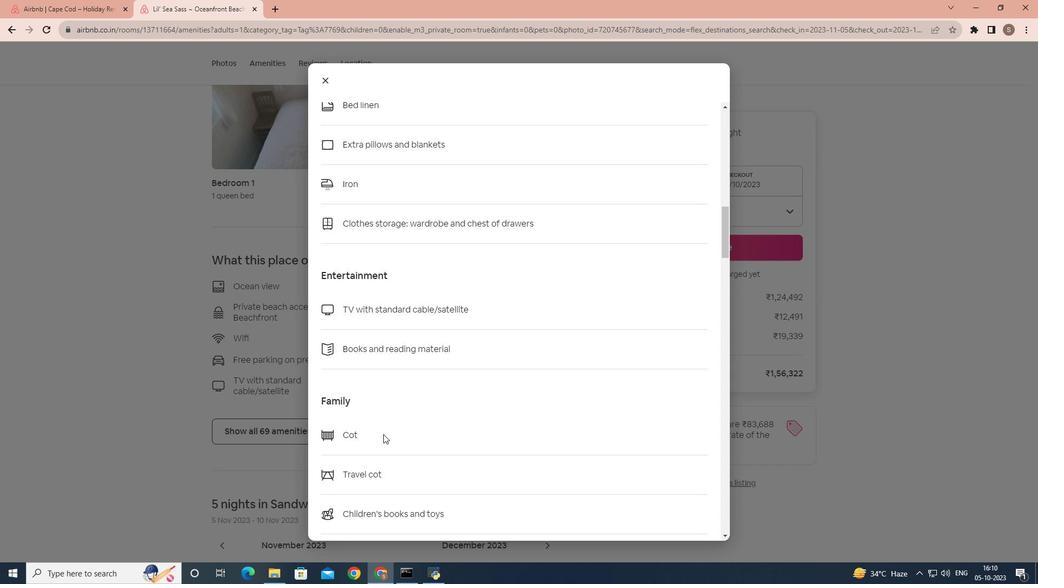 
Action: Mouse scrolled (383, 433) with delta (0, 0)
Screenshot: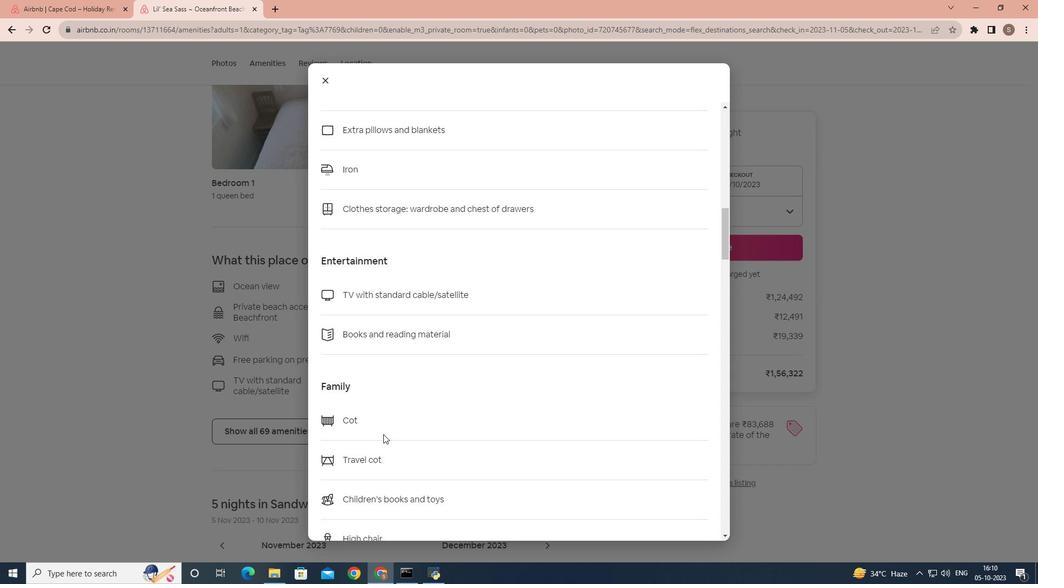
Action: Mouse scrolled (383, 433) with delta (0, 0)
Screenshot: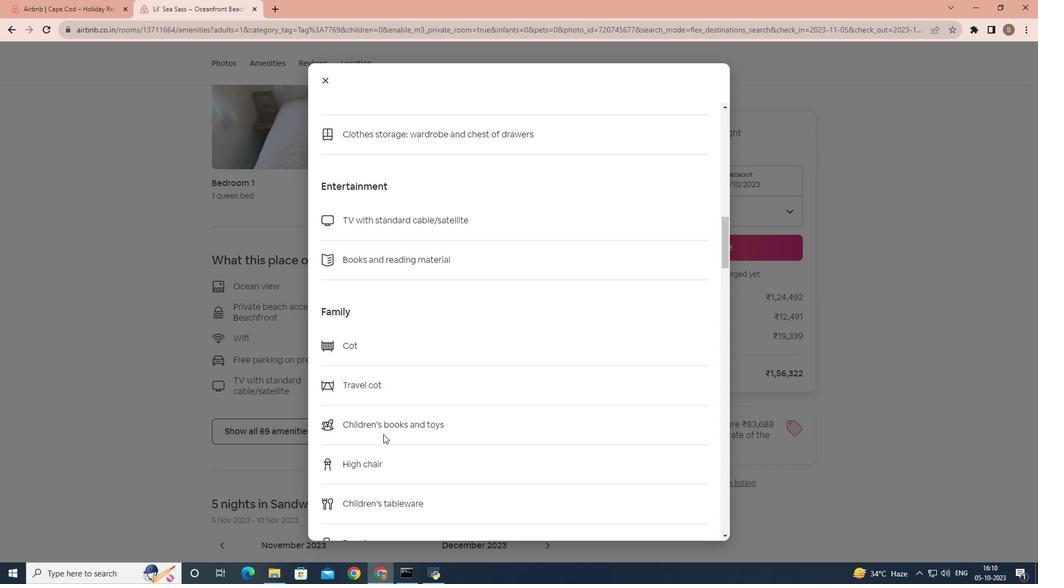 
Action: Mouse scrolled (383, 433) with delta (0, 0)
Screenshot: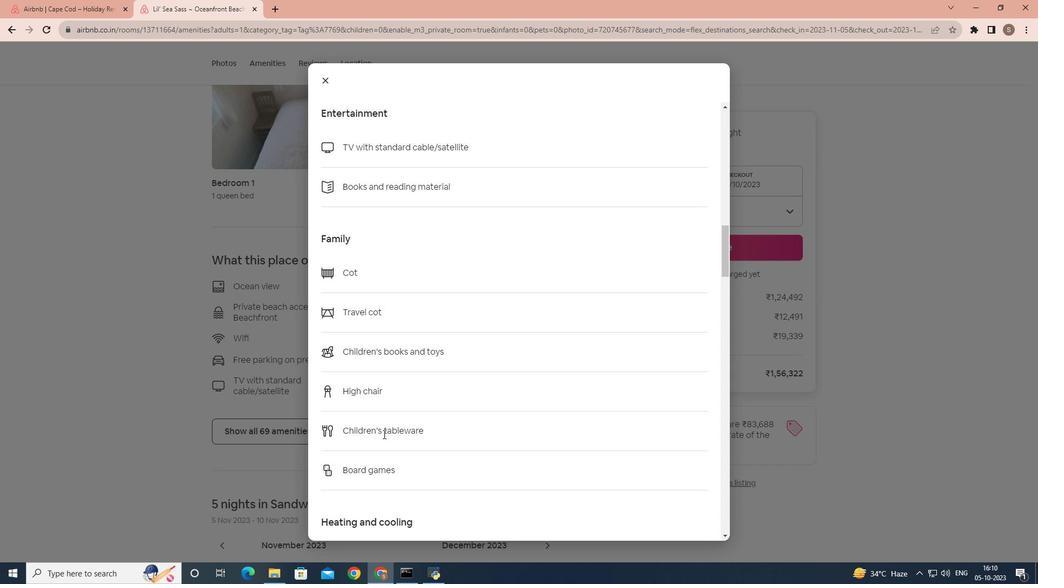
Action: Mouse scrolled (383, 433) with delta (0, 0)
Screenshot: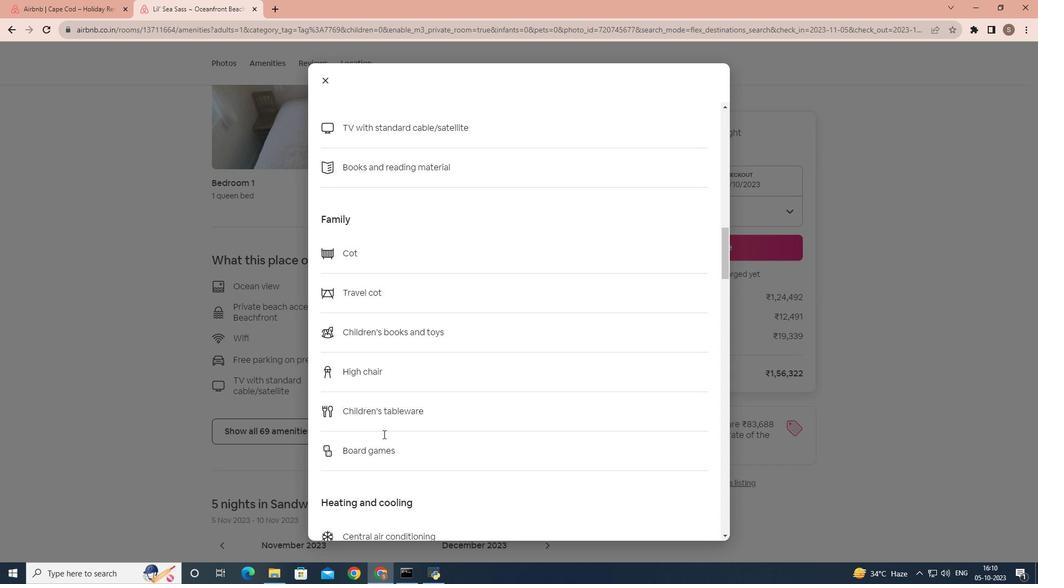 
Action: Mouse scrolled (383, 433) with delta (0, 0)
Screenshot: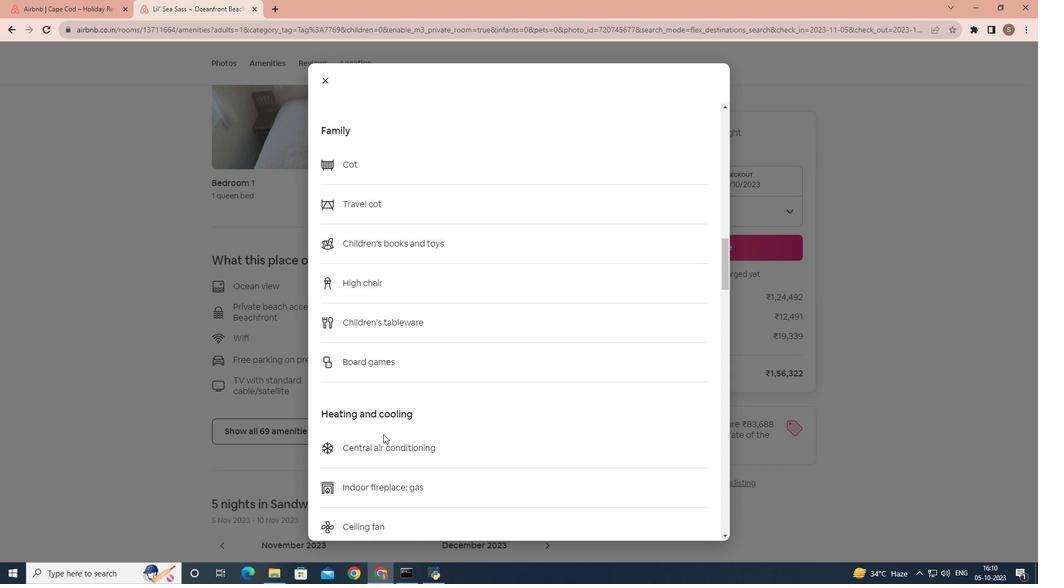 
Action: Mouse scrolled (383, 433) with delta (0, 0)
Screenshot: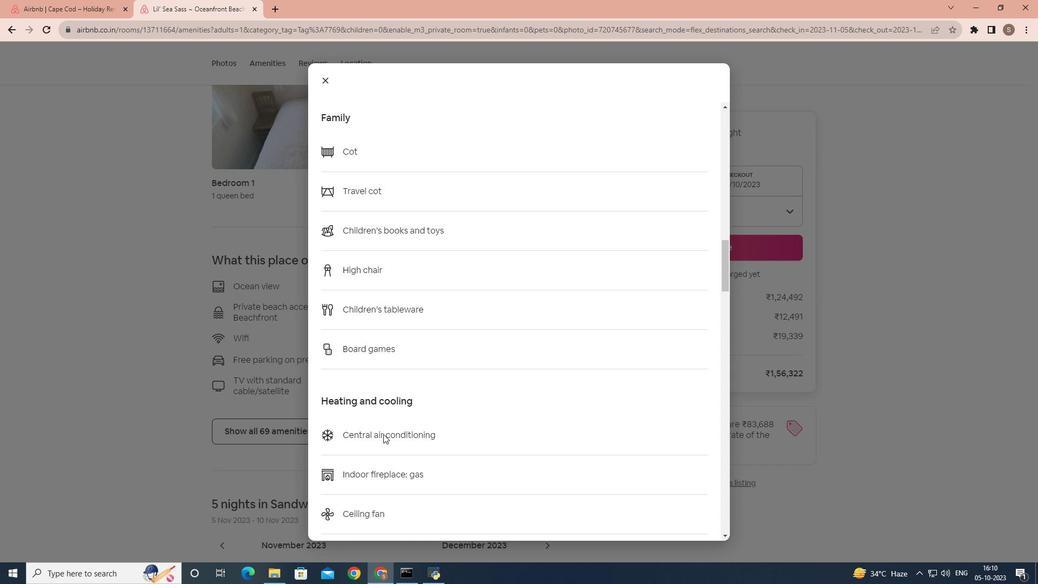 
Action: Mouse scrolled (383, 433) with delta (0, 0)
Screenshot: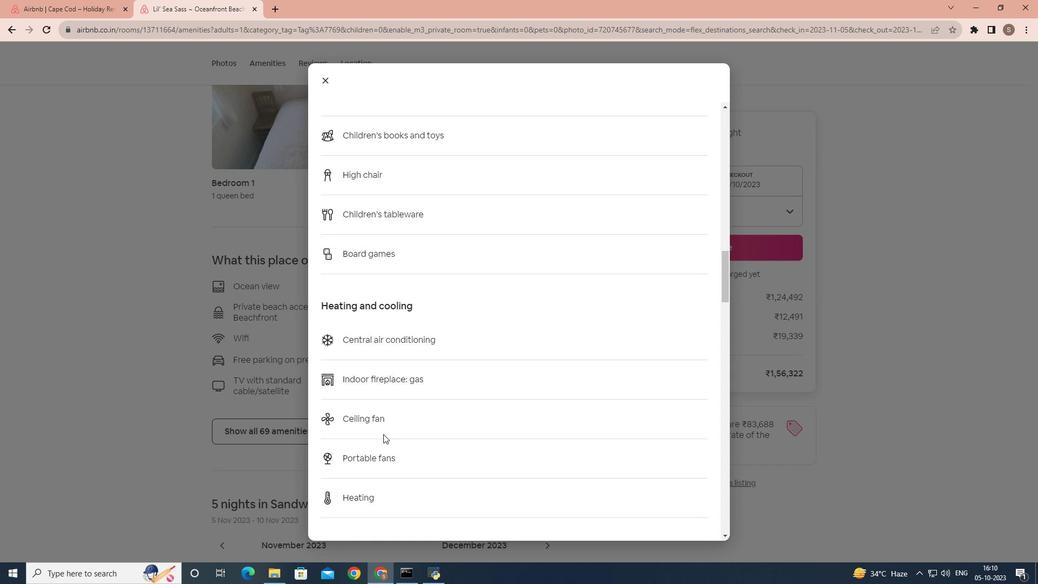 
Action: Mouse scrolled (383, 433) with delta (0, 0)
Screenshot: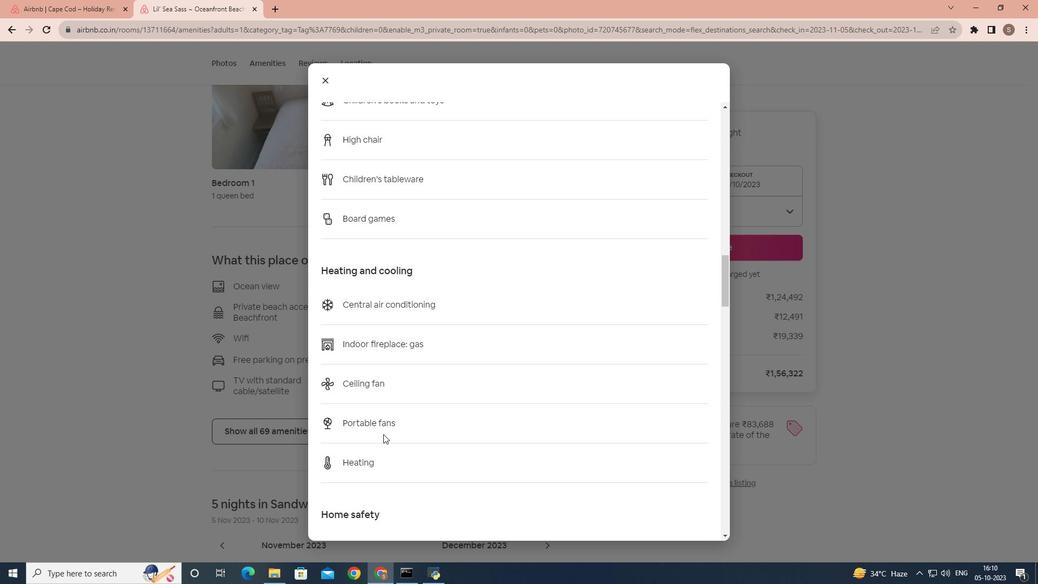 
Action: Mouse scrolled (383, 433) with delta (0, 0)
Screenshot: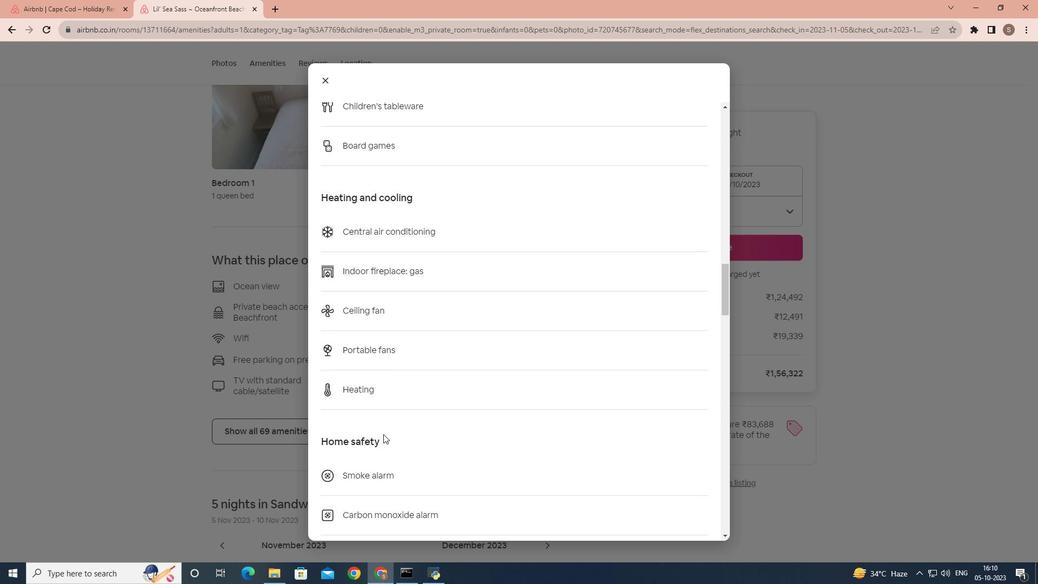 
Action: Mouse scrolled (383, 433) with delta (0, 0)
Screenshot: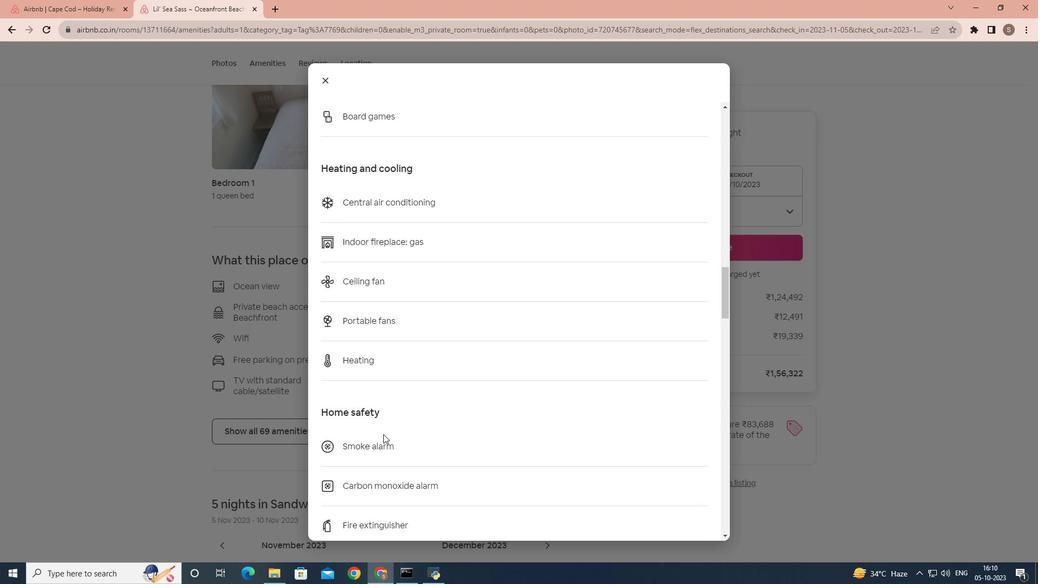 
Action: Mouse scrolled (383, 433) with delta (0, 0)
Screenshot: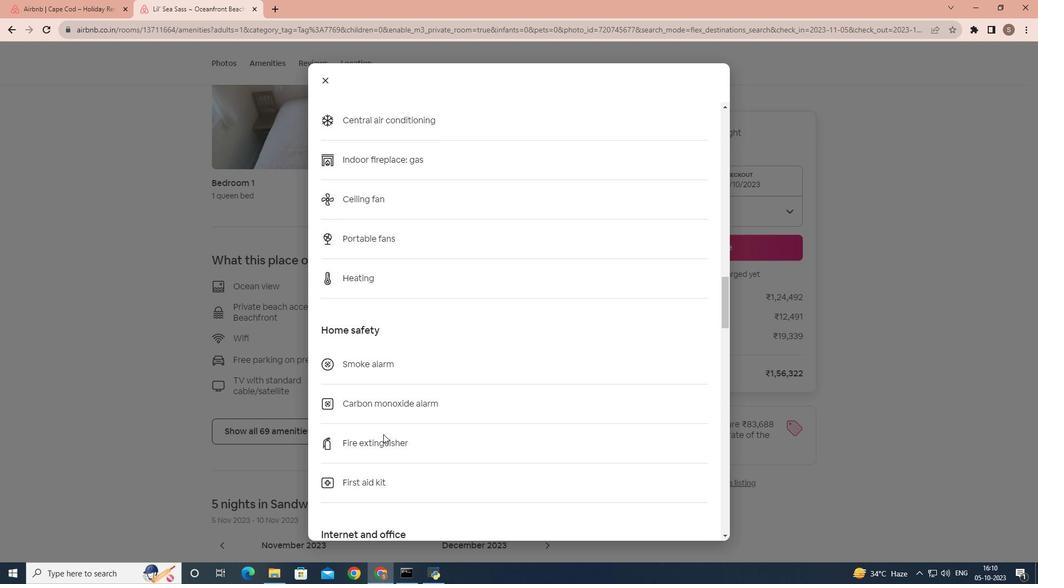 
Action: Mouse scrolled (383, 433) with delta (0, 0)
Screenshot: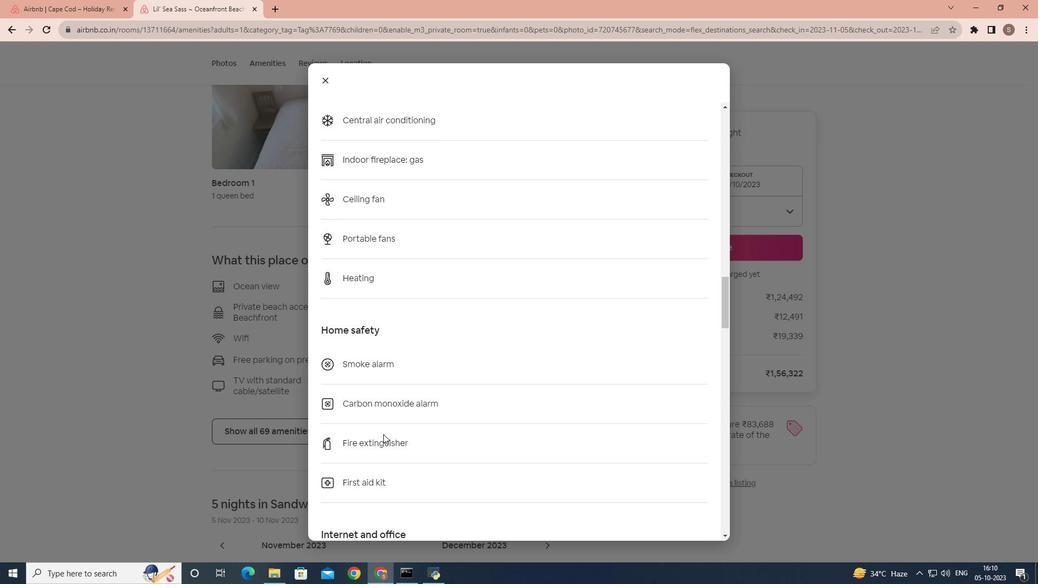 
Action: Mouse scrolled (383, 433) with delta (0, 0)
Screenshot: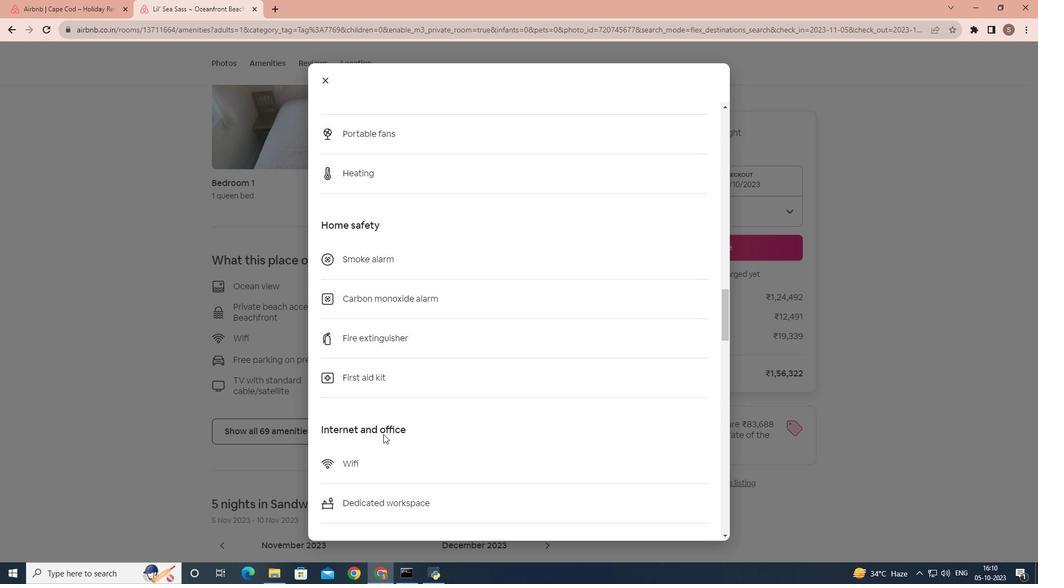 
Action: Mouse scrolled (383, 433) with delta (0, 0)
Screenshot: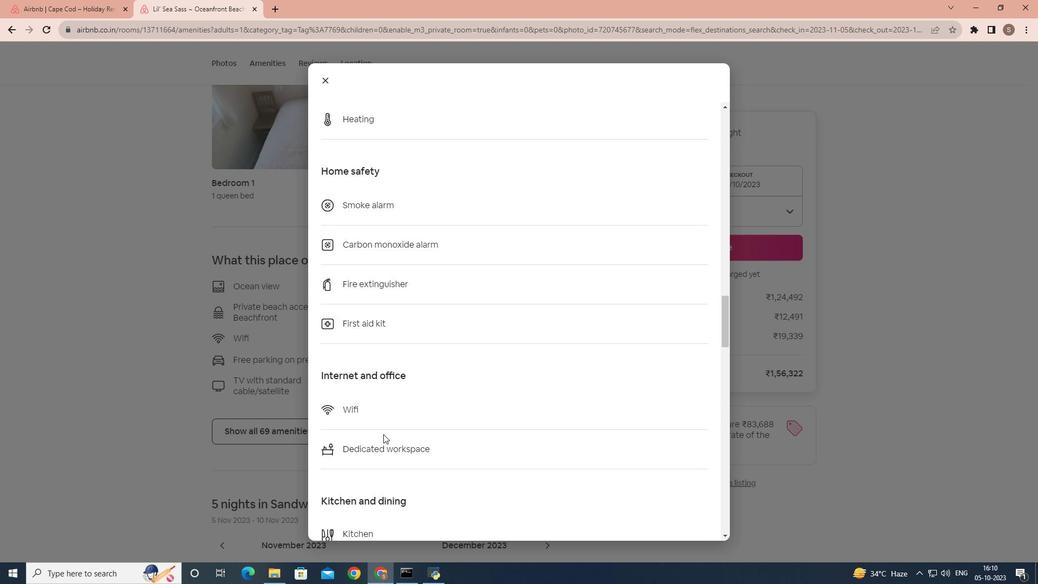 
Action: Mouse scrolled (383, 433) with delta (0, 0)
Screenshot: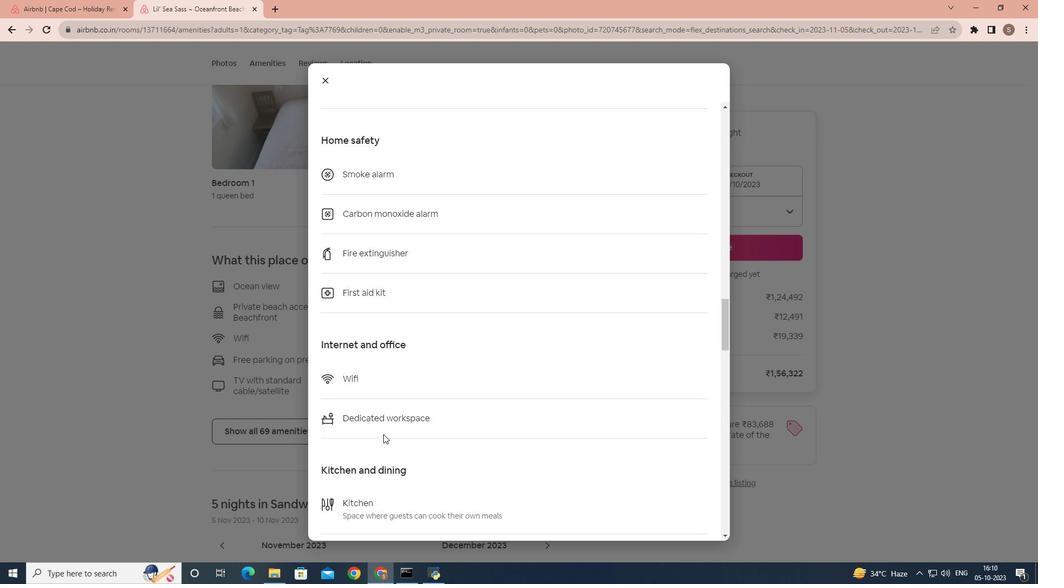 
Action: Mouse scrolled (383, 433) with delta (0, 0)
Screenshot: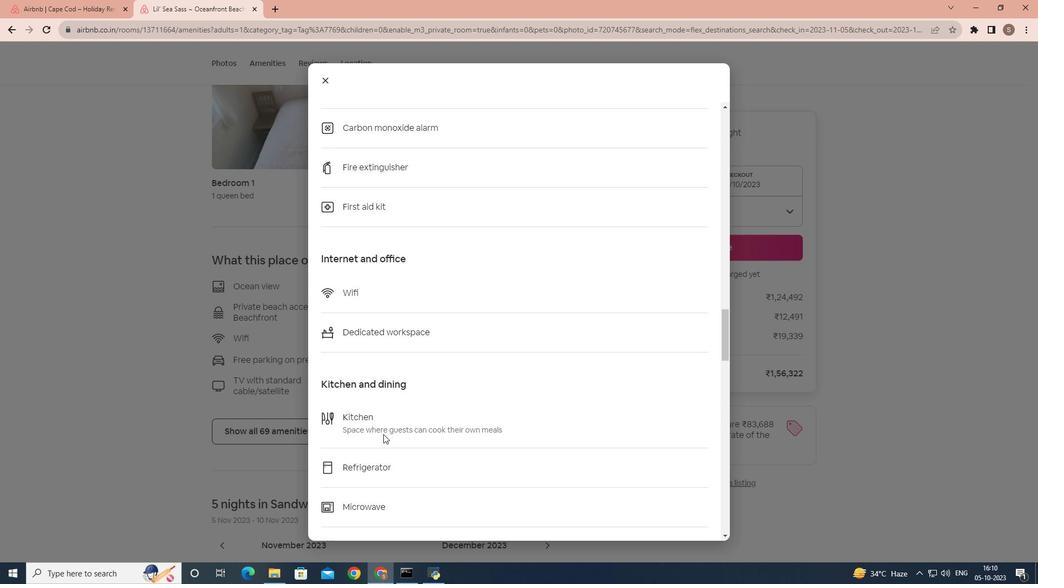
Action: Mouse scrolled (383, 433) with delta (0, 0)
Screenshot: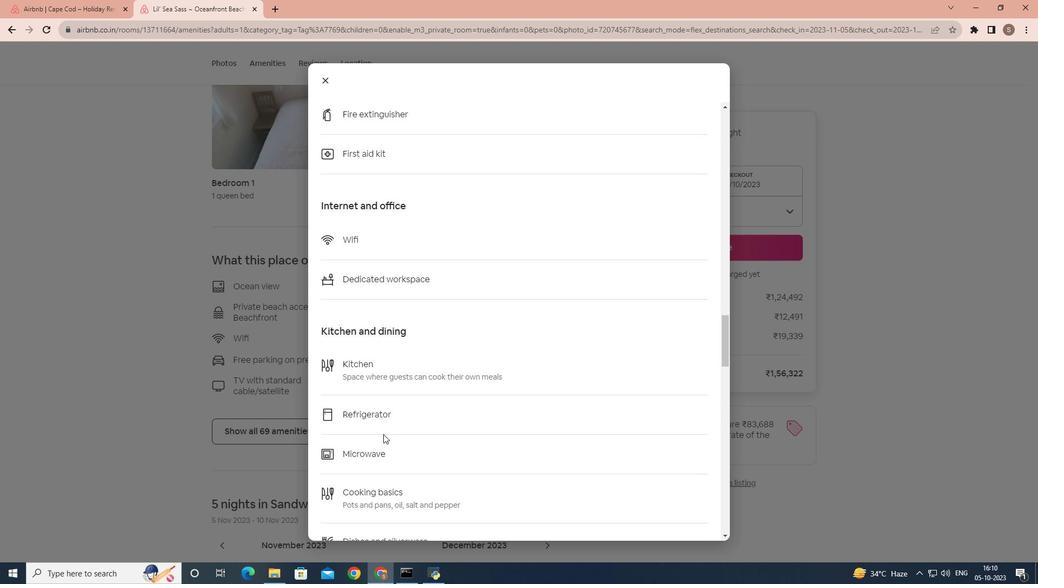 
Action: Mouse scrolled (383, 433) with delta (0, 0)
Screenshot: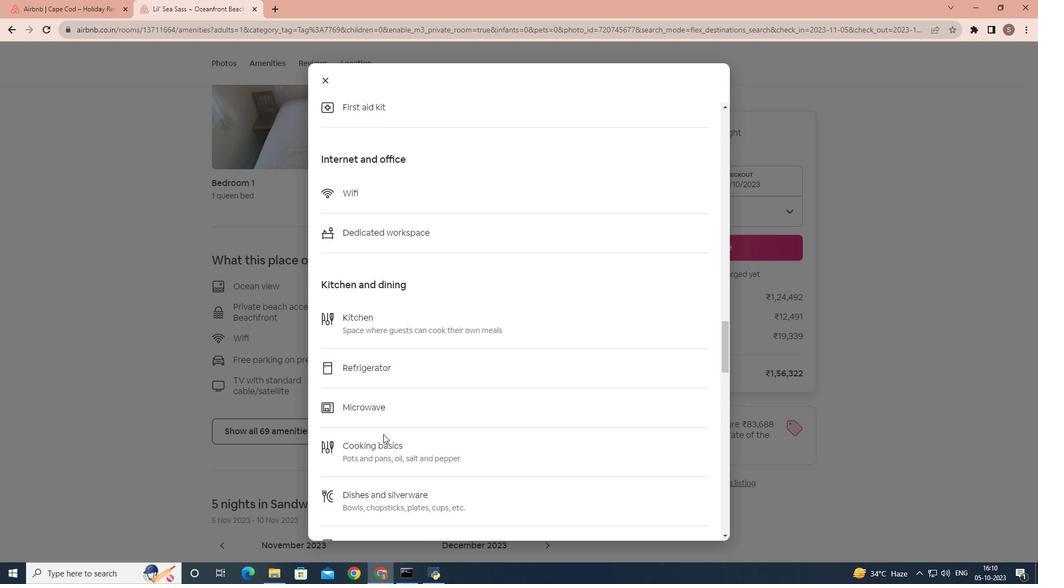 
Action: Mouse scrolled (383, 433) with delta (0, 0)
Screenshot: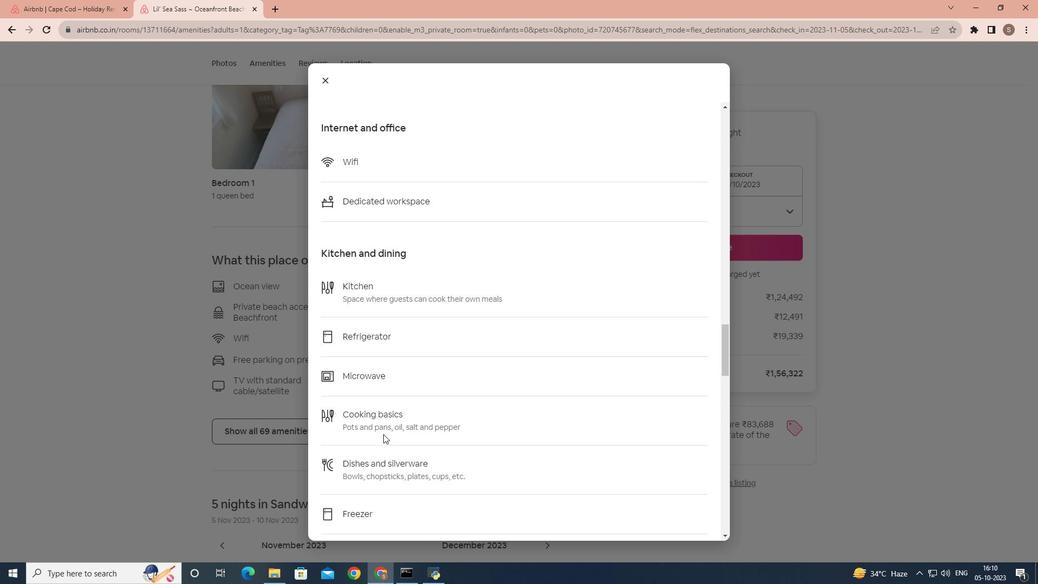 
Action: Mouse scrolled (383, 433) with delta (0, 0)
Screenshot: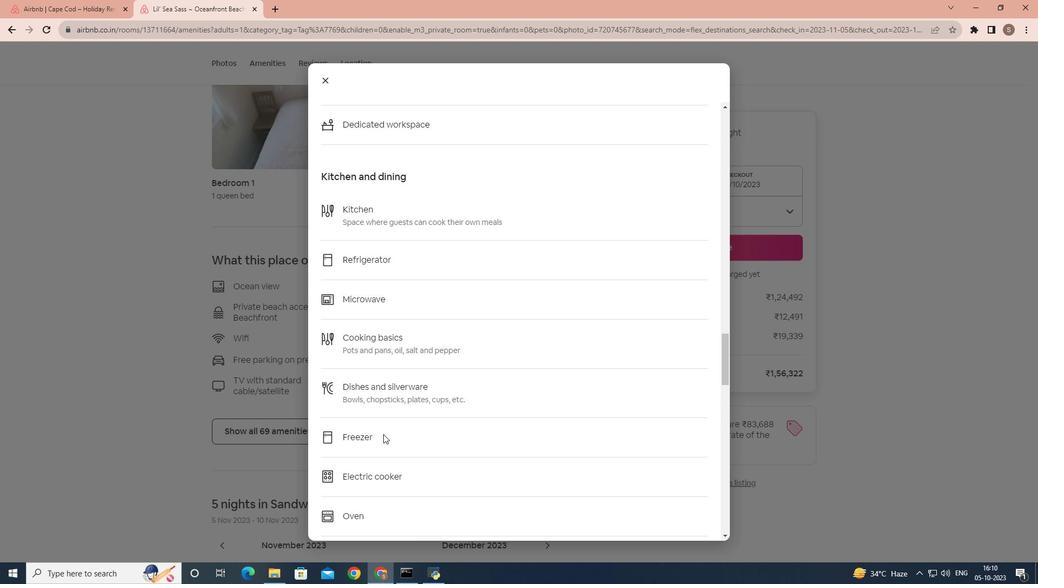 
Action: Mouse scrolled (383, 433) with delta (0, 0)
Screenshot: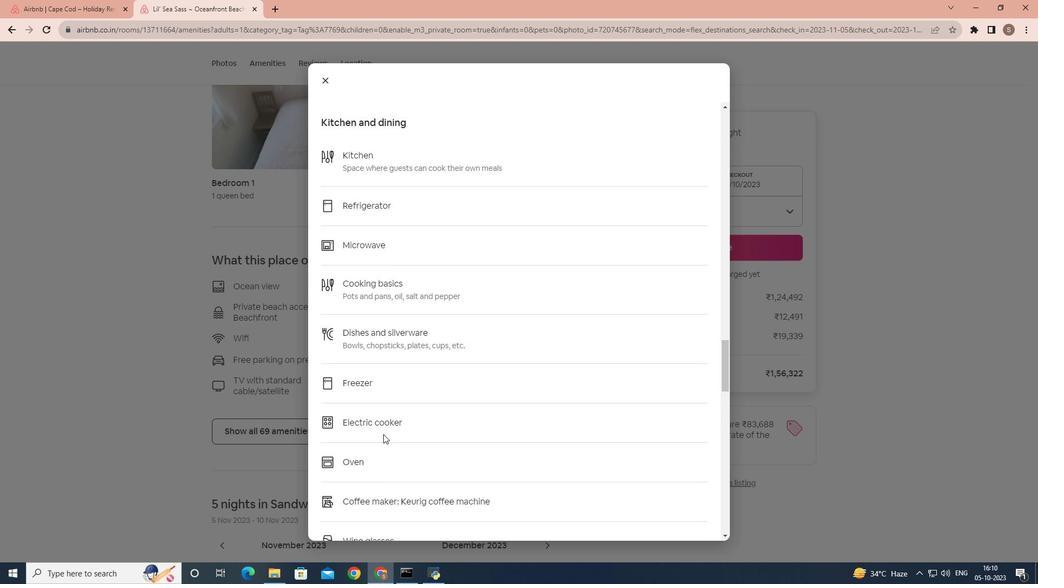 
Action: Mouse scrolled (383, 433) with delta (0, 0)
Screenshot: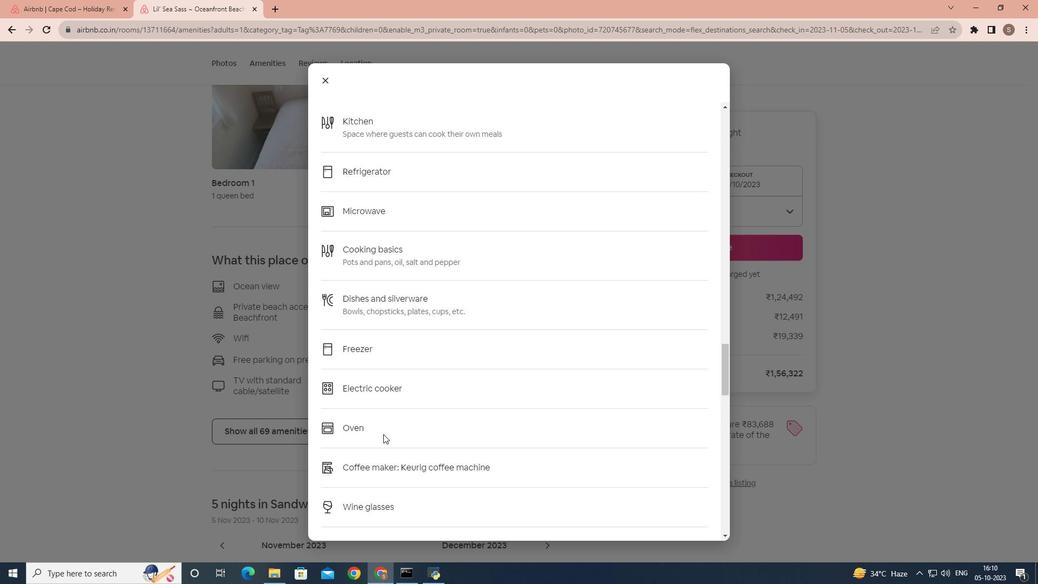 
Action: Mouse scrolled (383, 433) with delta (0, 0)
Screenshot: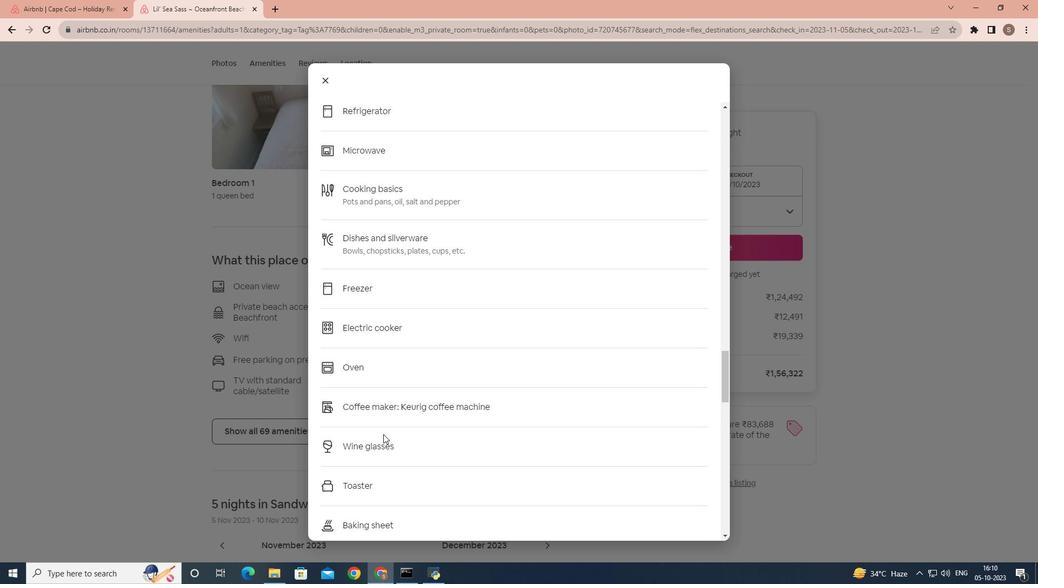 
Action: Mouse scrolled (383, 433) with delta (0, 0)
Screenshot: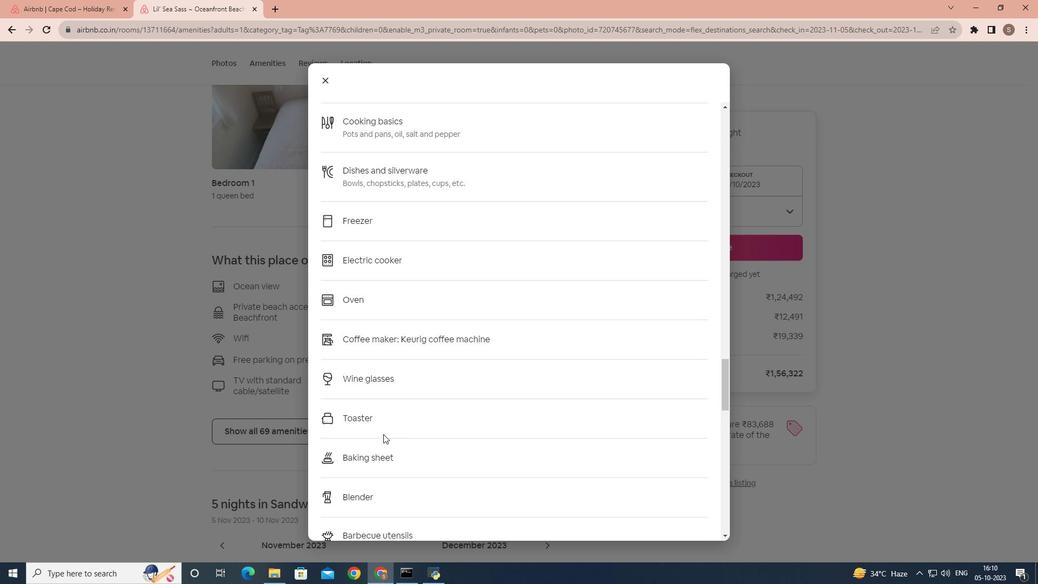 
Action: Mouse scrolled (383, 433) with delta (0, 0)
Screenshot: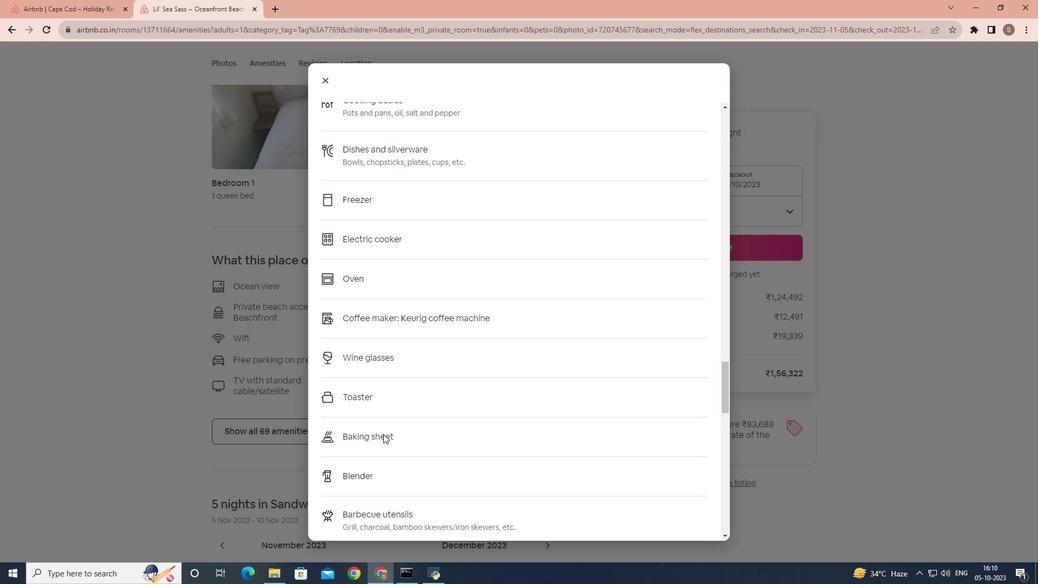 
Action: Mouse scrolled (383, 433) with delta (0, 0)
Screenshot: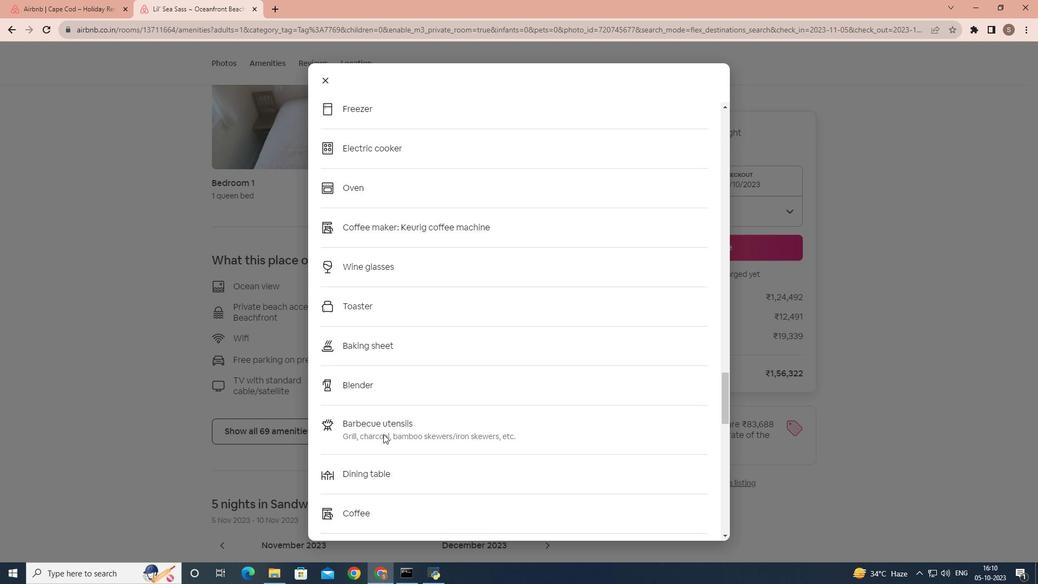 
Action: Mouse scrolled (383, 433) with delta (0, 0)
Screenshot: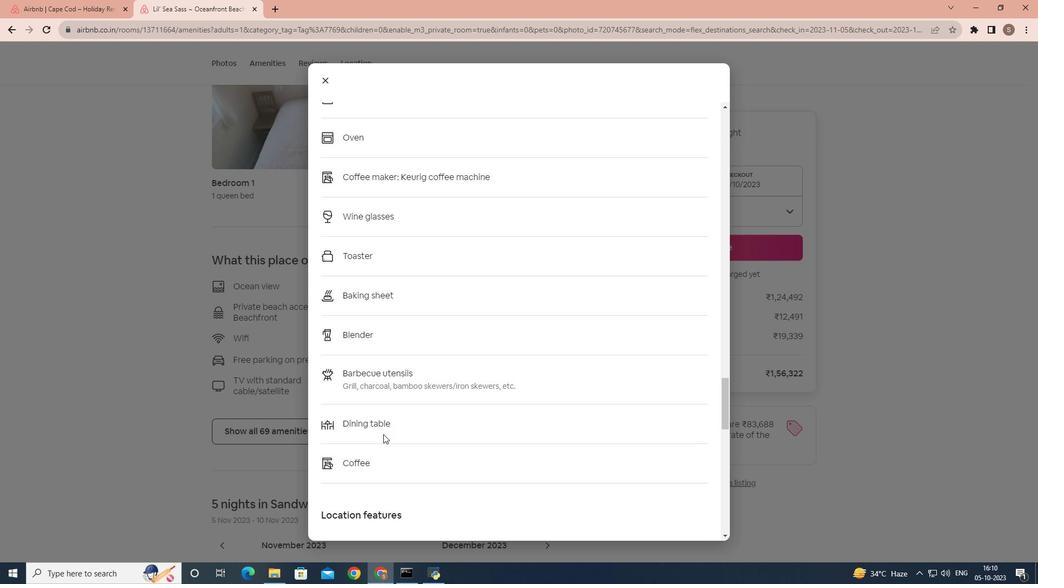 
Action: Mouse scrolled (383, 433) with delta (0, 0)
Screenshot: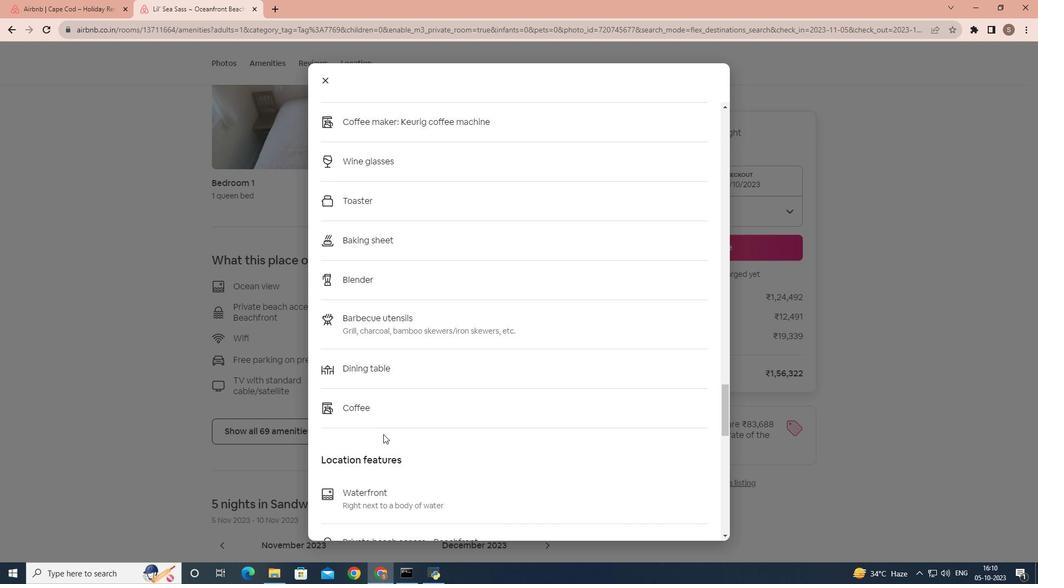 
Action: Mouse scrolled (383, 433) with delta (0, 0)
